 Task: Buy 4 Spa Chairs from Professional Massage Equipment section under best seller category for shipping address: Cody Rivera, 4560 Long Street, Gainesville, Florida 32653, Cell Number 3522153680. Pay from credit card ending with 5759, CVV 953
Action: Mouse moved to (163, 190)
Screenshot: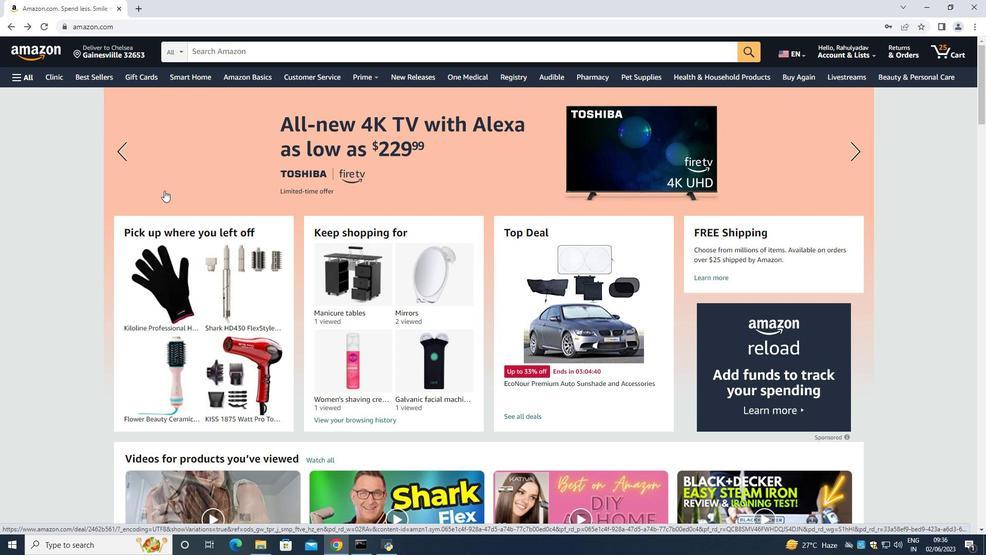 
Action: Mouse scrolled (163, 189) with delta (0, 0)
Screenshot: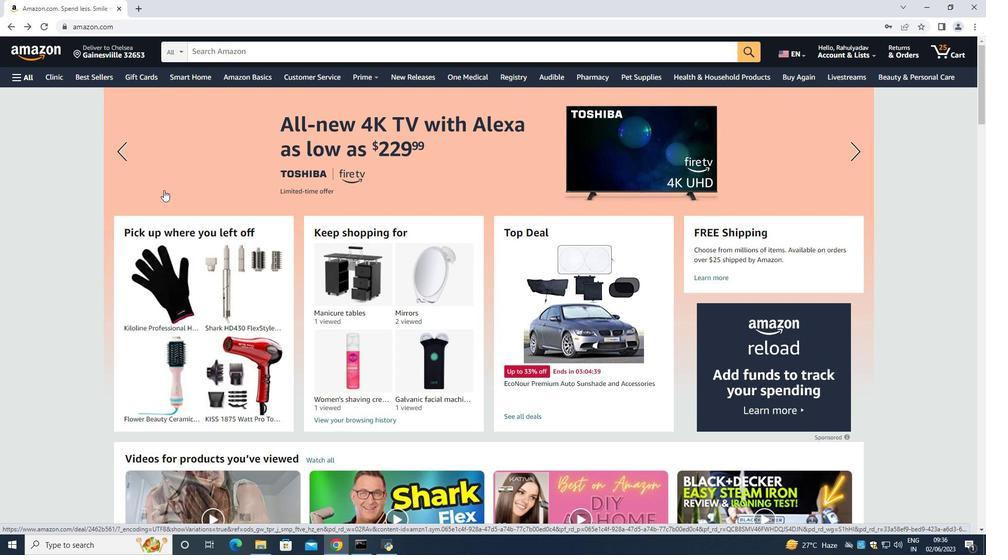 
Action: Mouse moved to (163, 190)
Screenshot: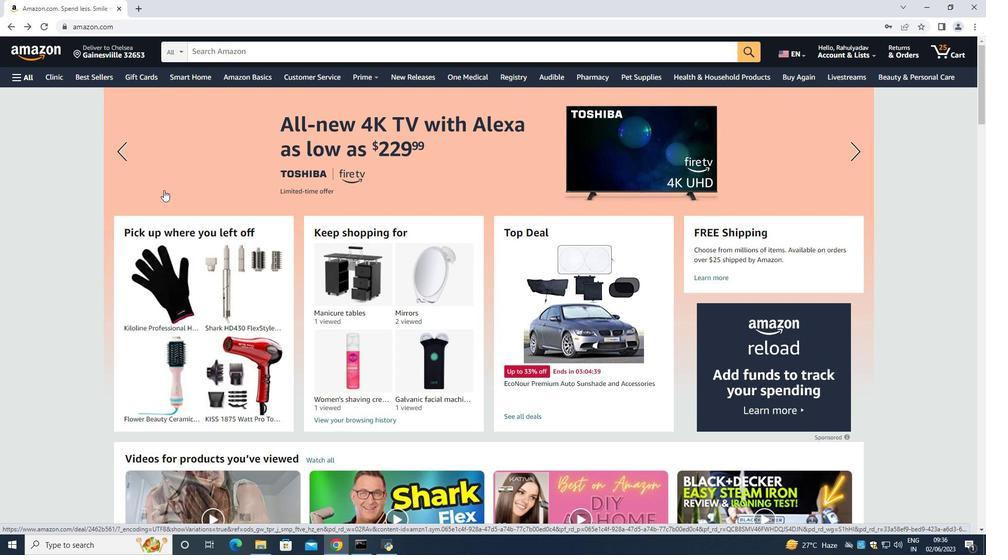 
Action: Mouse scrolled (163, 189) with delta (0, 0)
Screenshot: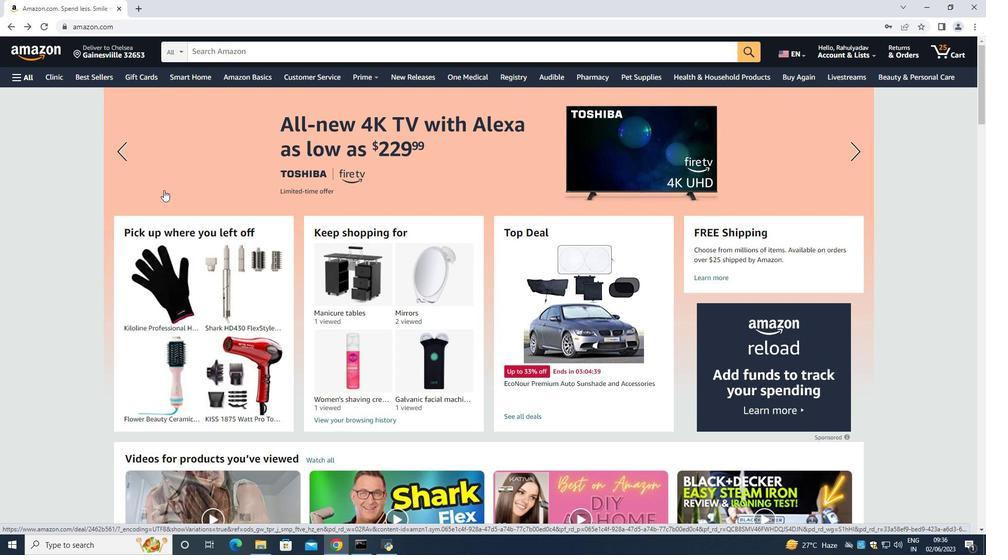 
Action: Mouse moved to (160, 186)
Screenshot: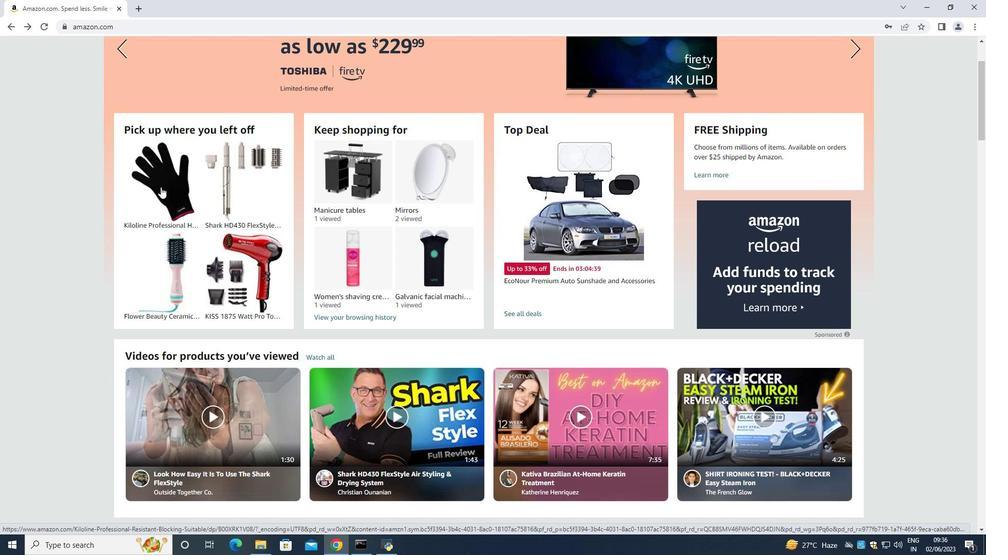 
Action: Mouse scrolled (160, 186) with delta (0, 0)
Screenshot: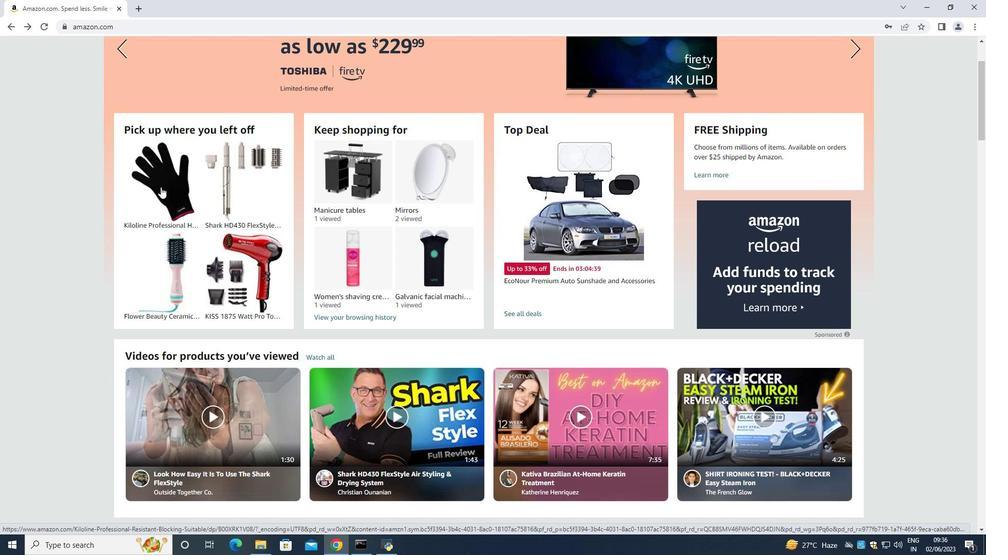 
Action: Mouse moved to (160, 185)
Screenshot: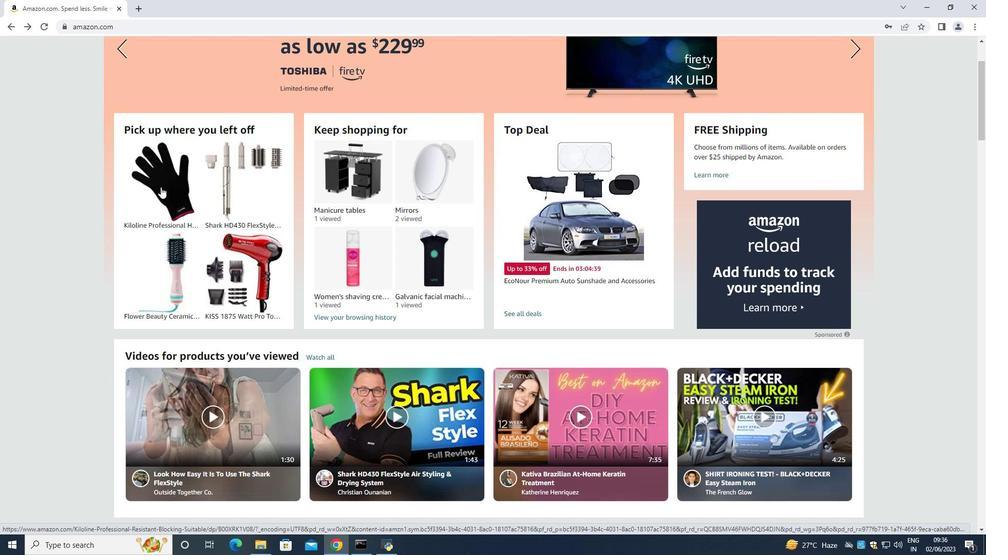 
Action: Mouse scrolled (160, 186) with delta (0, 0)
Screenshot: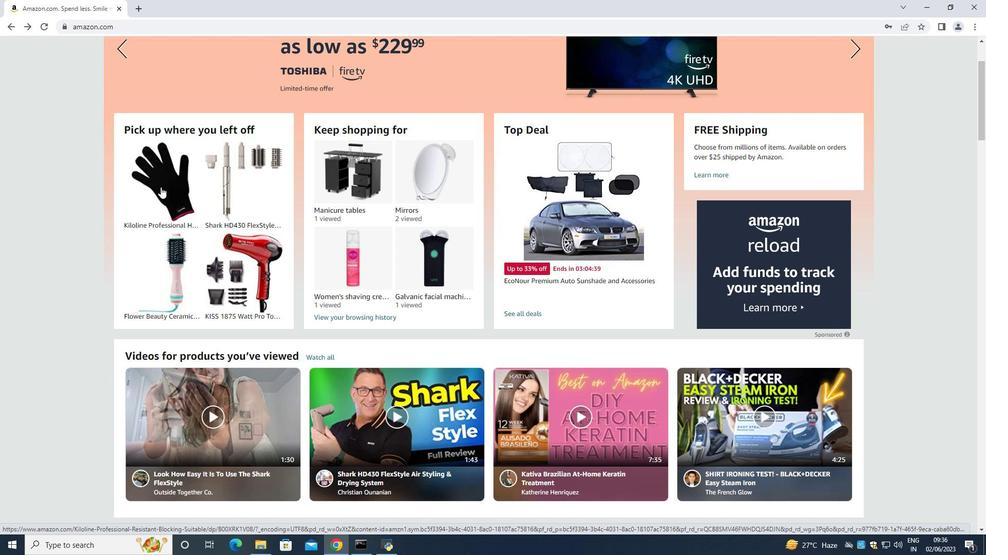 
Action: Mouse scrolled (160, 186) with delta (0, 0)
Screenshot: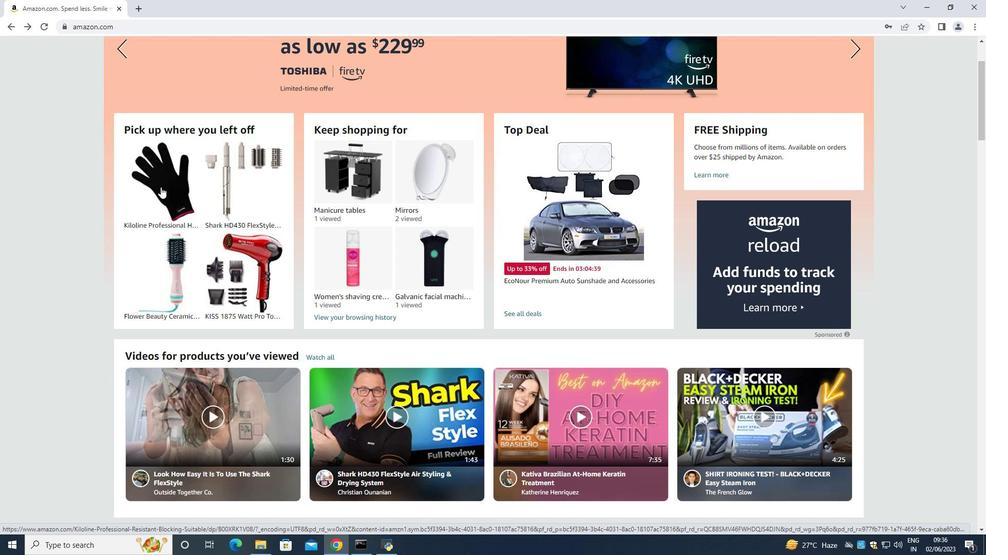 
Action: Mouse scrolled (160, 186) with delta (0, 0)
Screenshot: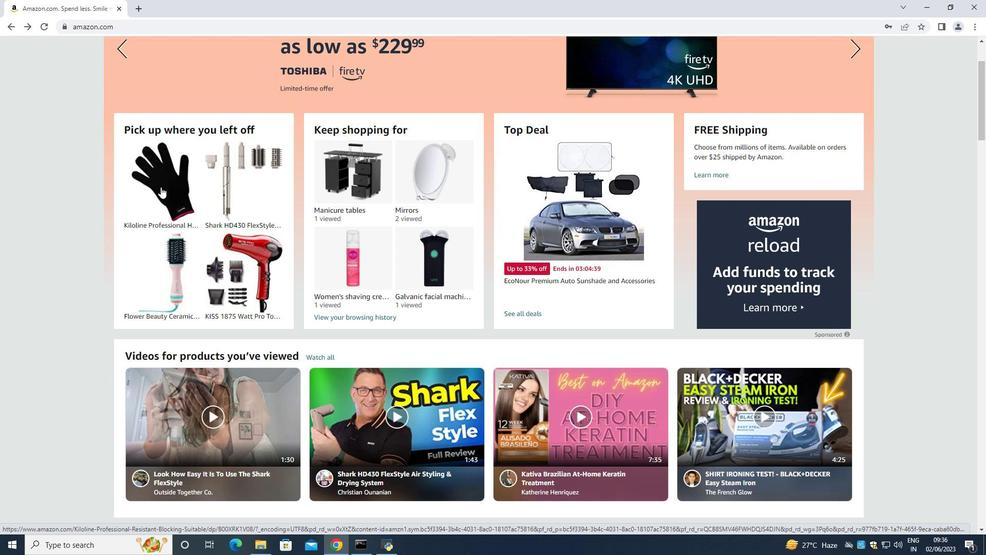 
Action: Mouse scrolled (160, 186) with delta (0, 0)
Screenshot: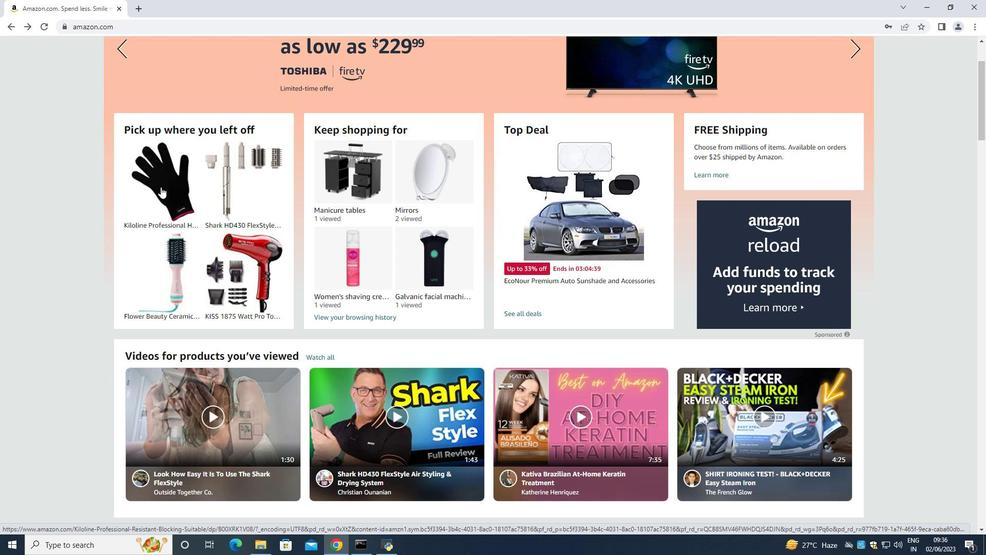 
Action: Mouse moved to (15, 73)
Screenshot: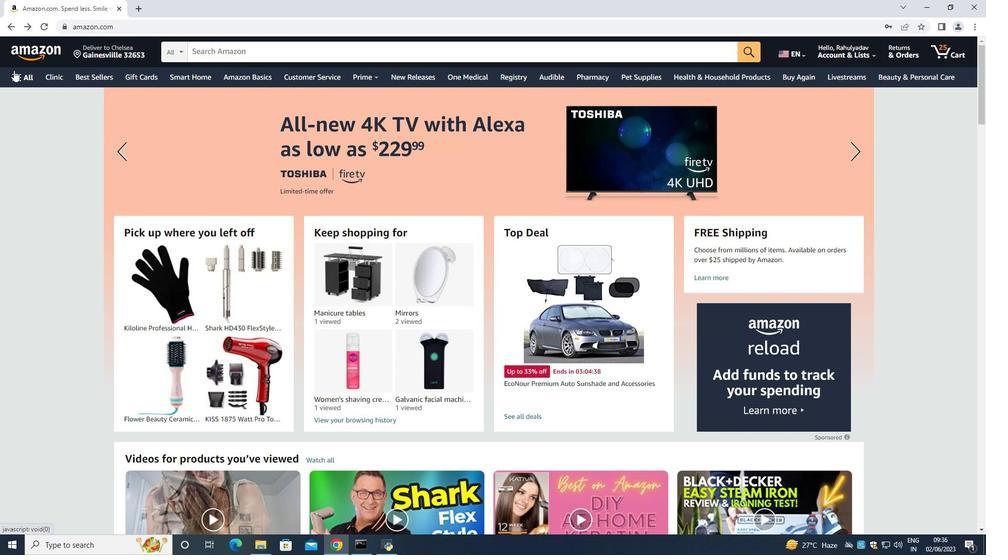 
Action: Mouse pressed left at (15, 73)
Screenshot: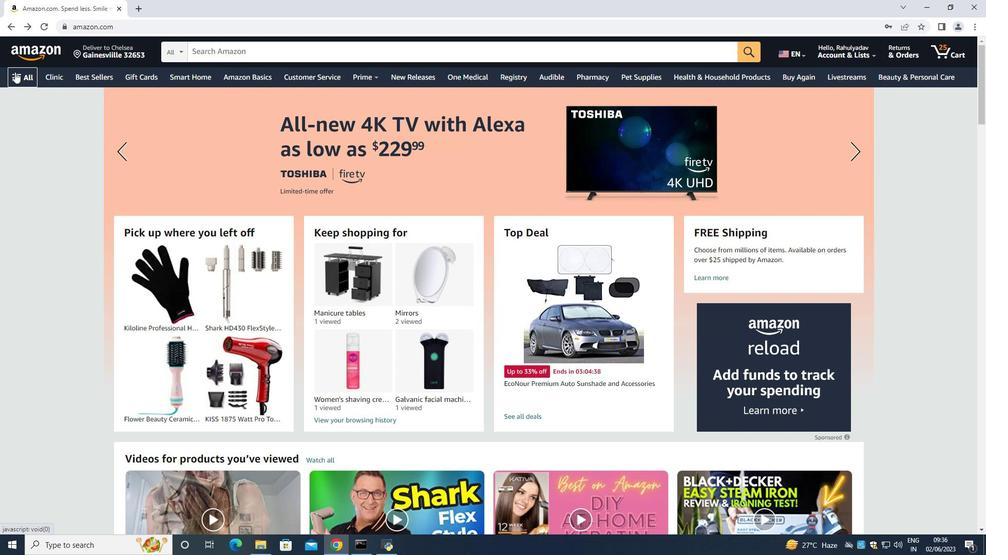 
Action: Mouse moved to (27, 100)
Screenshot: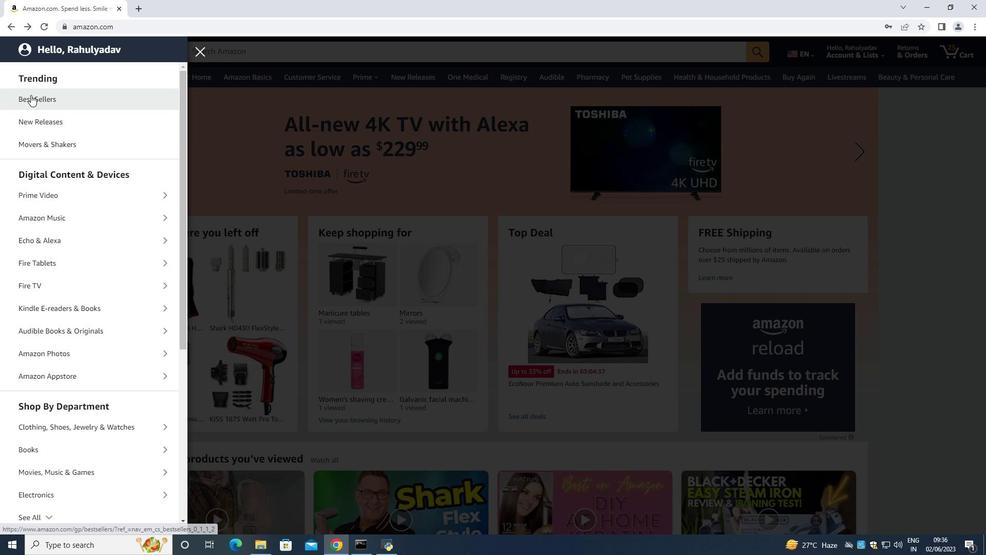 
Action: Mouse pressed left at (27, 100)
Screenshot: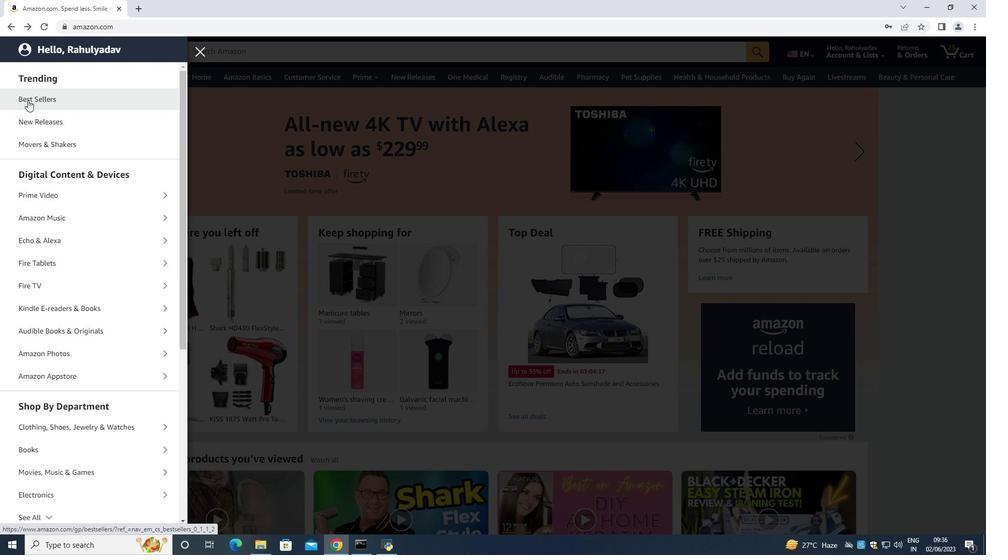 
Action: Mouse moved to (259, 51)
Screenshot: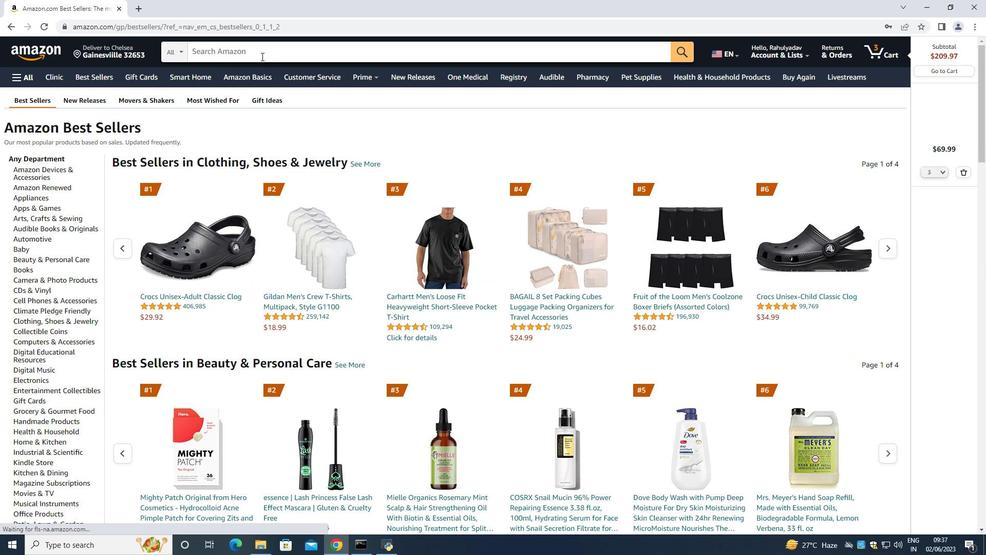 
Action: Mouse pressed left at (259, 51)
Screenshot: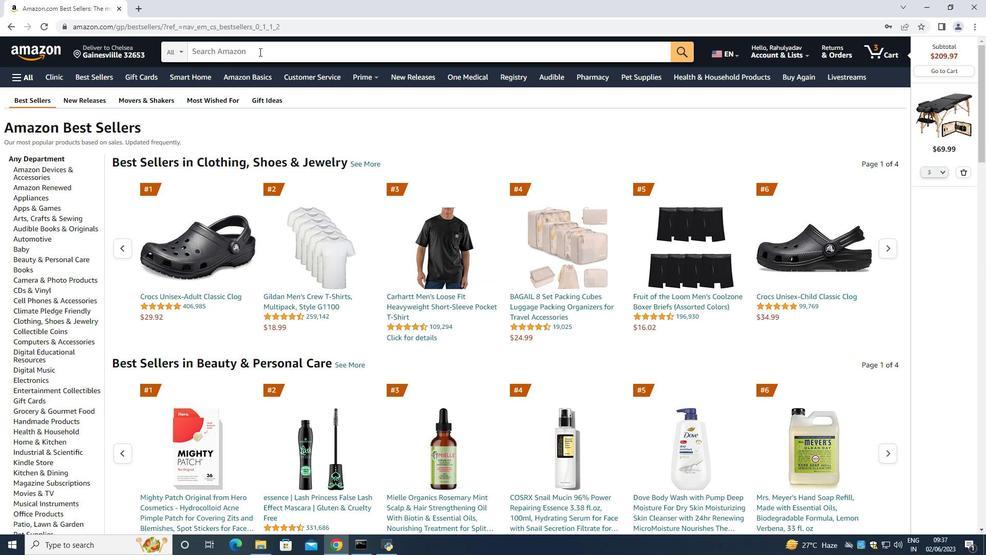 
Action: Mouse moved to (229, 33)
Screenshot: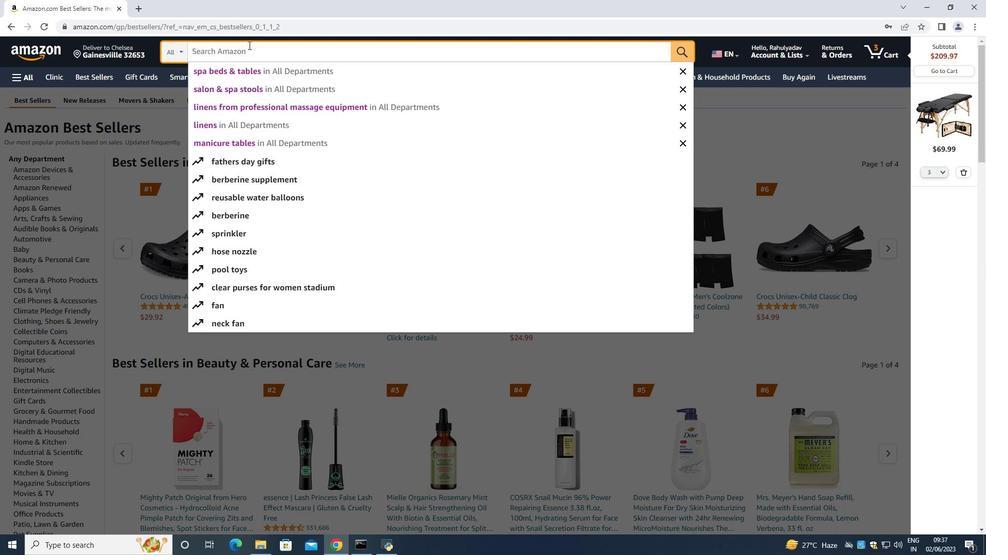
Action: Key pressed <Key.shift>Spa<Key.space><Key.shift><Key.shift><Key.shift><Key.shift>Chairs<Key.space><Key.enter>
Screenshot: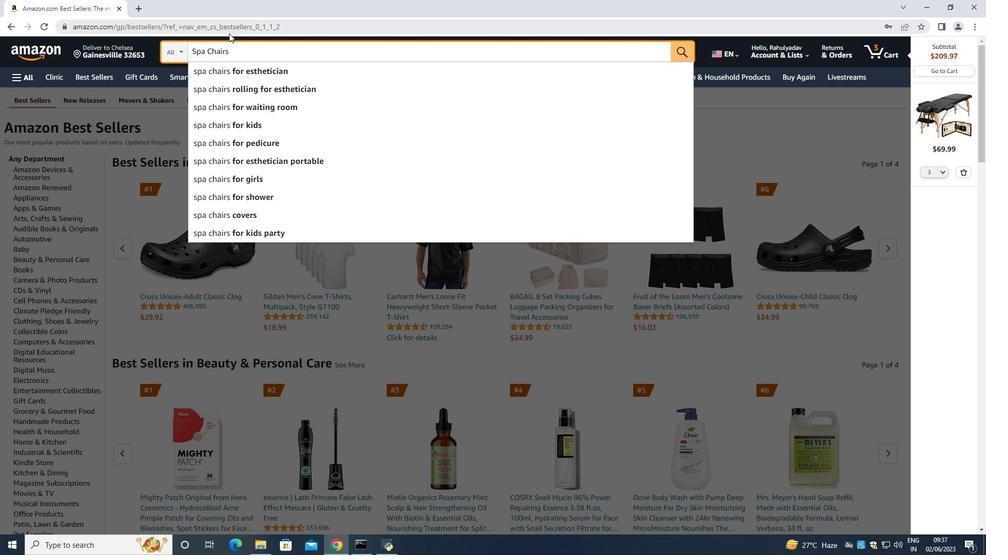 
Action: Mouse moved to (53, 218)
Screenshot: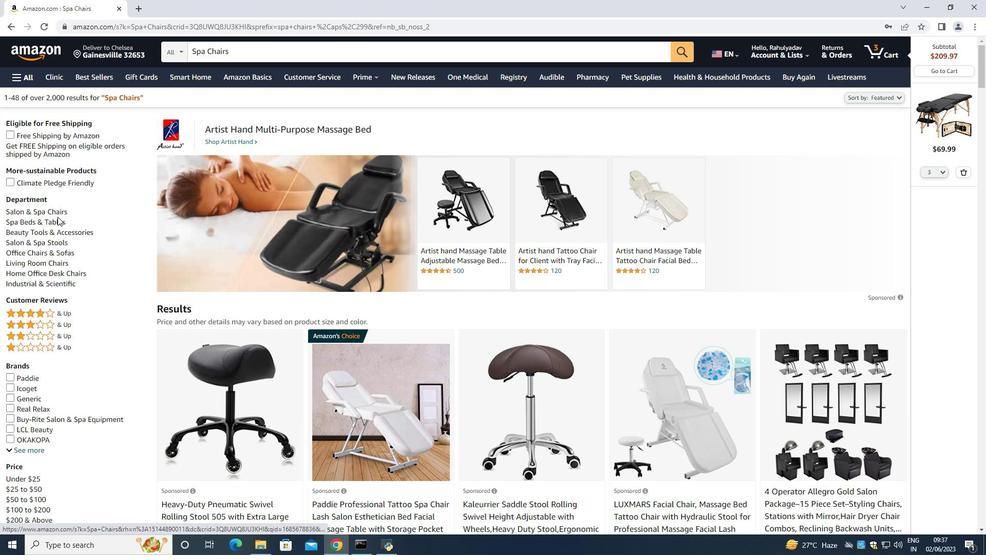 
Action: Mouse pressed left at (53, 218)
Screenshot: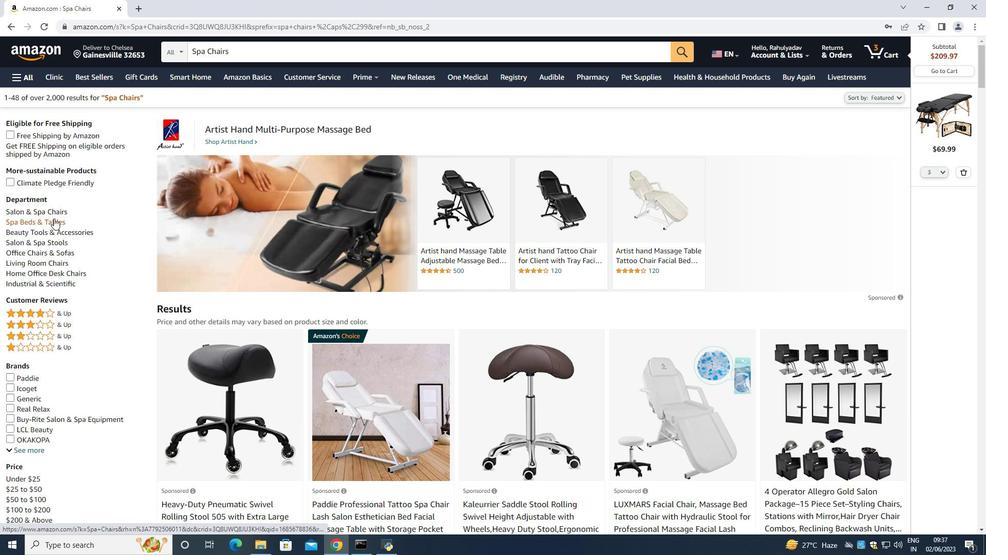 
Action: Mouse moved to (62, 219)
Screenshot: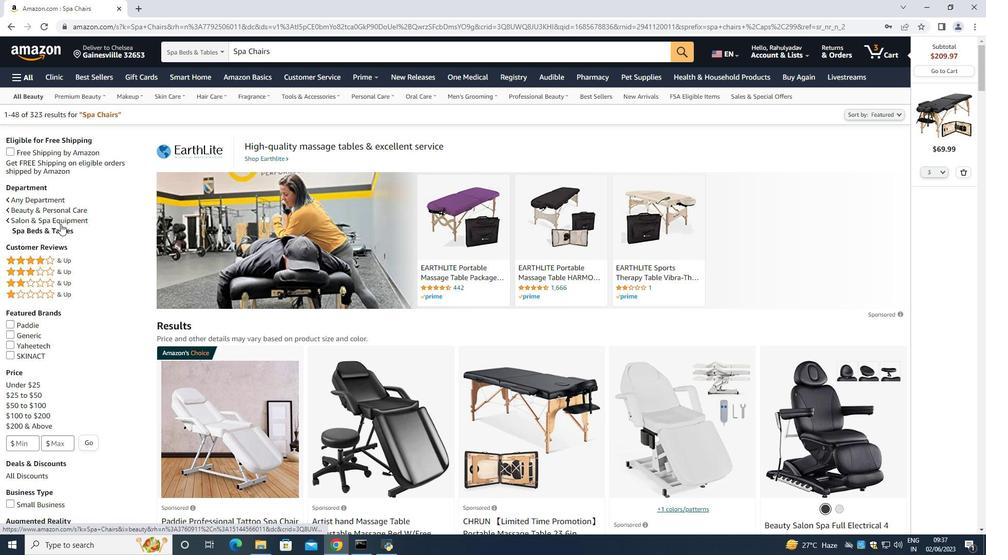 
Action: Mouse pressed left at (62, 219)
Screenshot: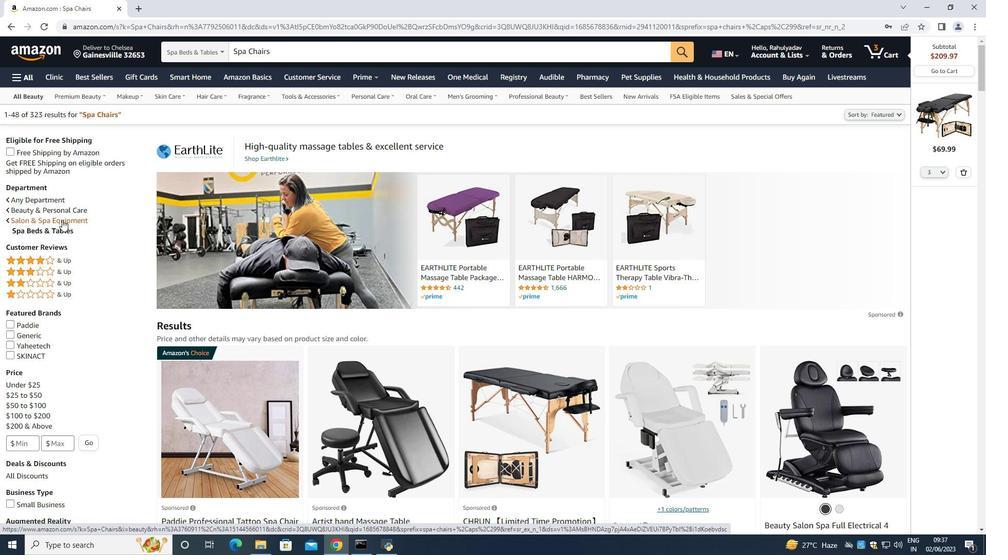 
Action: Mouse moved to (79, 278)
Screenshot: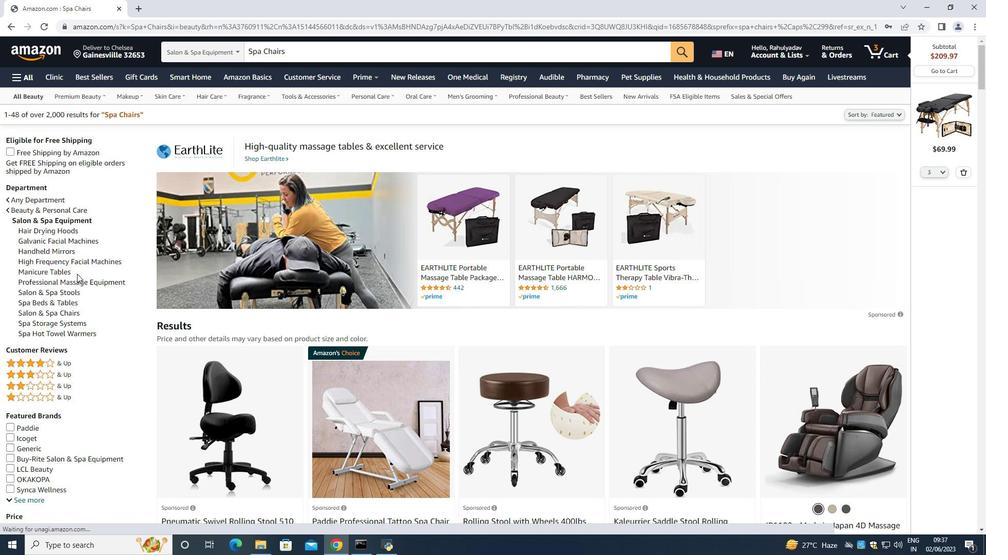 
Action: Mouse pressed left at (79, 278)
Screenshot: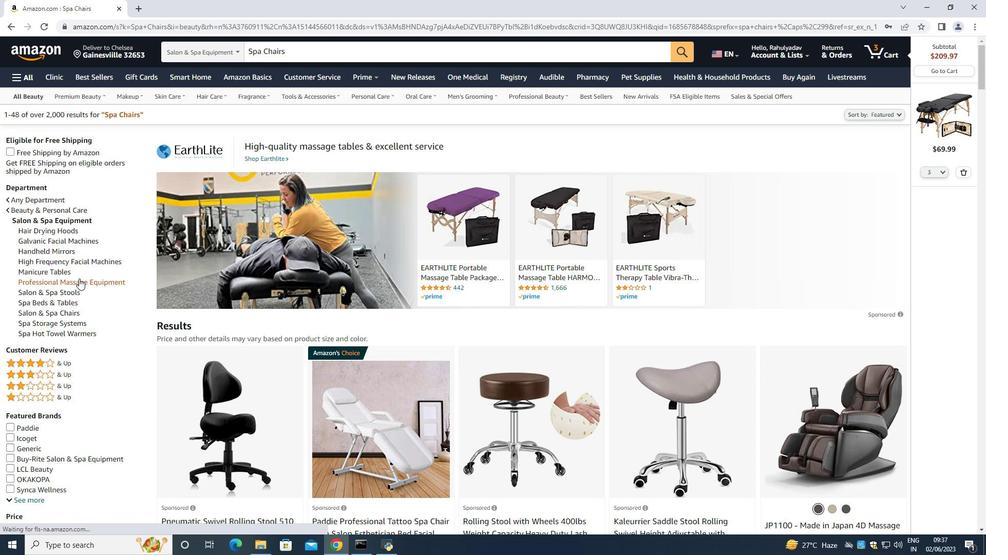 
Action: Mouse moved to (238, 315)
Screenshot: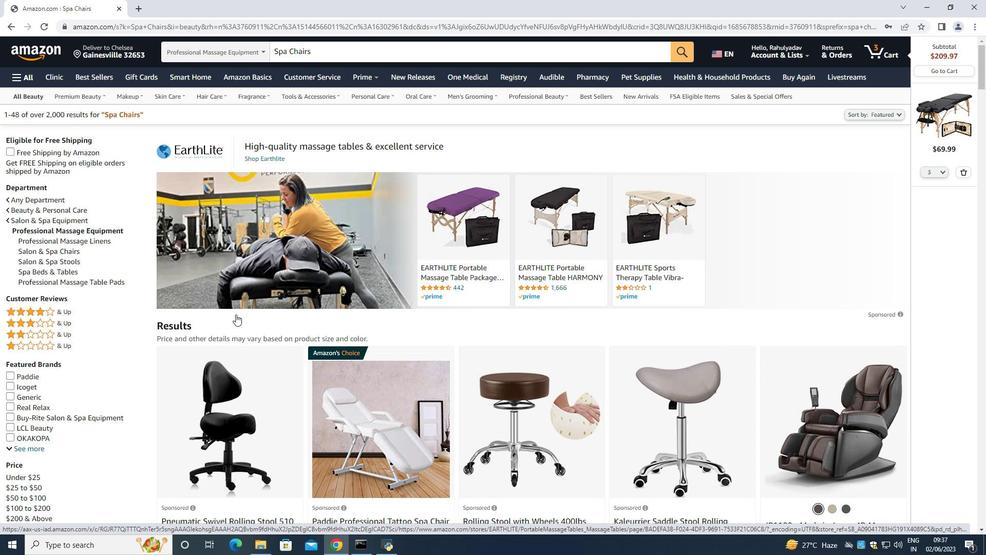 
Action: Mouse scrolled (238, 315) with delta (0, 0)
Screenshot: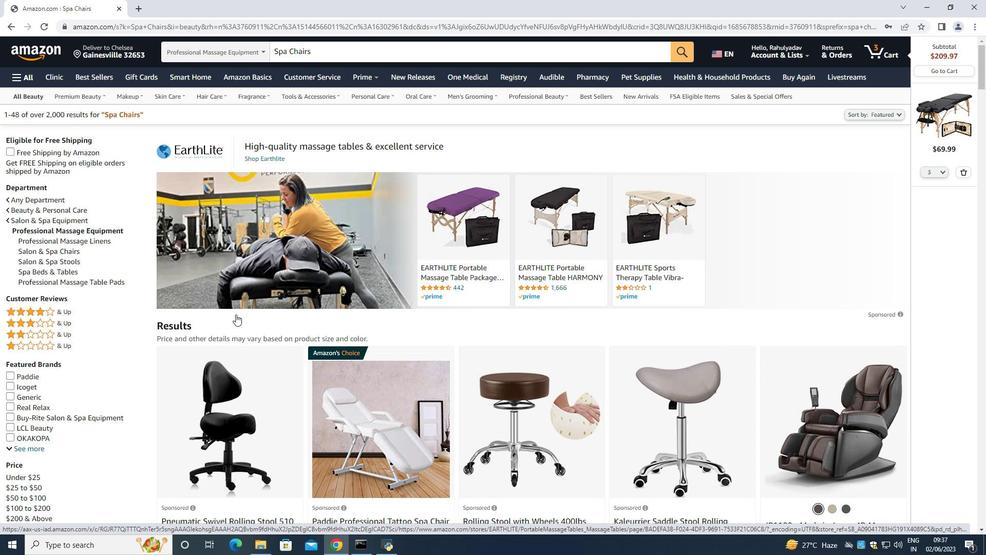 
Action: Mouse moved to (238, 315)
Screenshot: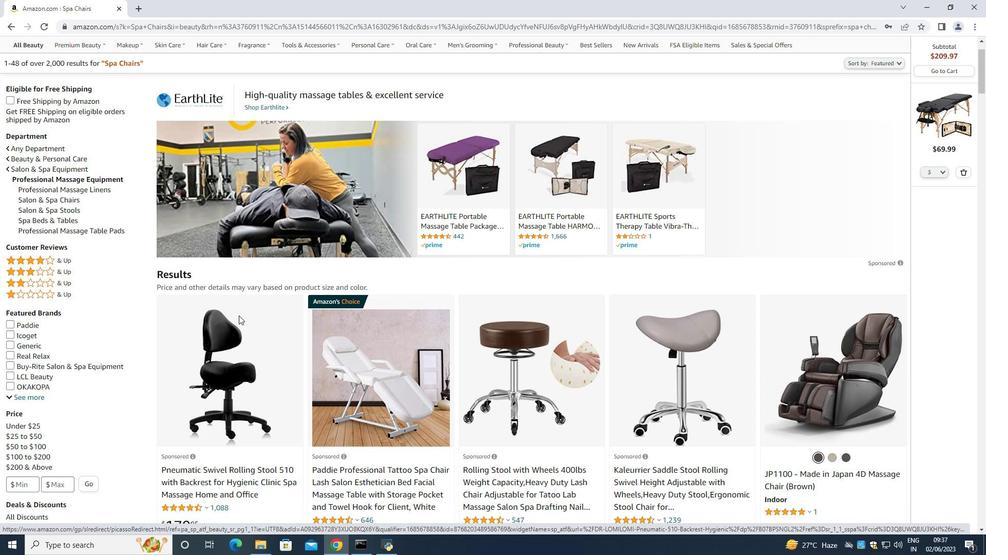 
Action: Mouse scrolled (238, 315) with delta (0, 0)
Screenshot: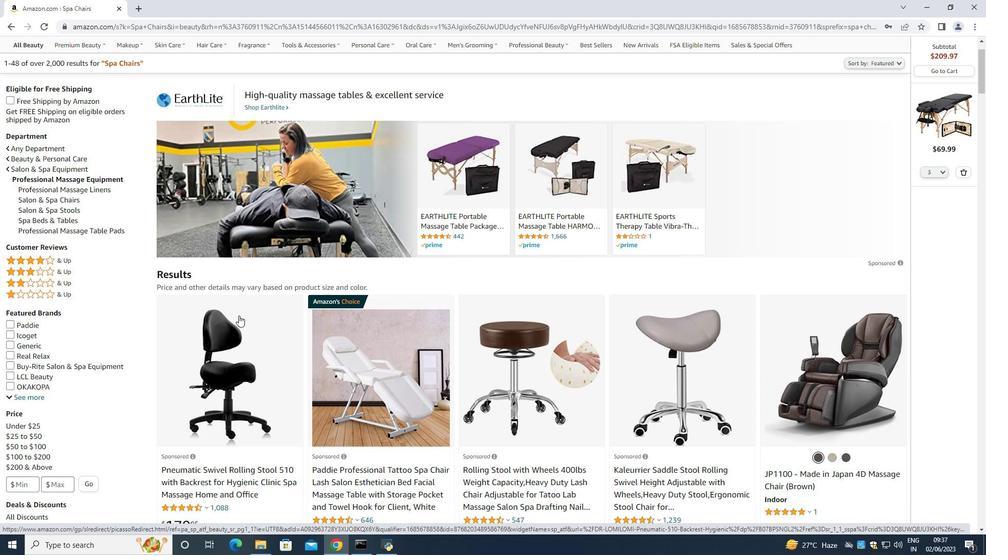 
Action: Mouse scrolled (238, 315) with delta (0, 0)
Screenshot: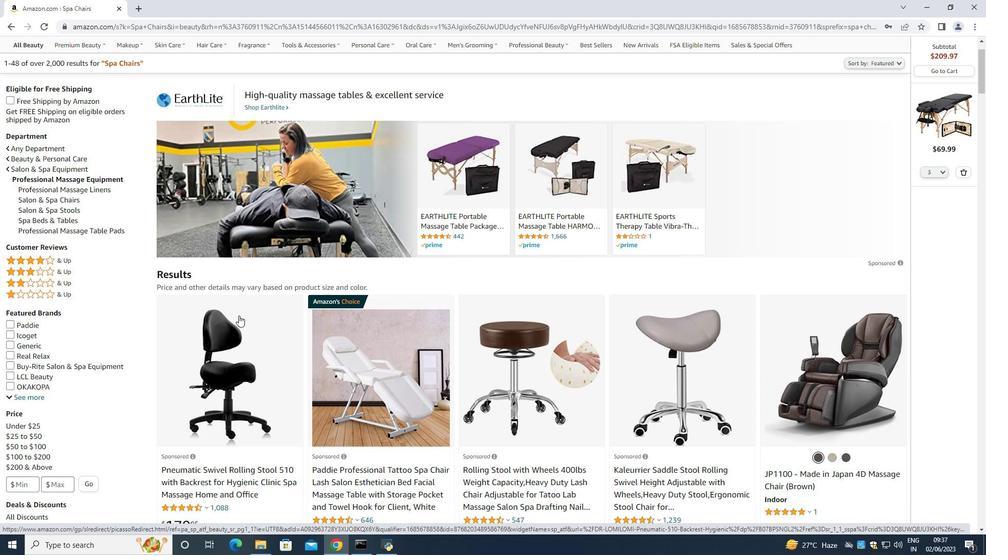 
Action: Mouse moved to (347, 225)
Screenshot: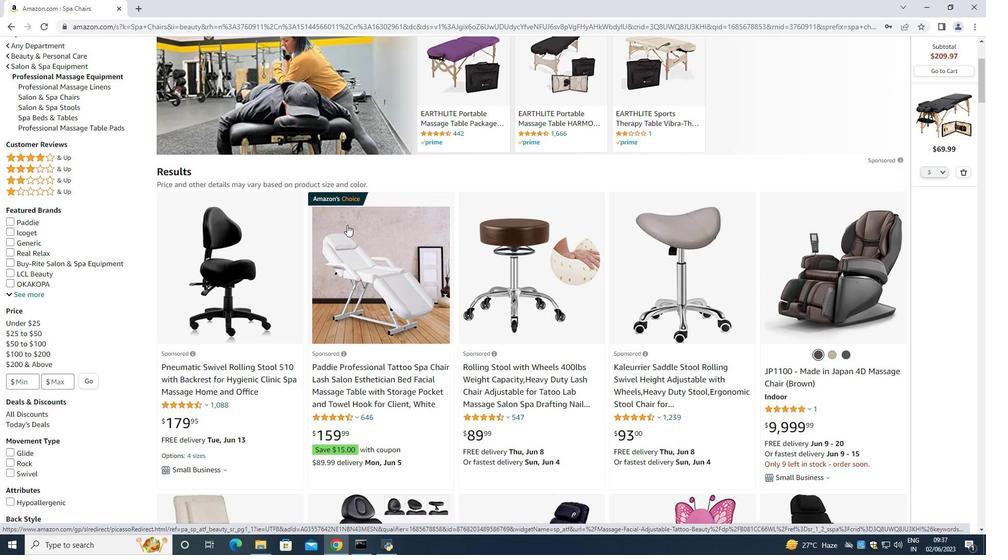 
Action: Mouse scrolled (347, 224) with delta (0, 0)
Screenshot: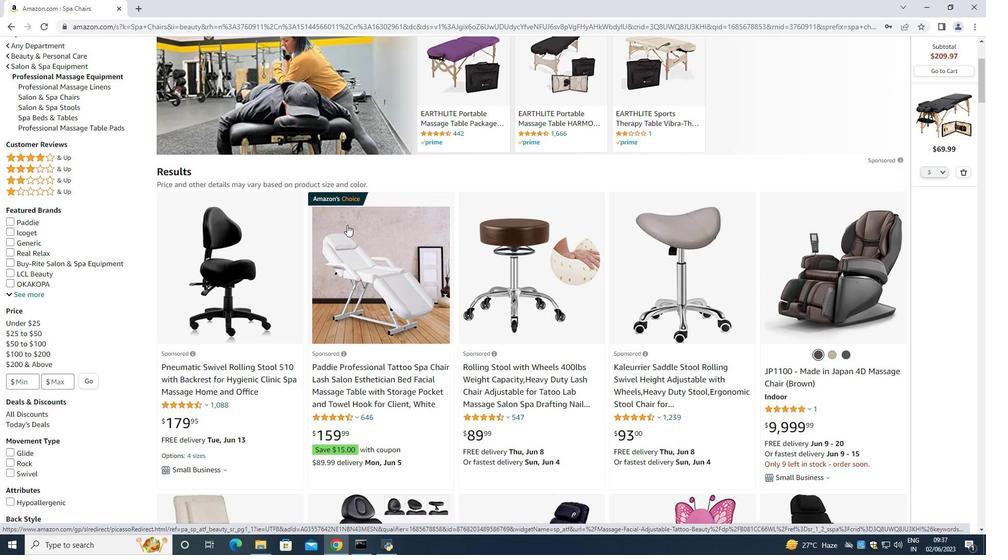 
Action: Mouse scrolled (347, 224) with delta (0, 0)
Screenshot: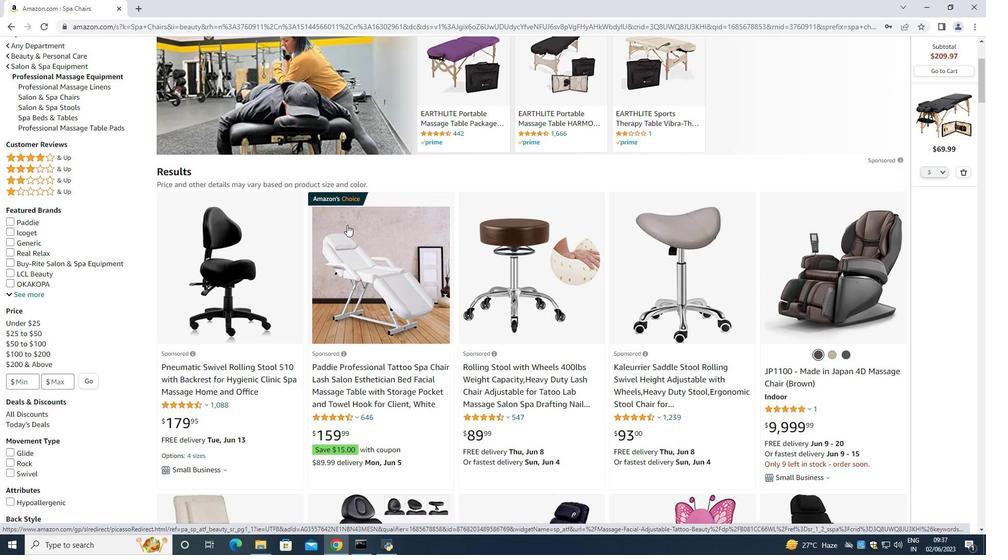 
Action: Mouse moved to (347, 225)
Screenshot: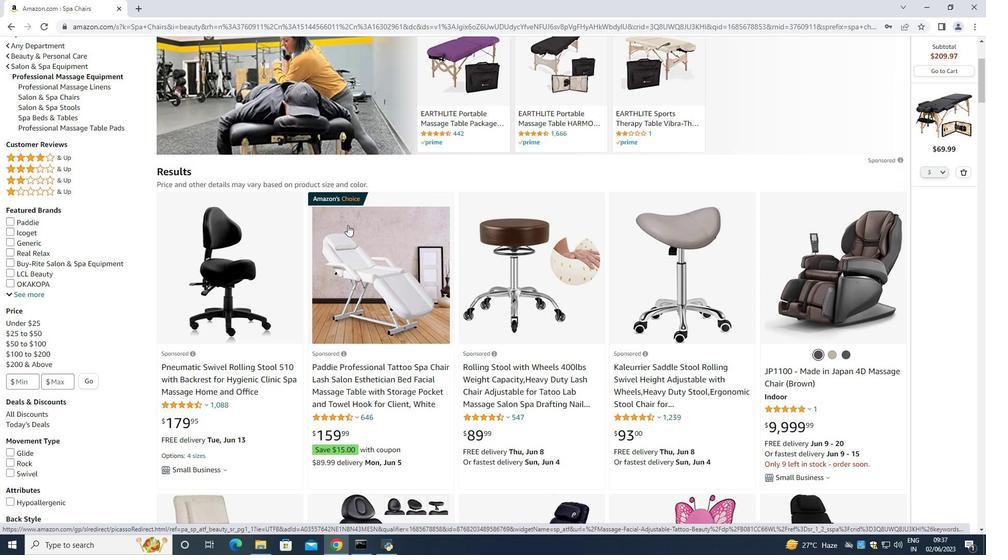 
Action: Mouse scrolled (347, 225) with delta (0, 0)
Screenshot: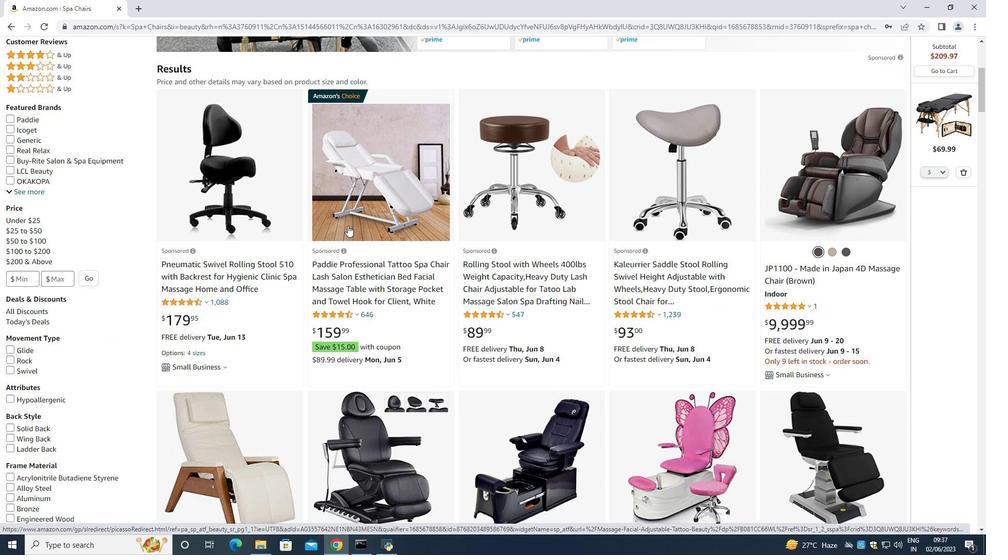 
Action: Mouse scrolled (347, 225) with delta (0, 0)
Screenshot: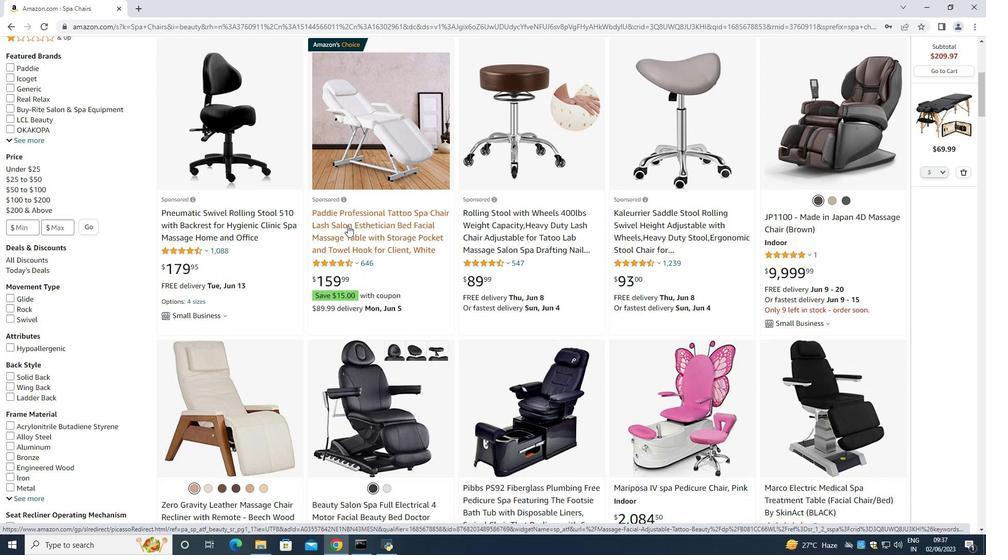 
Action: Mouse scrolled (347, 225) with delta (0, 0)
Screenshot: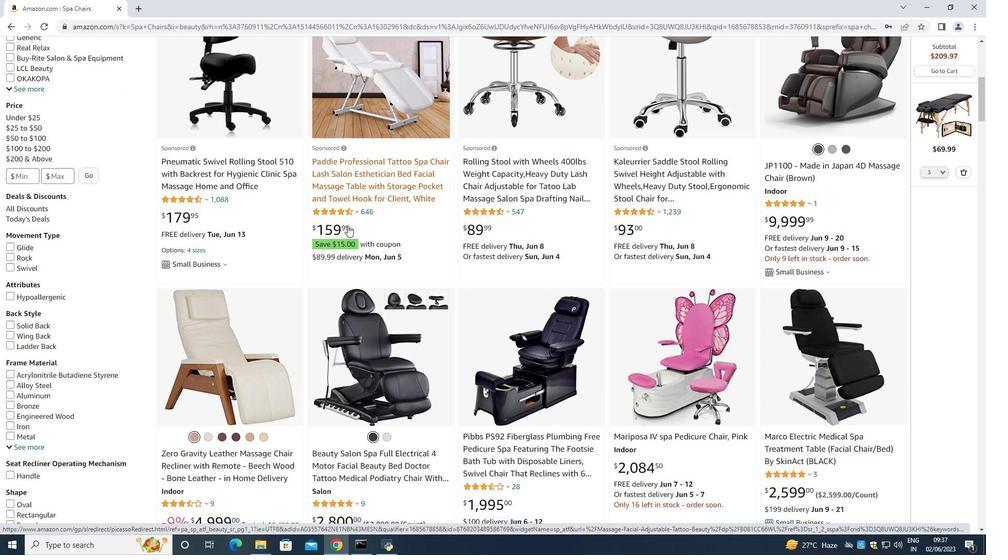 
Action: Mouse scrolled (347, 225) with delta (0, 0)
Screenshot: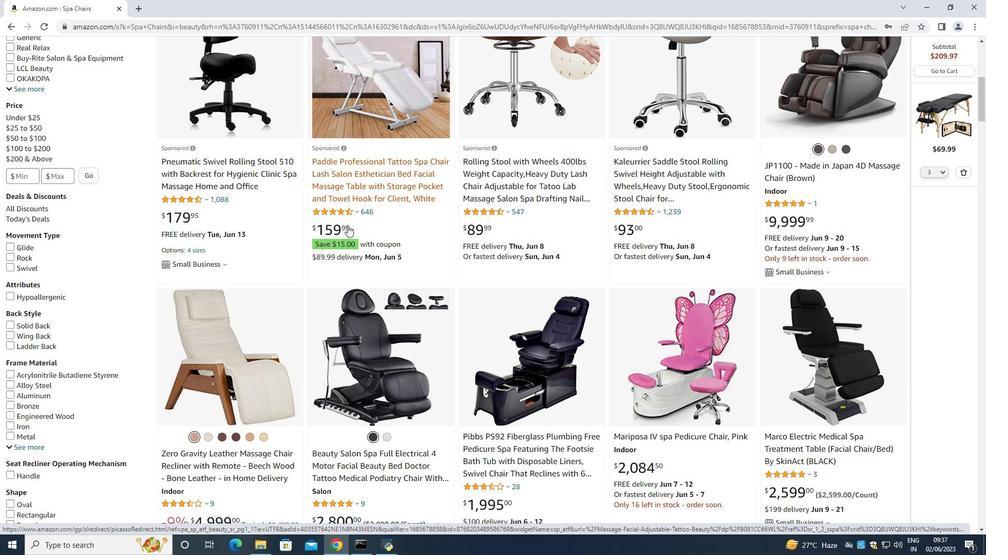 
Action: Mouse scrolled (347, 225) with delta (0, 0)
Screenshot: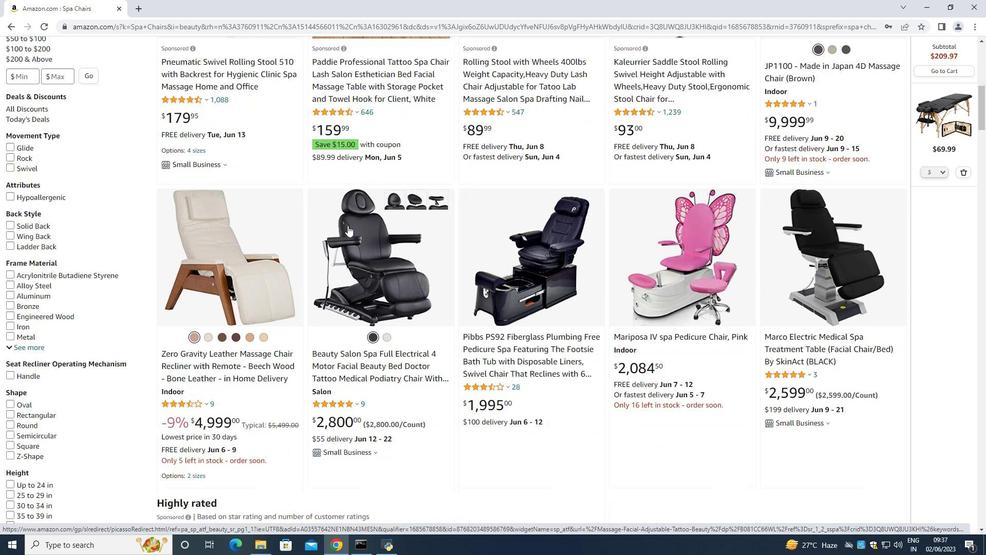 
Action: Mouse scrolled (347, 225) with delta (0, 0)
Screenshot: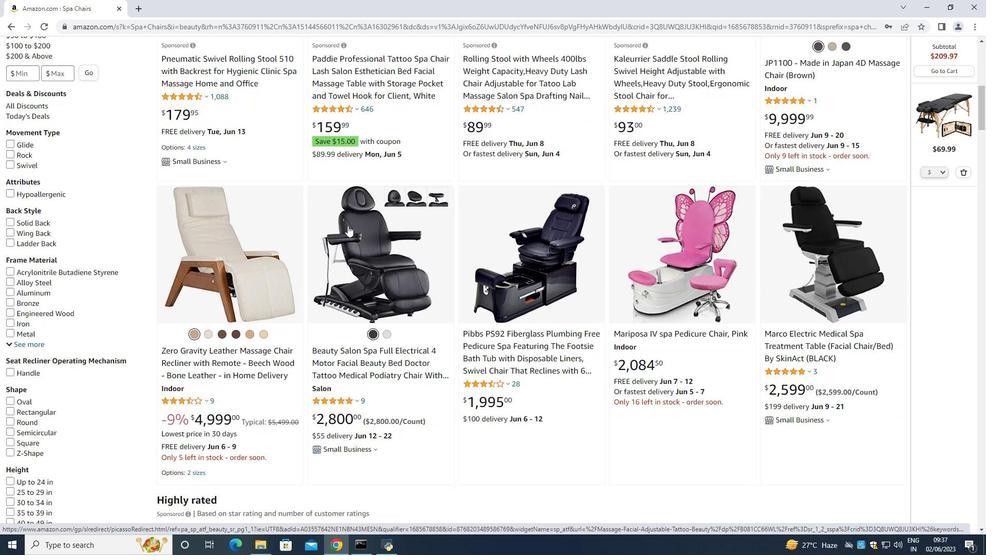
Action: Mouse scrolled (347, 225) with delta (0, 0)
Screenshot: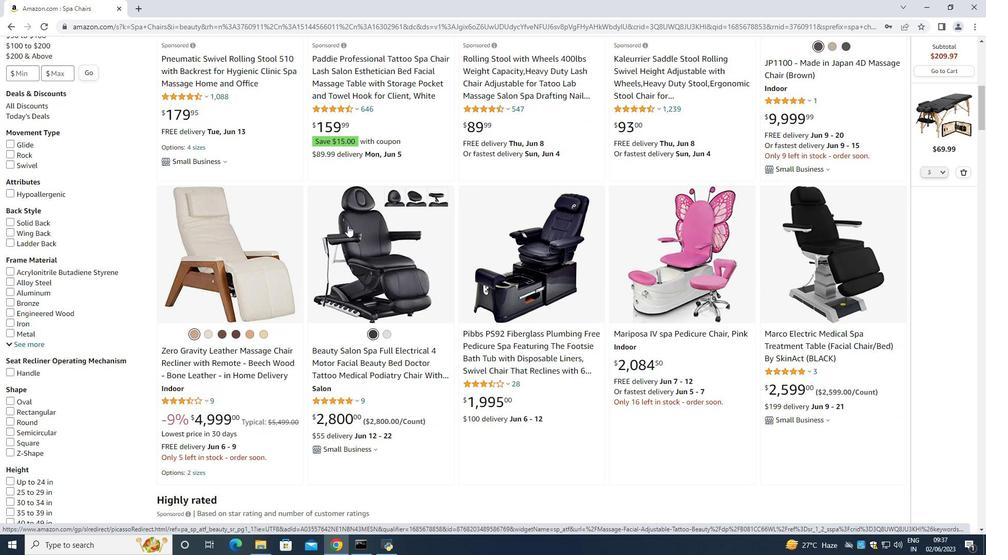 
Action: Mouse scrolled (347, 225) with delta (0, 0)
Screenshot: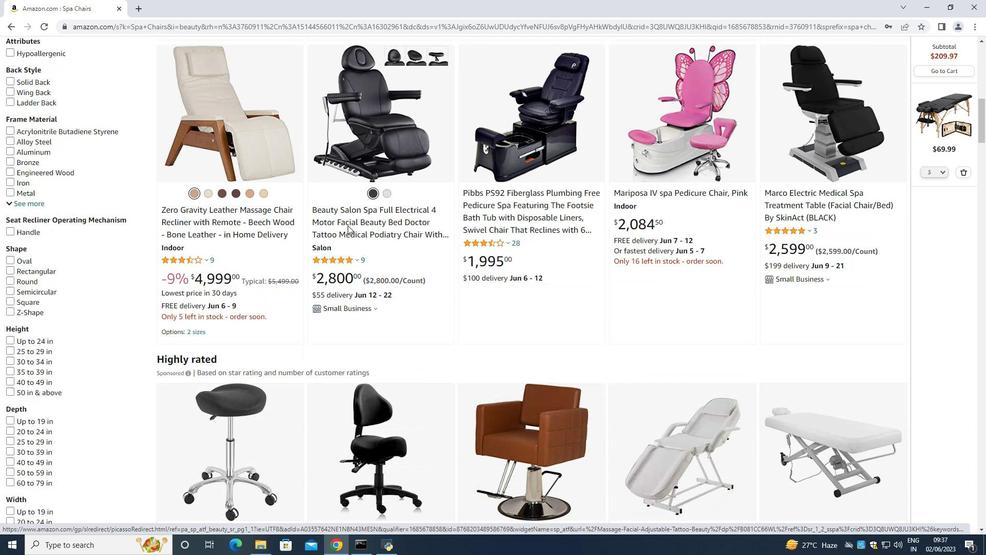 
Action: Mouse scrolled (347, 225) with delta (0, 0)
Screenshot: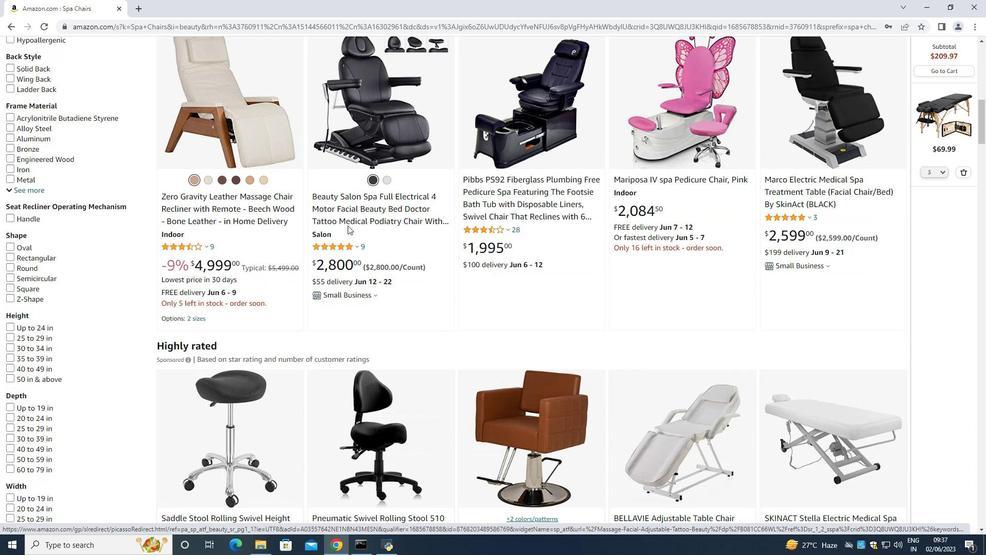 
Action: Mouse scrolled (347, 225) with delta (0, 0)
Screenshot: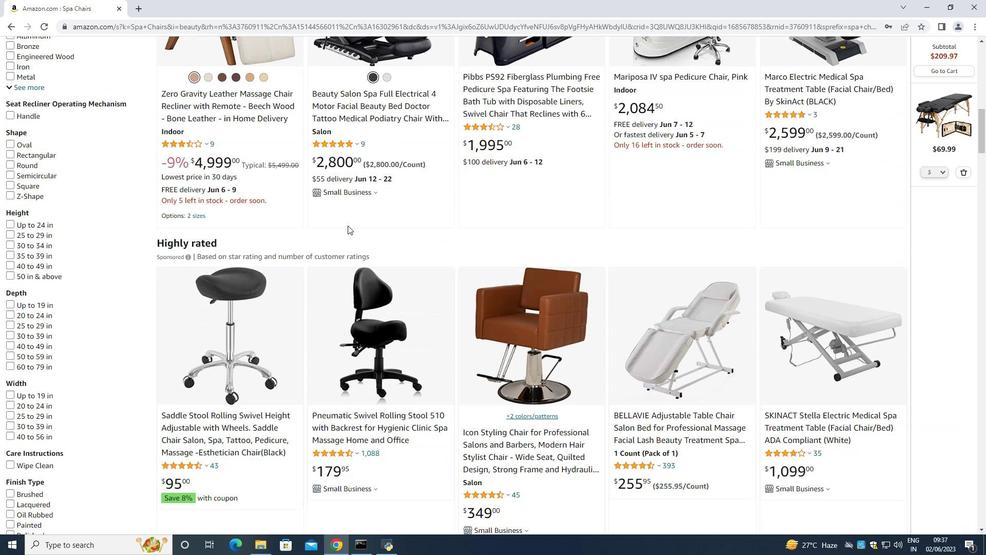 
Action: Mouse scrolled (347, 225) with delta (0, 0)
Screenshot: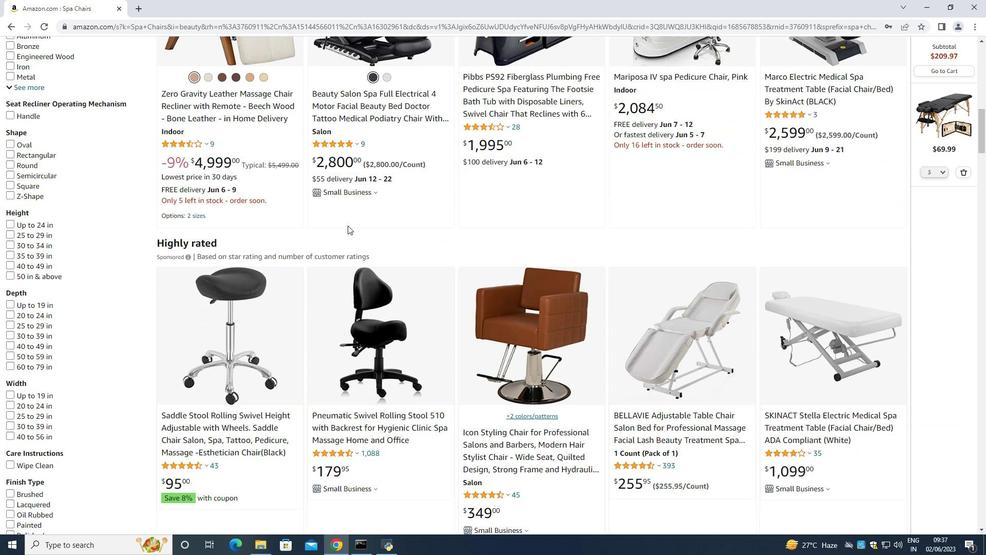 
Action: Mouse scrolled (347, 225) with delta (0, 0)
Screenshot: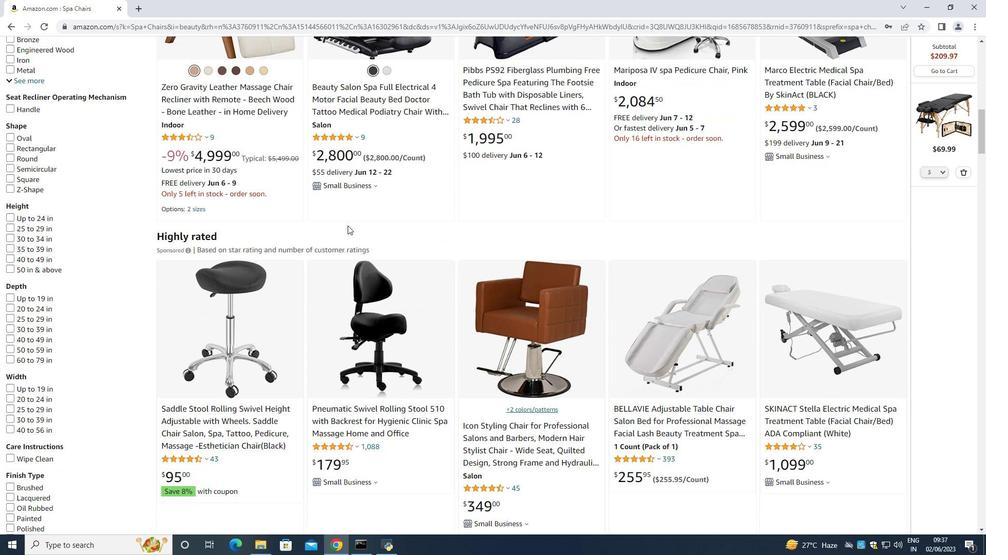 
Action: Mouse scrolled (347, 225) with delta (0, 0)
Screenshot: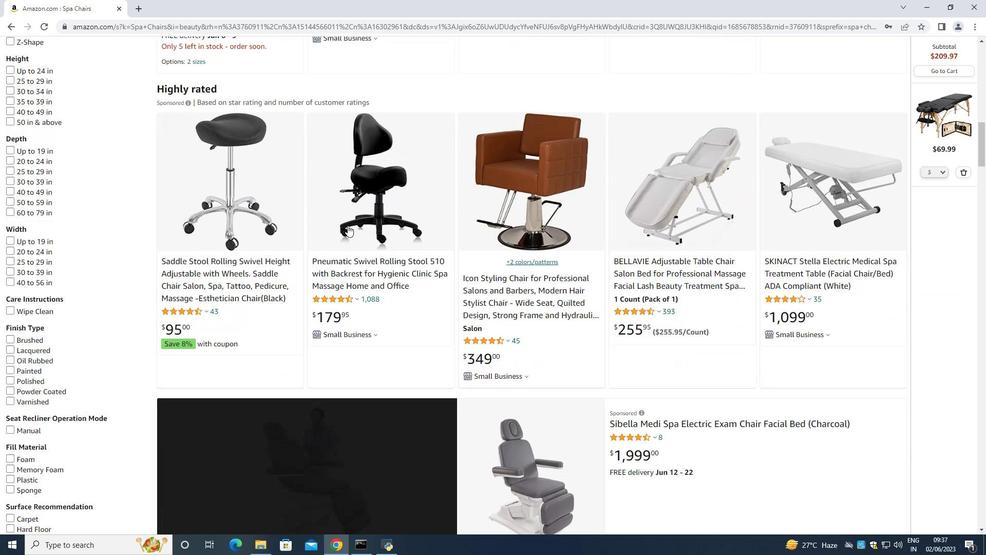
Action: Mouse scrolled (347, 225) with delta (0, 0)
Screenshot: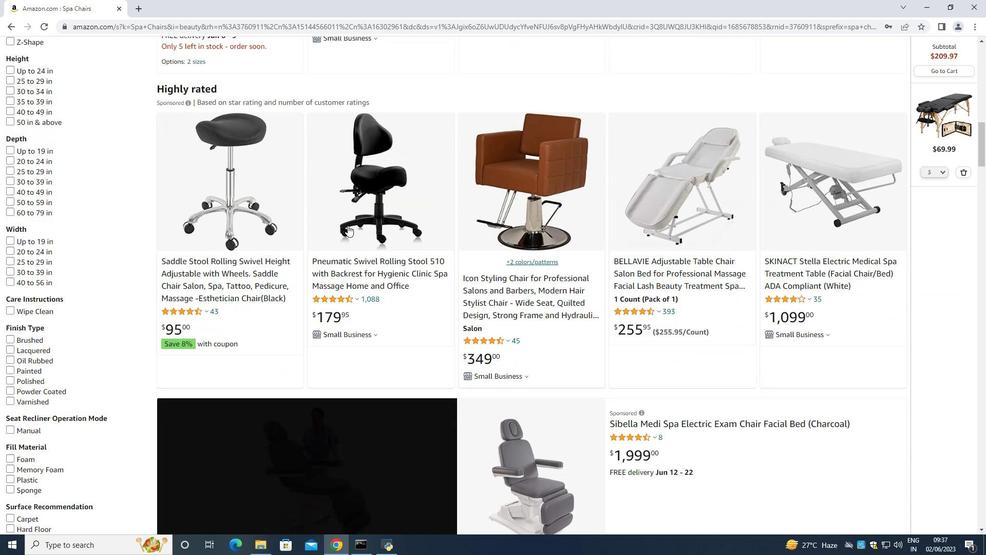 
Action: Mouse scrolled (347, 225) with delta (0, 0)
Screenshot: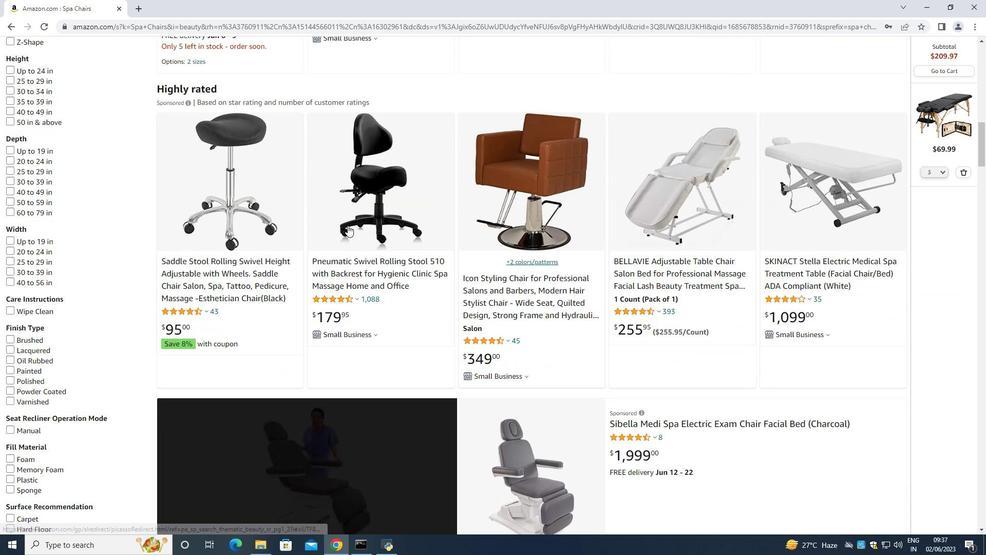 
Action: Mouse scrolled (347, 225) with delta (0, 0)
Screenshot: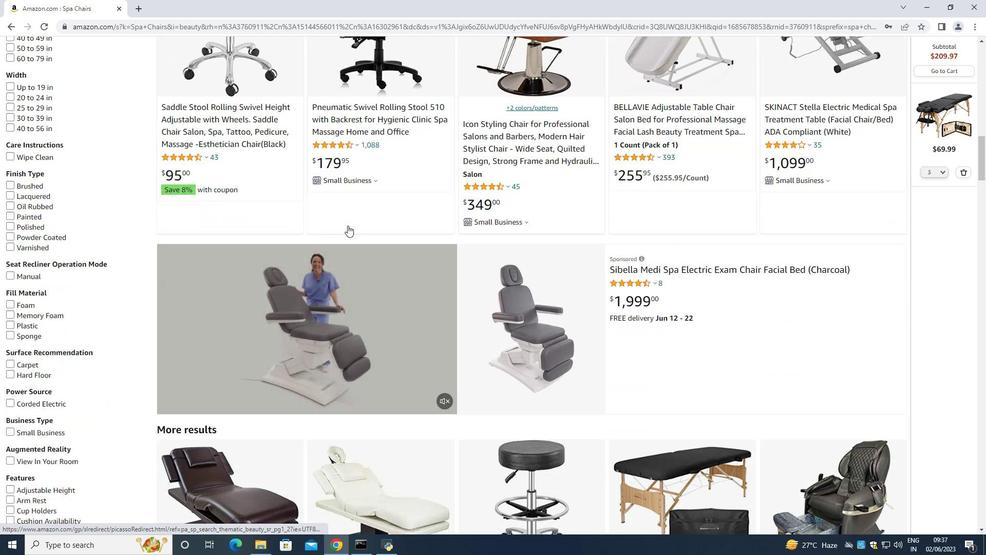 
Action: Mouse scrolled (347, 225) with delta (0, 0)
Screenshot: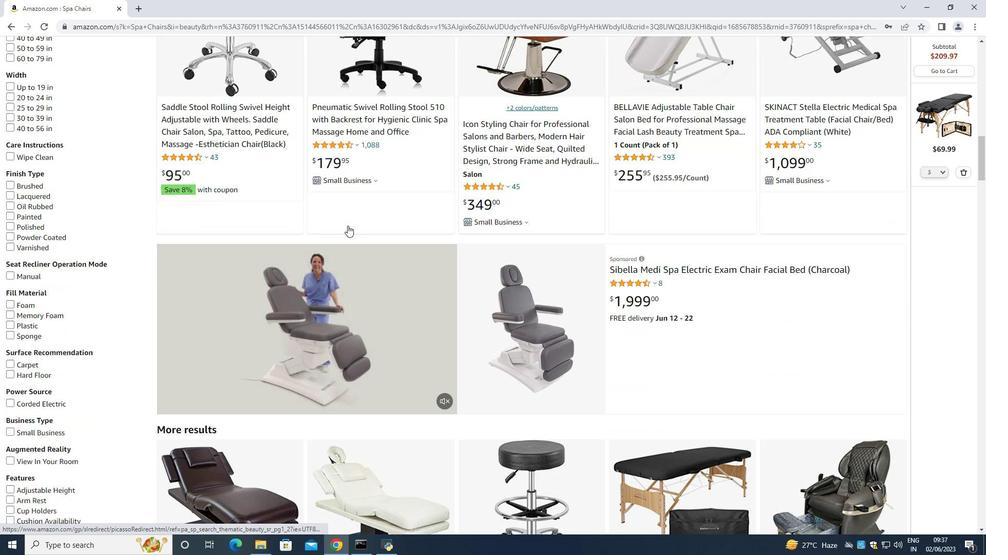 
Action: Mouse scrolled (347, 225) with delta (0, 0)
Screenshot: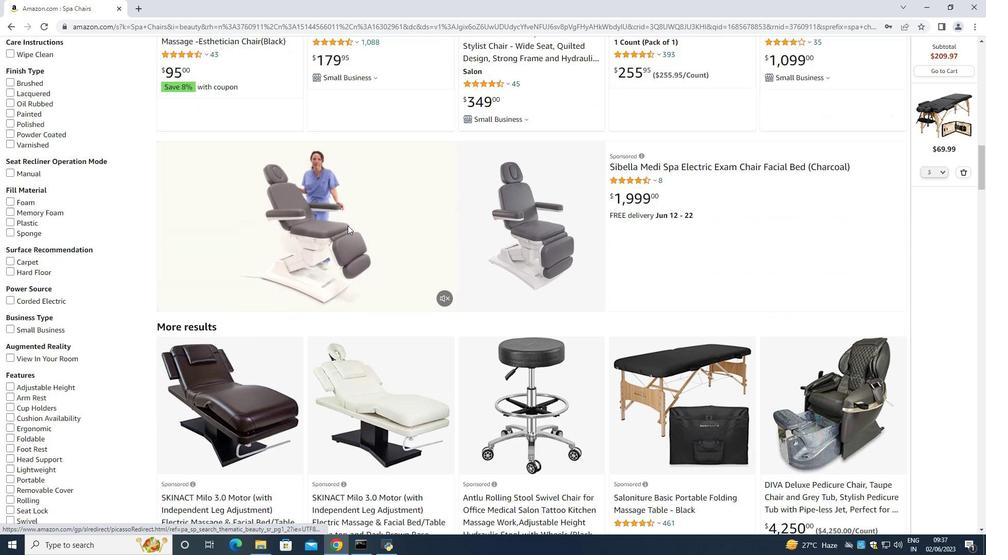 
Action: Mouse scrolled (347, 225) with delta (0, 0)
Screenshot: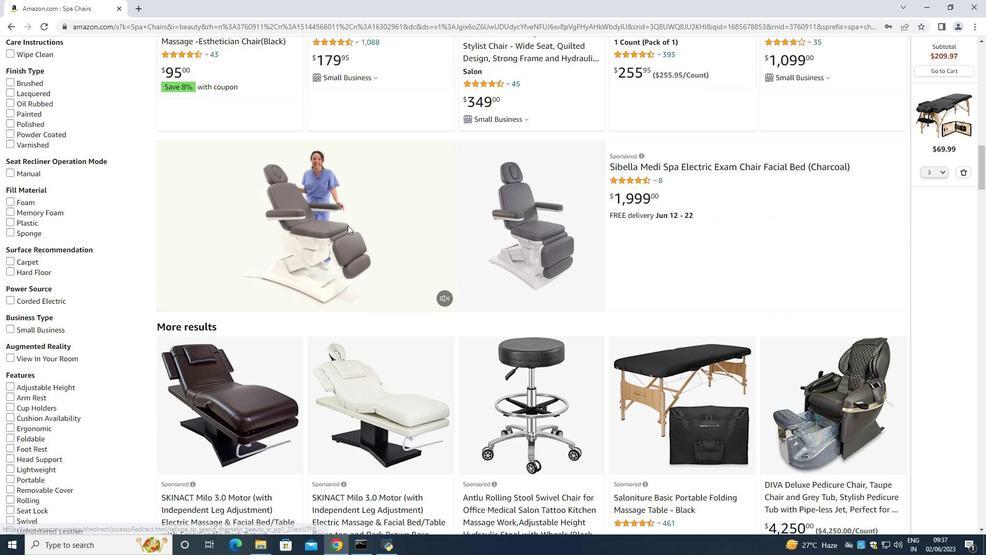
Action: Mouse scrolled (347, 225) with delta (0, 0)
Screenshot: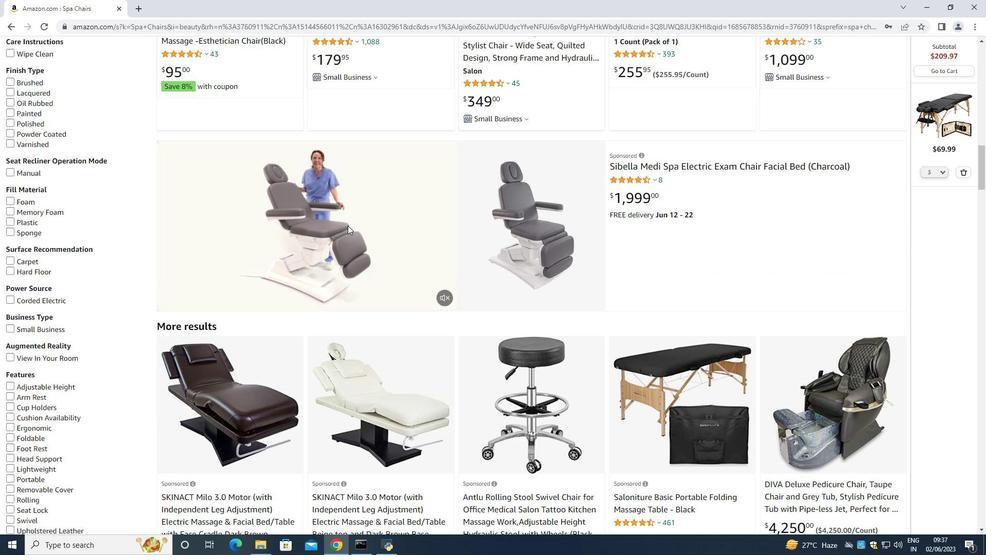 
Action: Mouse moved to (347, 222)
Screenshot: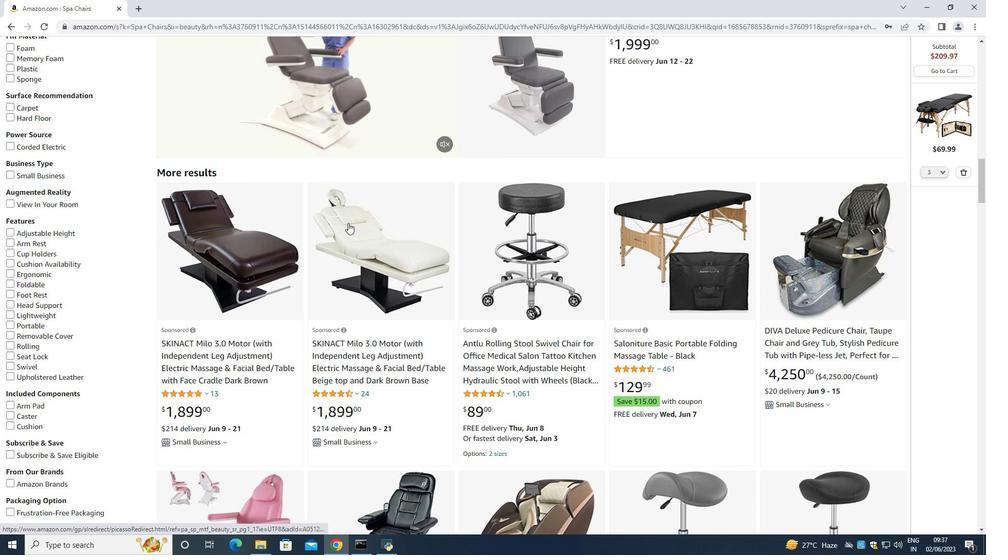 
Action: Mouse scrolled (347, 222) with delta (0, 0)
Screenshot: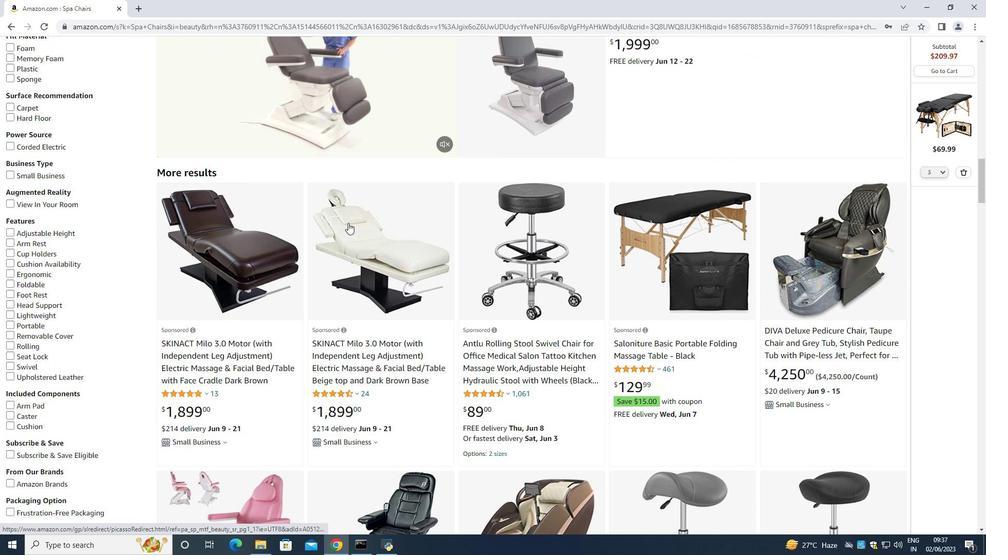 
Action: Mouse scrolled (347, 222) with delta (0, 0)
Screenshot: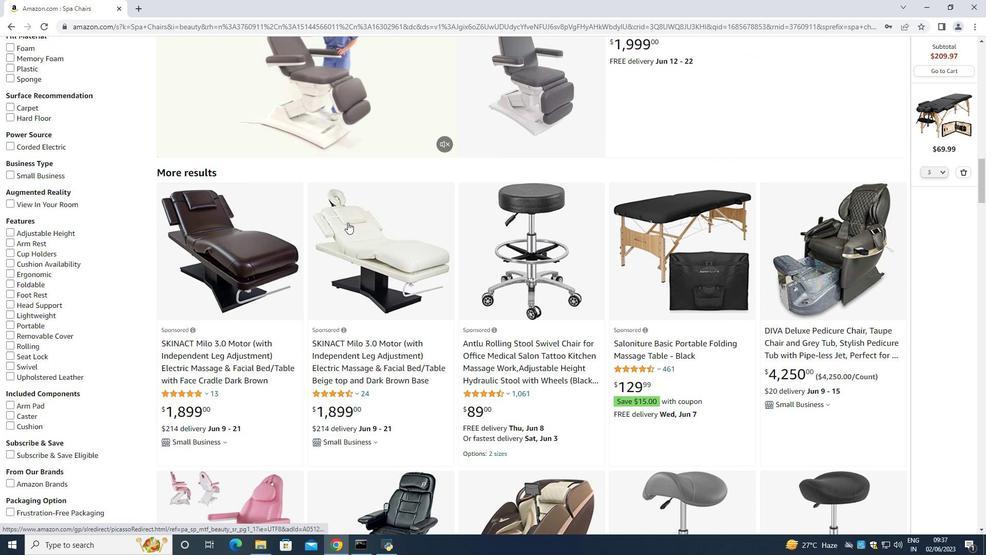 
Action: Mouse moved to (338, 219)
Screenshot: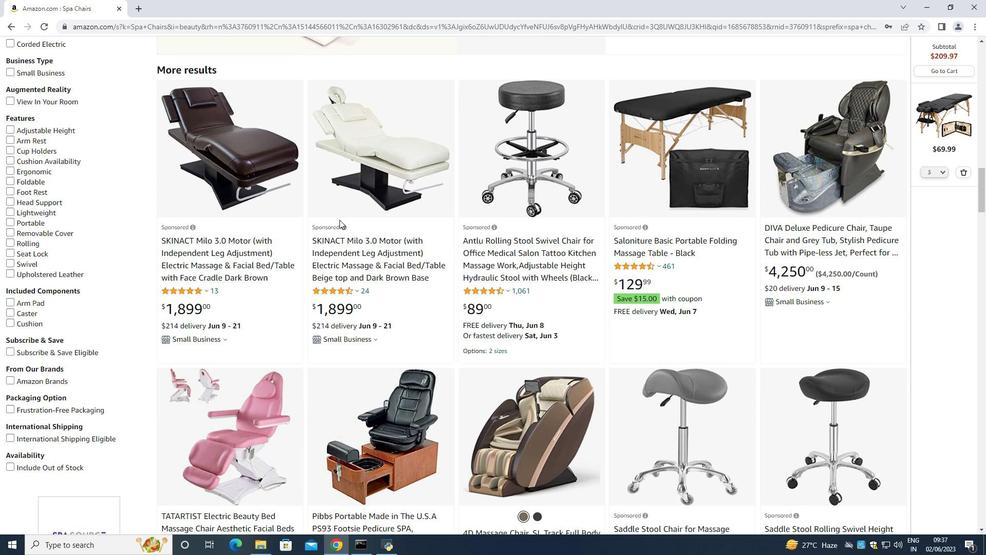 
Action: Mouse scrolled (338, 219) with delta (0, 0)
Screenshot: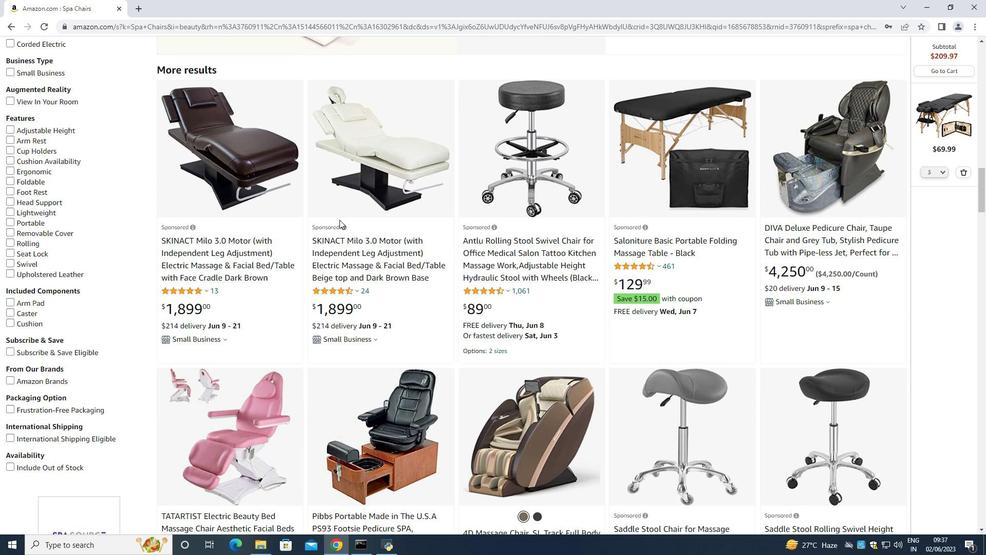 
Action: Mouse moved to (310, 200)
Screenshot: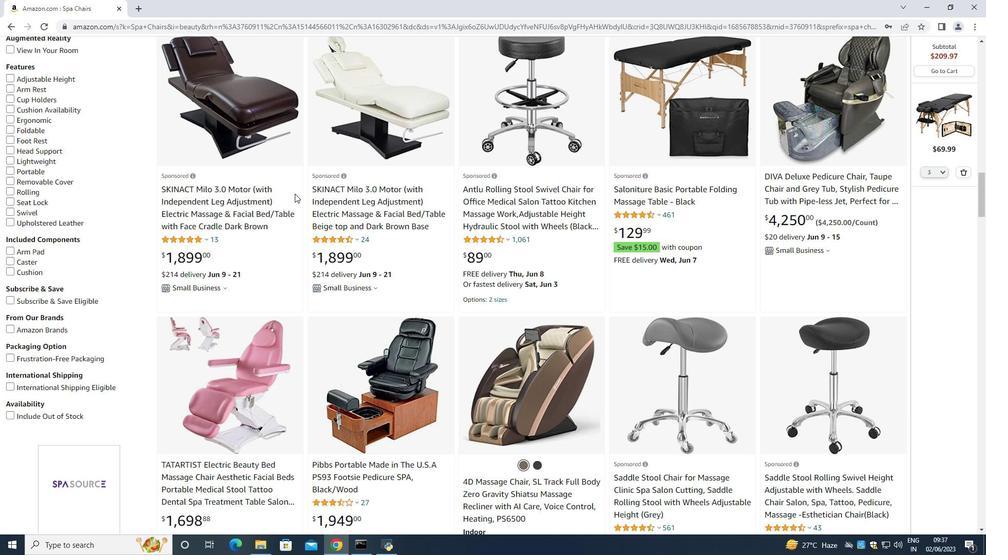 
Action: Mouse scrolled (310, 200) with delta (0, 0)
Screenshot: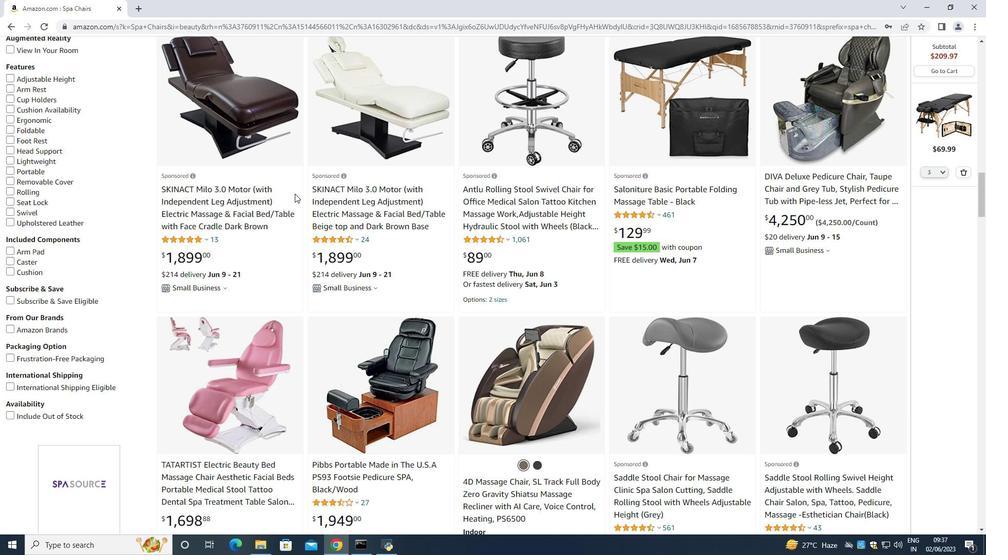 
Action: Mouse moved to (316, 204)
Screenshot: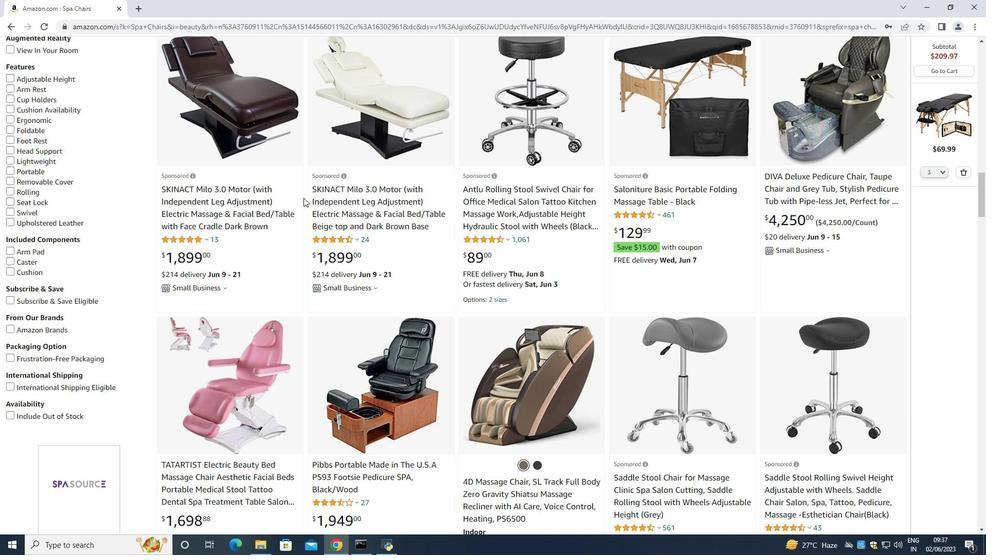 
Action: Mouse scrolled (316, 203) with delta (0, 0)
Screenshot: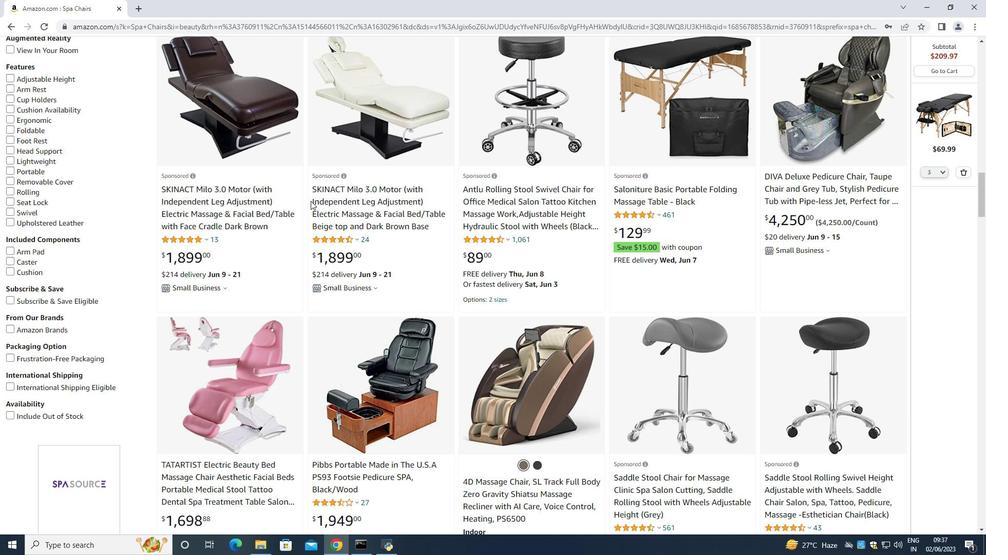 
Action: Mouse moved to (316, 205)
Screenshot: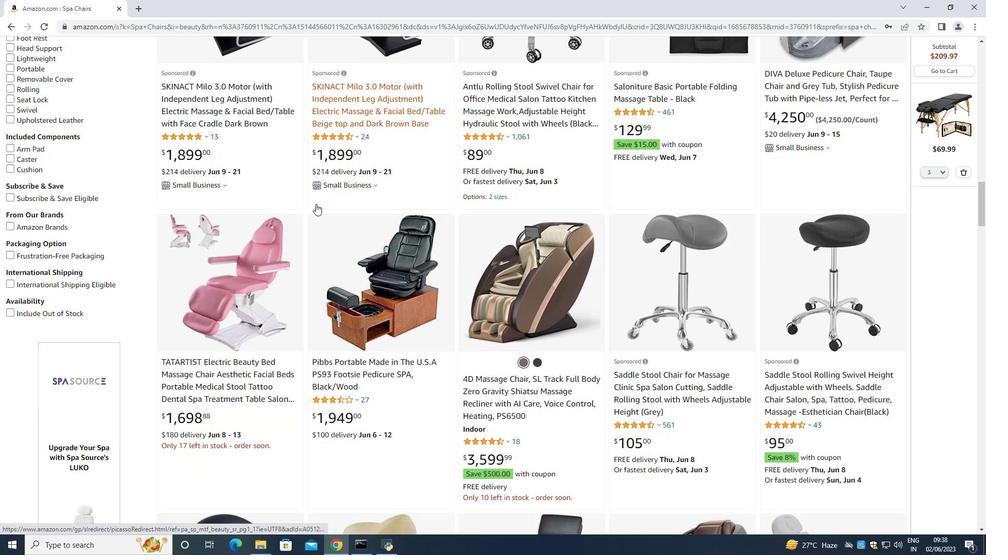 
Action: Mouse scrolled (316, 205) with delta (0, 0)
Screenshot: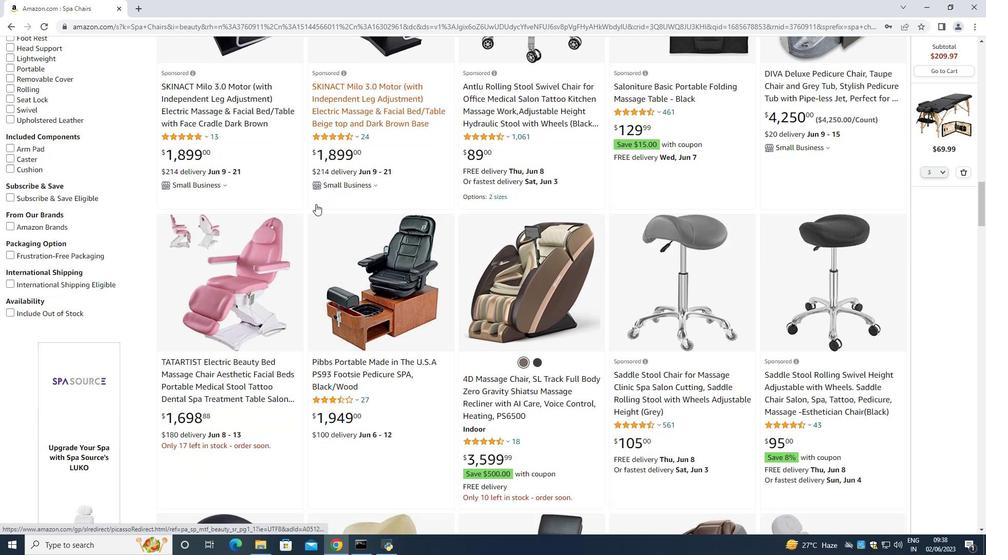 
Action: Mouse moved to (316, 206)
Screenshot: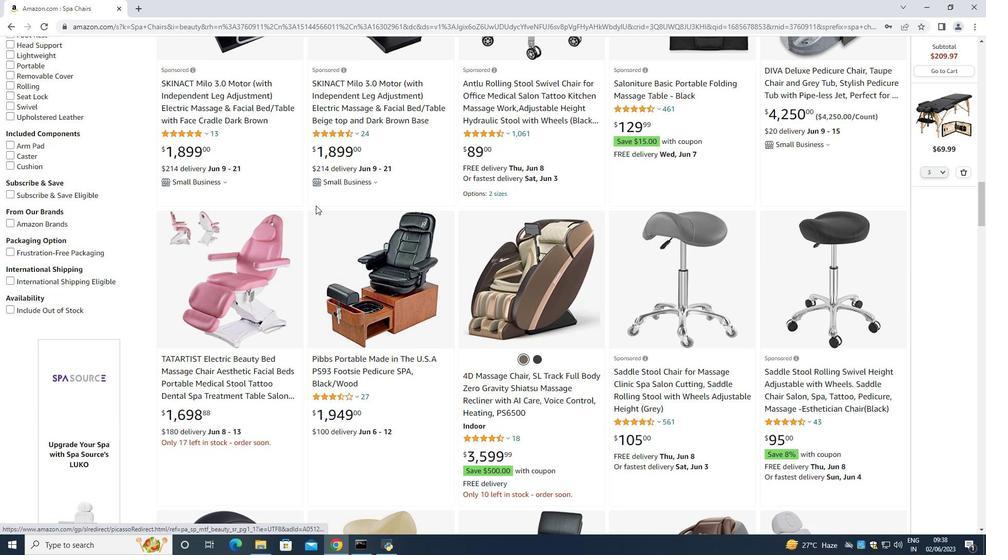 
Action: Mouse scrolled (316, 206) with delta (0, 0)
Screenshot: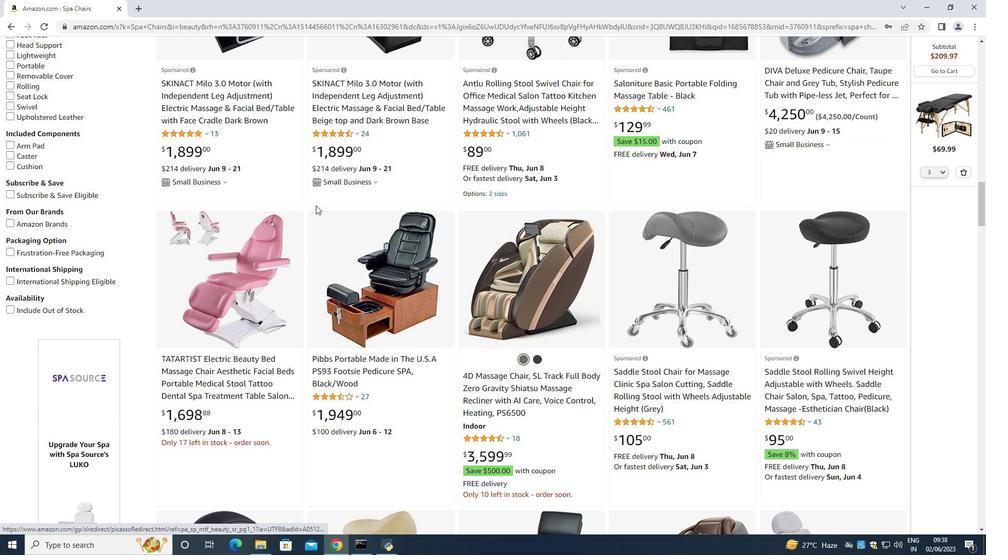 
Action: Mouse moved to (316, 207)
Screenshot: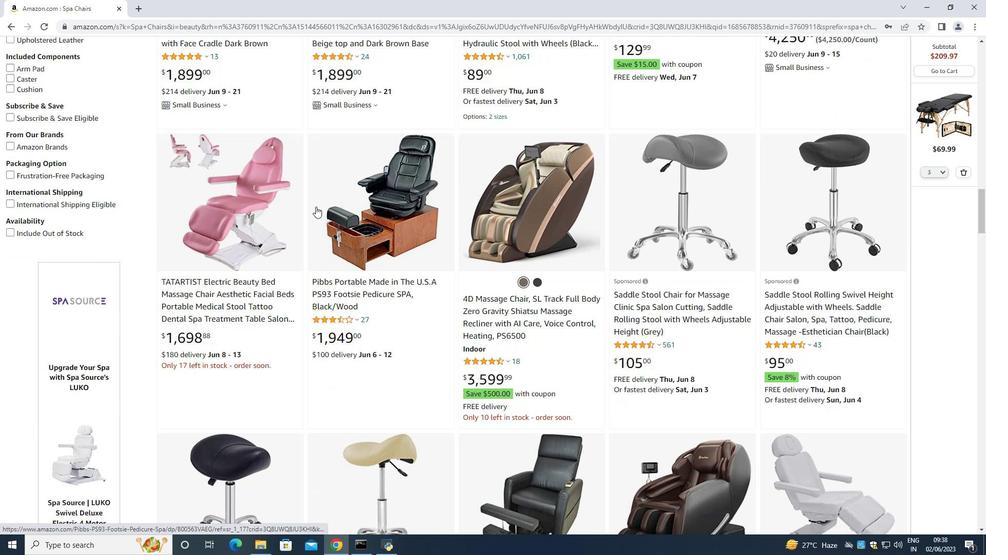 
Action: Mouse scrolled (316, 206) with delta (0, 0)
Screenshot: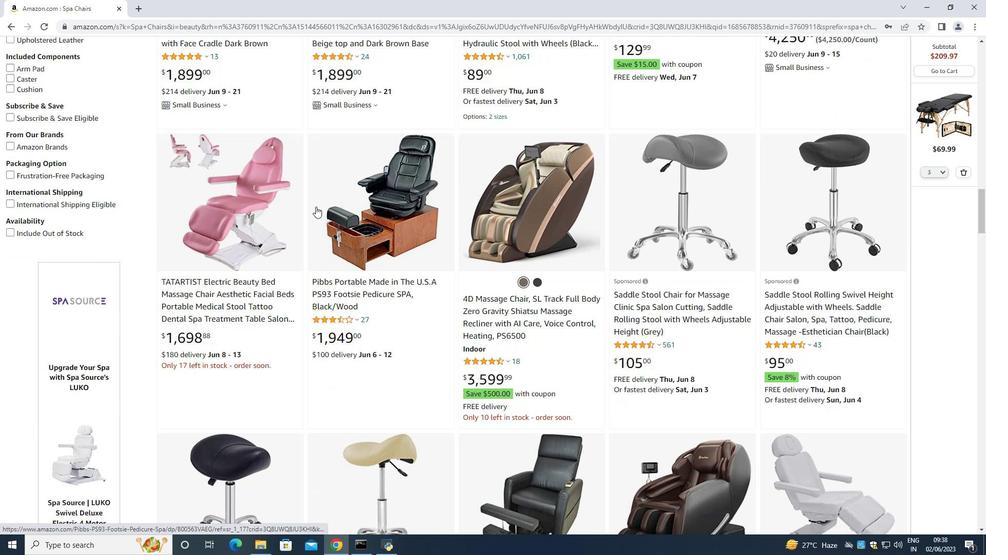 
Action: Mouse moved to (316, 210)
Screenshot: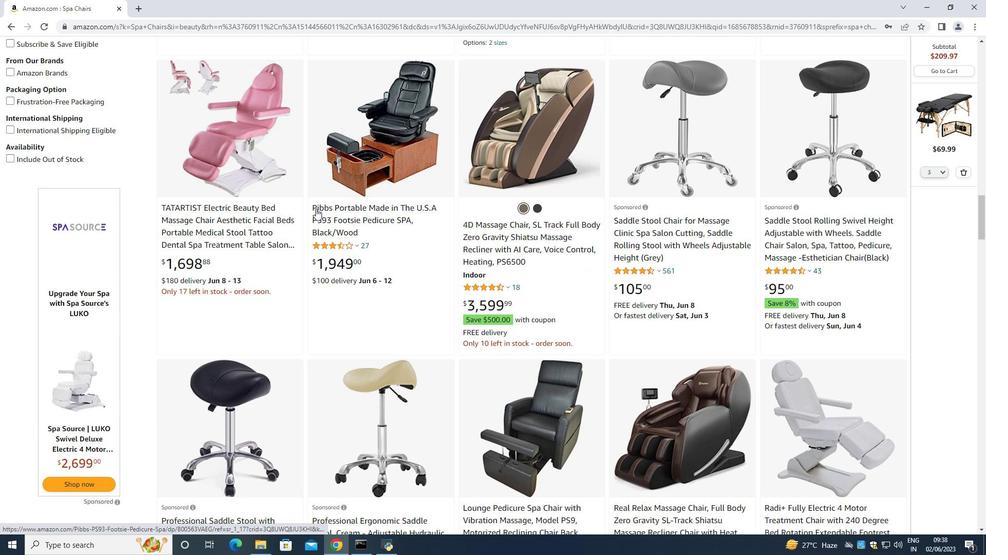 
Action: Mouse scrolled (316, 209) with delta (0, 0)
Screenshot: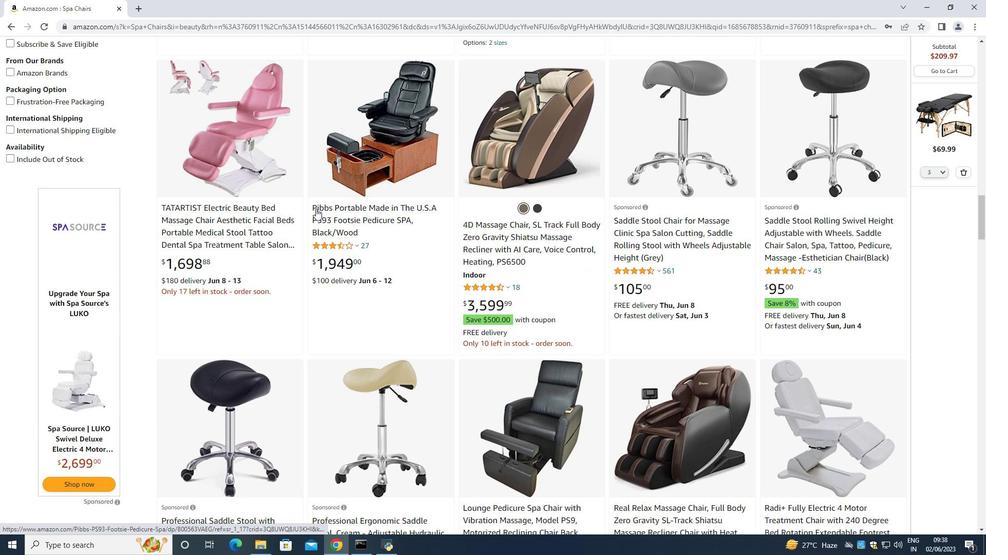 
Action: Mouse moved to (316, 212)
Screenshot: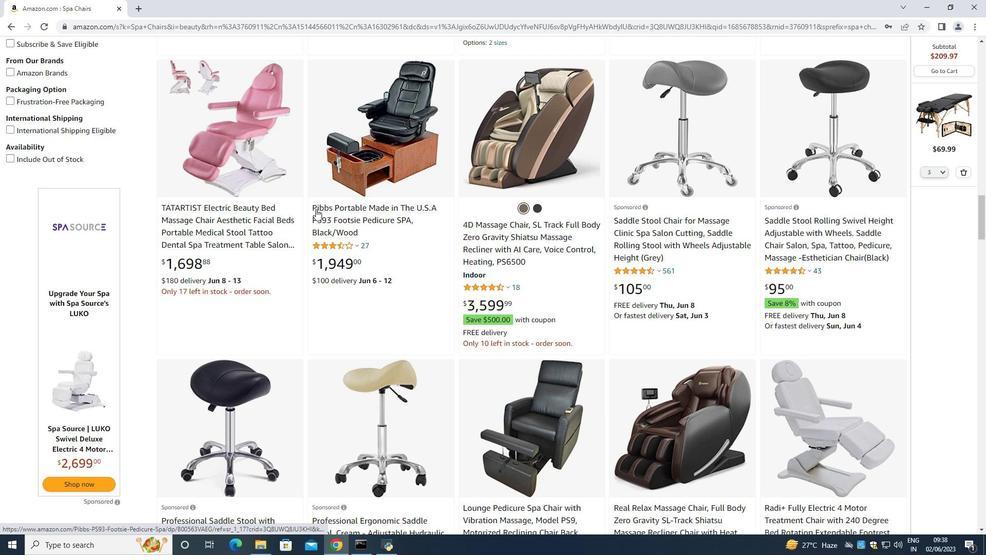 
Action: Mouse scrolled (316, 211) with delta (0, 0)
Screenshot: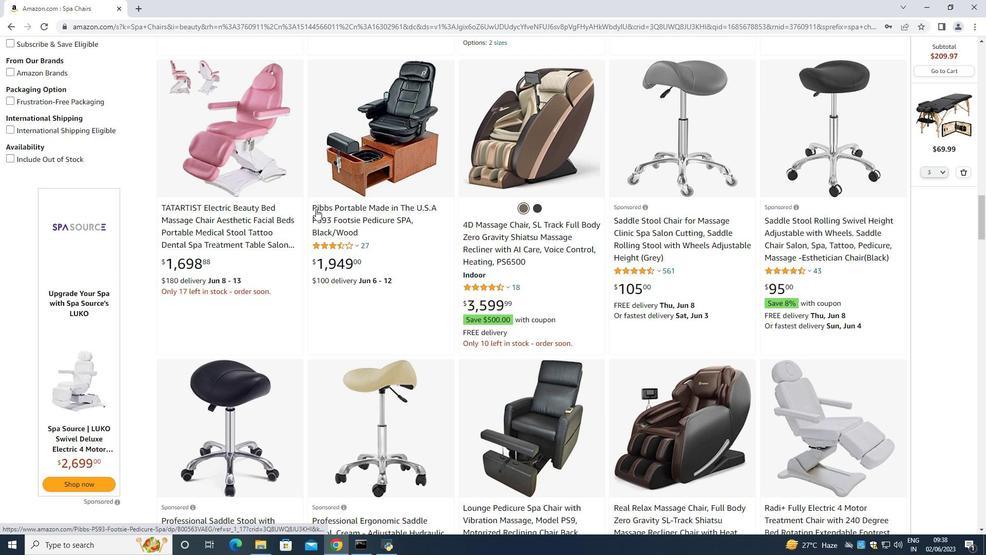 
Action: Mouse moved to (316, 212)
Screenshot: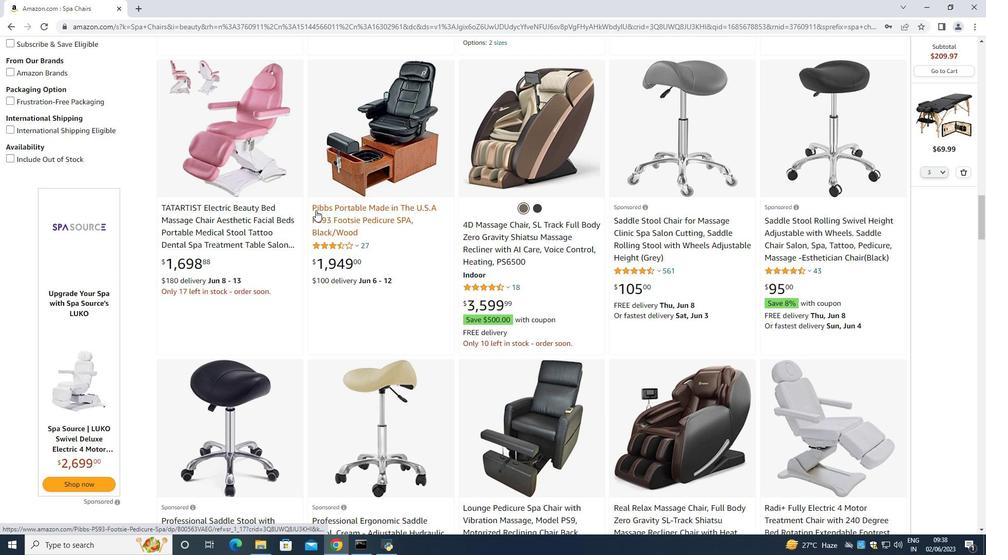 
Action: Mouse scrolled (316, 211) with delta (0, 0)
Screenshot: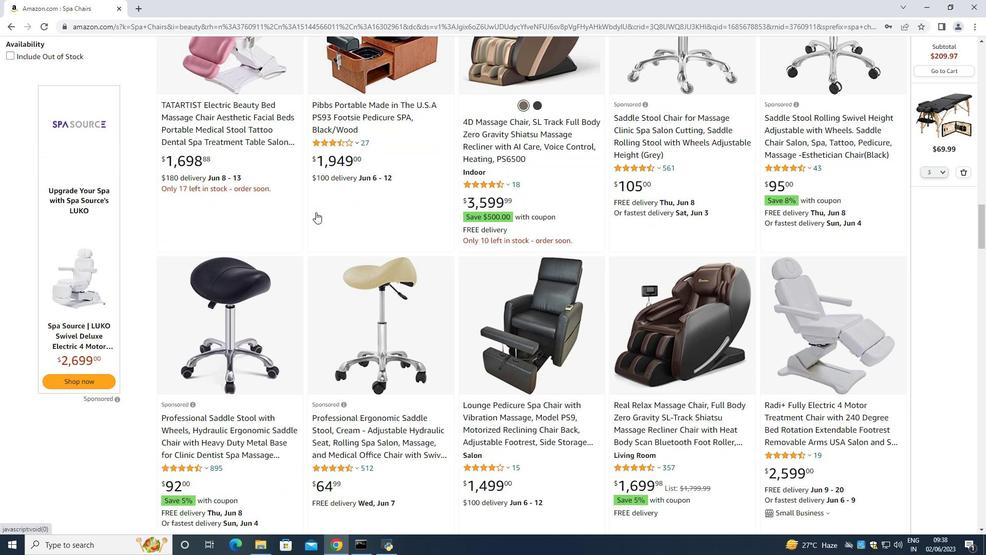 
Action: Mouse moved to (316, 213)
Screenshot: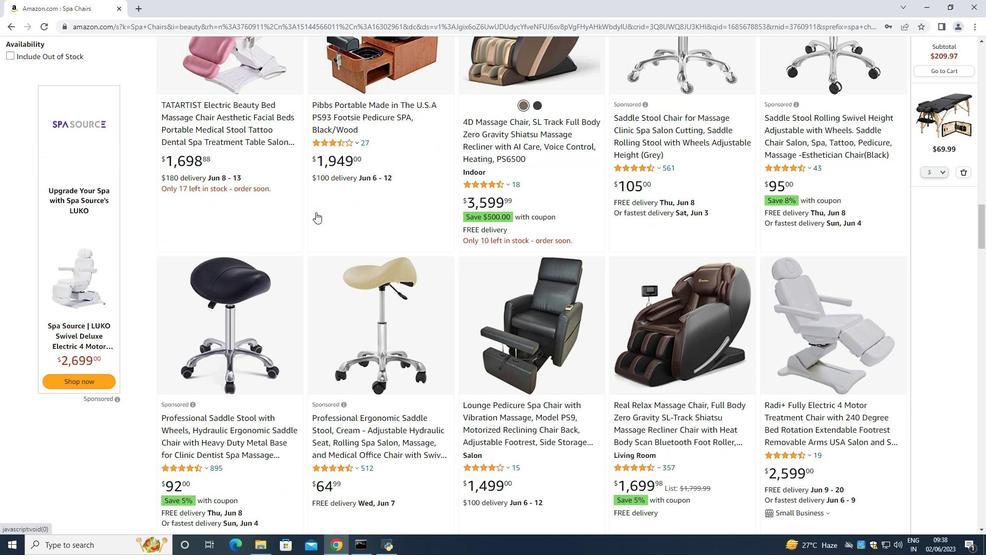 
Action: Mouse scrolled (316, 212) with delta (0, 0)
Screenshot: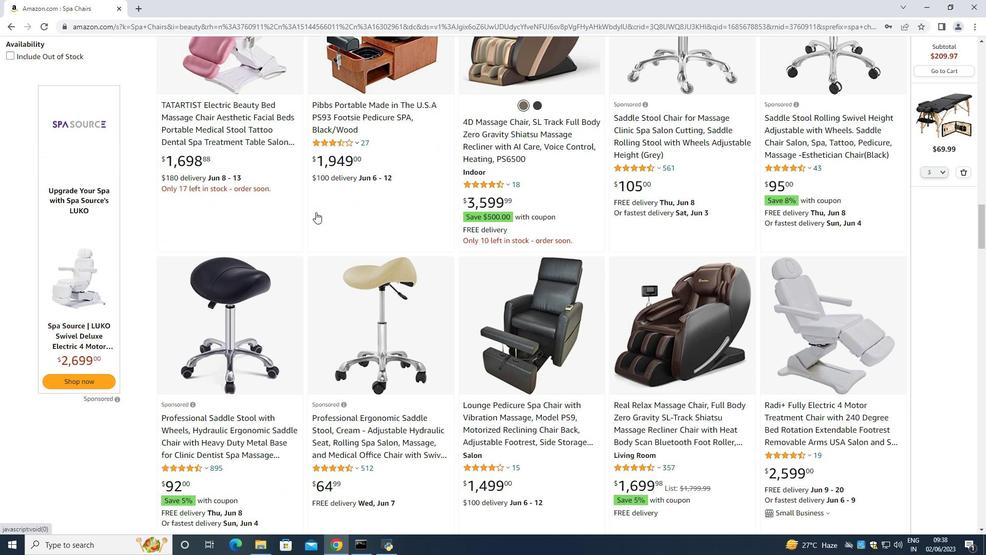 
Action: Mouse moved to (316, 214)
Screenshot: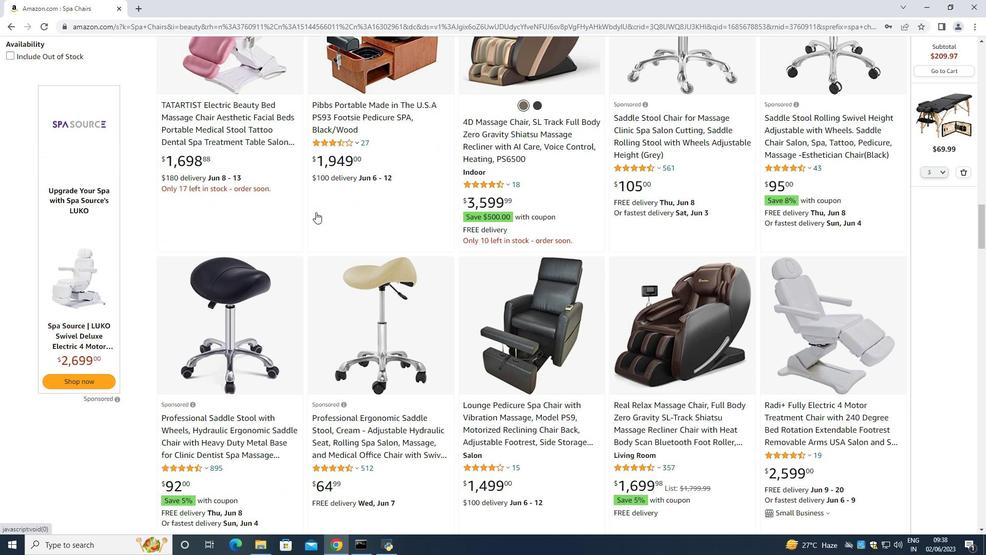 
Action: Mouse scrolled (316, 213) with delta (0, 0)
Screenshot: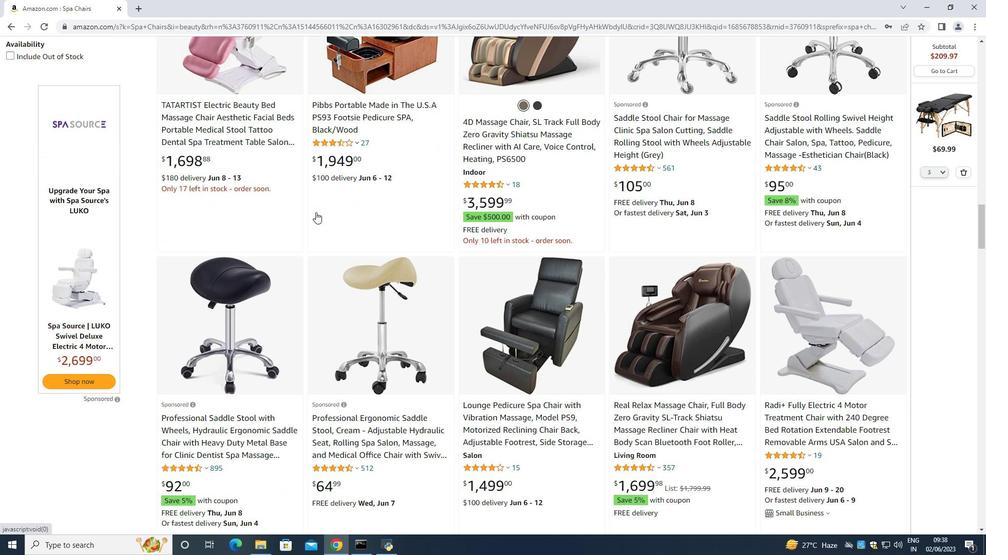 
Action: Mouse scrolled (316, 213) with delta (0, 0)
Screenshot: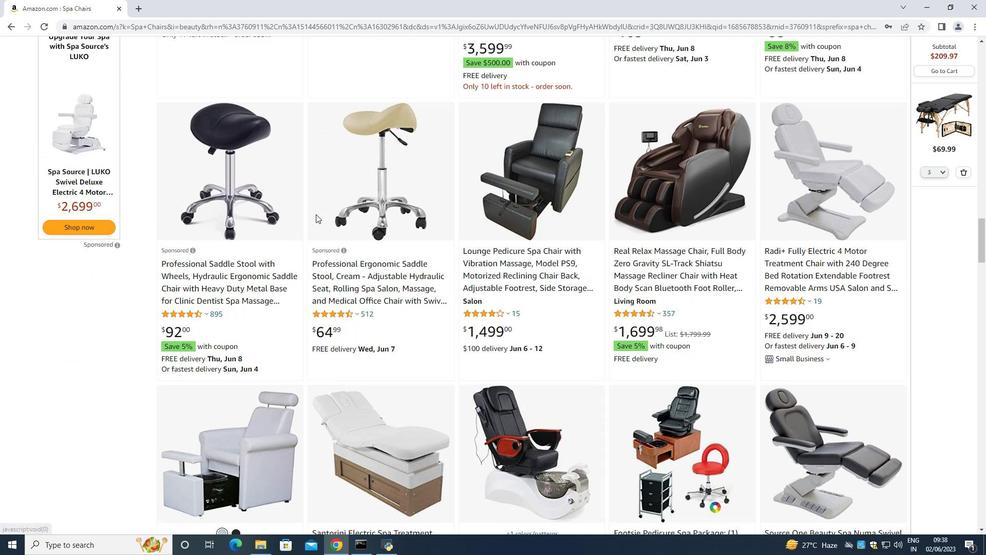 
Action: Mouse moved to (315, 215)
Screenshot: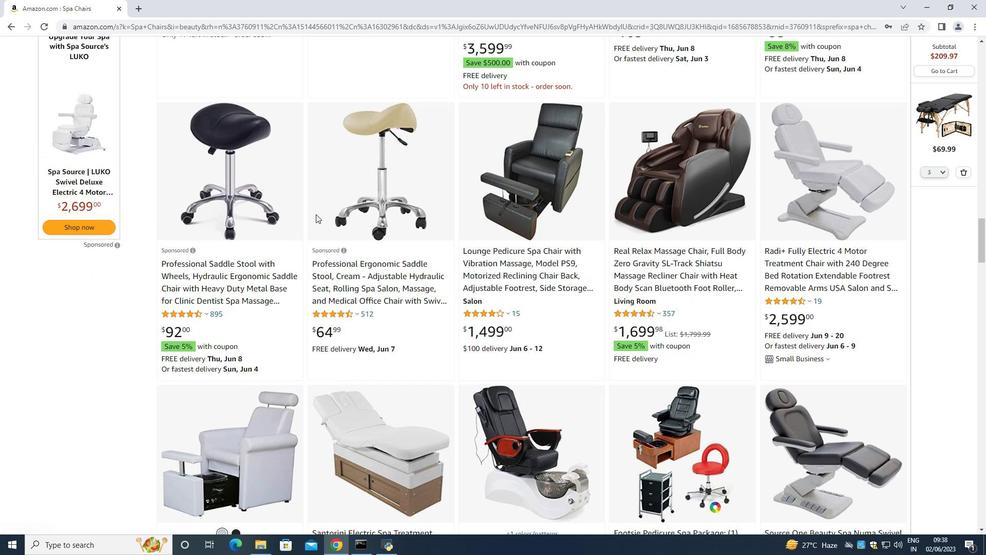 
Action: Mouse scrolled (315, 215) with delta (0, 0)
Screenshot: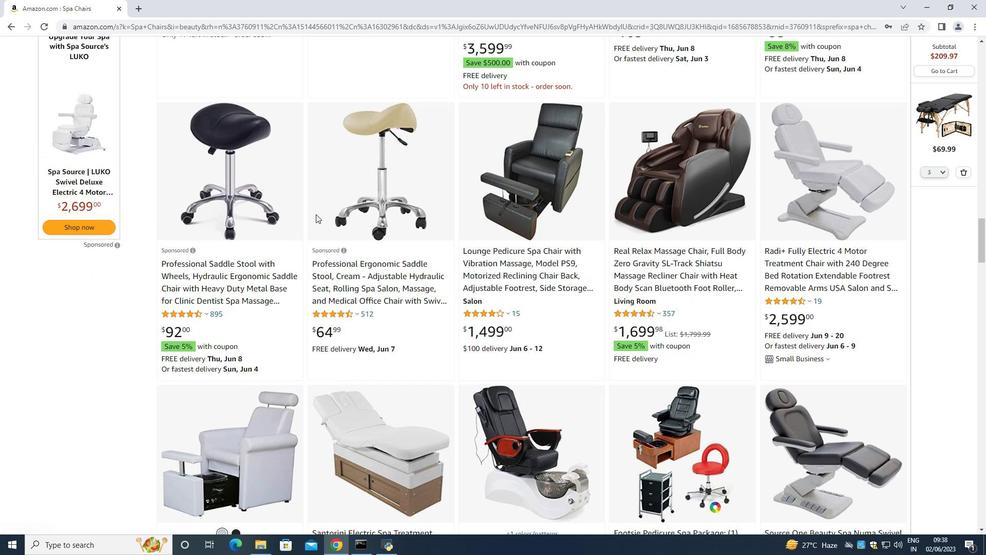 
Action: Mouse moved to (315, 216)
Screenshot: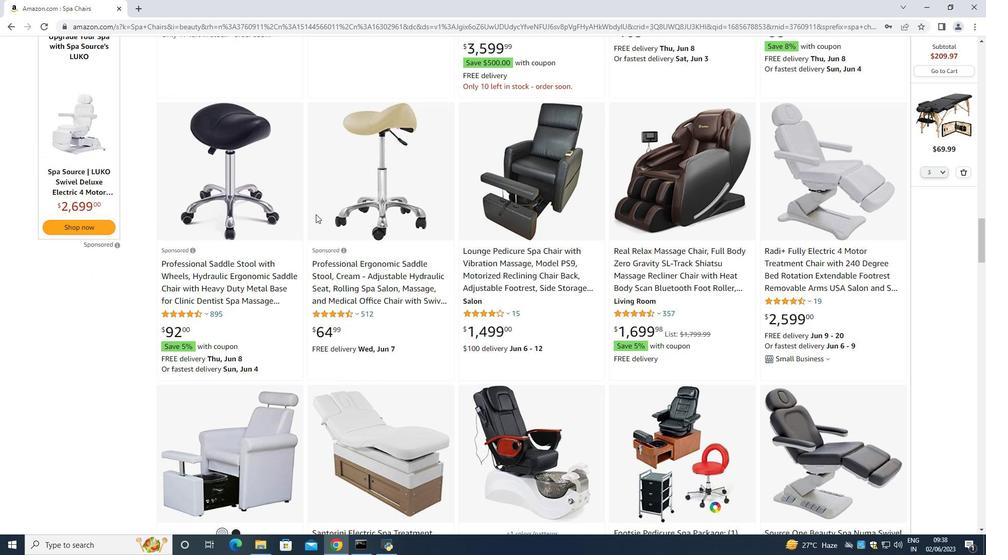
Action: Mouse scrolled (315, 216) with delta (0, 0)
Screenshot: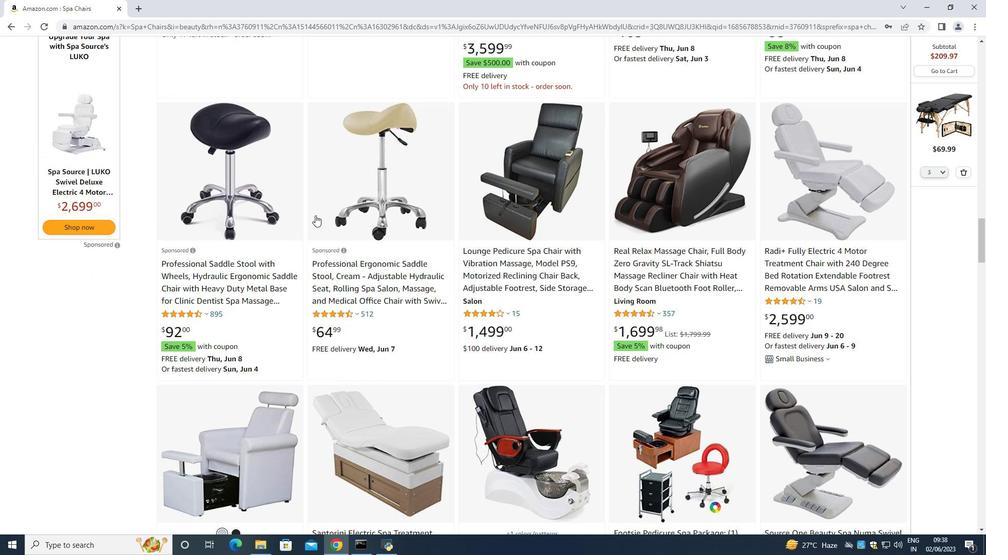 
Action: Mouse moved to (314, 218)
Screenshot: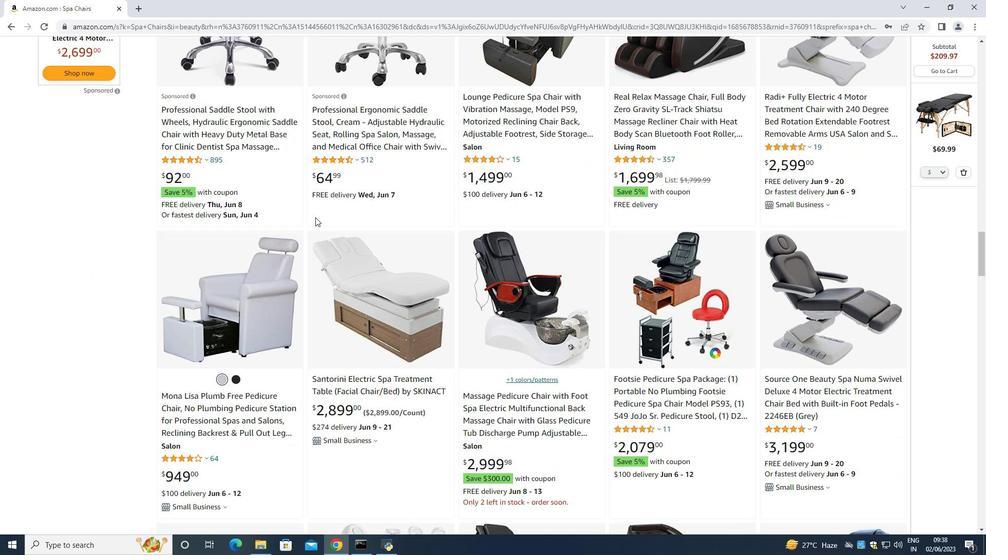 
Action: Mouse scrolled (314, 217) with delta (0, 0)
Screenshot: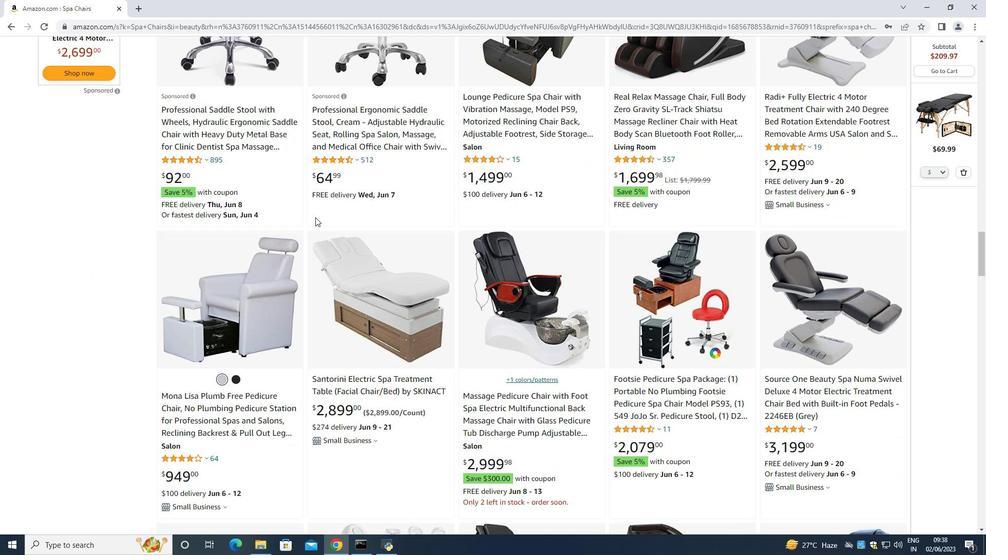 
Action: Mouse moved to (314, 219)
Screenshot: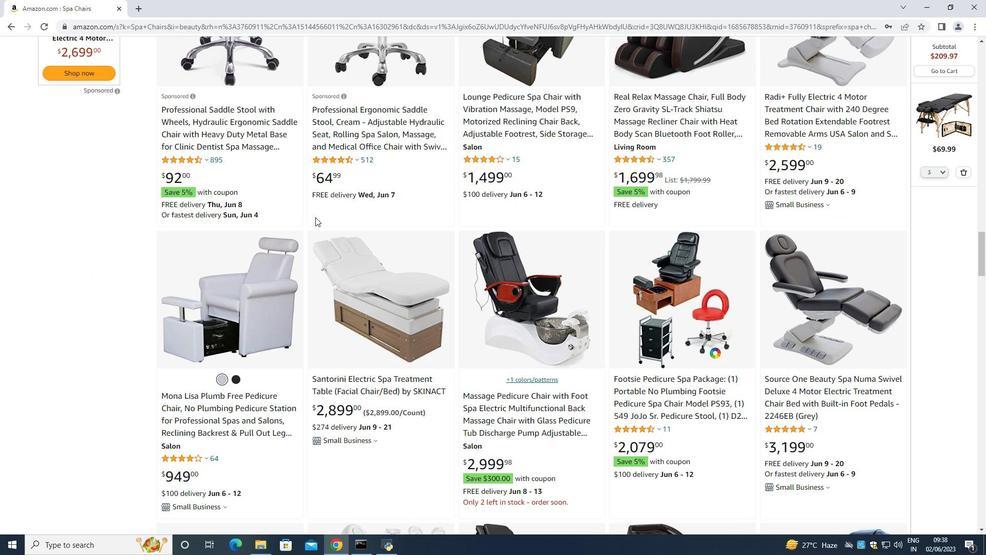 
Action: Mouse scrolled (314, 219) with delta (0, 0)
Screenshot: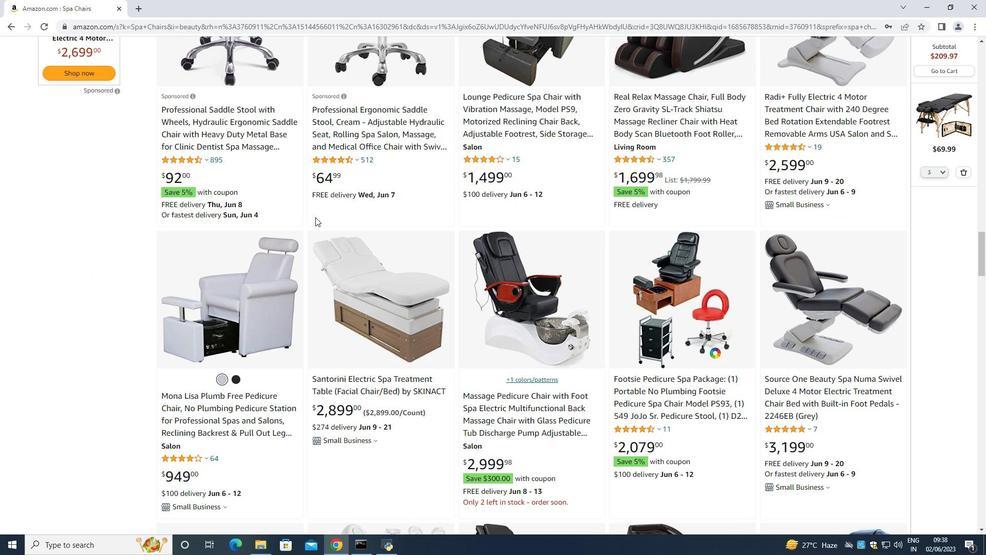 
Action: Mouse moved to (314, 221)
Screenshot: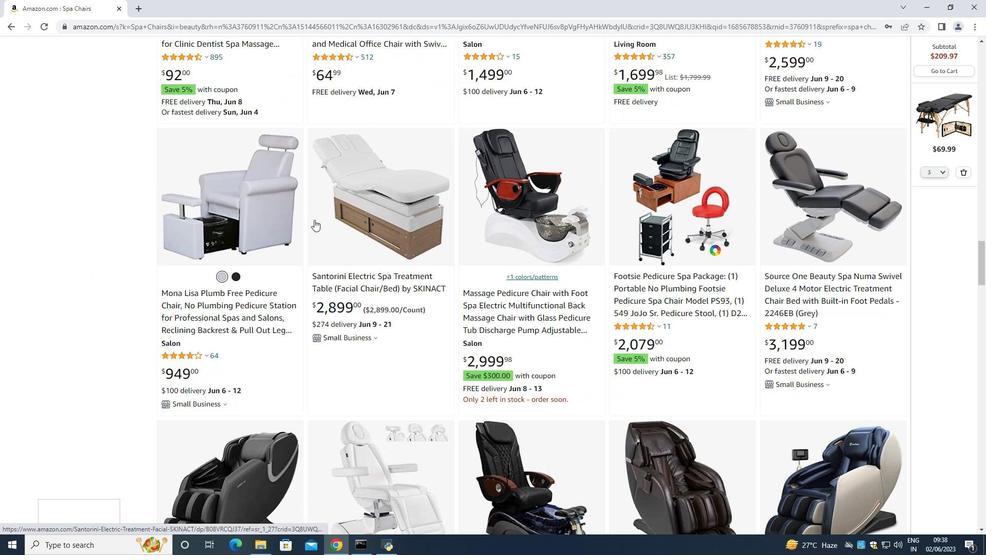
Action: Mouse scrolled (314, 220) with delta (0, 0)
Screenshot: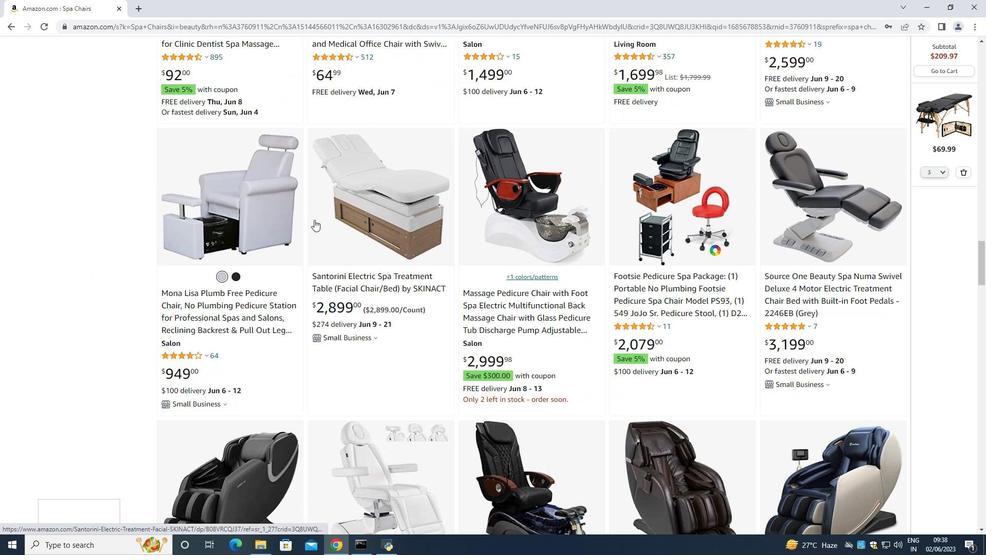 
Action: Mouse moved to (314, 222)
Screenshot: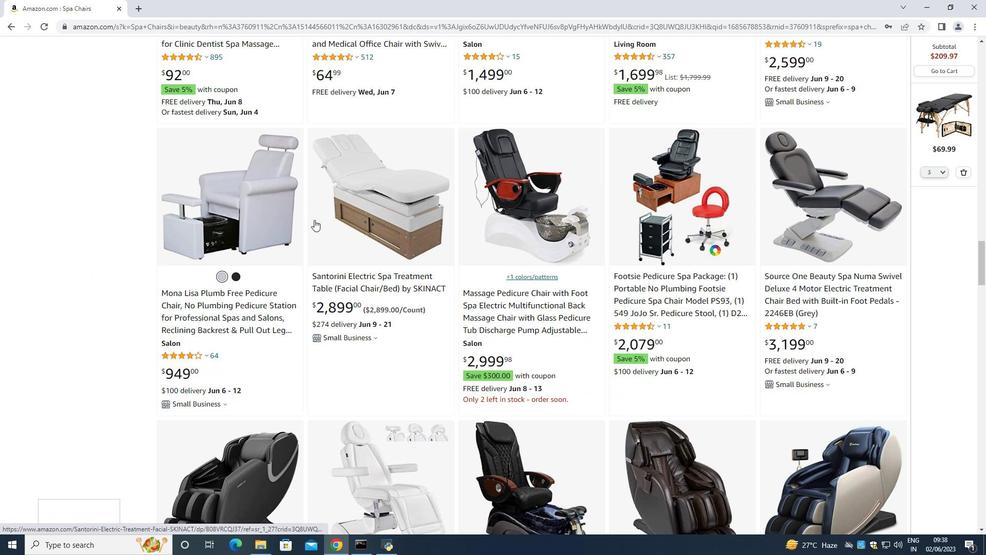 
Action: Mouse scrolled (314, 222) with delta (0, 0)
Screenshot: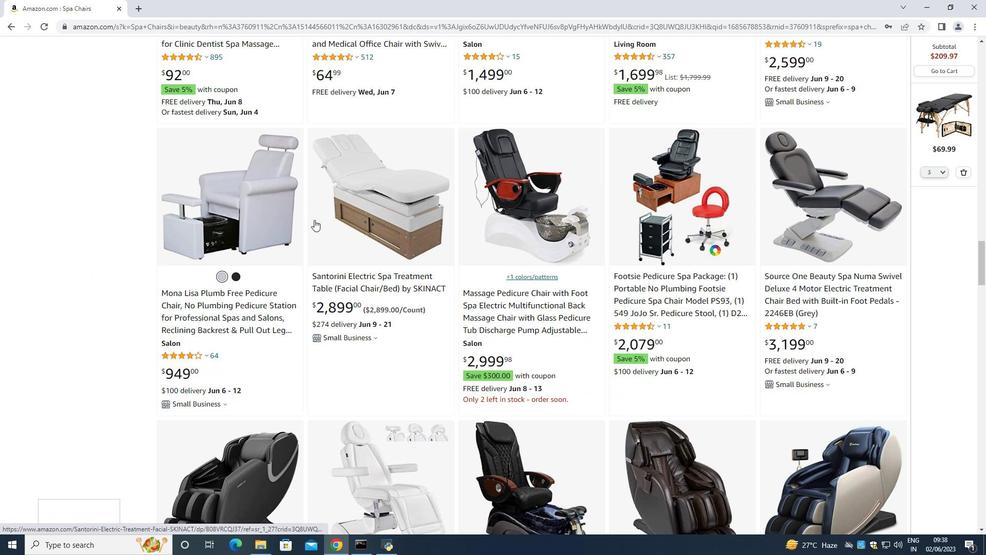 
Action: Mouse moved to (314, 223)
Screenshot: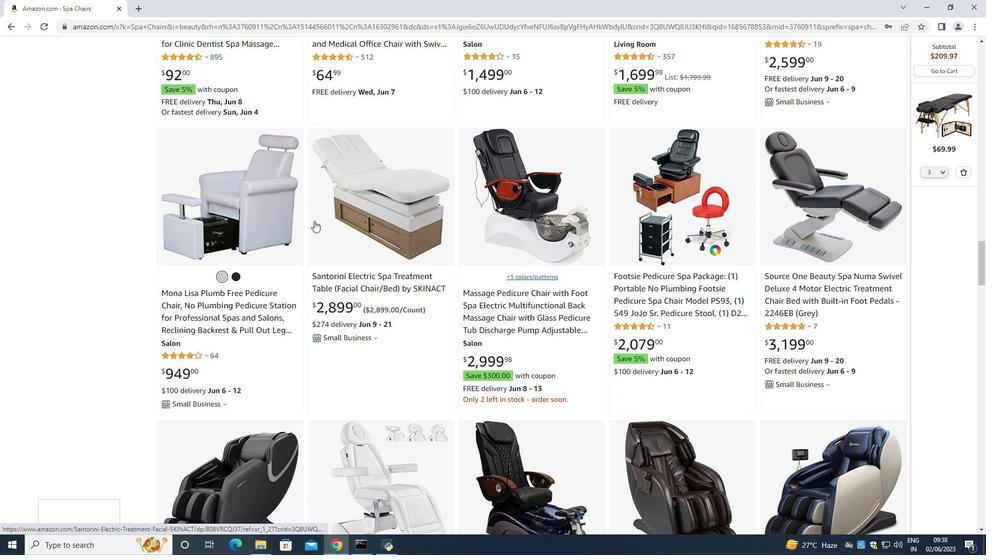 
Action: Mouse scrolled (314, 222) with delta (0, 0)
Screenshot: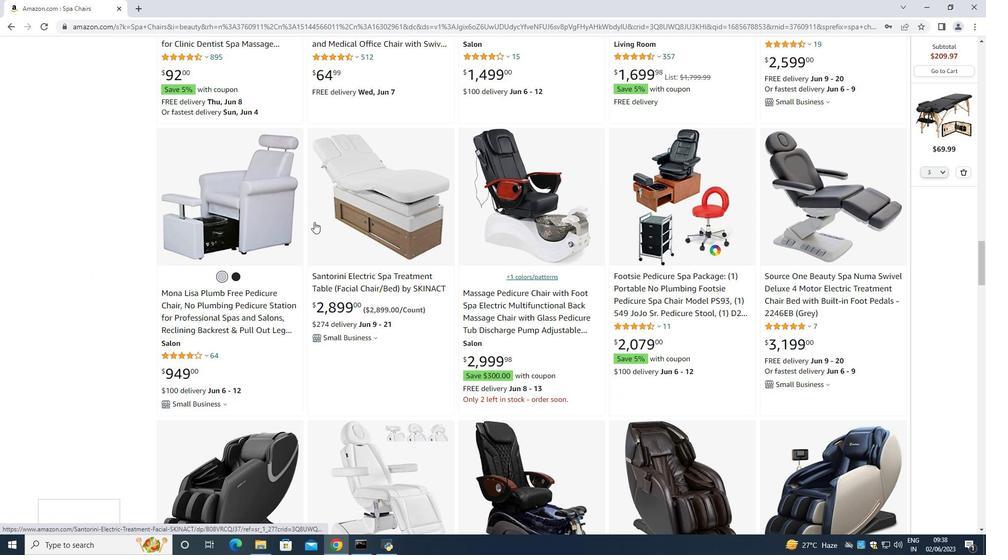 
Action: Mouse moved to (314, 224)
Screenshot: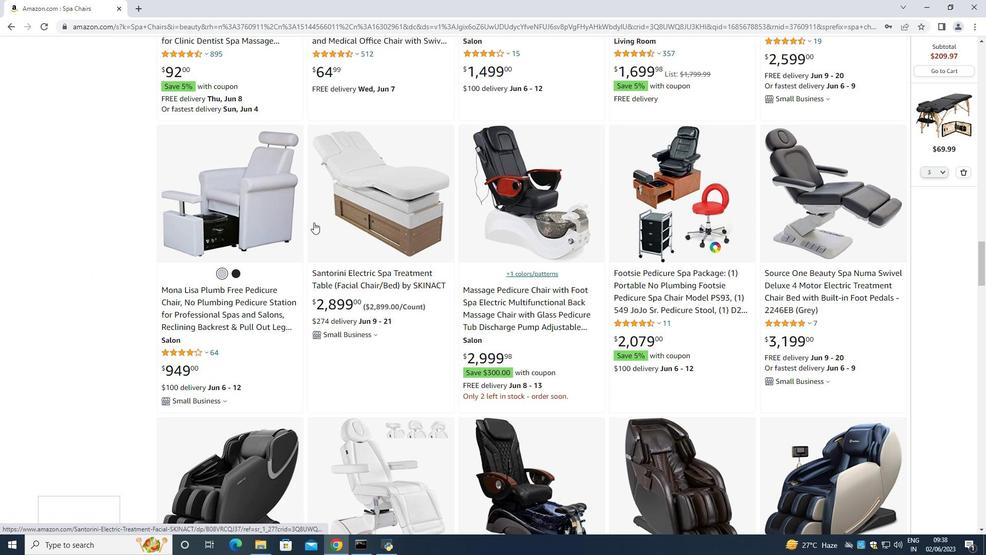 
Action: Mouse scrolled (314, 223) with delta (0, 0)
Screenshot: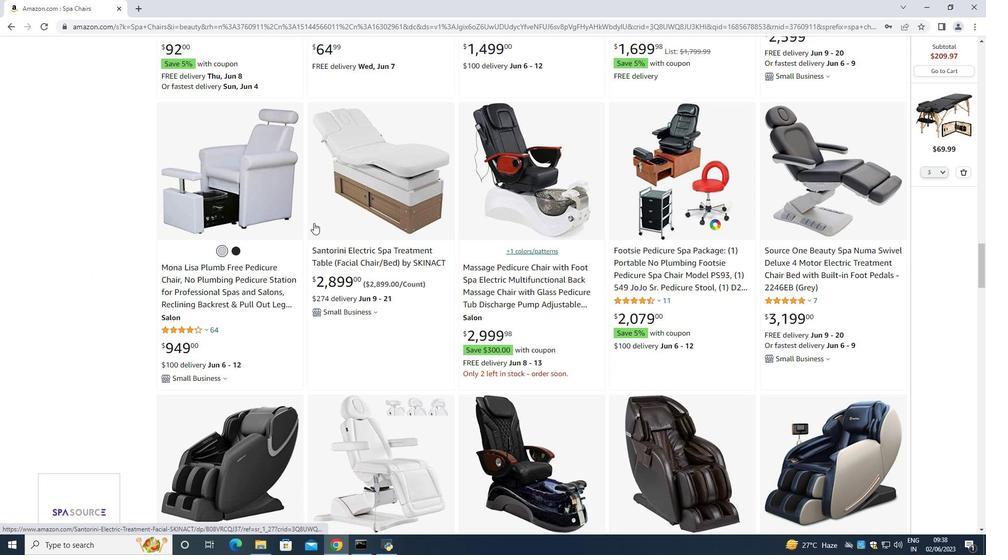 
Action: Mouse moved to (314, 224)
Screenshot: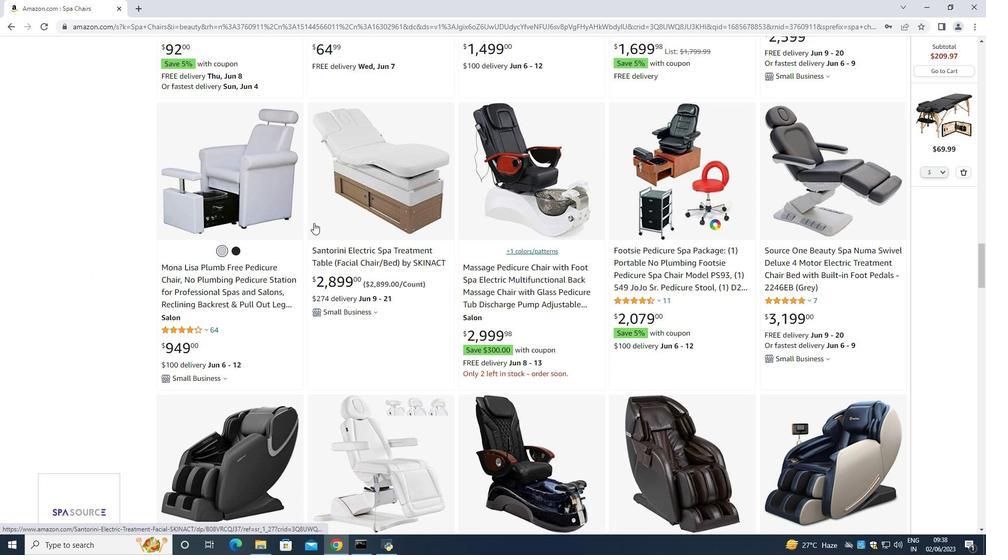 
Action: Mouse scrolled (314, 224) with delta (0, 0)
Screenshot: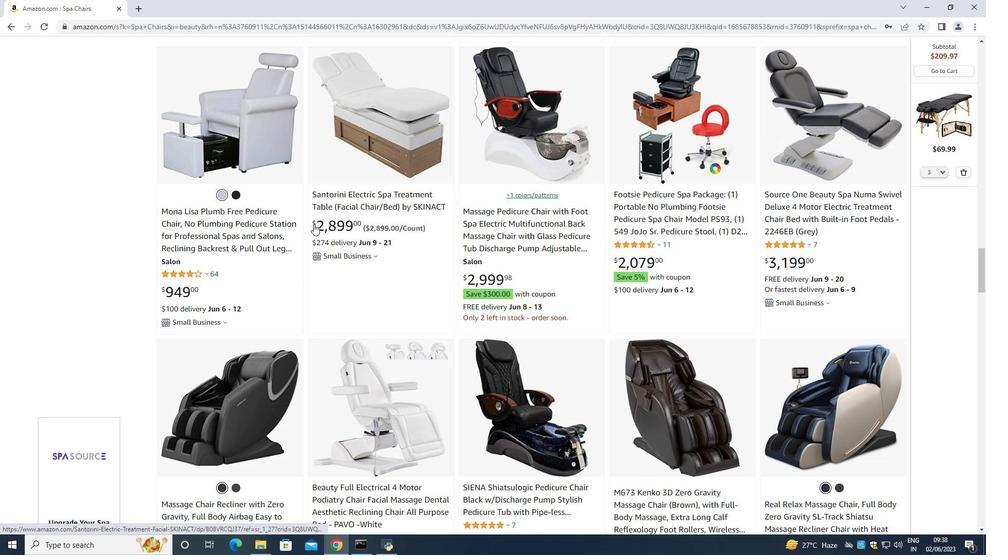 
Action: Mouse moved to (313, 226)
Screenshot: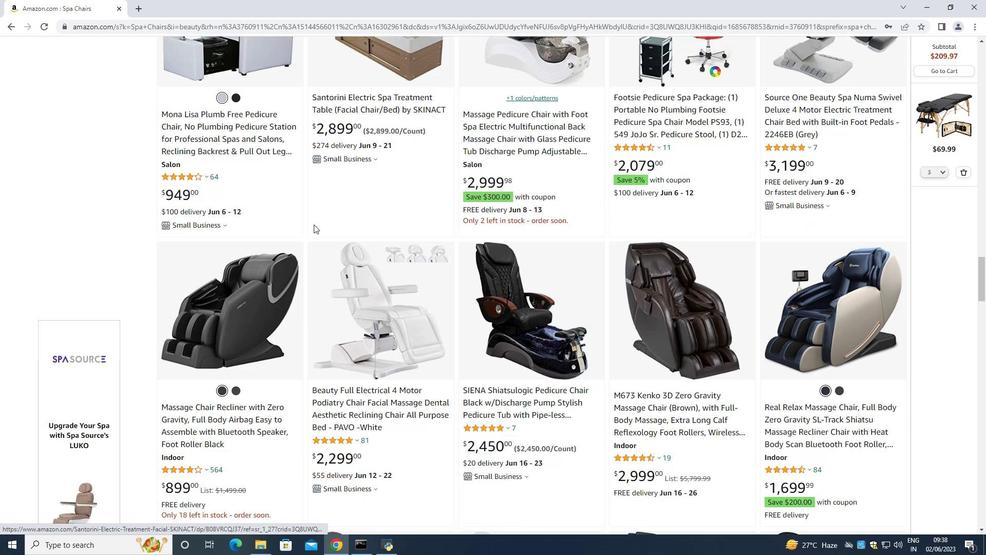 
Action: Mouse scrolled (313, 225) with delta (0, 0)
Screenshot: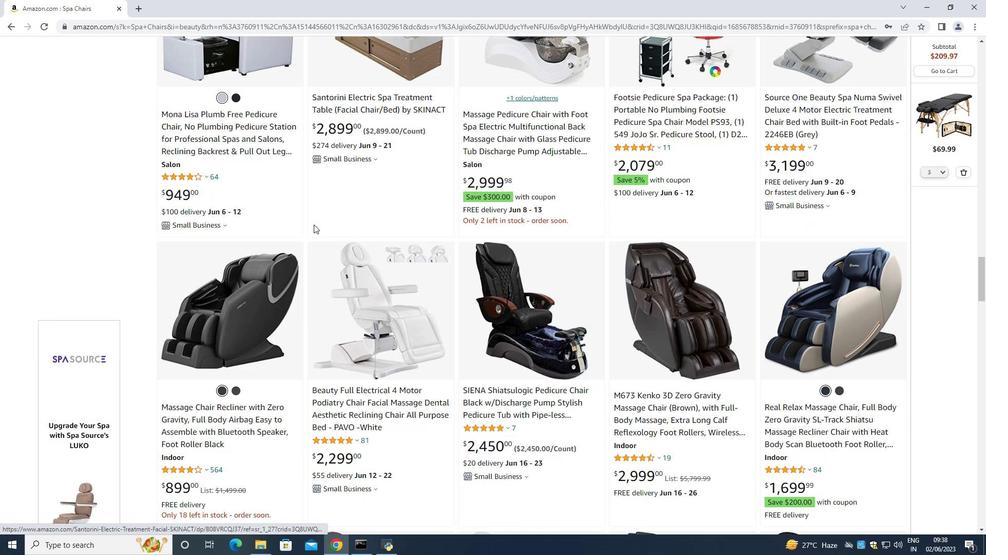 
Action: Mouse moved to (313, 227)
Screenshot: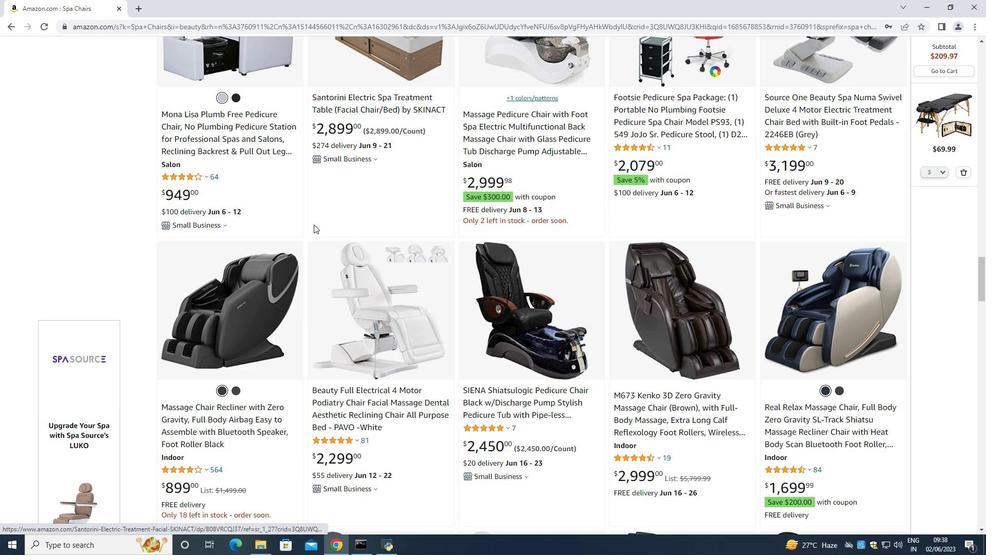 
Action: Mouse scrolled (313, 226) with delta (0, 0)
Screenshot: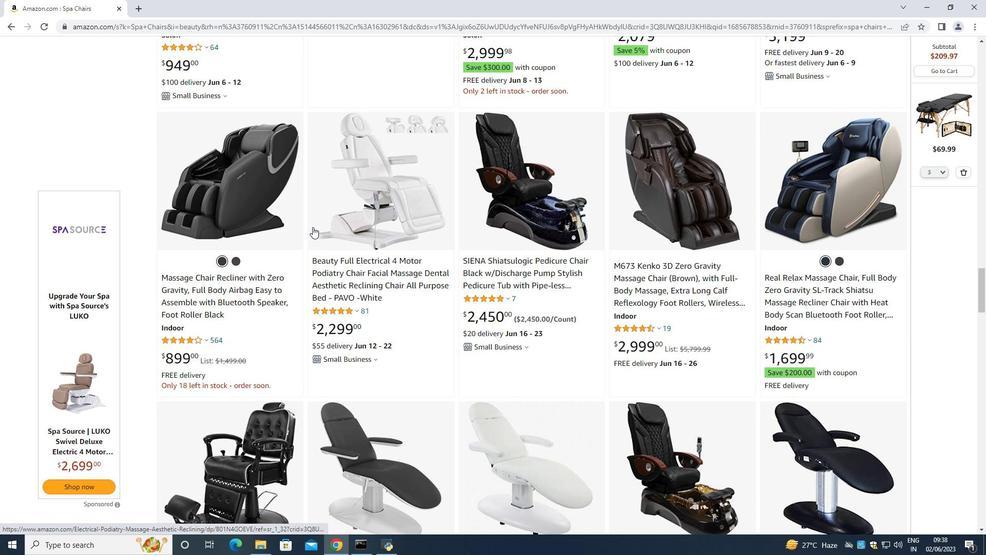 
Action: Mouse moved to (312, 227)
Screenshot: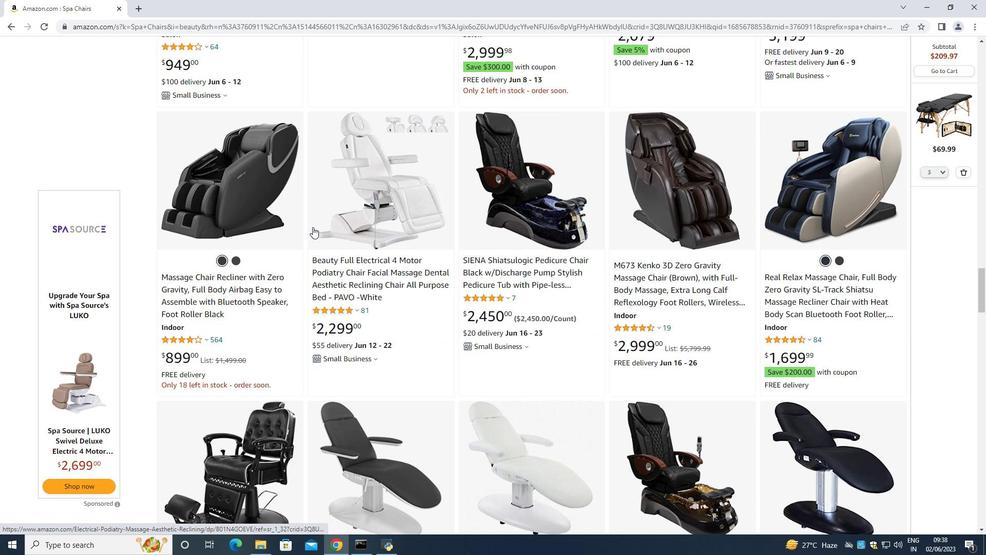 
Action: Mouse scrolled (312, 226) with delta (0, 0)
Screenshot: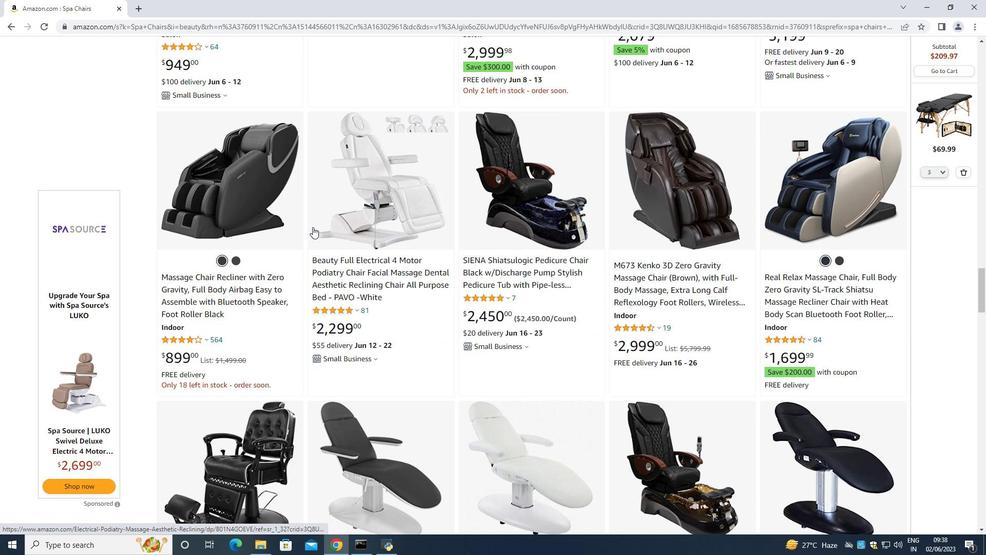 
Action: Mouse moved to (312, 228)
Screenshot: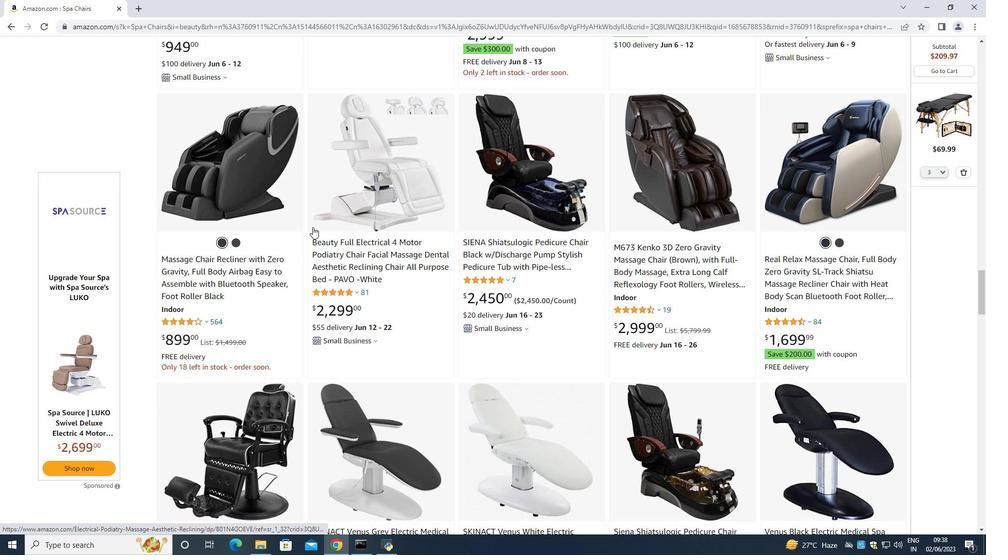 
Action: Mouse scrolled (312, 227) with delta (0, 0)
Screenshot: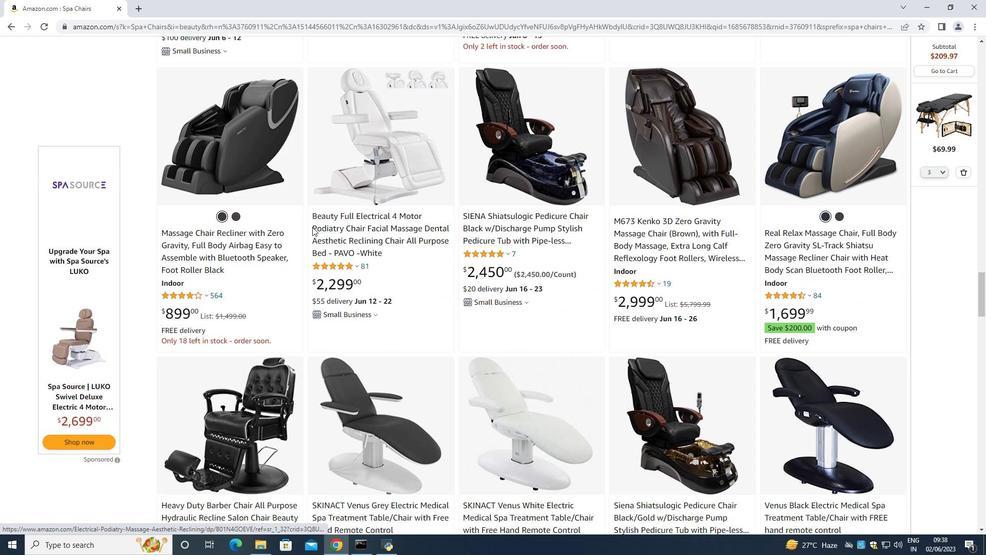 
Action: Mouse moved to (312, 229)
Screenshot: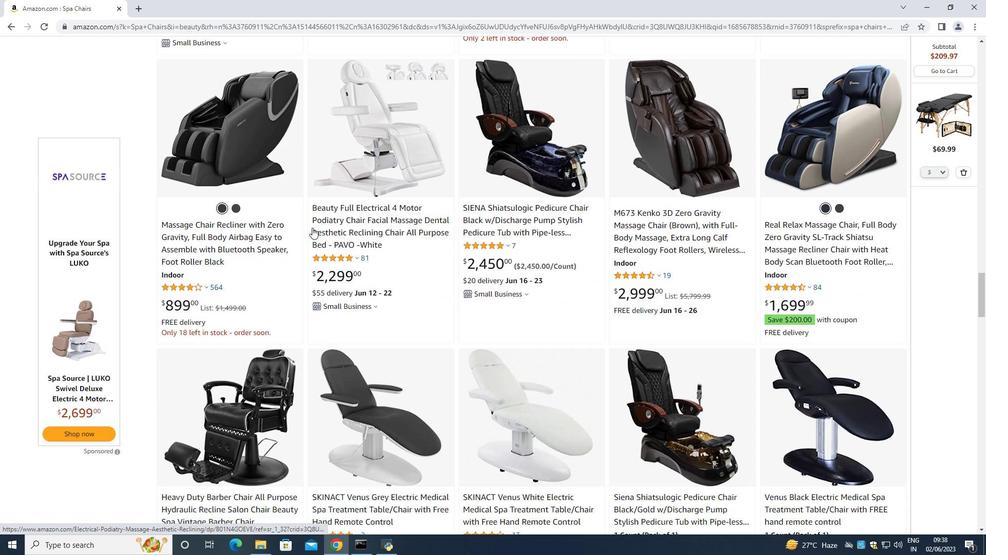 
Action: Mouse scrolled (312, 228) with delta (0, 0)
Screenshot: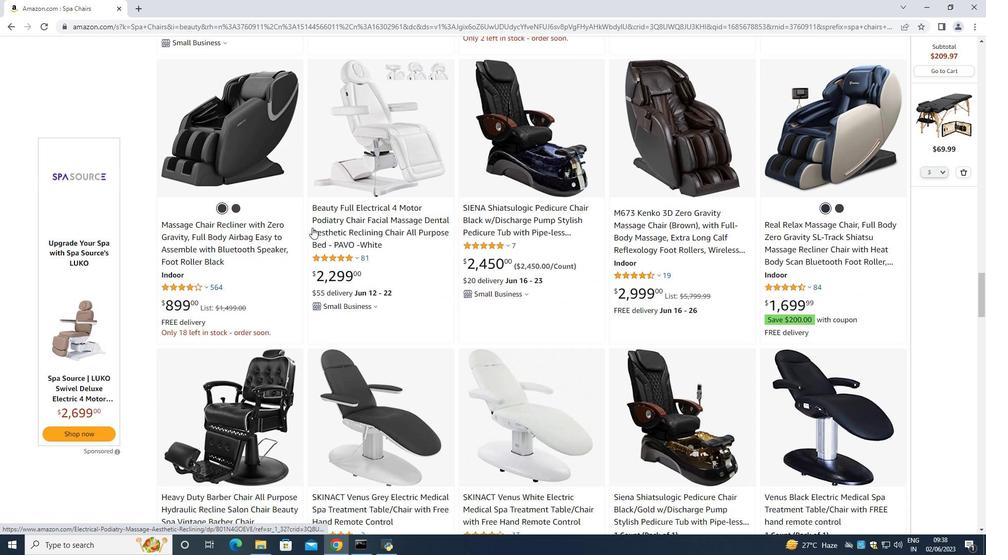 
Action: Mouse scrolled (312, 228) with delta (0, 0)
Screenshot: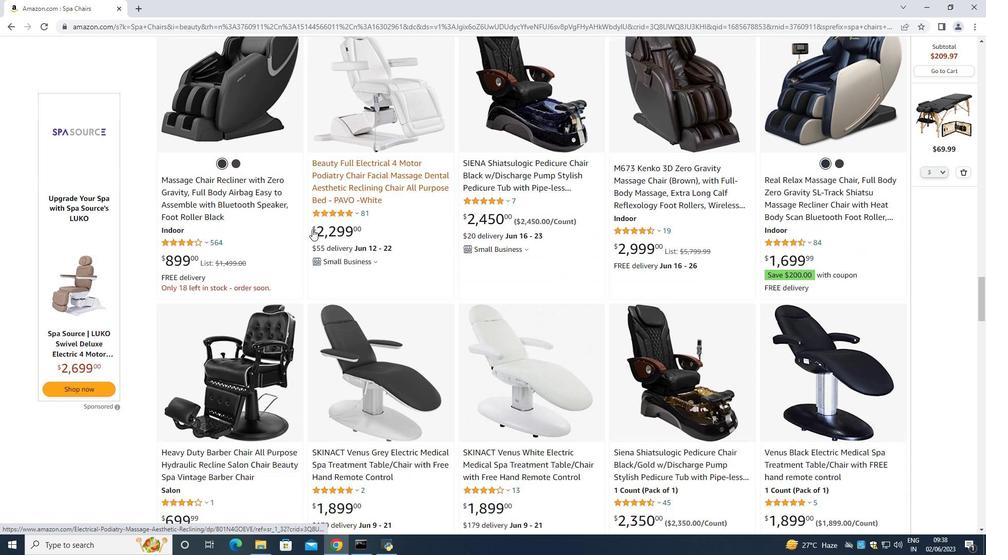 
Action: Mouse moved to (312, 229)
Screenshot: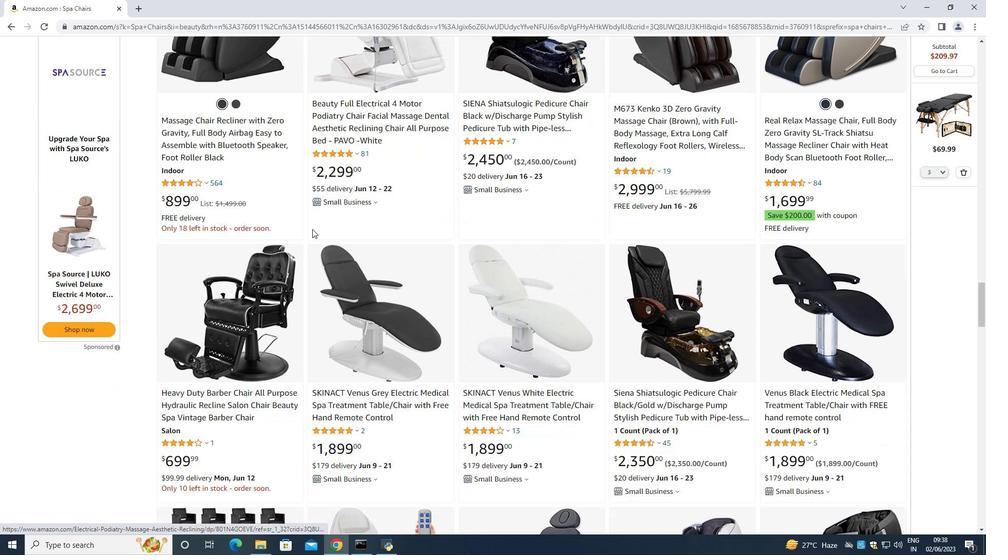
Action: Mouse scrolled (312, 229) with delta (0, 0)
Screenshot: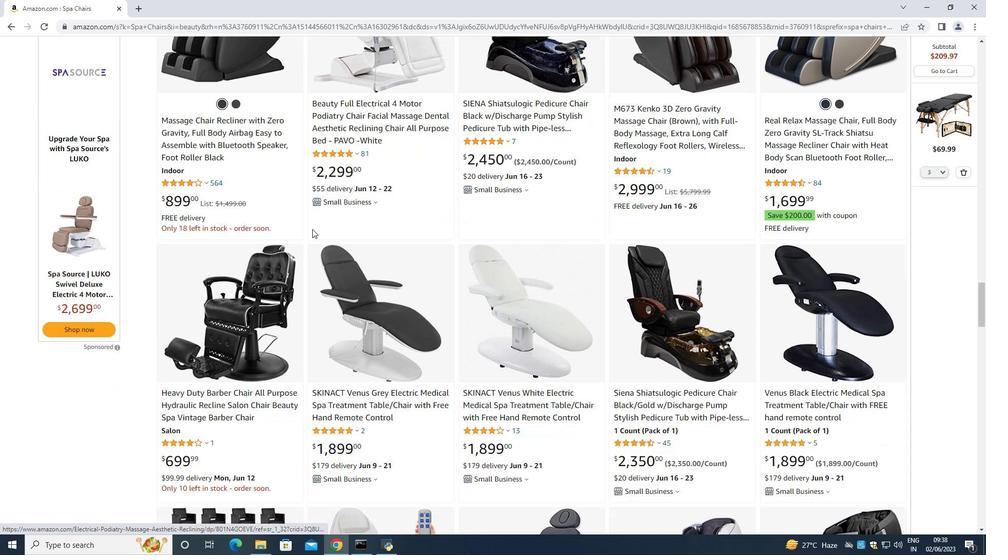 
Action: Mouse scrolled (312, 229) with delta (0, 0)
Screenshot: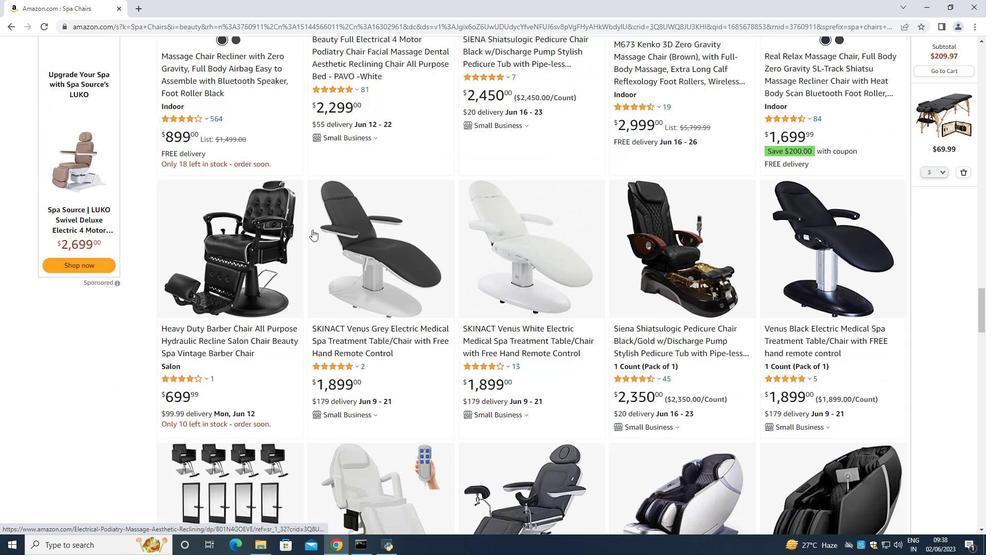
Action: Mouse moved to (311, 230)
Screenshot: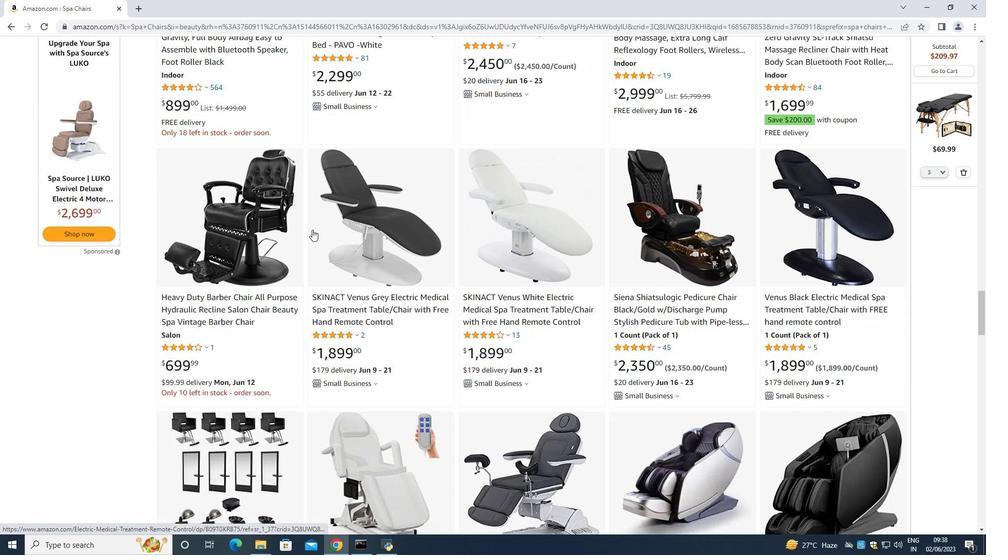 
Action: Mouse scrolled (311, 230) with delta (0, 0)
Screenshot: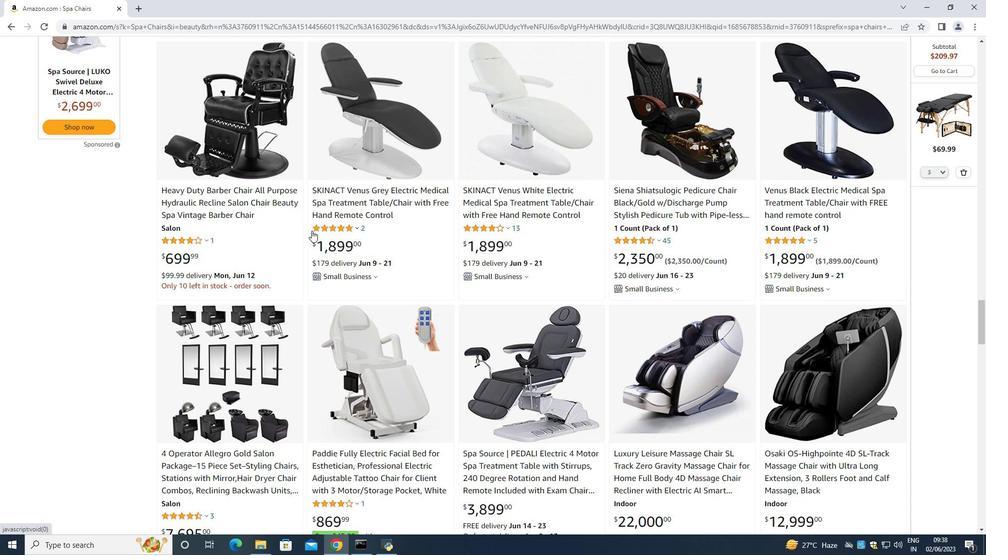 
Action: Mouse scrolled (311, 230) with delta (0, 0)
Screenshot: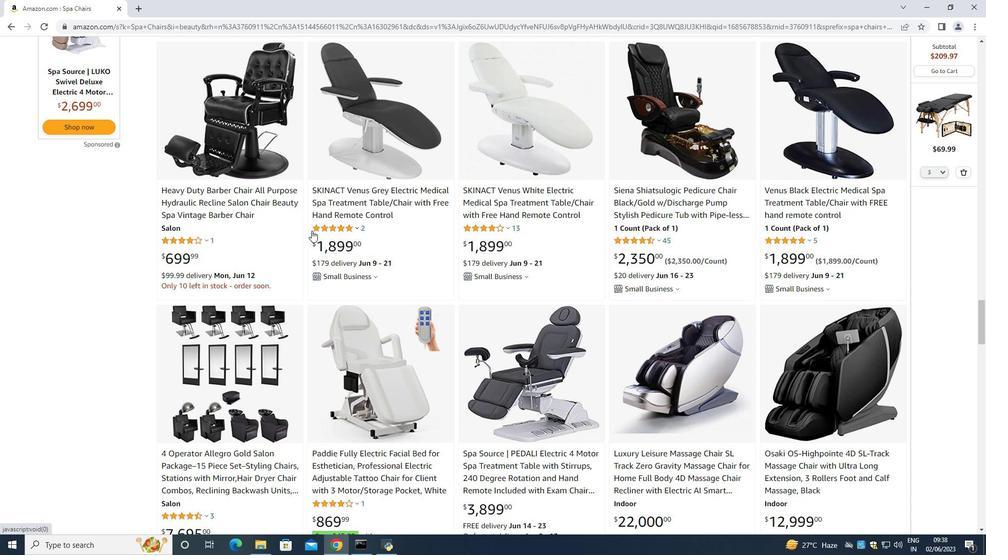 
Action: Mouse moved to (311, 231)
Screenshot: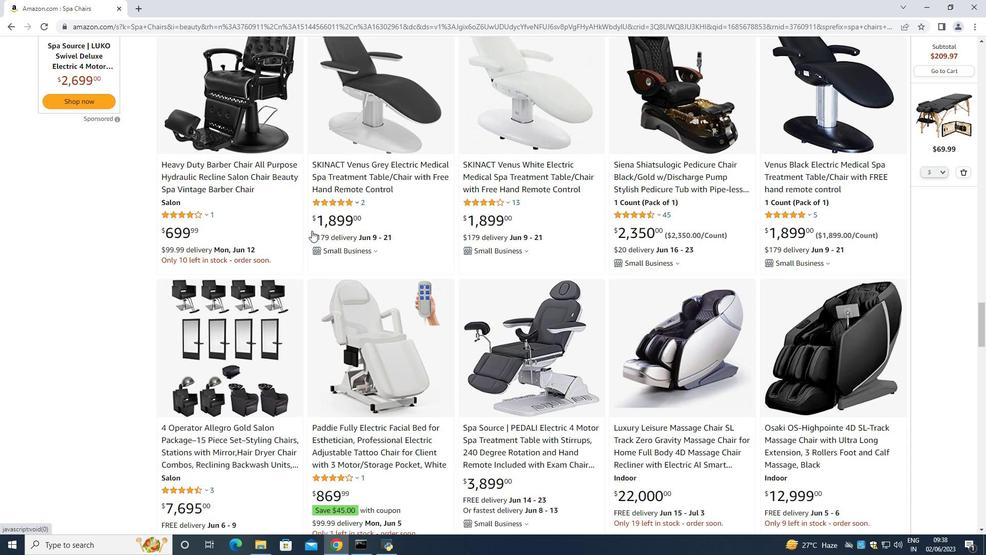 
Action: Mouse scrolled (311, 230) with delta (0, 0)
Screenshot: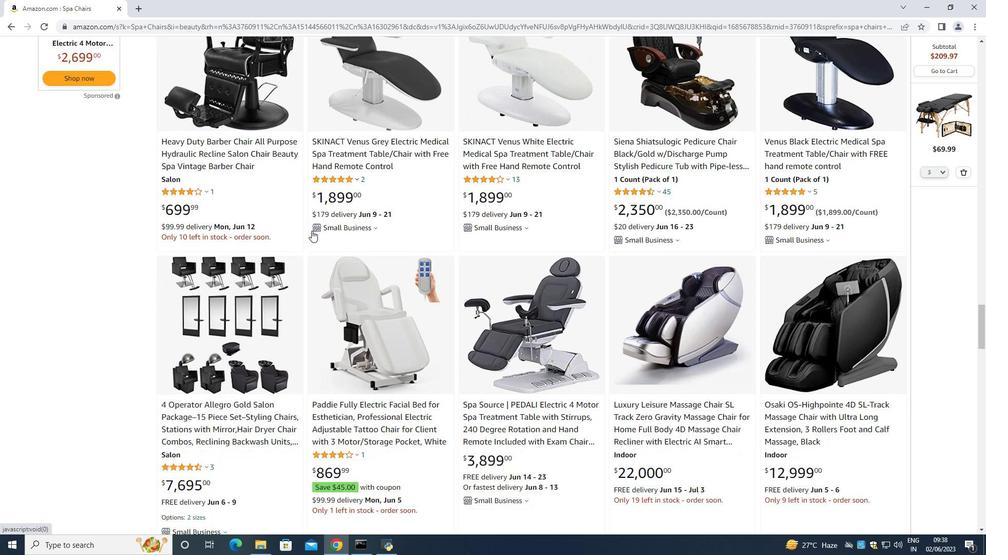 
Action: Mouse moved to (311, 231)
Screenshot: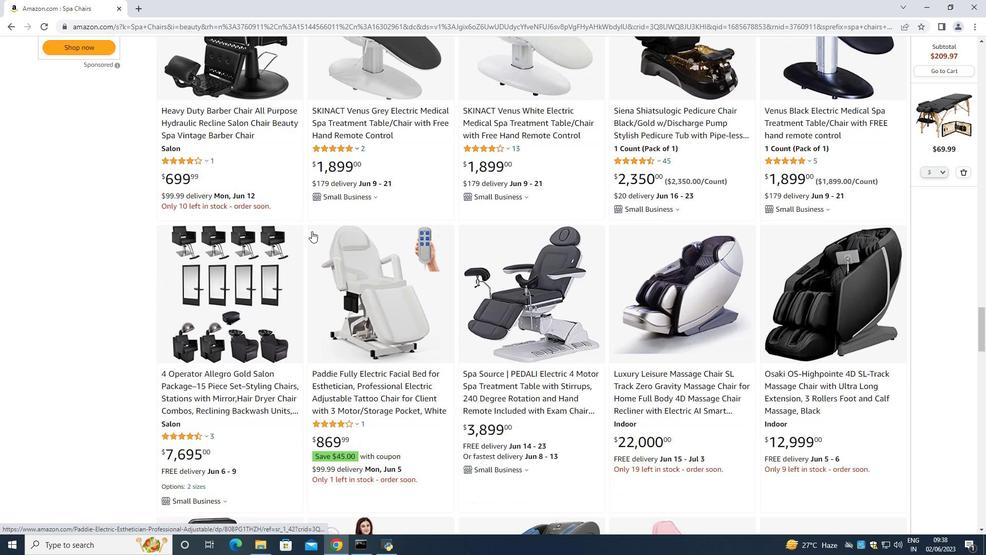 
Action: Mouse scrolled (311, 231) with delta (0, 0)
Screenshot: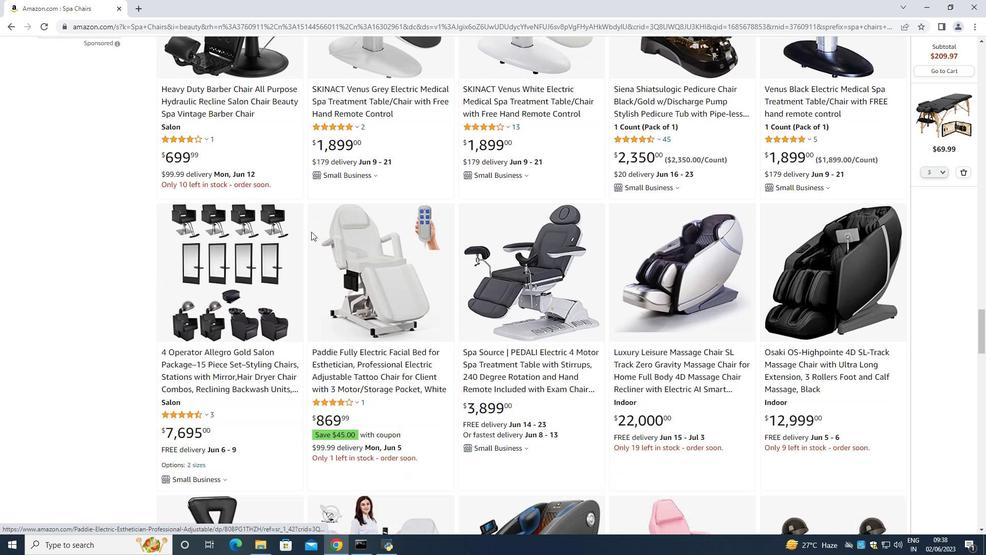 
Action: Mouse moved to (311, 232)
Screenshot: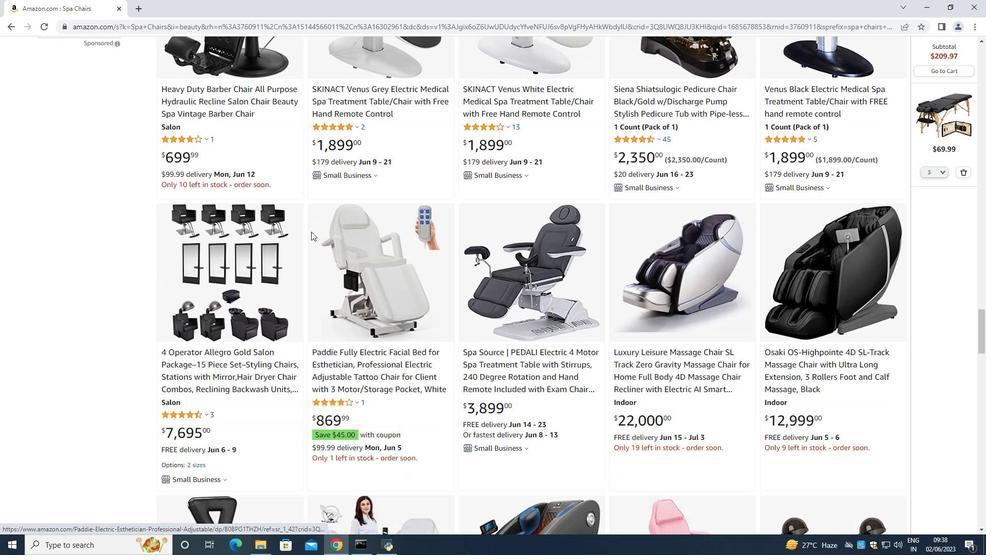 
Action: Mouse scrolled (311, 231) with delta (0, 0)
Screenshot: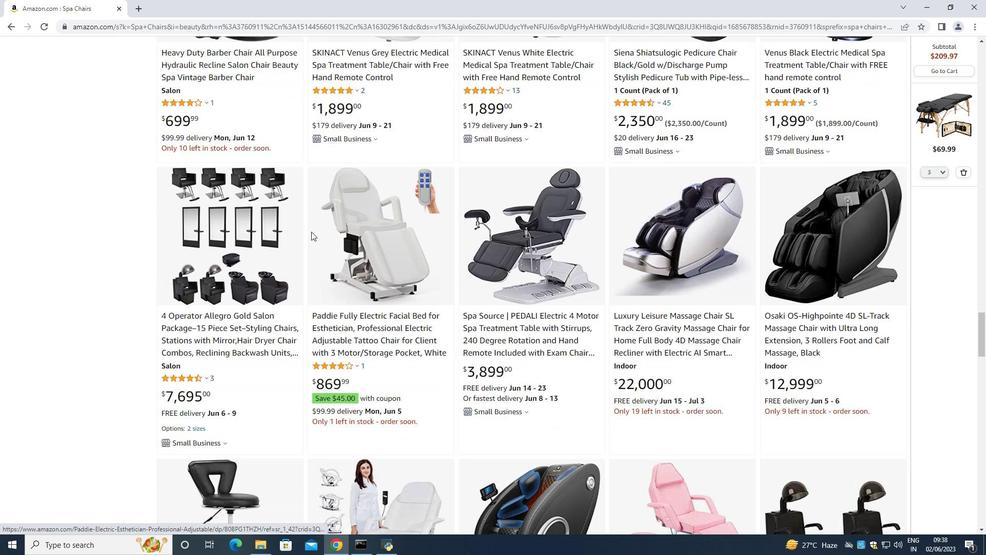 
Action: Mouse scrolled (311, 231) with delta (0, 0)
Screenshot: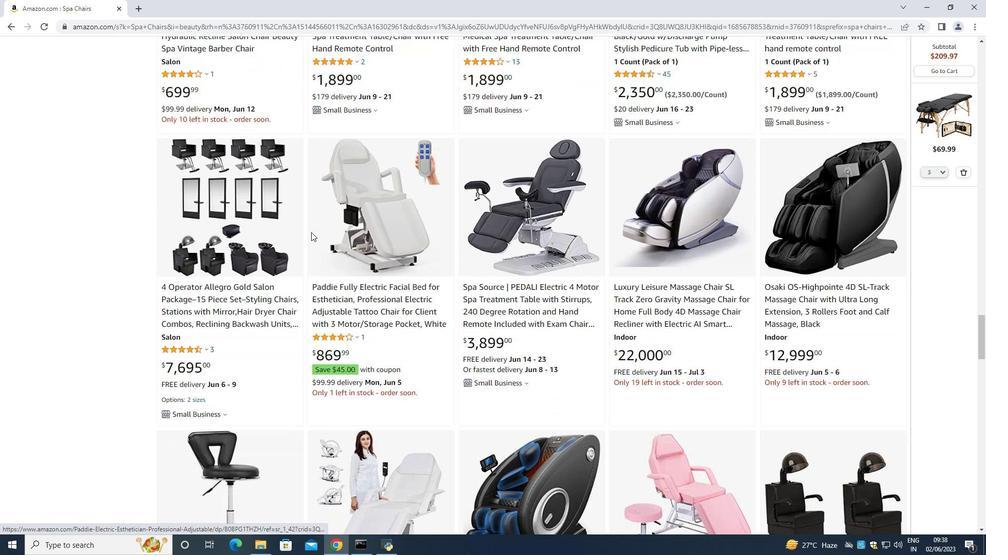 
Action: Mouse moved to (310, 232)
Screenshot: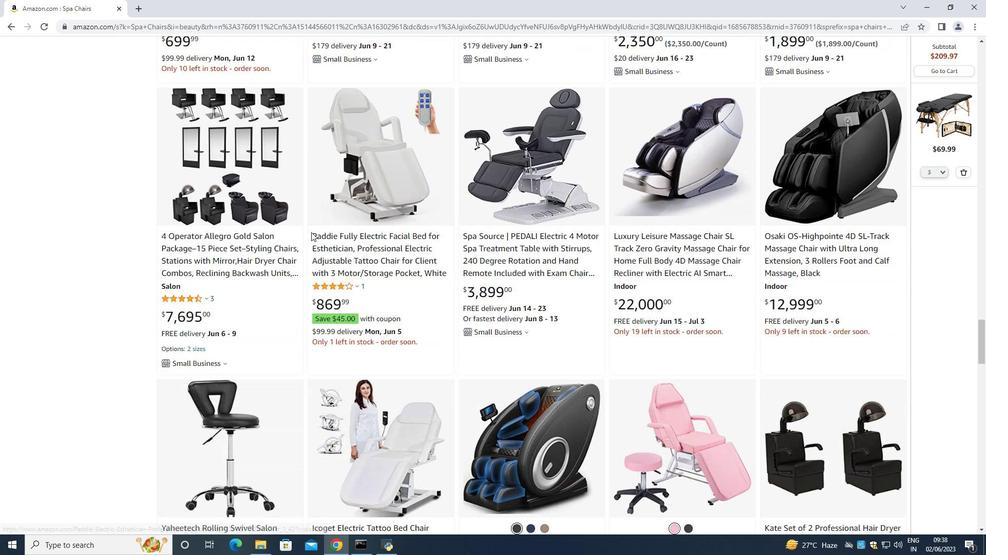 
Action: Mouse scrolled (310, 232) with delta (0, 0)
Screenshot: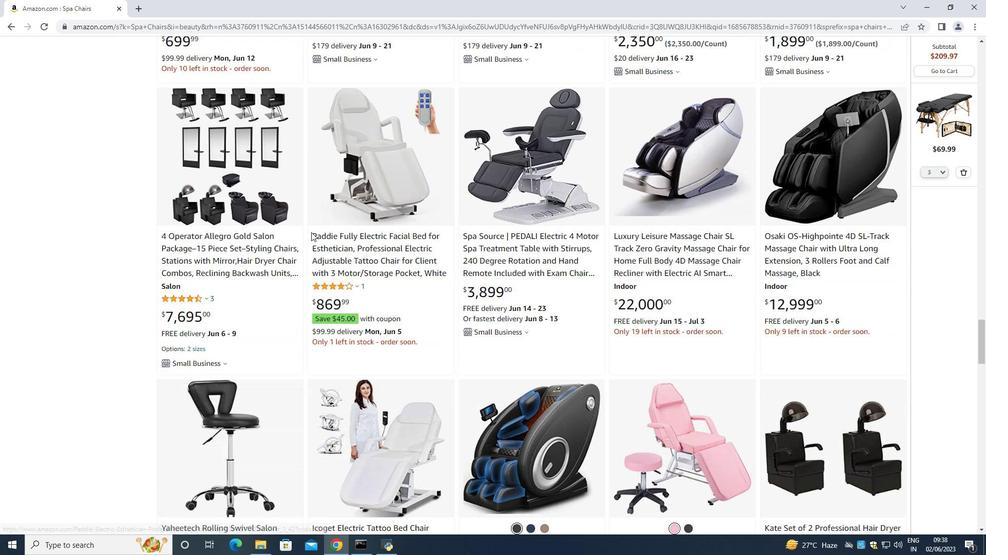 
Action: Mouse moved to (310, 233)
Screenshot: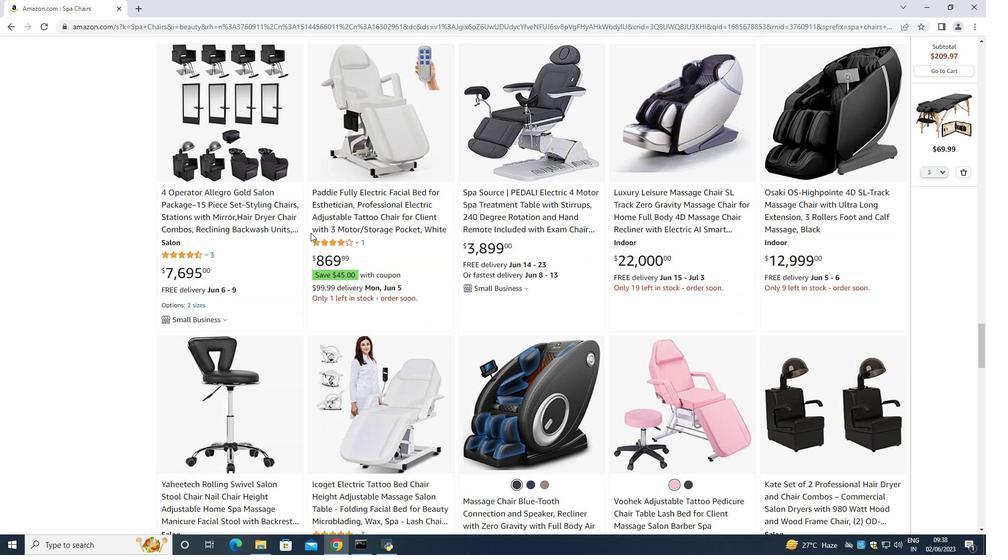 
Action: Mouse scrolled (310, 232) with delta (0, 0)
Screenshot: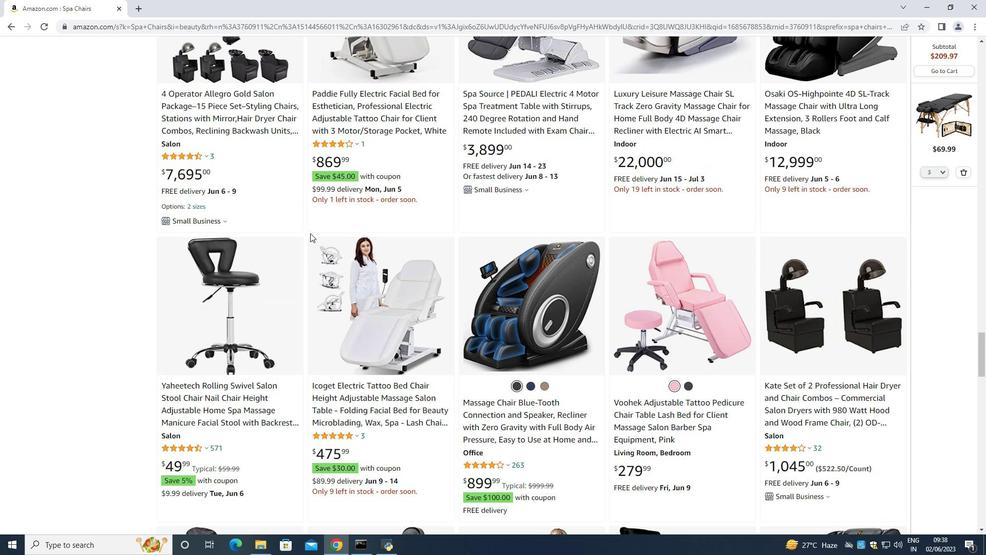 
Action: Mouse scrolled (310, 232) with delta (0, 0)
Screenshot: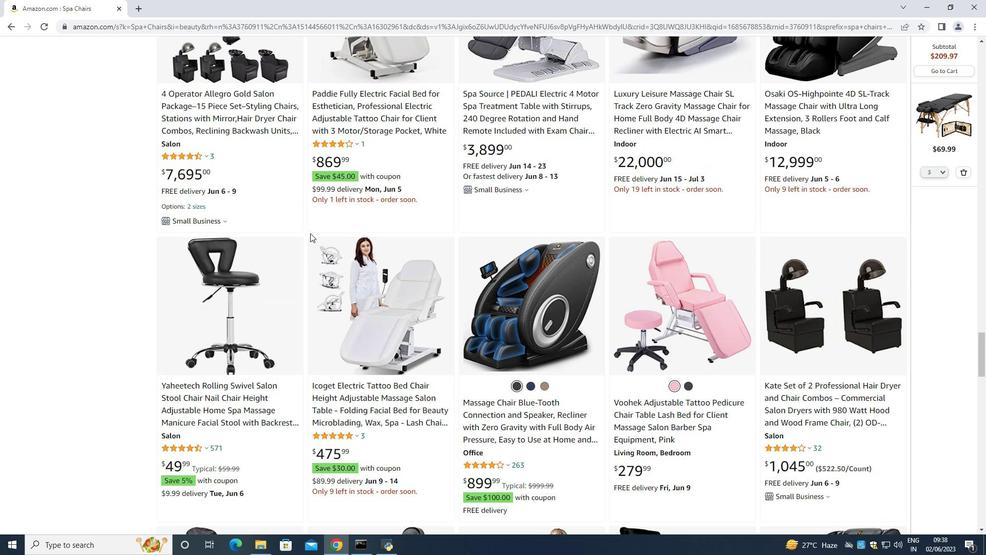 
Action: Mouse moved to (309, 234)
Screenshot: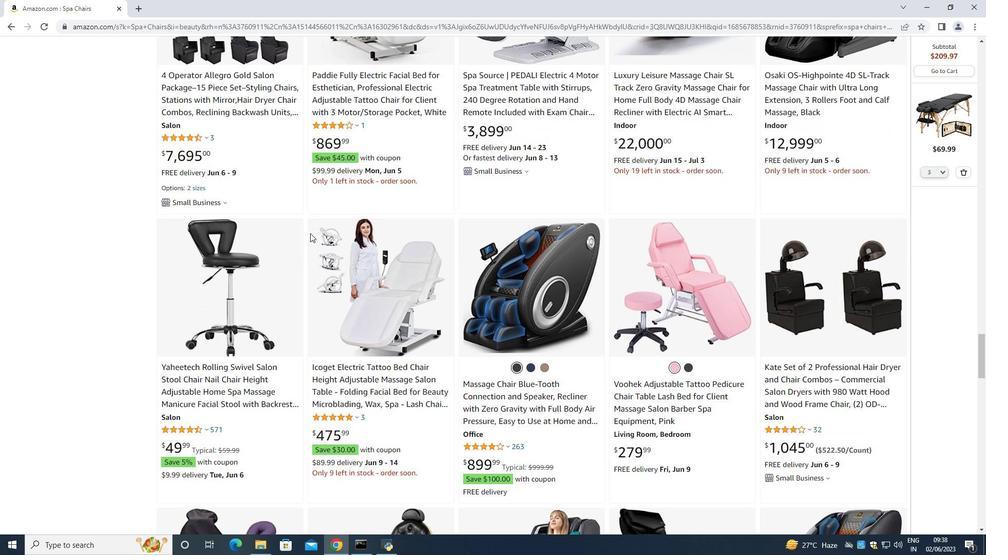 
Action: Mouse scrolled (309, 234) with delta (0, 0)
Screenshot: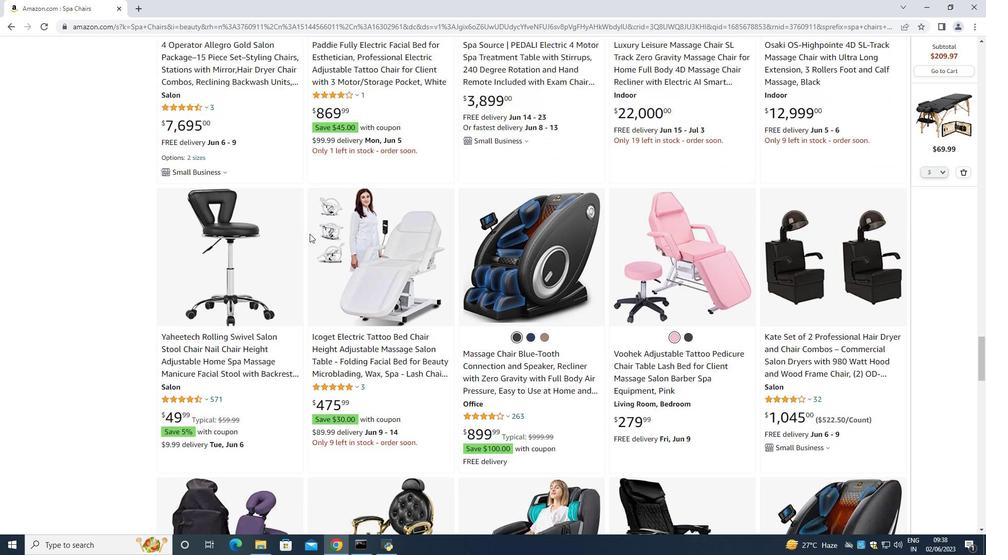 
Action: Mouse scrolled (309, 234) with delta (0, 0)
Screenshot: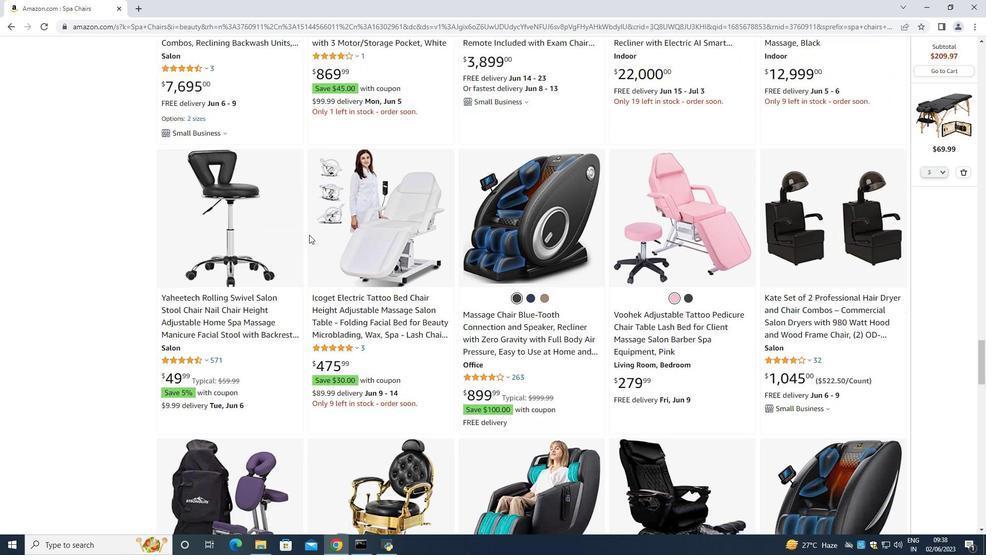 
Action: Mouse scrolled (309, 234) with delta (0, 0)
Screenshot: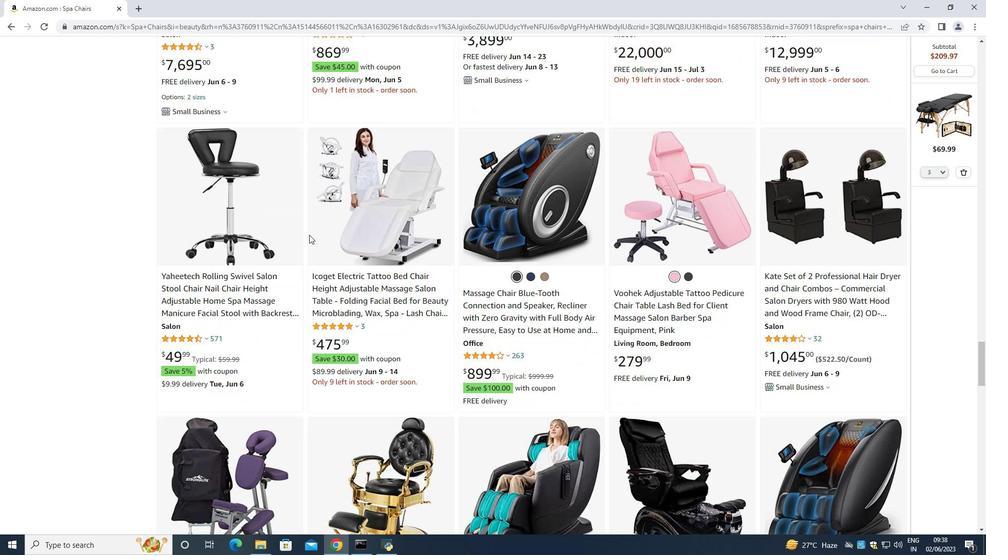 
Action: Mouse moved to (308, 235)
Screenshot: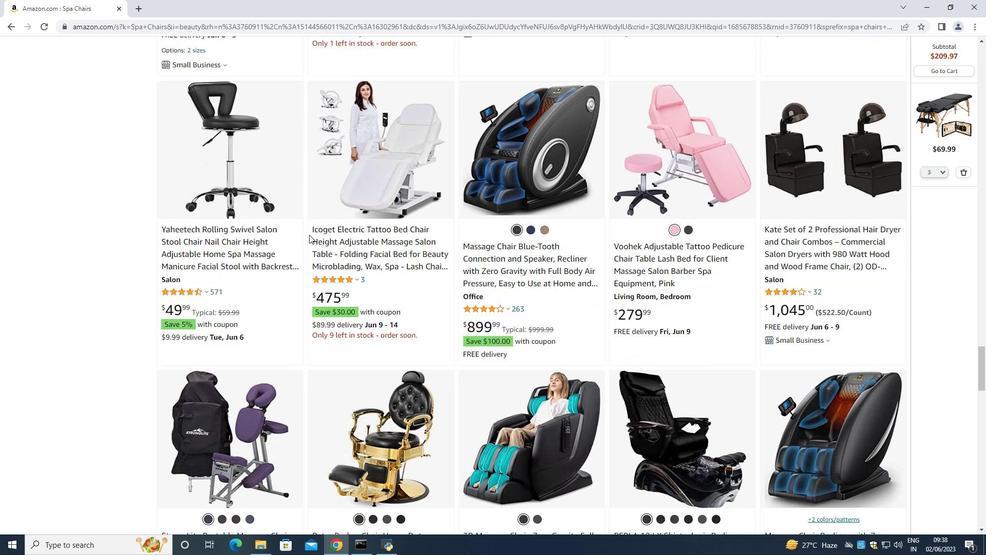 
Action: Mouse scrolled (308, 234) with delta (0, 0)
Screenshot: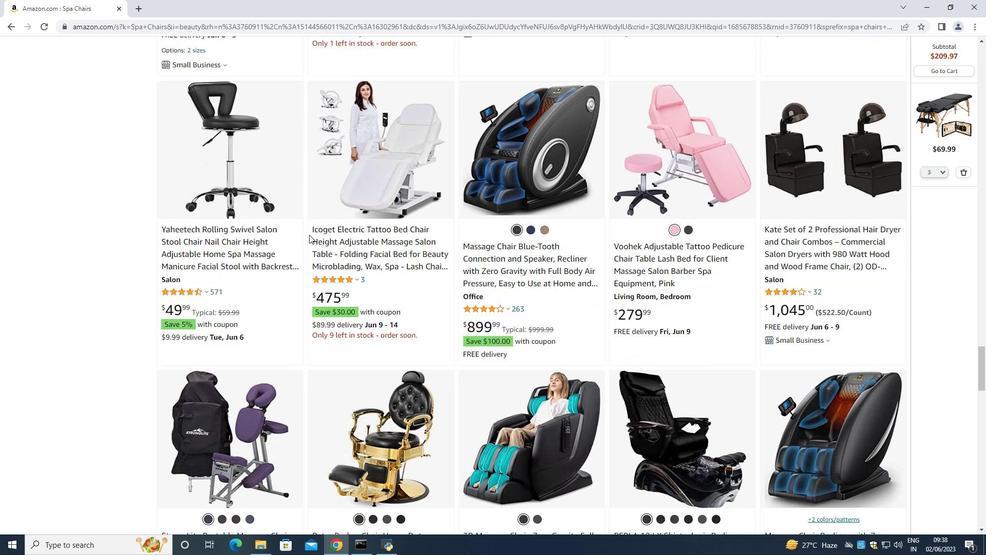
Action: Mouse scrolled (308, 234) with delta (0, 0)
Screenshot: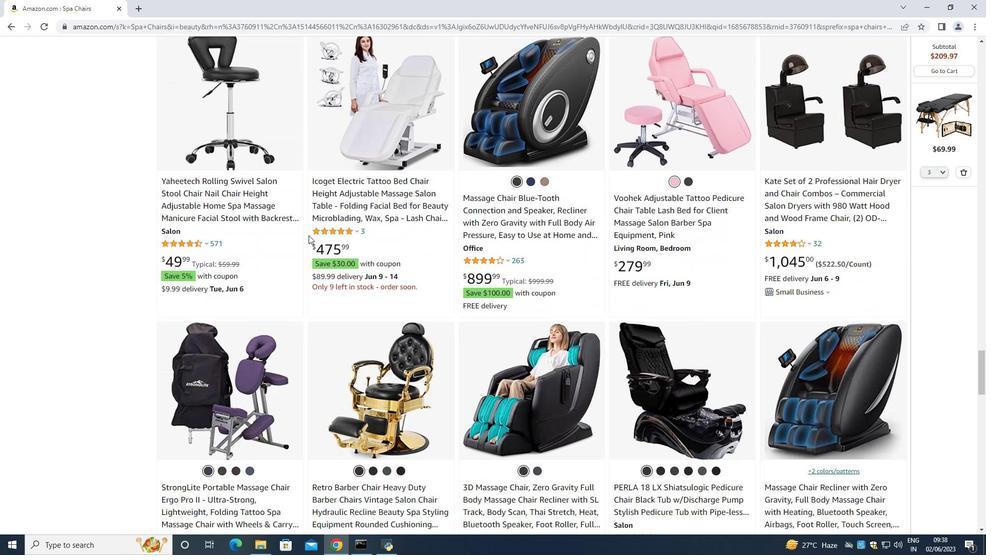 
Action: Mouse scrolled (308, 234) with delta (0, 0)
Screenshot: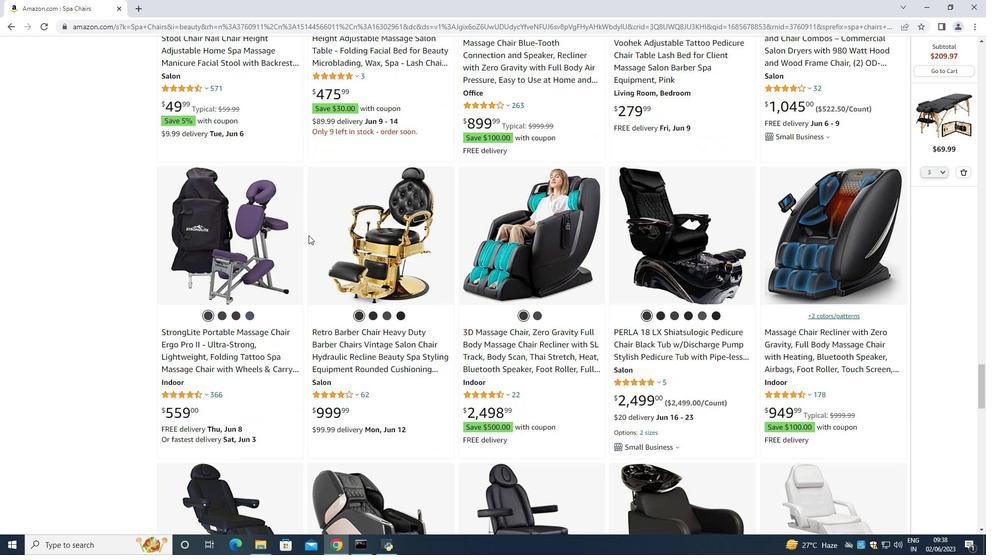
Action: Mouse scrolled (308, 234) with delta (0, 0)
Screenshot: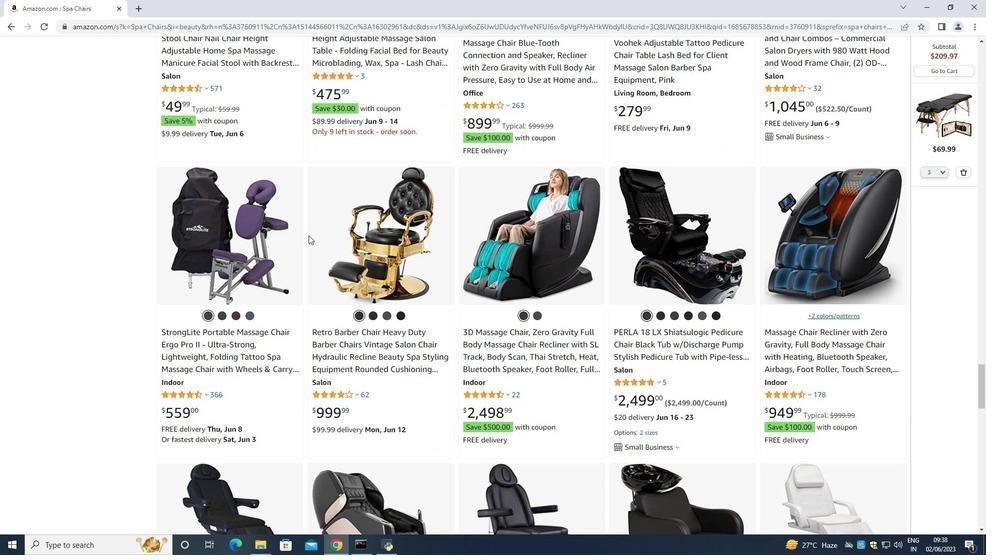 
Action: Mouse scrolled (308, 234) with delta (0, 0)
Screenshot: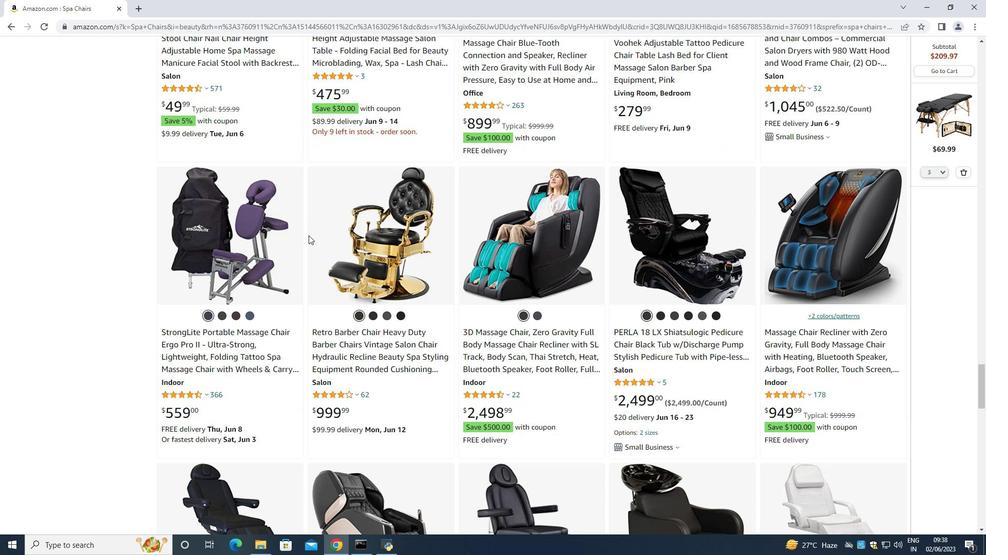 
Action: Mouse moved to (308, 235)
Screenshot: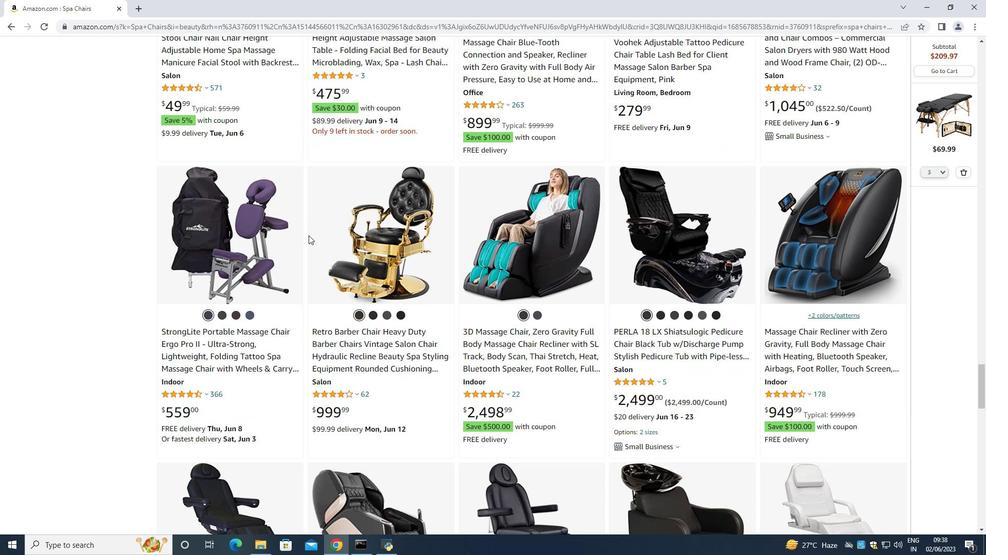 
Action: Mouse scrolled (308, 235) with delta (0, 0)
Screenshot: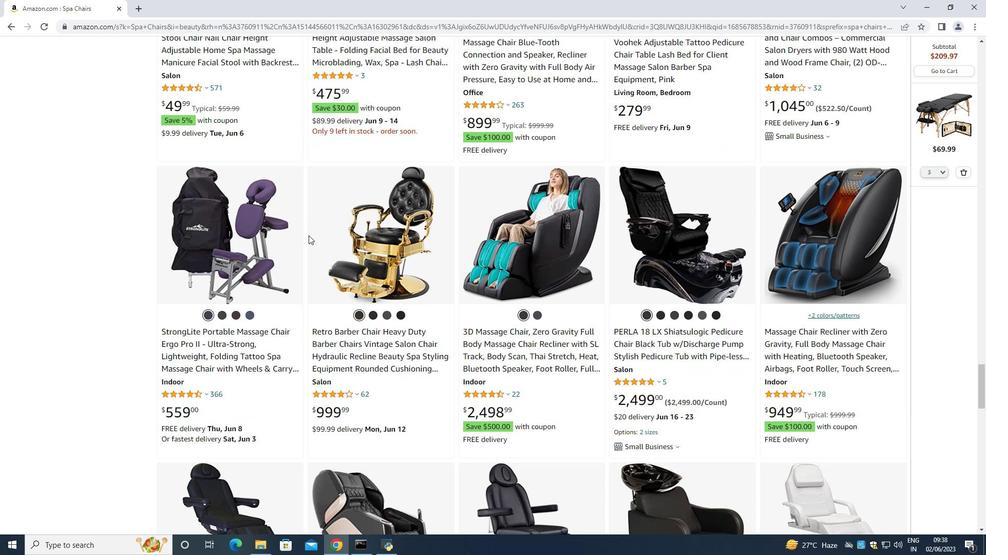 
Action: Mouse scrolled (308, 235) with delta (0, 0)
Screenshot: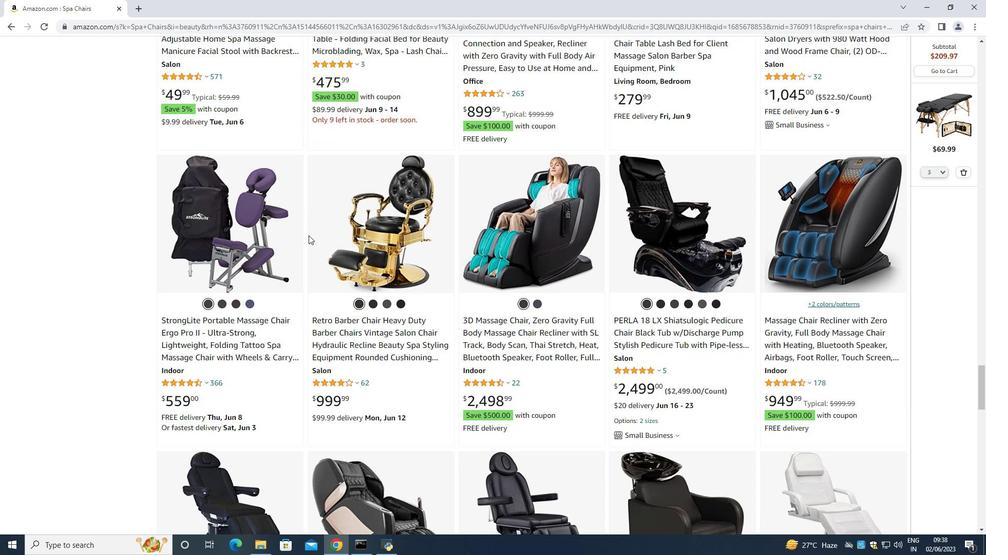 
Action: Mouse scrolled (308, 235) with delta (0, 0)
Screenshot: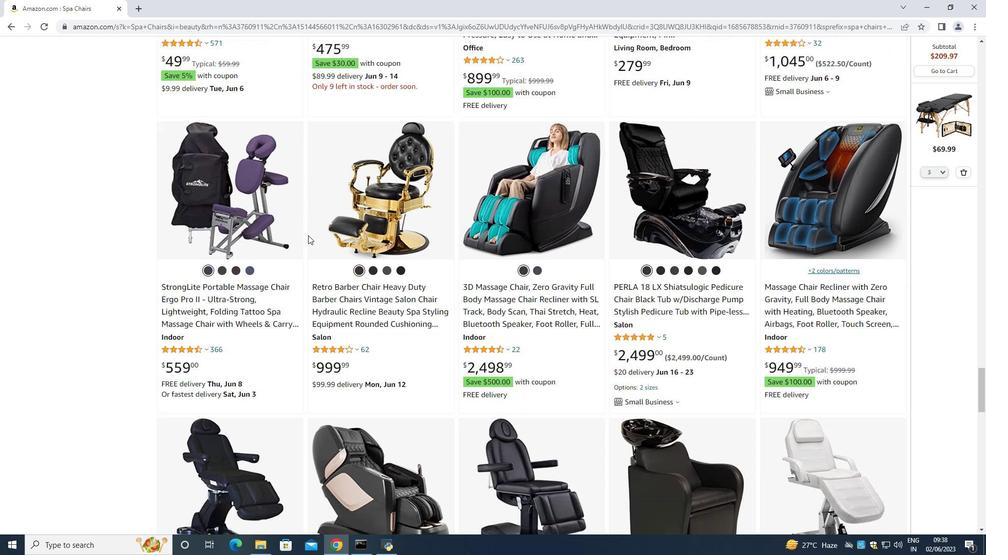 
Action: Mouse scrolled (308, 235) with delta (0, 0)
Screenshot: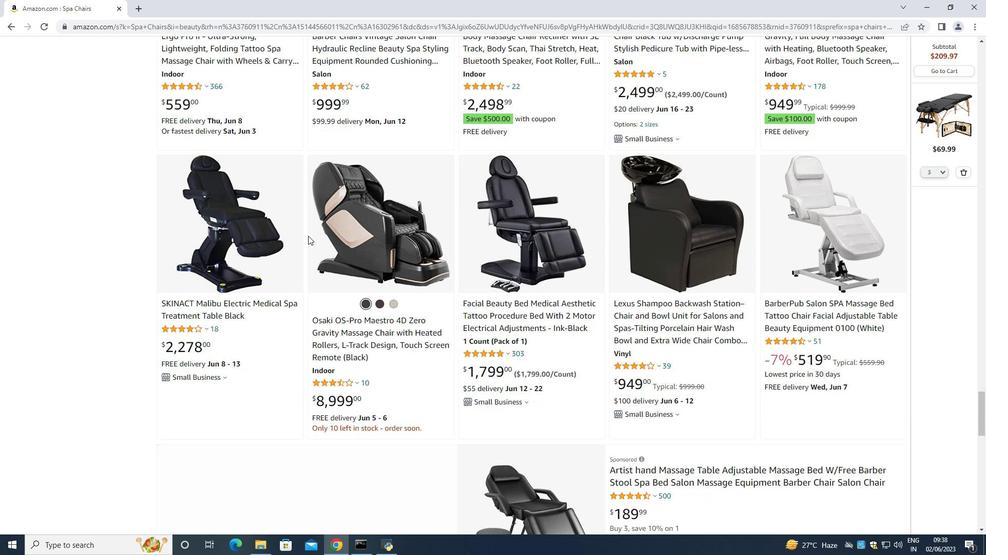 
Action: Mouse scrolled (308, 235) with delta (0, 0)
Screenshot: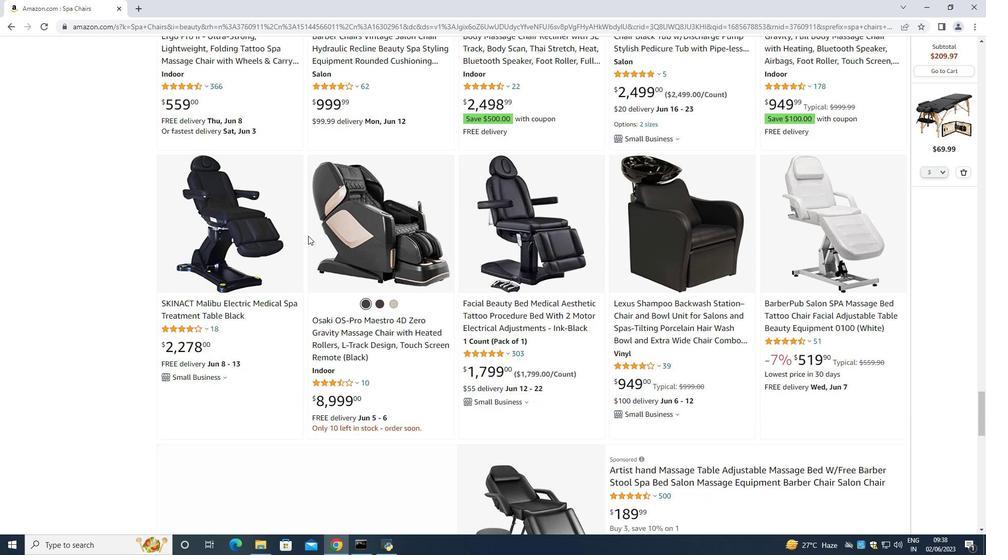 
Action: Mouse scrolled (308, 235) with delta (0, 0)
Screenshot: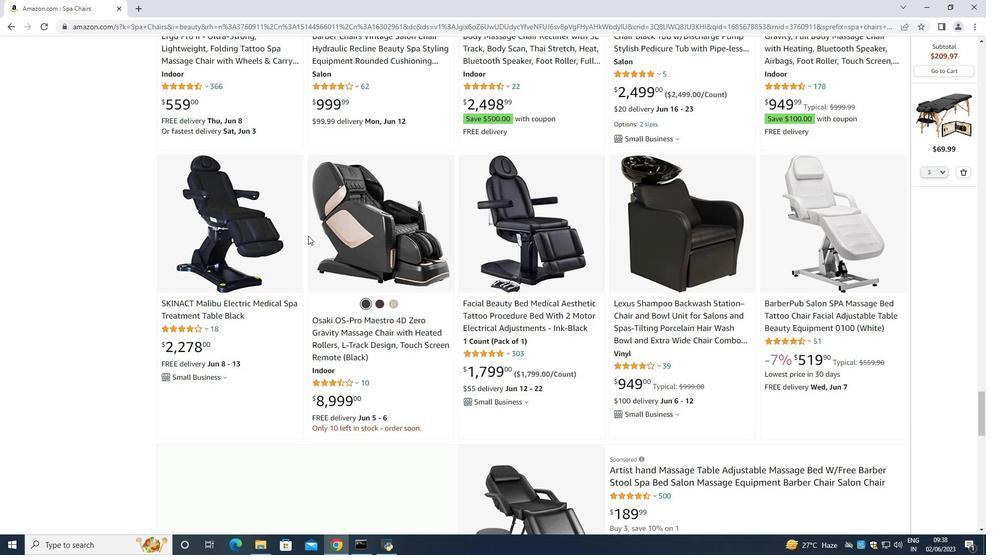 
Action: Mouse moved to (308, 235)
Screenshot: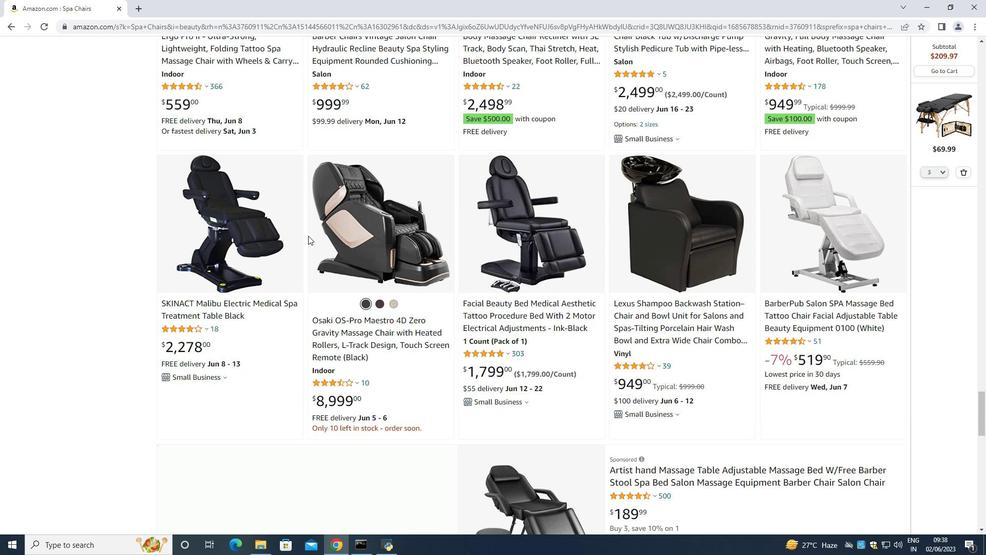 
Action: Mouse scrolled (308, 235) with delta (0, 0)
Screenshot: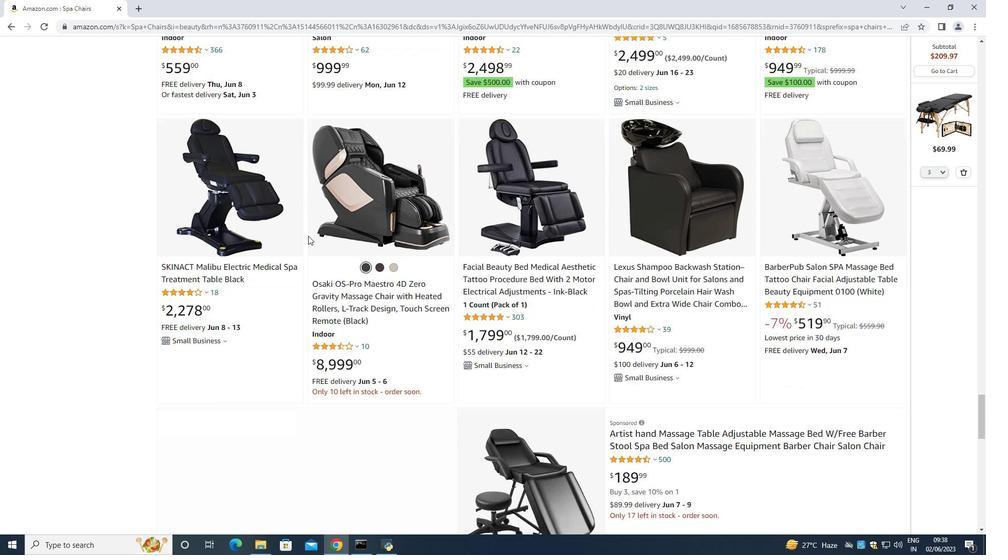 
Action: Mouse scrolled (308, 235) with delta (0, 0)
Screenshot: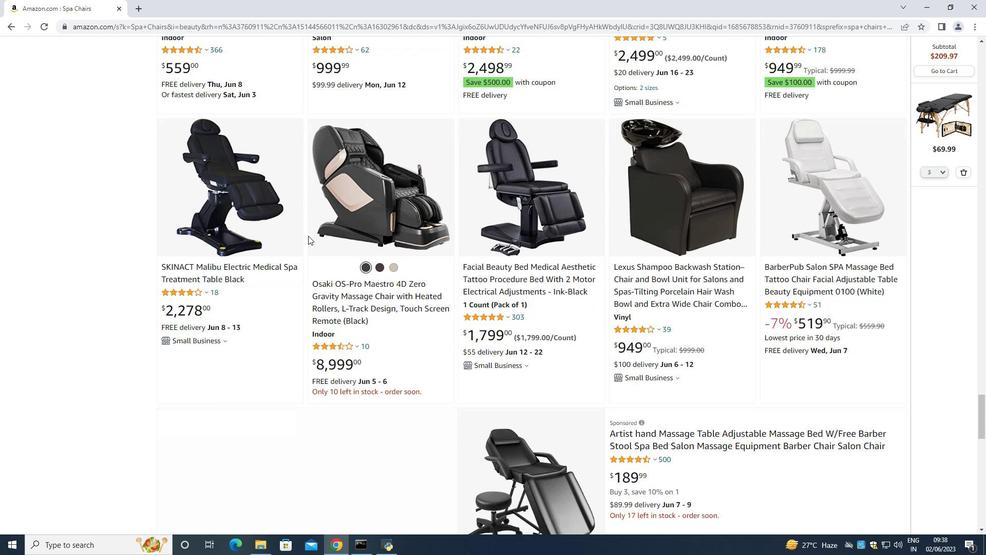 
Action: Mouse scrolled (308, 235) with delta (0, 0)
Screenshot: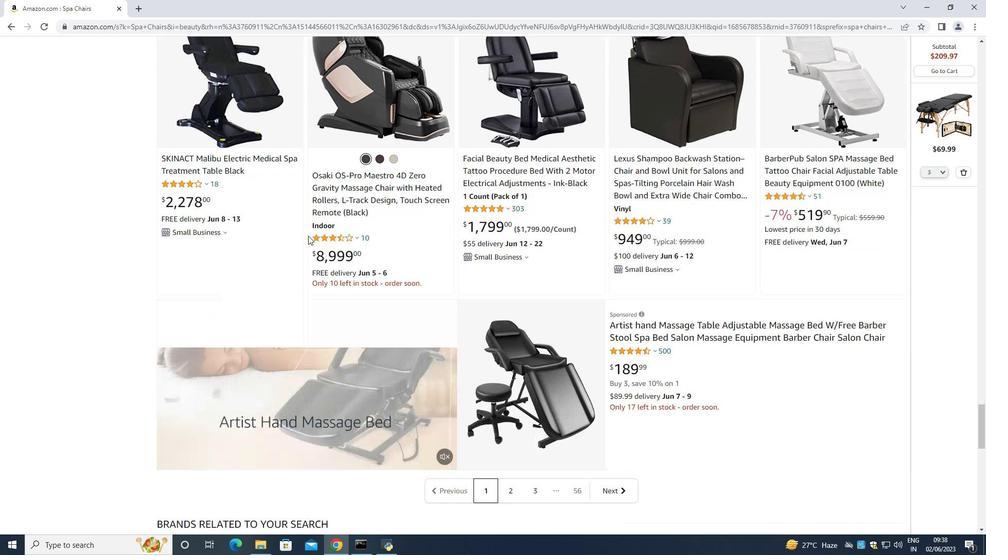 
Action: Mouse scrolled (308, 235) with delta (0, 0)
Screenshot: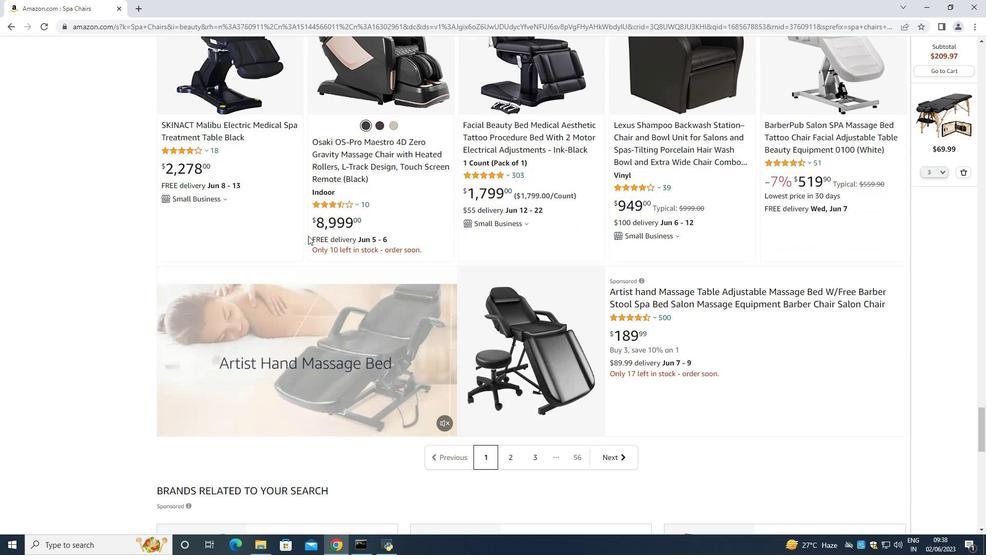 
Action: Mouse scrolled (308, 236) with delta (0, 0)
Screenshot: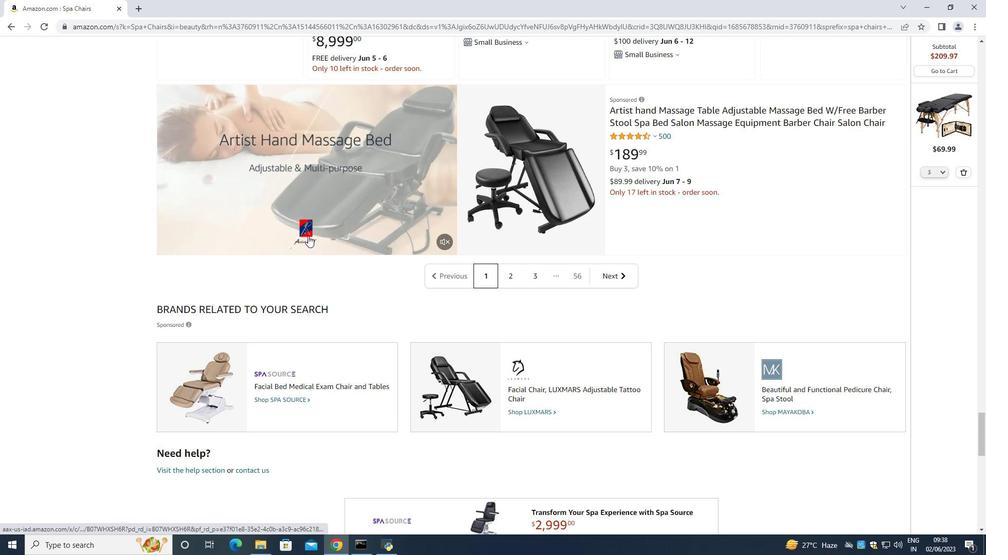 
Action: Mouse scrolled (308, 236) with delta (0, 0)
Screenshot: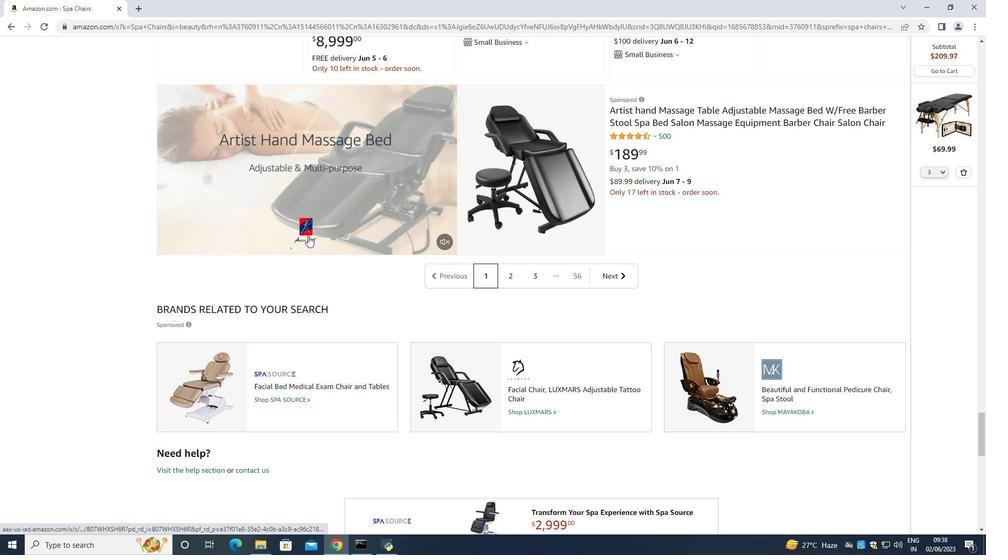
Action: Mouse scrolled (308, 236) with delta (0, 0)
Screenshot: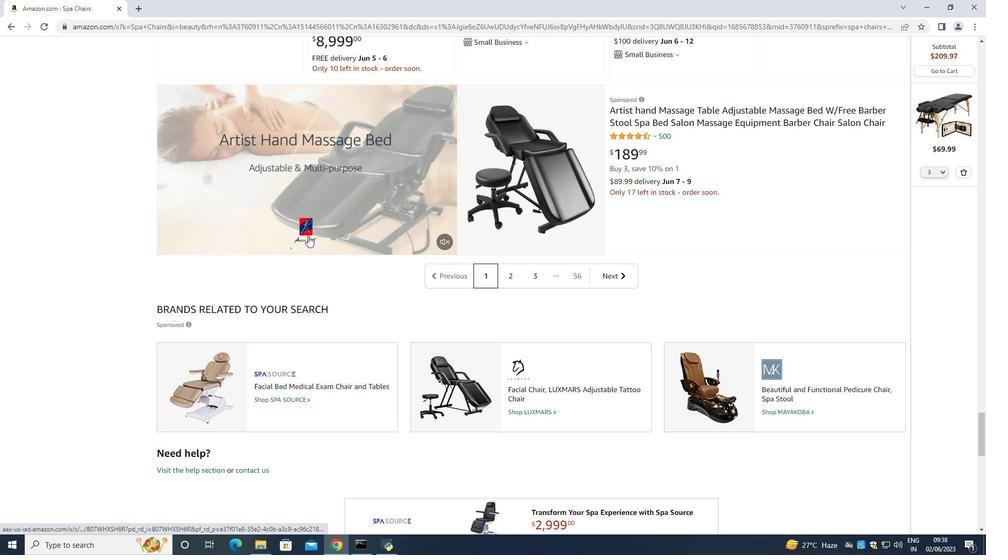 
Action: Mouse scrolled (308, 236) with delta (0, 0)
Screenshot: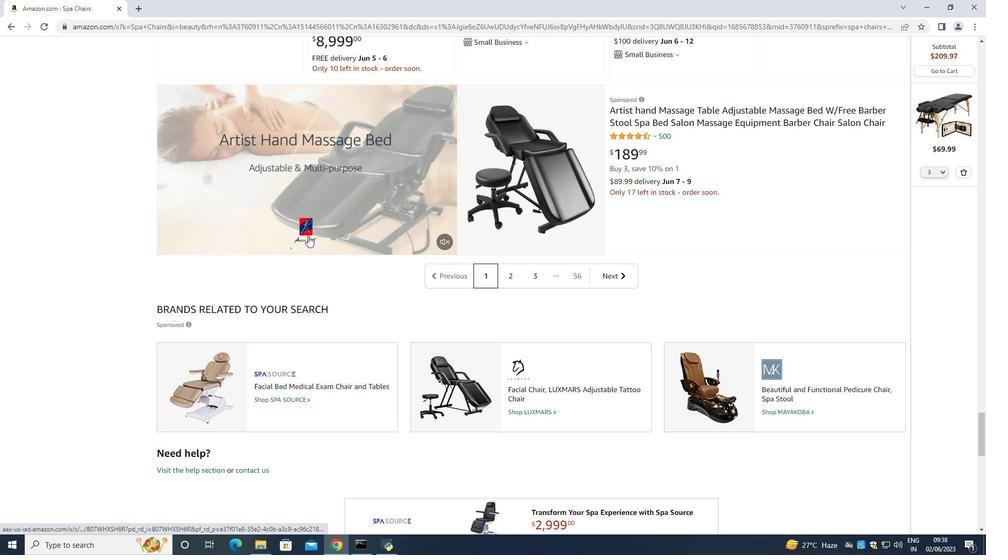 
Action: Mouse scrolled (308, 236) with delta (0, 0)
Screenshot: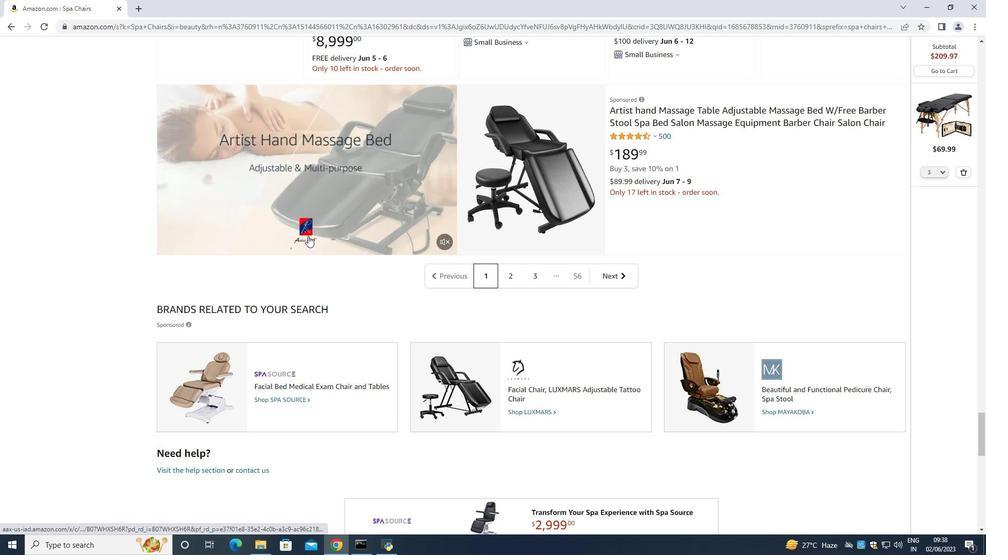 
Action: Mouse scrolled (308, 236) with delta (0, 0)
Screenshot: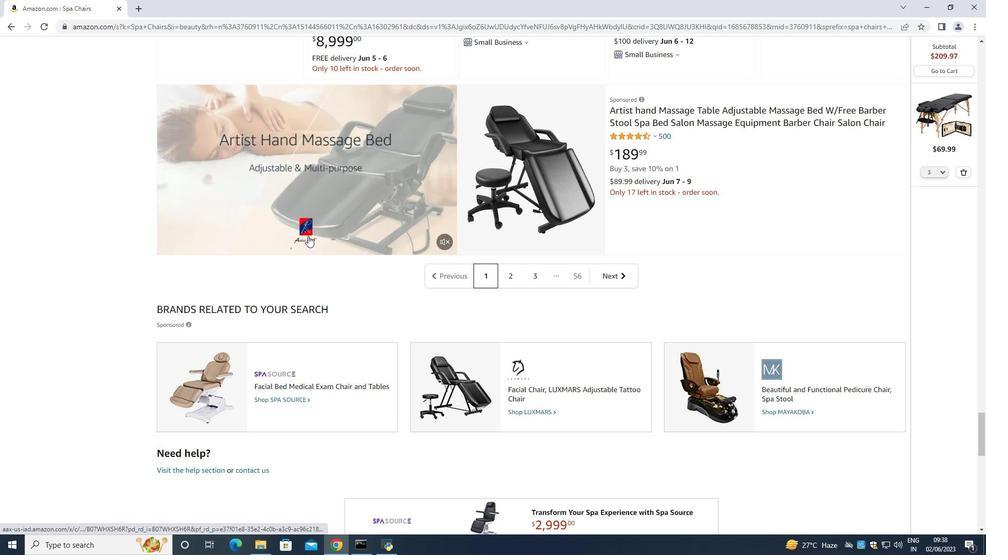 
Action: Mouse scrolled (308, 236) with delta (0, 0)
Screenshot: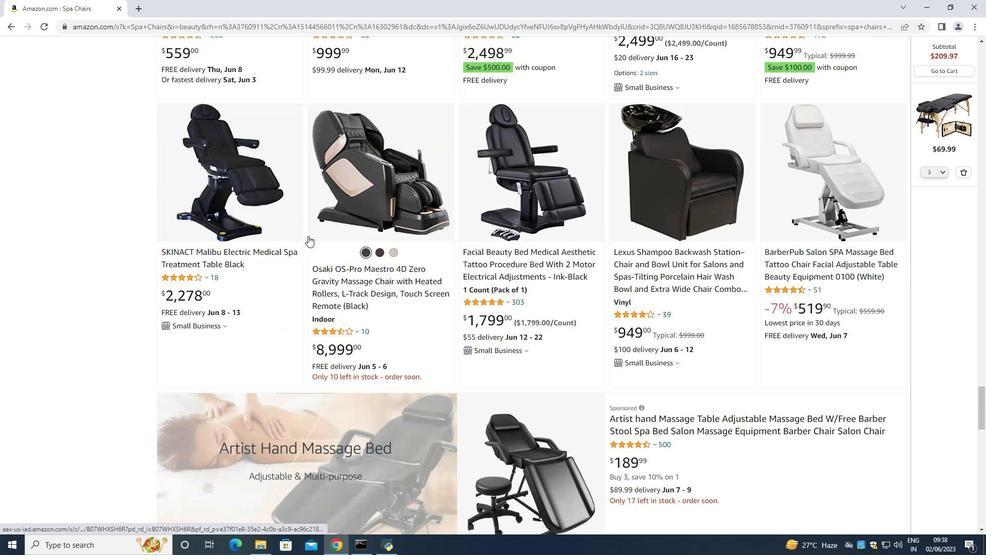 
Action: Mouse scrolled (308, 236) with delta (0, 0)
Screenshot: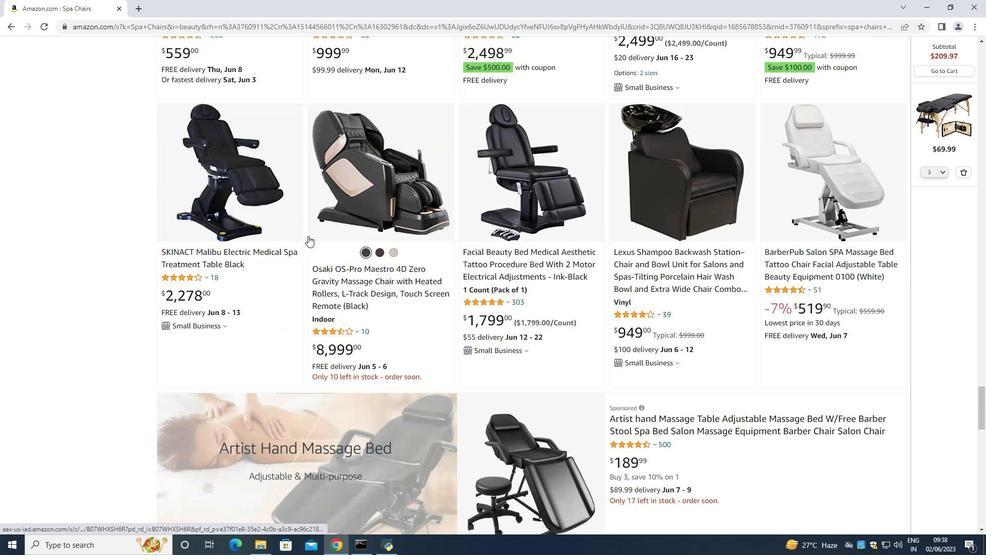 
Action: Mouse scrolled (308, 236) with delta (0, 0)
Screenshot: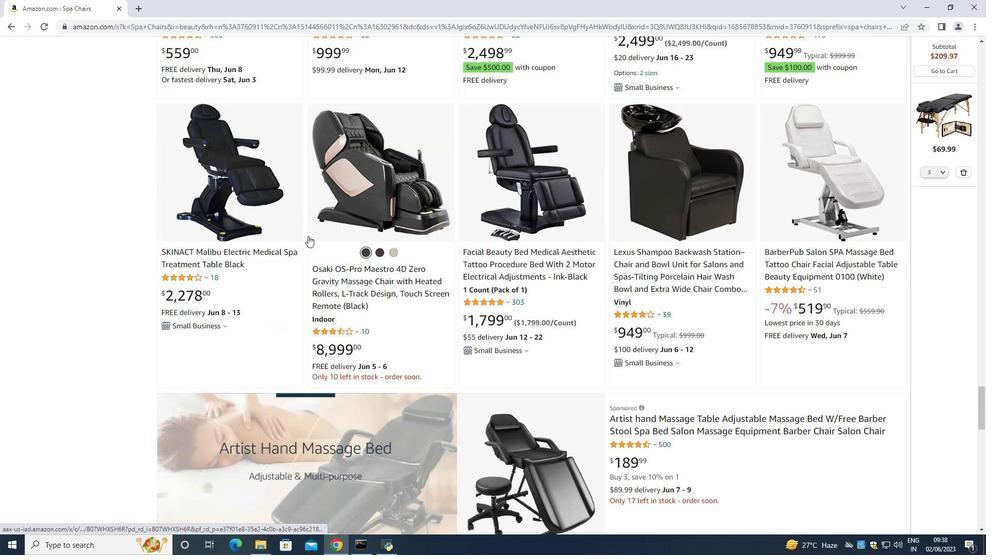
Action: Mouse scrolled (308, 236) with delta (0, 0)
Screenshot: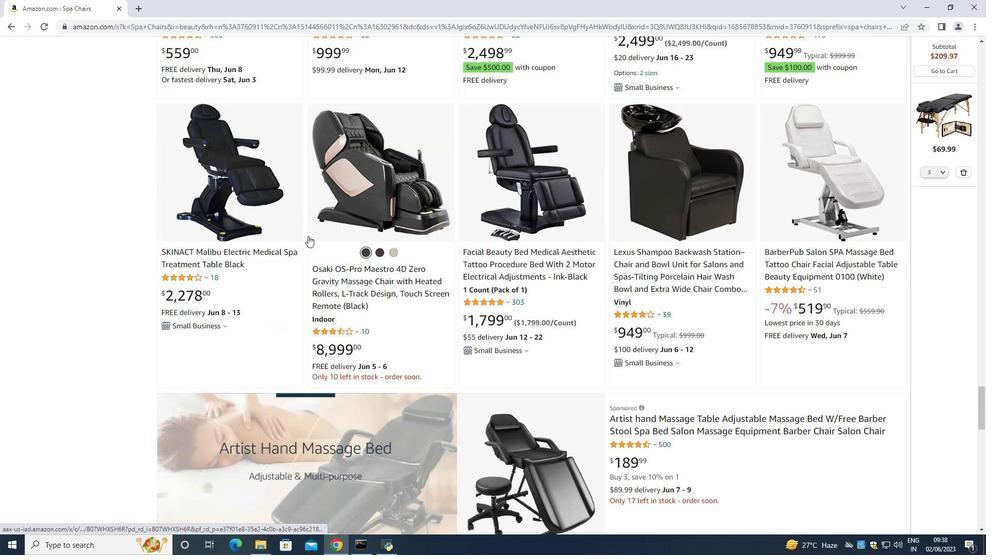 
Action: Mouse scrolled (308, 236) with delta (0, 0)
Screenshot: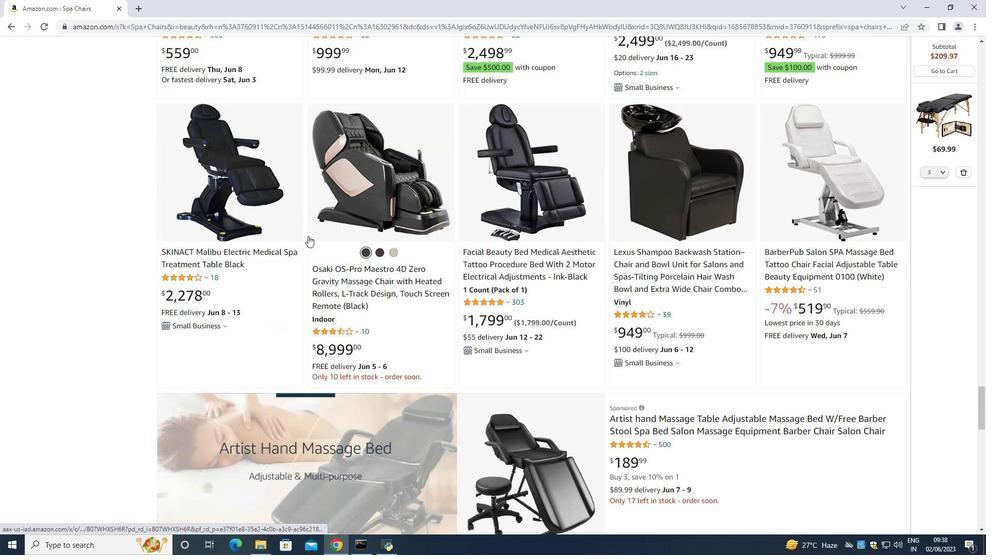 
Action: Mouse scrolled (308, 236) with delta (0, 0)
Screenshot: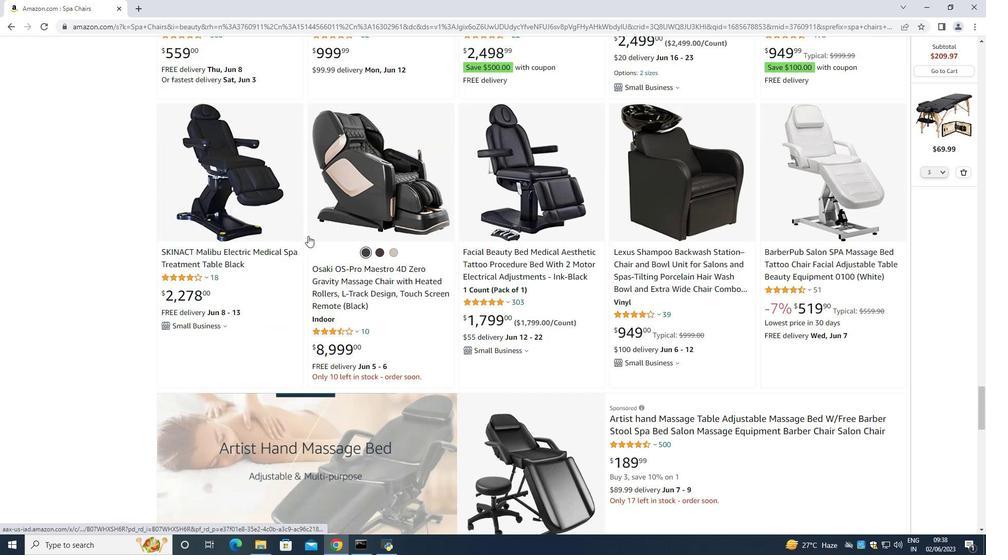 
Action: Mouse scrolled (308, 236) with delta (0, 0)
Screenshot: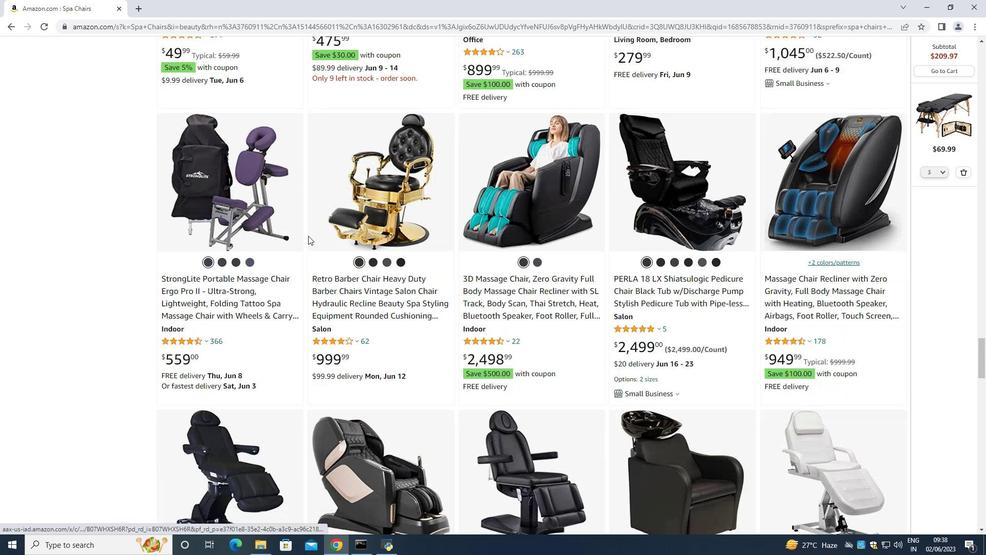 
Action: Mouse scrolled (308, 236) with delta (0, 0)
Screenshot: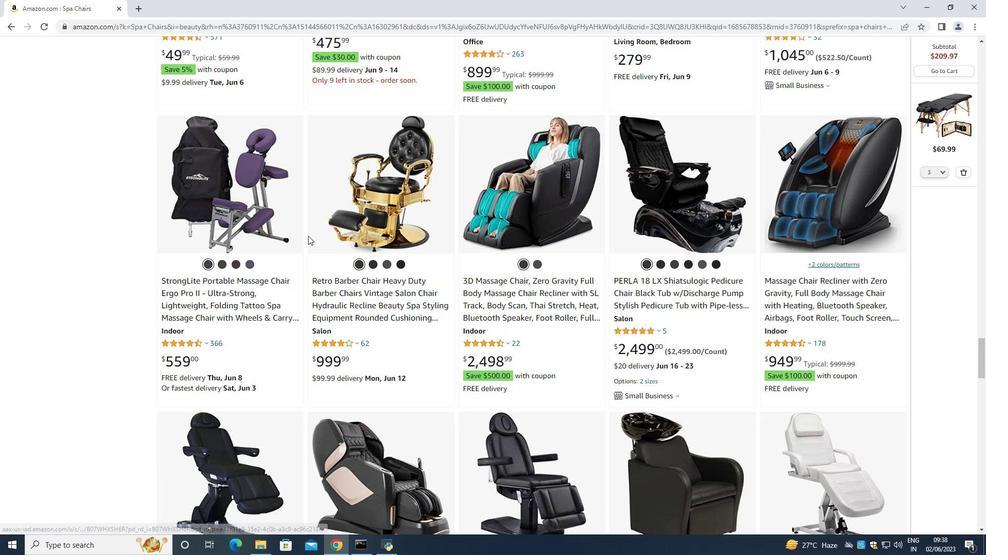 
Action: Mouse scrolled (308, 236) with delta (0, 0)
Screenshot: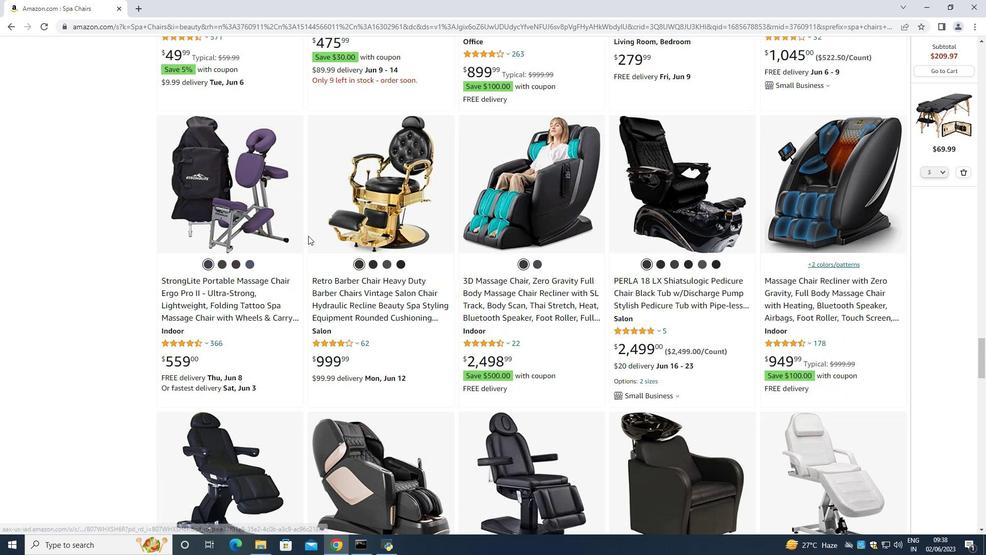 
Action: Mouse scrolled (308, 236) with delta (0, 0)
Screenshot: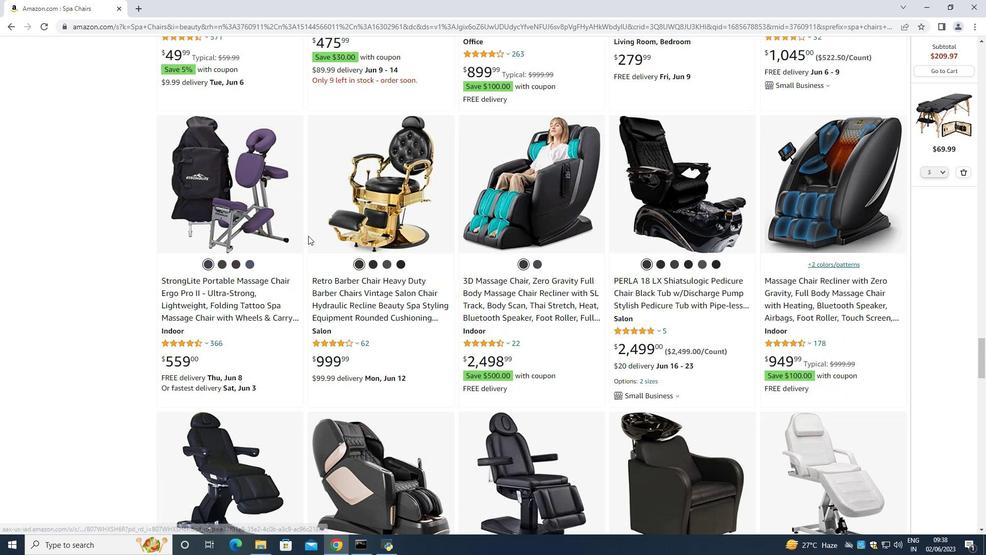 
Action: Mouse scrolled (308, 236) with delta (0, 0)
Screenshot: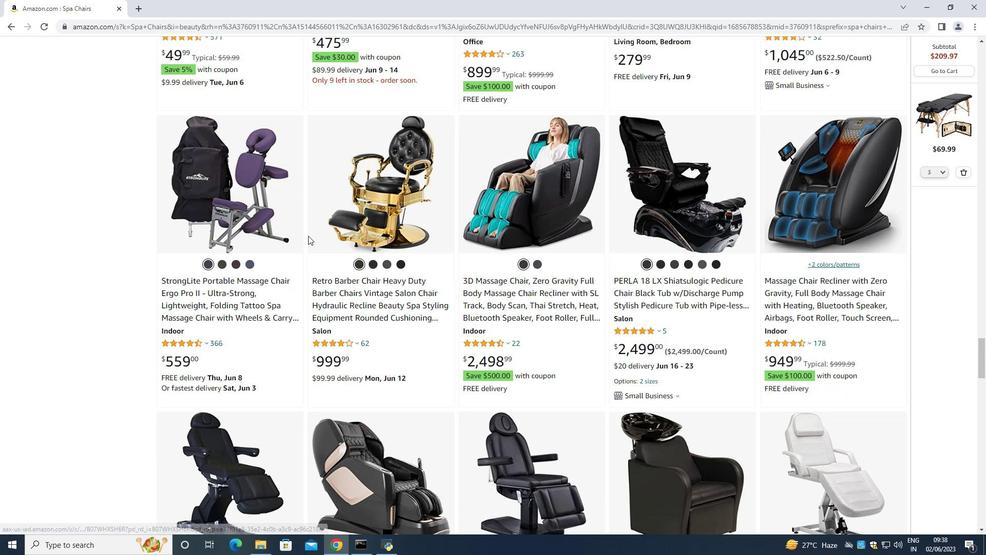 
Action: Mouse scrolled (308, 236) with delta (0, 0)
Screenshot: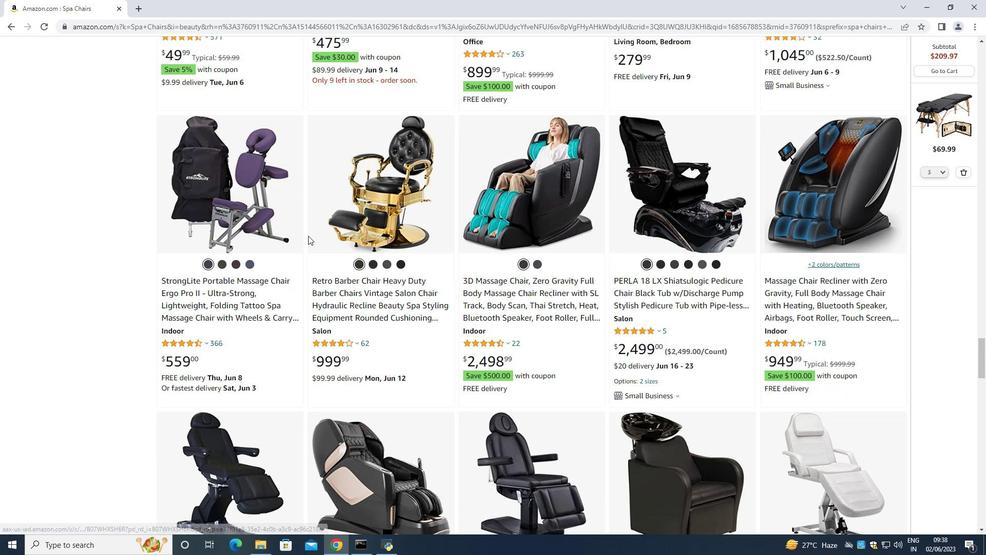 
Action: Mouse scrolled (308, 236) with delta (0, 0)
Screenshot: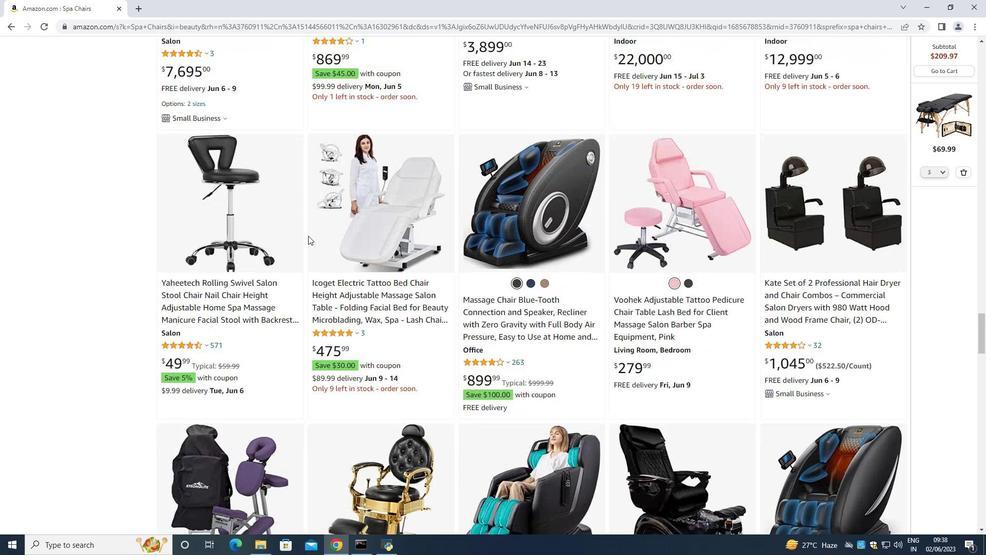 
Action: Mouse scrolled (308, 236) with delta (0, 0)
Screenshot: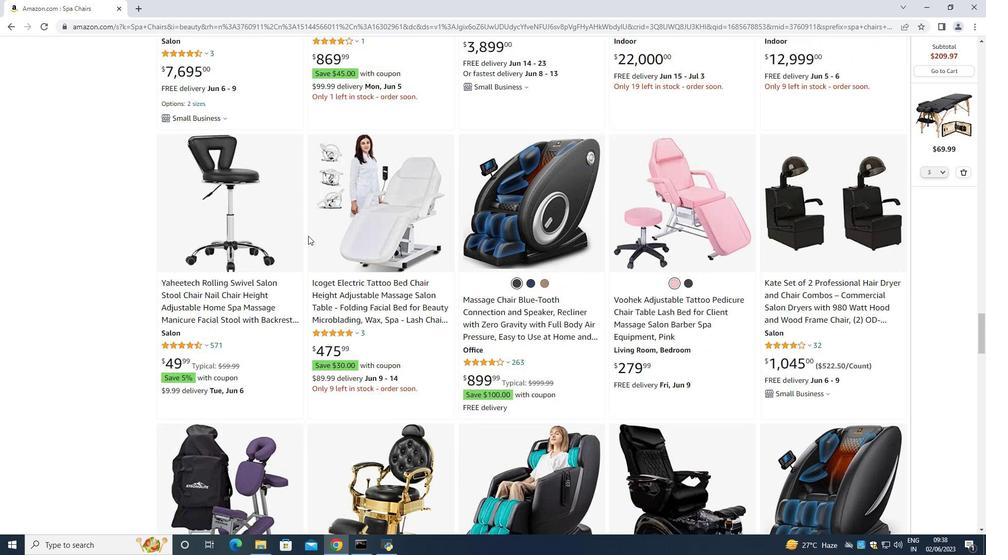 
Action: Mouse scrolled (308, 236) with delta (0, 0)
Screenshot: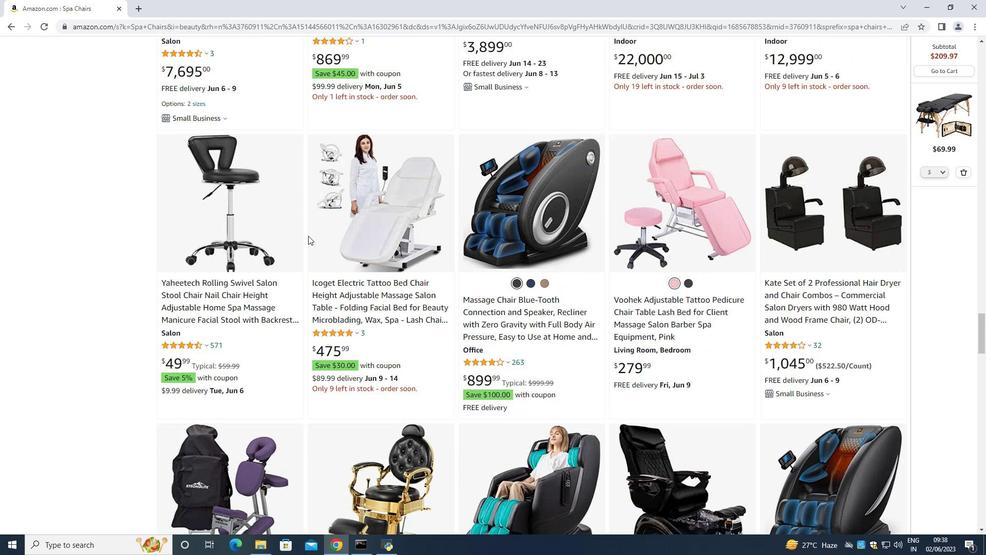 
Action: Mouse scrolled (308, 236) with delta (0, 0)
Screenshot: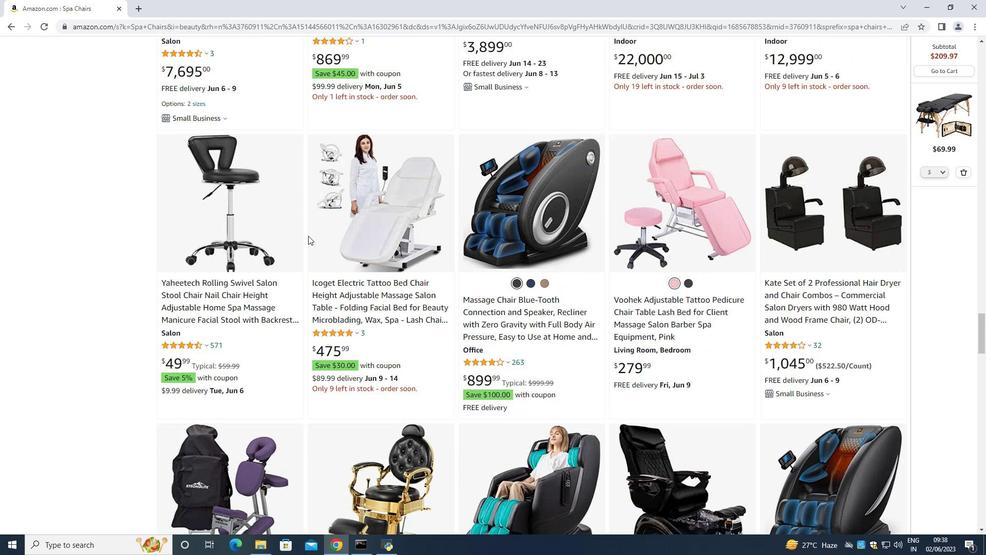
Action: Mouse scrolled (308, 236) with delta (0, 0)
Screenshot: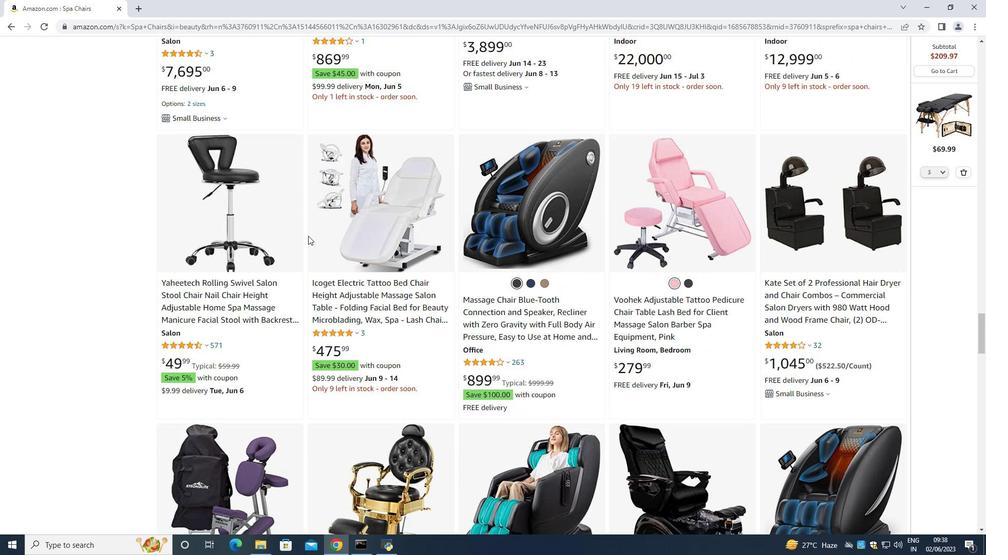 
Action: Mouse scrolled (308, 236) with delta (0, 0)
Screenshot: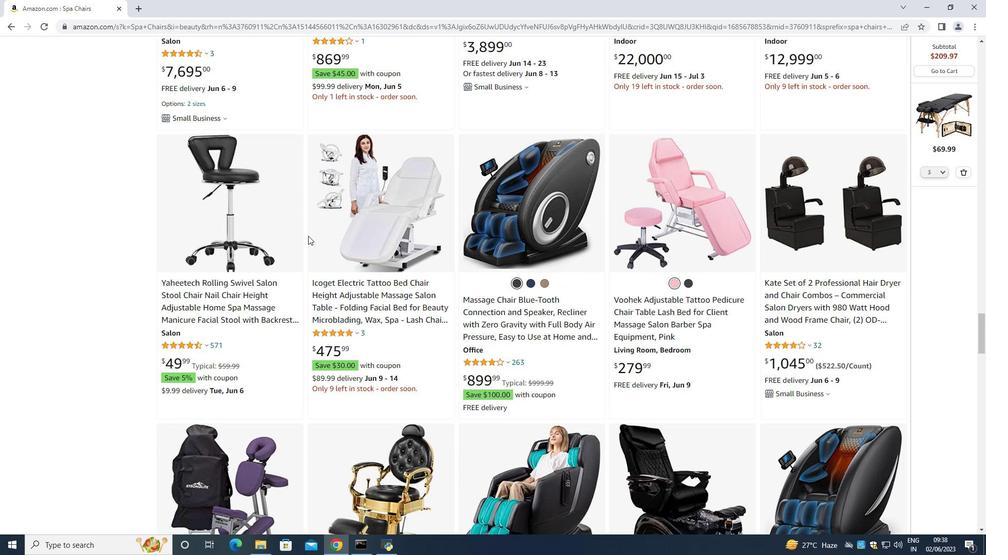 
Action: Mouse scrolled (308, 236) with delta (0, 0)
Screenshot: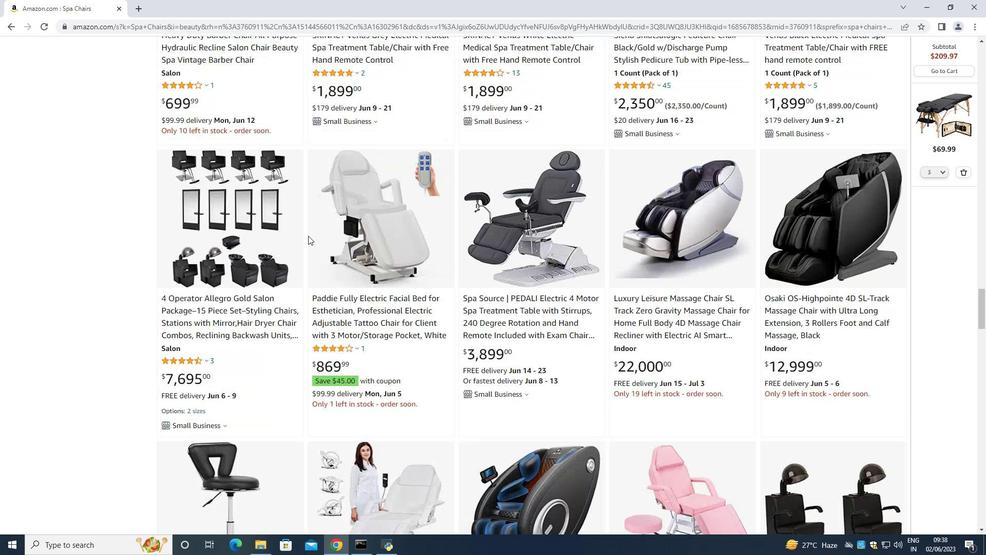 
Action: Mouse scrolled (308, 236) with delta (0, 0)
Screenshot: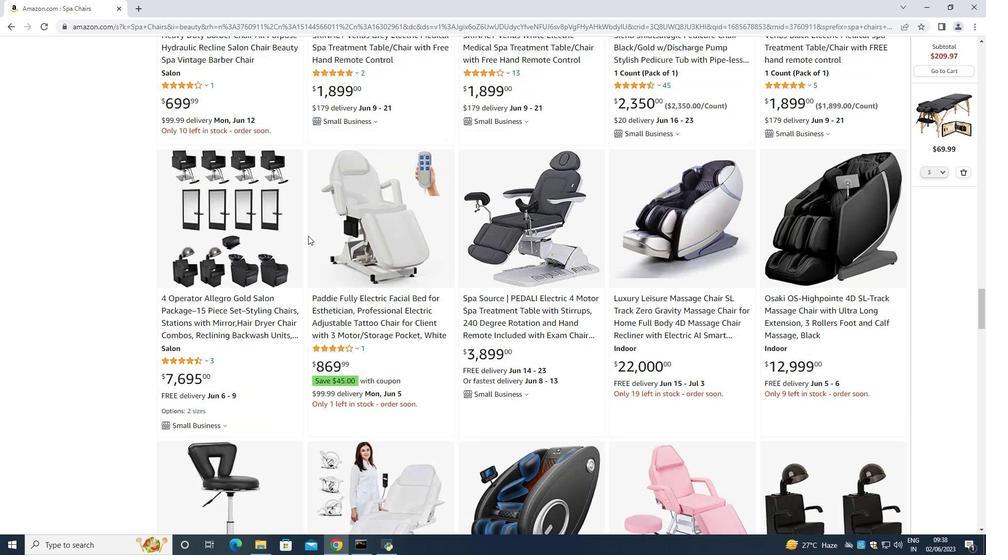 
Action: Mouse scrolled (308, 236) with delta (0, 0)
Screenshot: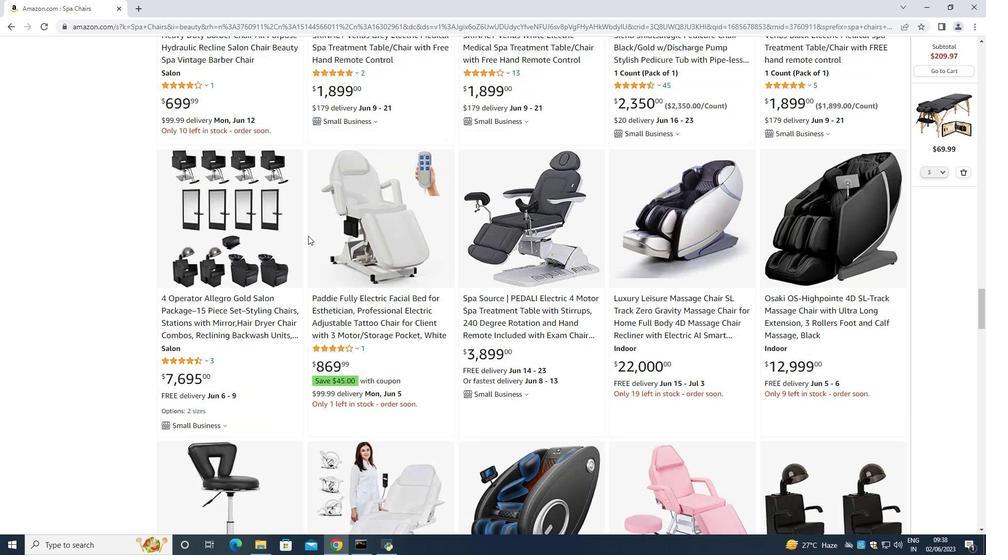 
Action: Mouse scrolled (308, 236) with delta (0, 0)
Screenshot: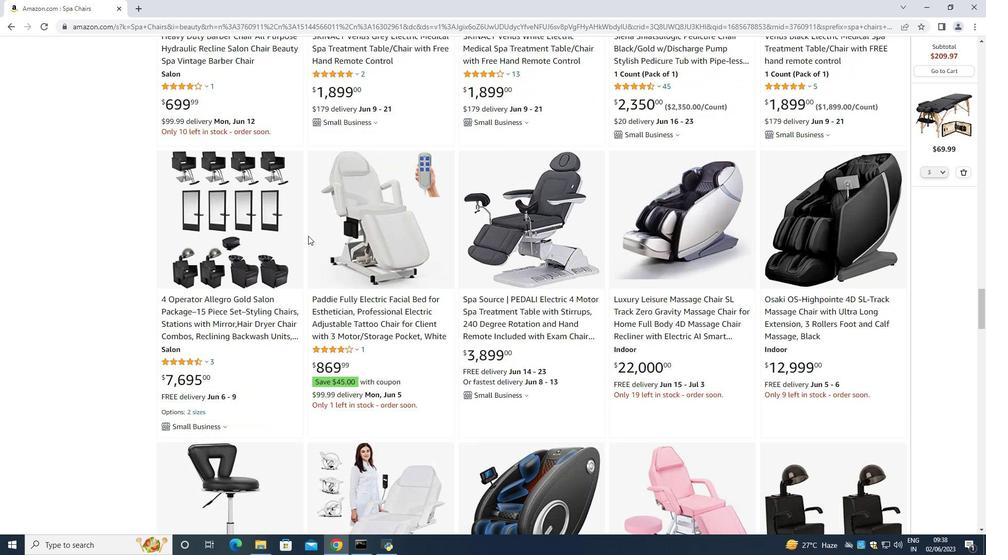 
Action: Mouse scrolled (308, 236) with delta (0, 0)
Screenshot: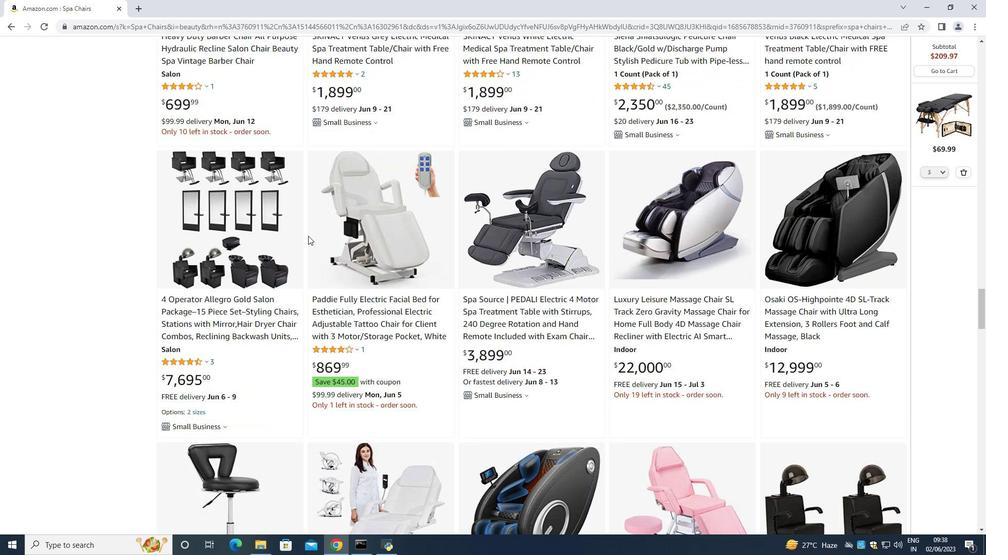 
Action: Mouse moved to (308, 236)
Screenshot: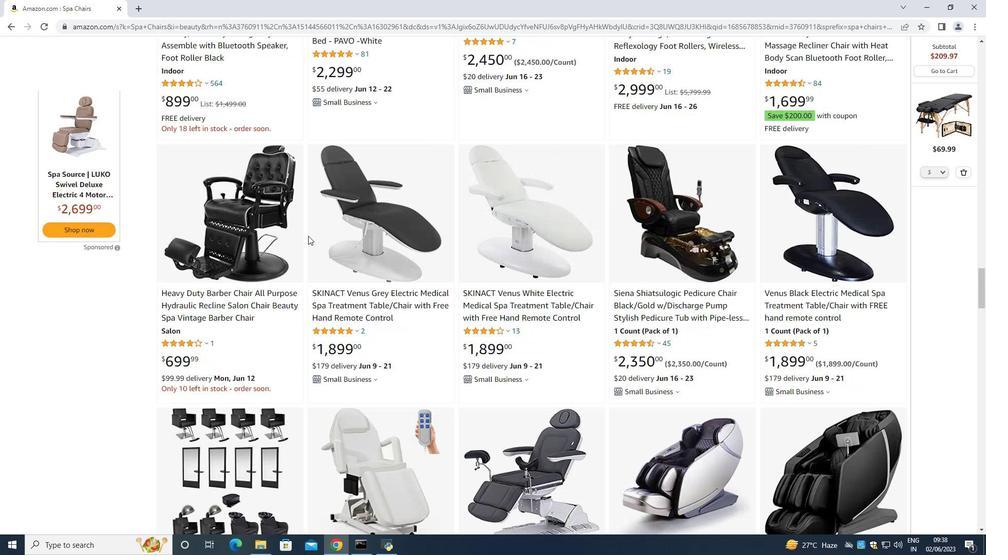 
Action: Mouse scrolled (308, 237) with delta (0, 0)
Screenshot: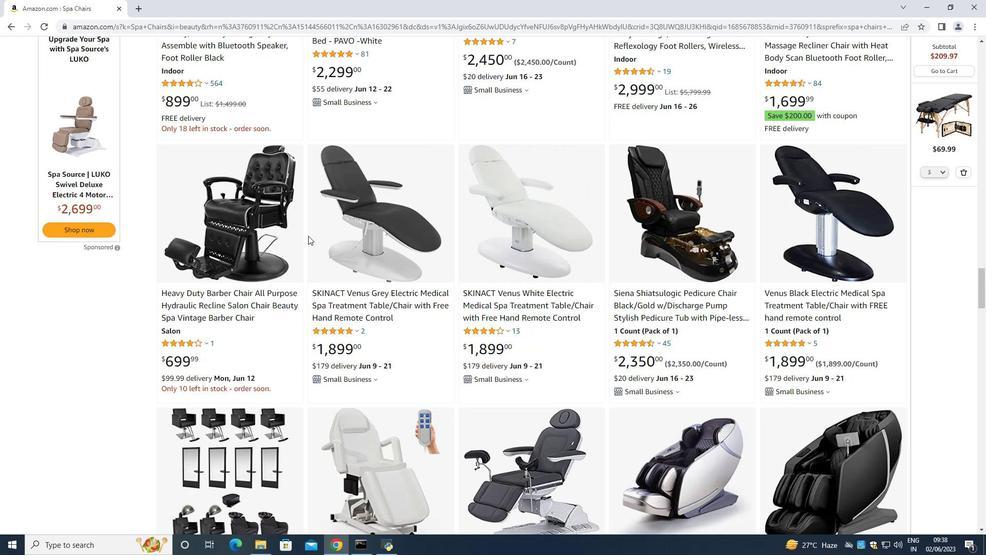
Action: Mouse scrolled (308, 237) with delta (0, 0)
Screenshot: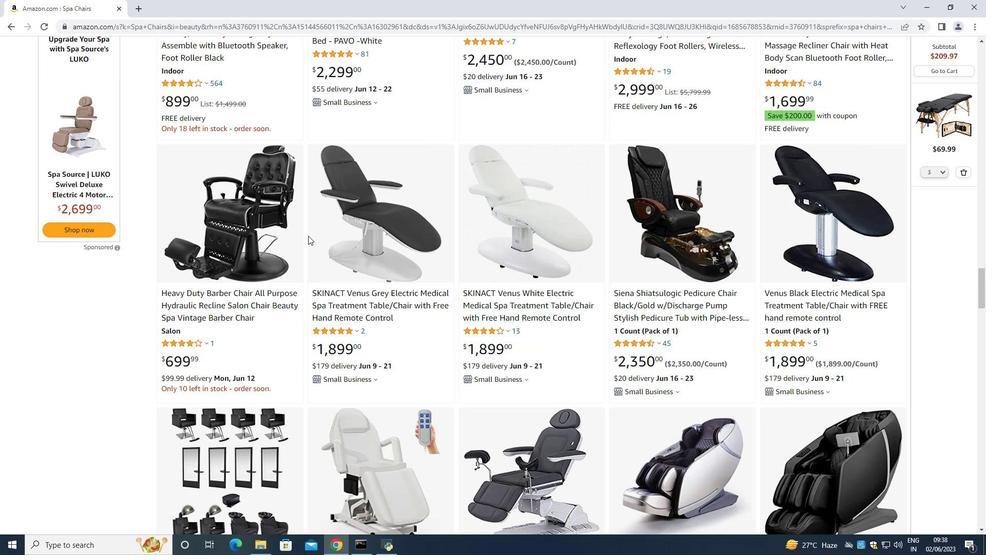 
Action: Mouse scrolled (308, 237) with delta (0, 0)
Screenshot: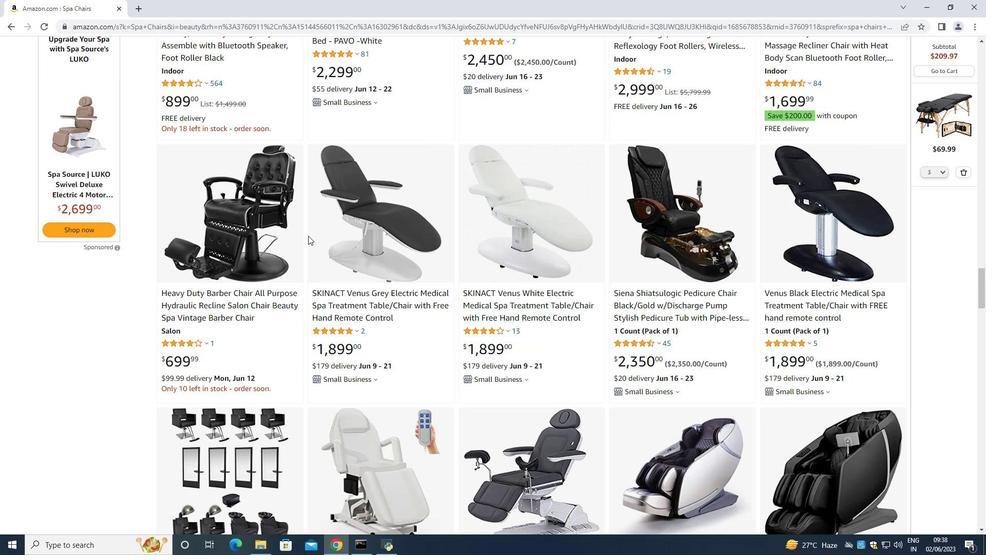
Action: Mouse scrolled (308, 237) with delta (0, 0)
Screenshot: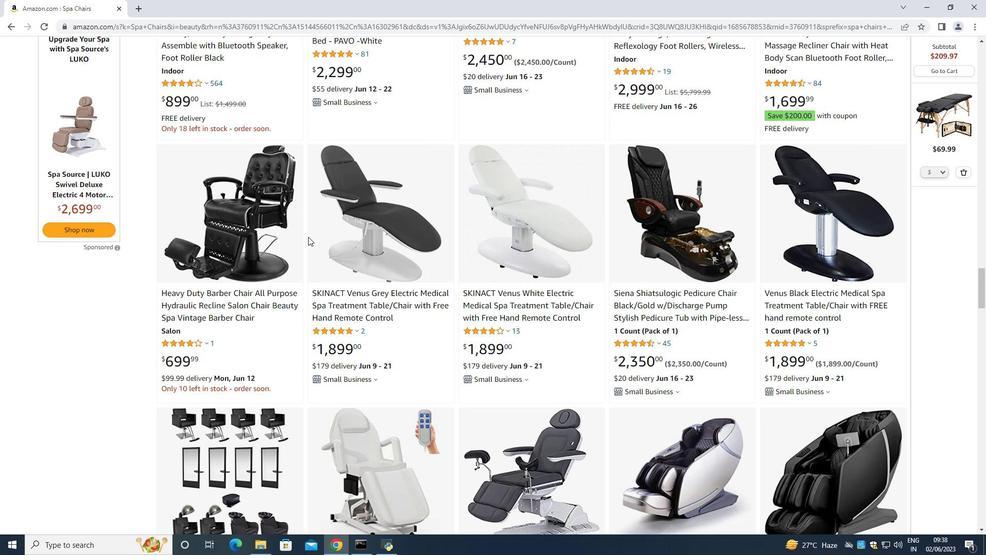 
Action: Mouse scrolled (308, 237) with delta (0, 0)
Screenshot: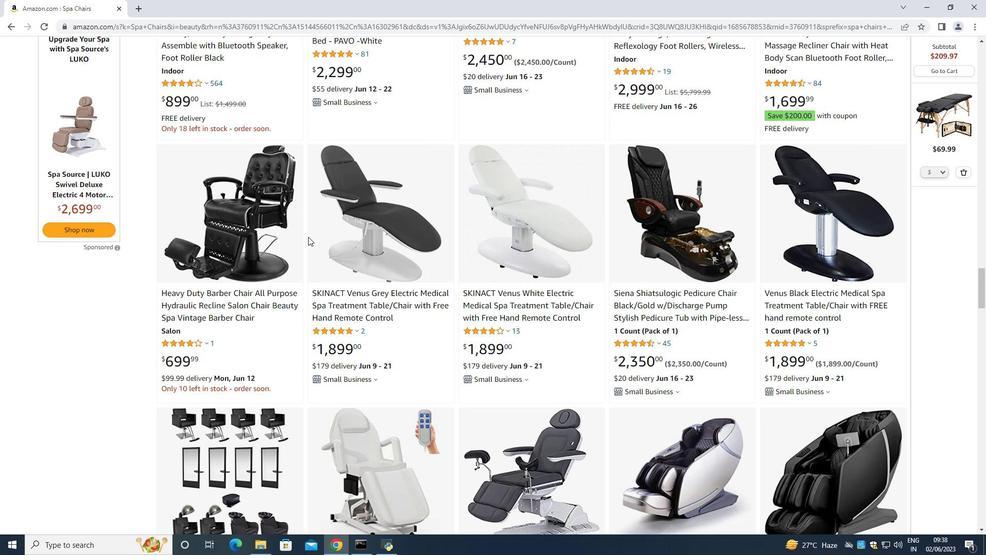 
Action: Mouse scrolled (308, 237) with delta (0, 0)
Screenshot: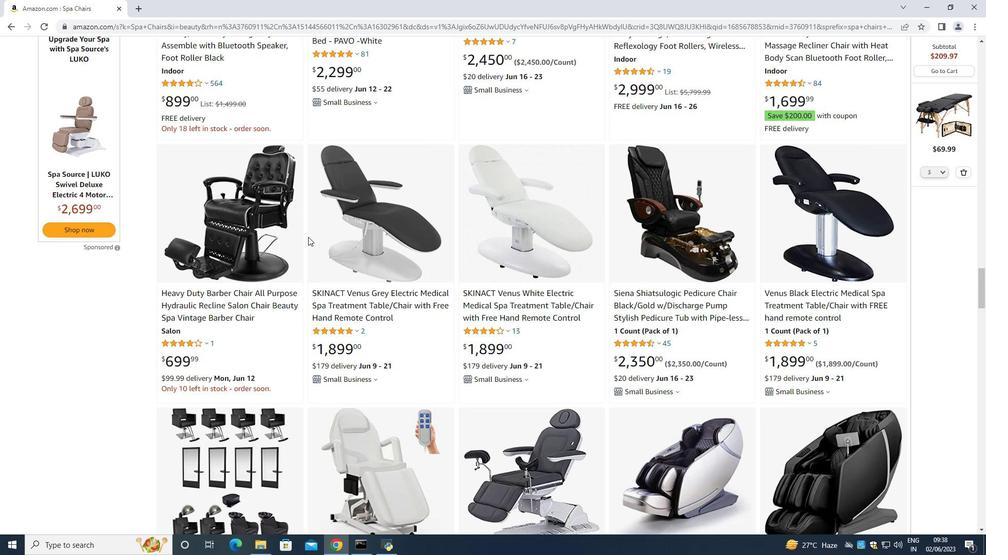 
Action: Mouse scrolled (308, 237) with delta (0, 0)
Screenshot: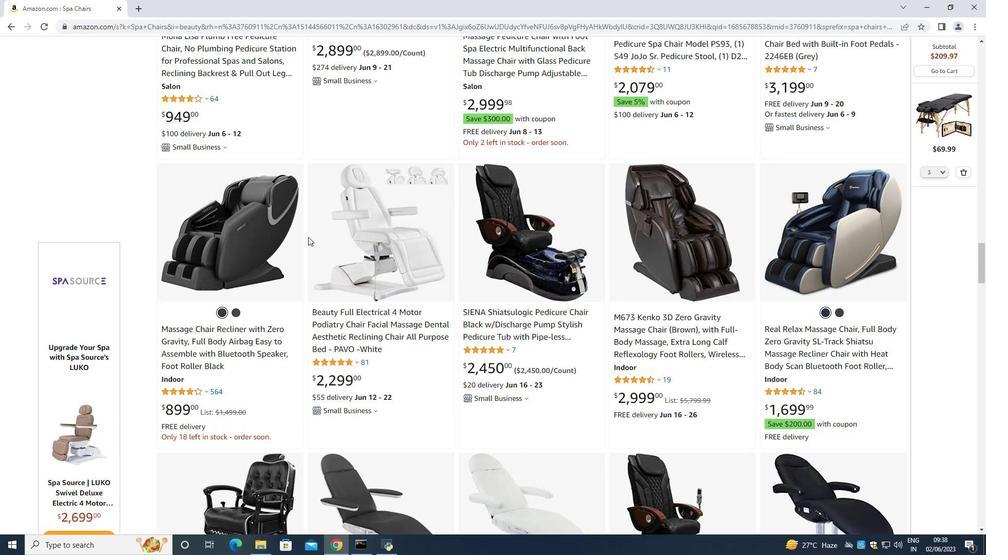 
Action: Mouse scrolled (308, 237) with delta (0, 0)
Screenshot: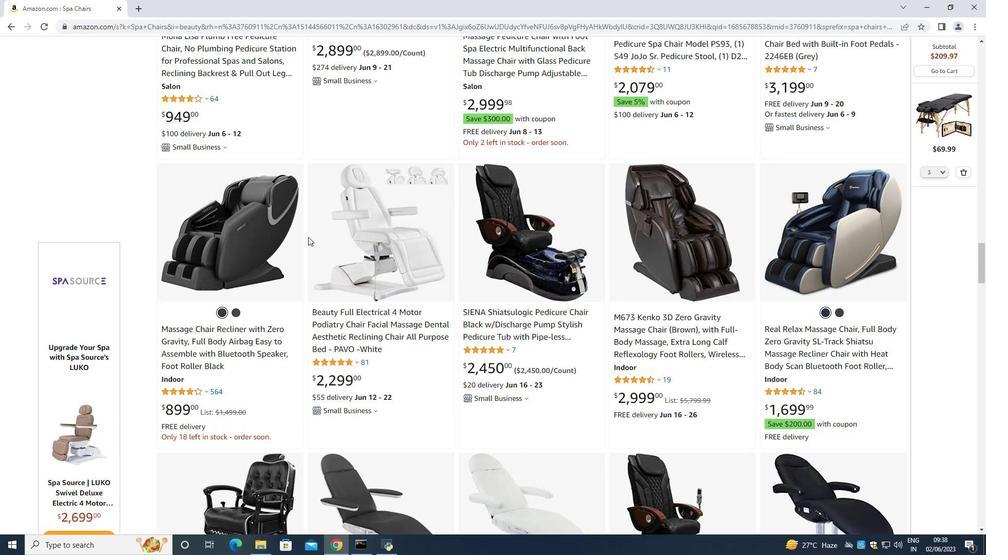
Action: Mouse scrolled (308, 237) with delta (0, 0)
Screenshot: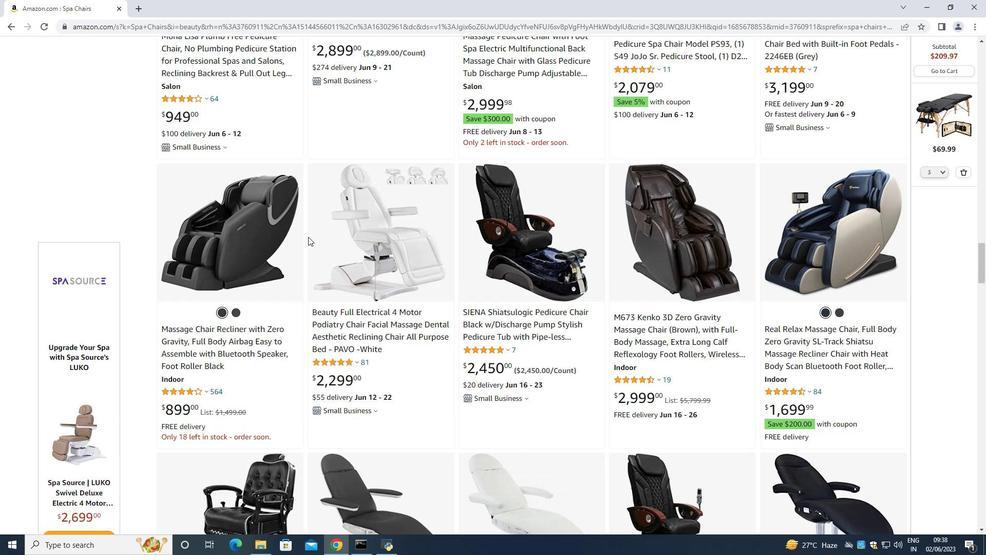
Action: Mouse scrolled (308, 237) with delta (0, 0)
Screenshot: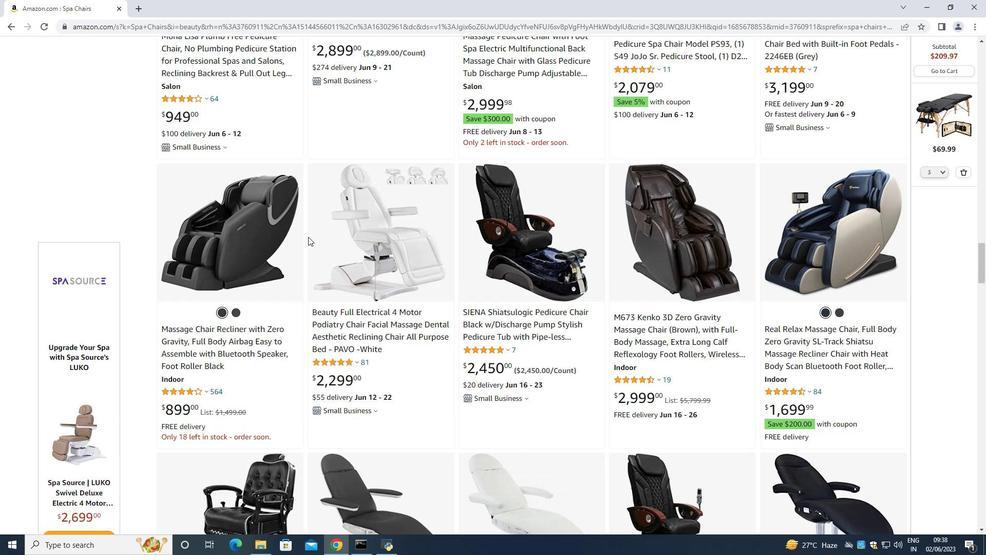 
Action: Mouse scrolled (308, 237) with delta (0, 0)
Screenshot: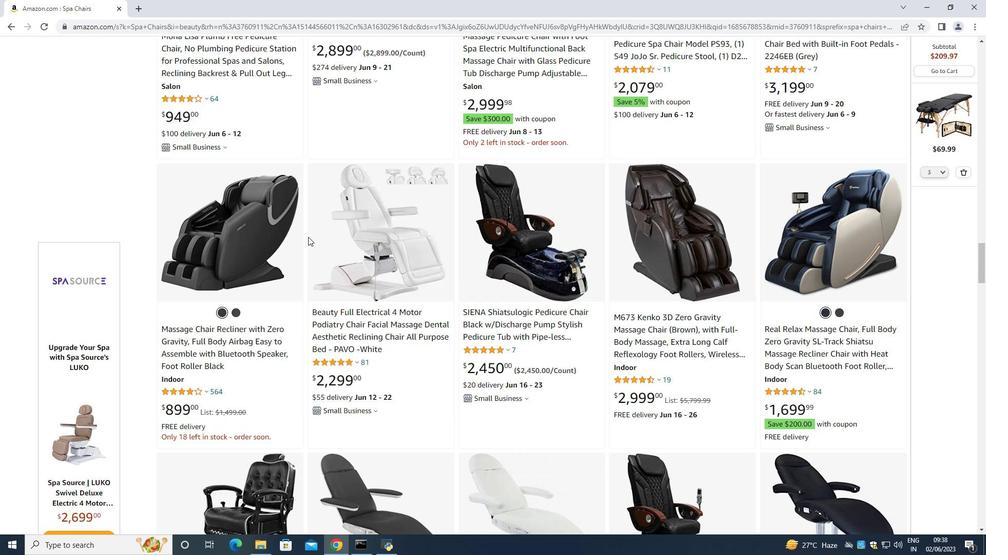 
Action: Mouse scrolled (308, 237) with delta (0, 0)
Screenshot: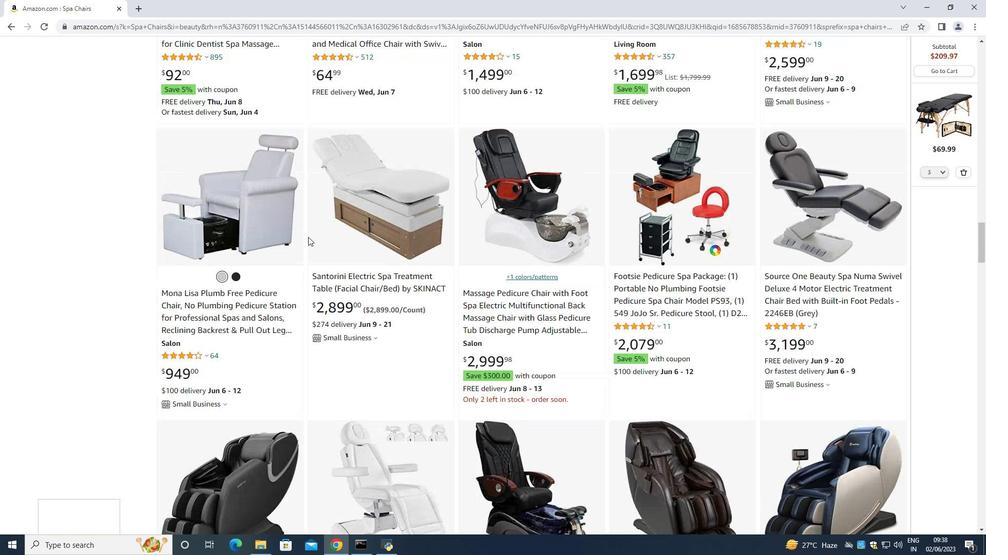 
Action: Mouse scrolled (308, 237) with delta (0, 0)
Screenshot: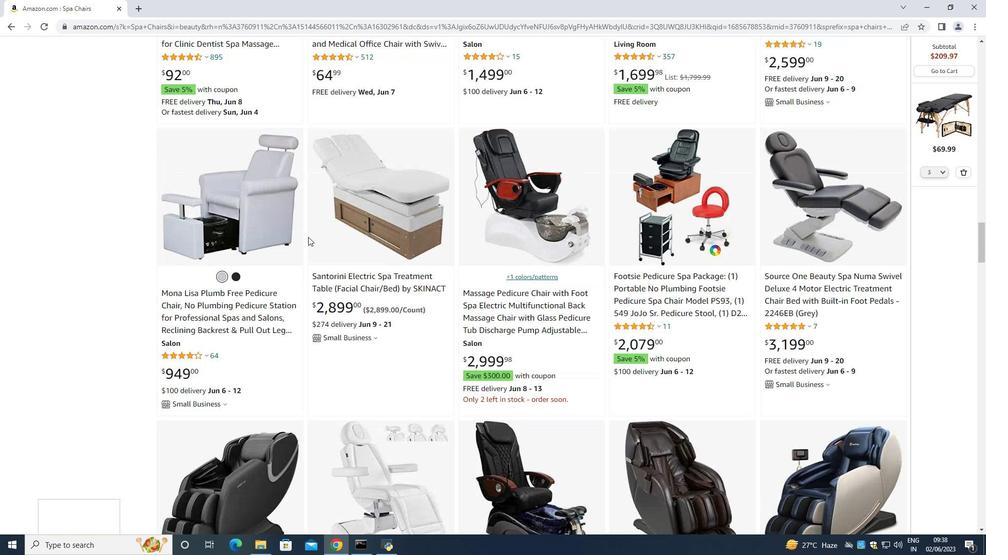 
Action: Mouse scrolled (308, 237) with delta (0, 0)
Screenshot: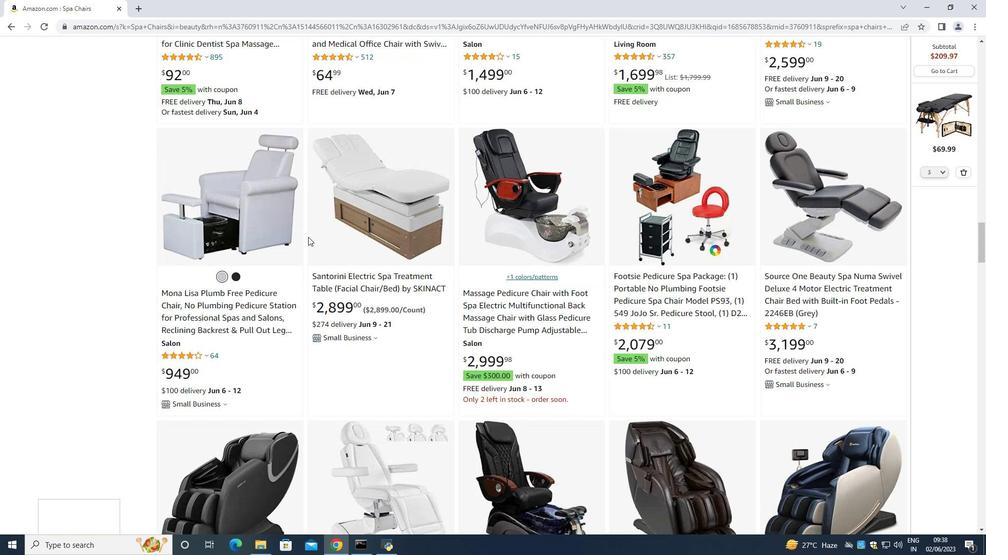 
Action: Mouse scrolled (308, 237) with delta (0, 0)
Screenshot: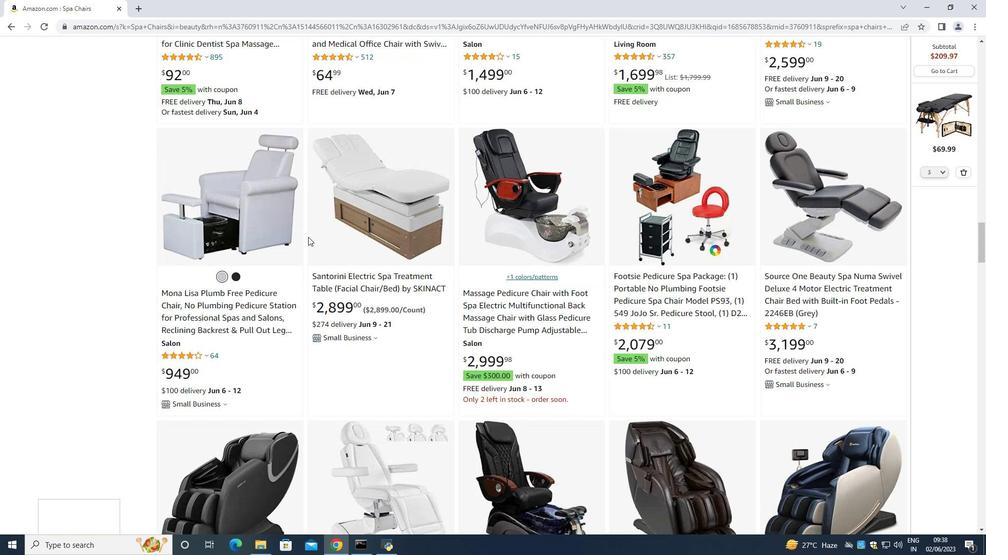 
Action: Mouse scrolled (308, 237) with delta (0, 0)
Screenshot: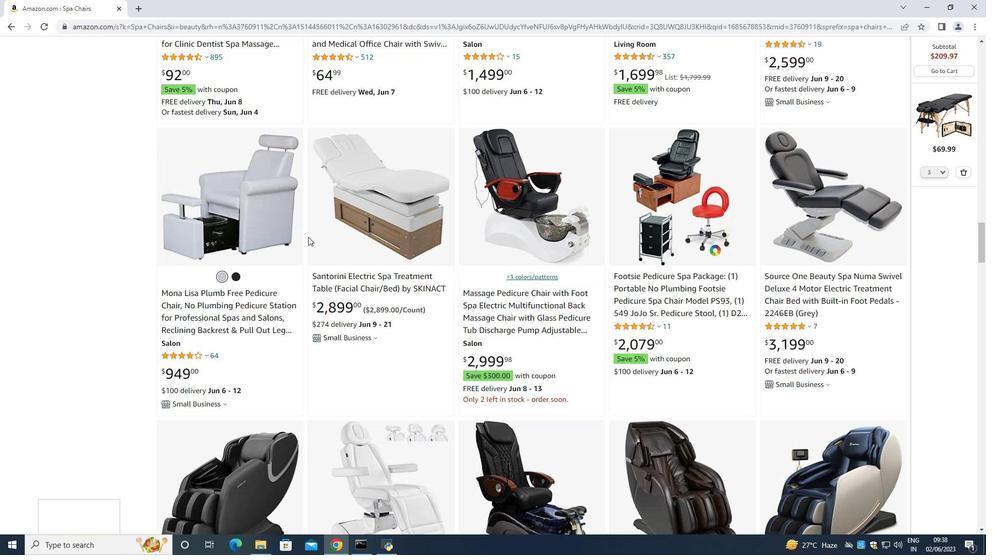 
Action: Mouse moved to (308, 237)
Screenshot: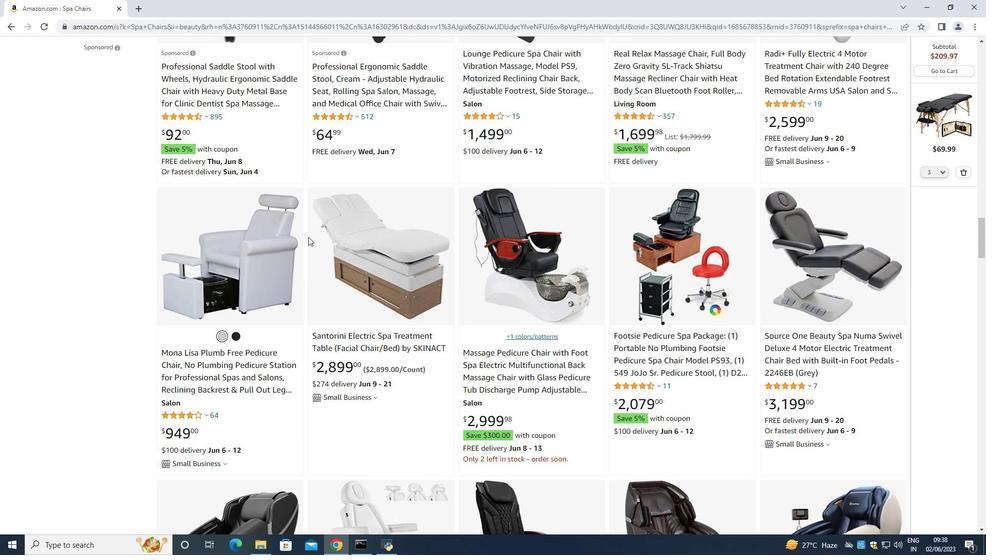 
Action: Mouse scrolled (308, 237) with delta (0, 0)
Screenshot: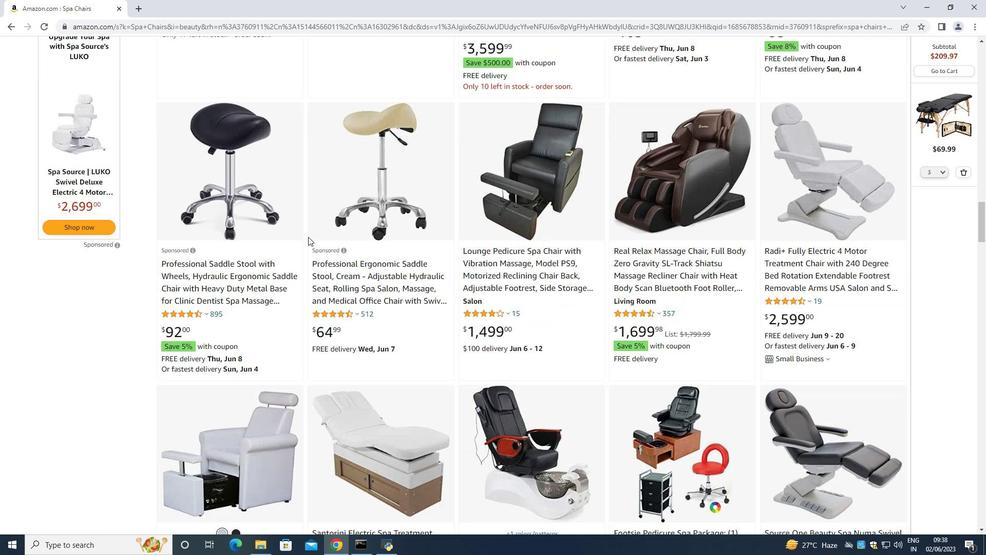 
Action: Mouse scrolled (308, 237) with delta (0, 0)
Screenshot: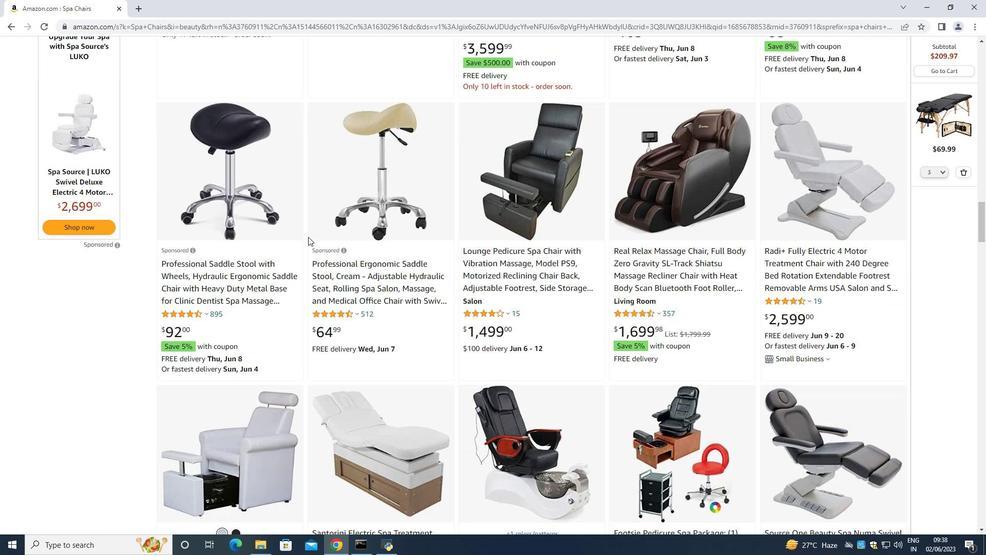 
Action: Mouse scrolled (308, 237) with delta (0, 0)
Screenshot: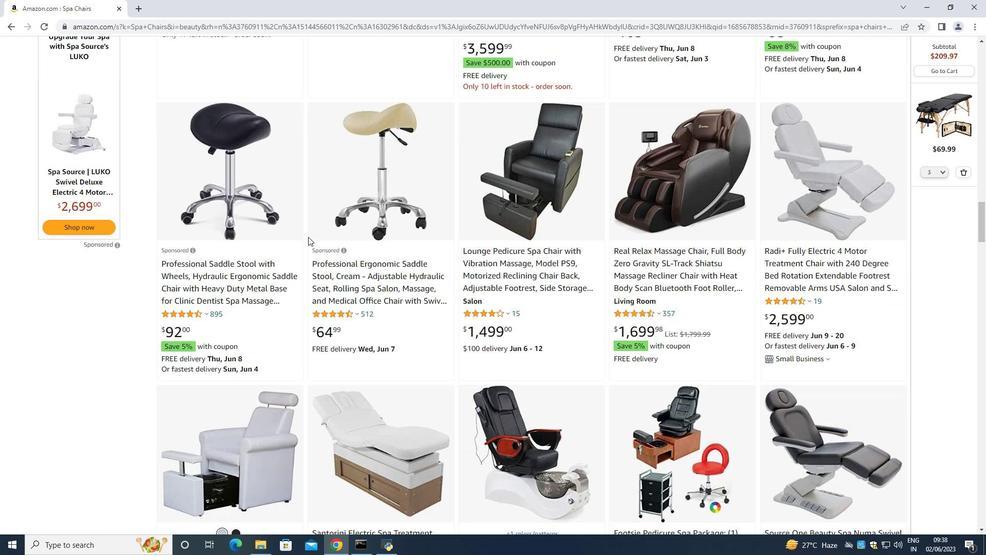 
Action: Mouse scrolled (308, 237) with delta (0, 0)
Screenshot: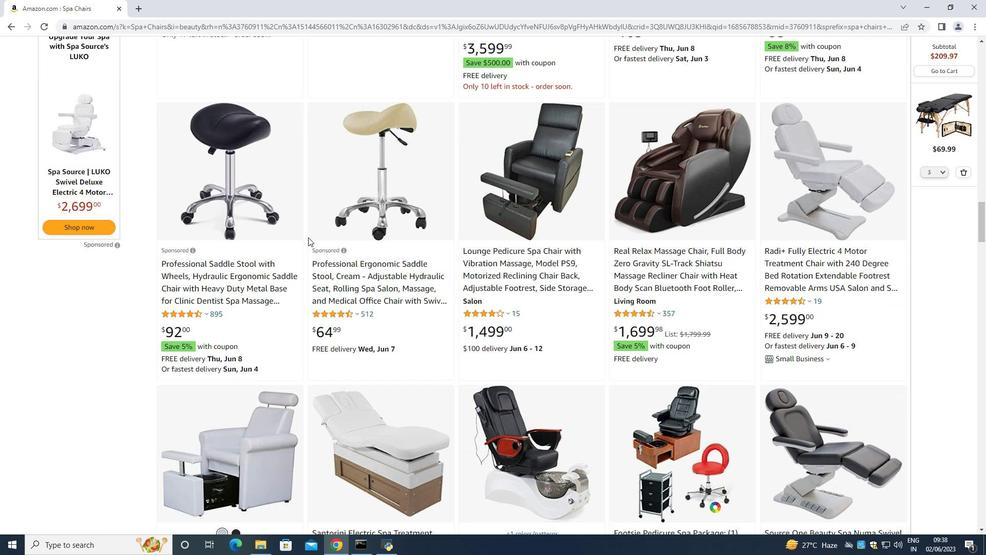
Action: Mouse scrolled (308, 237) with delta (0, 0)
Screenshot: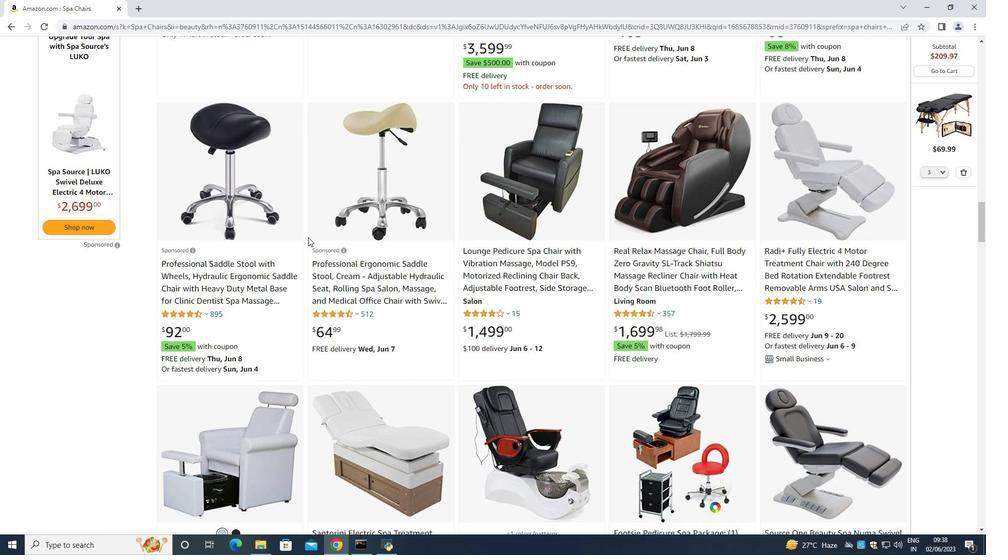 
Action: Mouse moved to (308, 237)
Screenshot: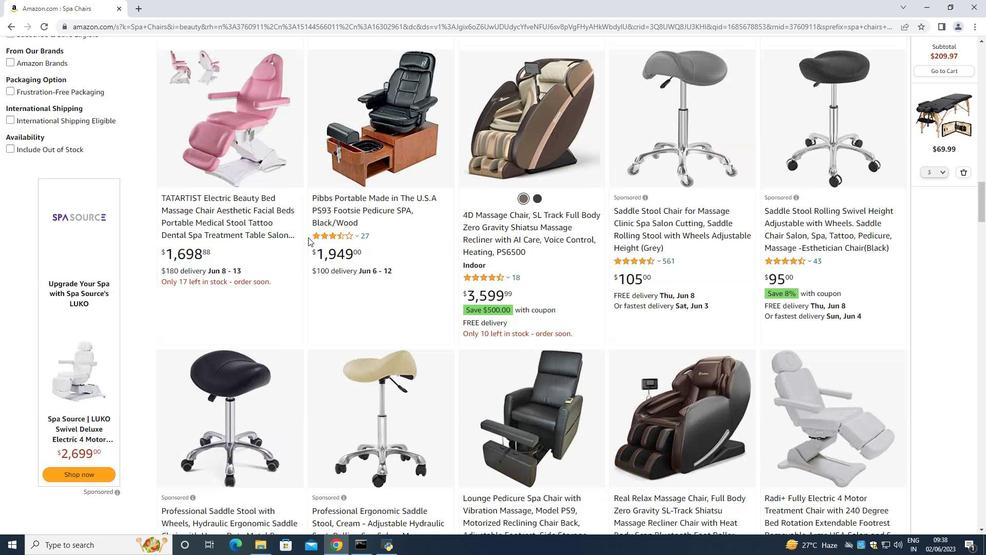 
Action: Mouse scrolled (308, 237) with delta (0, 0)
Screenshot: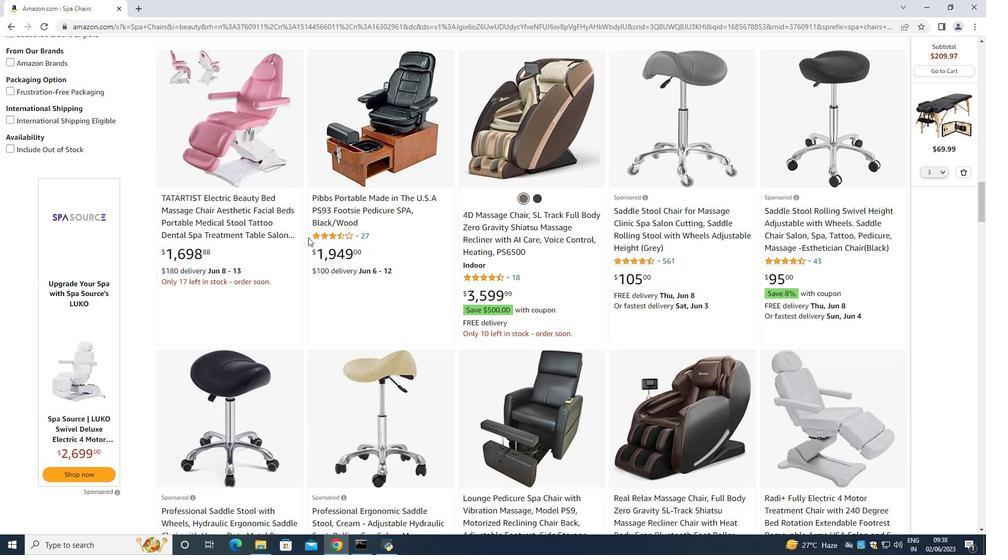 
Action: Mouse scrolled (308, 237) with delta (0, 0)
Screenshot: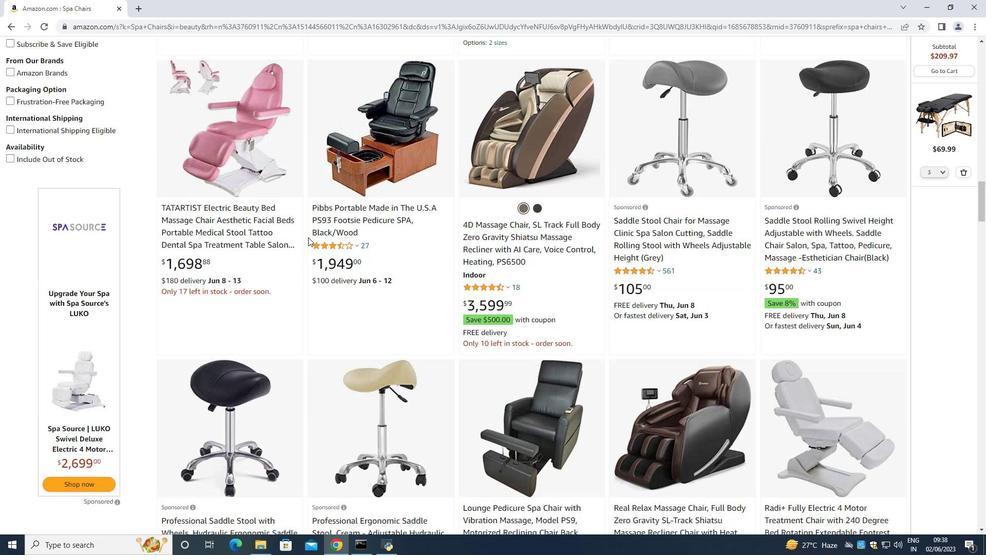 
Action: Mouse scrolled (308, 237) with delta (0, 0)
Screenshot: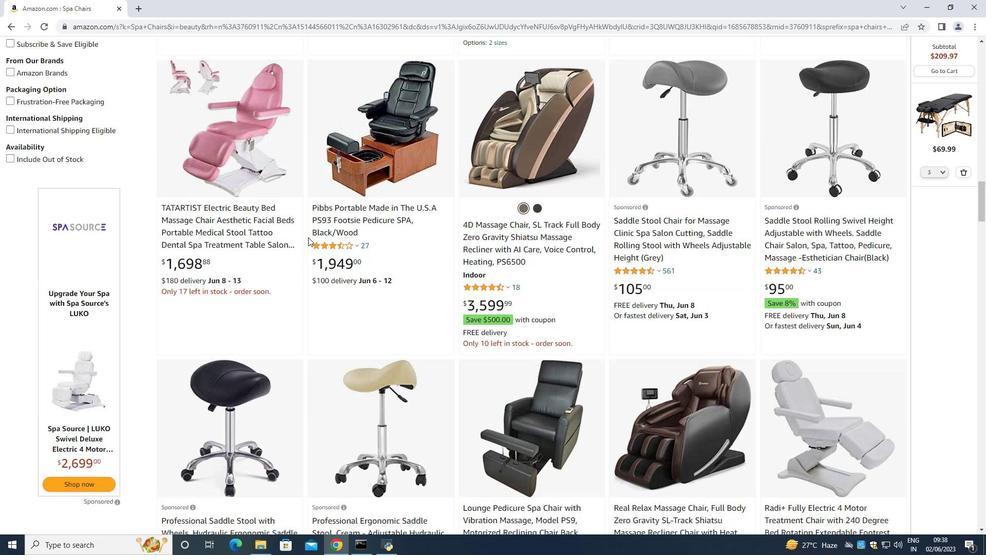 
Action: Mouse scrolled (308, 237) with delta (0, 0)
Screenshot: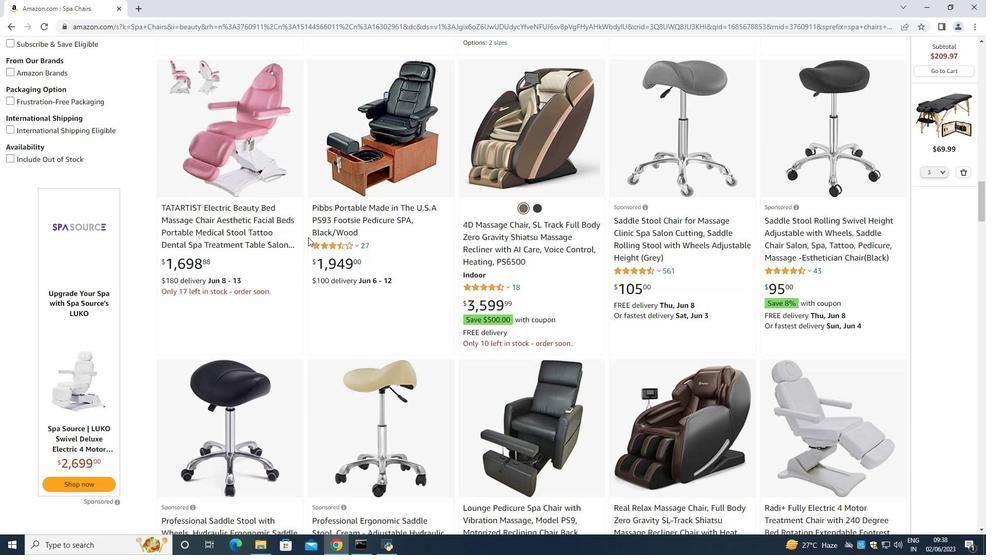 
Action: Mouse scrolled (308, 237) with delta (0, 0)
Screenshot: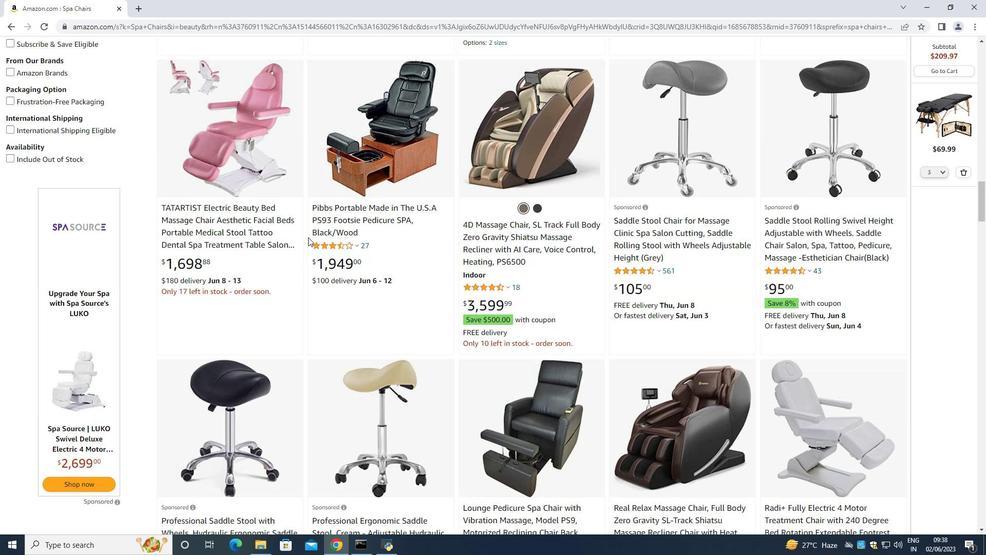 
Action: Mouse scrolled (308, 237) with delta (0, 0)
Screenshot: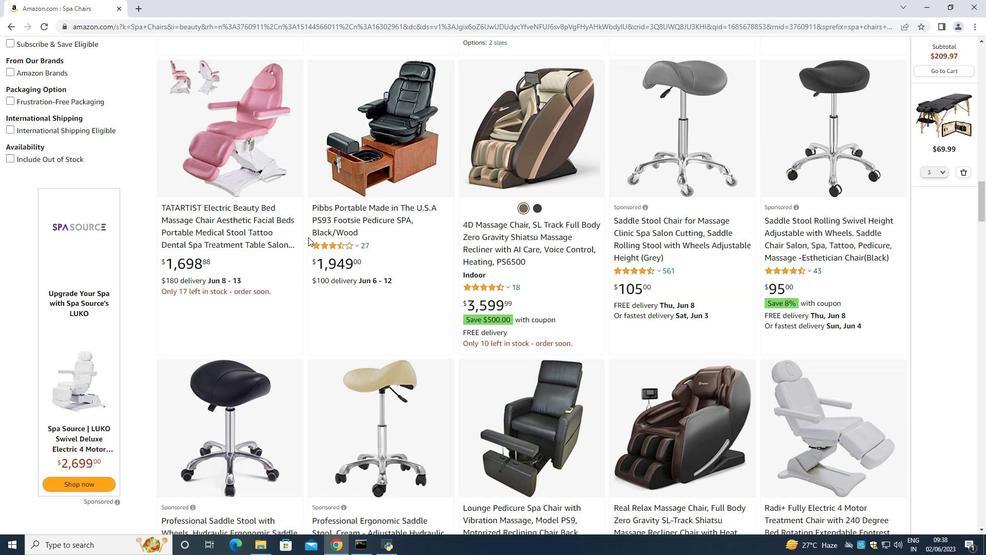 
Action: Mouse scrolled (308, 237) with delta (0, 0)
Screenshot: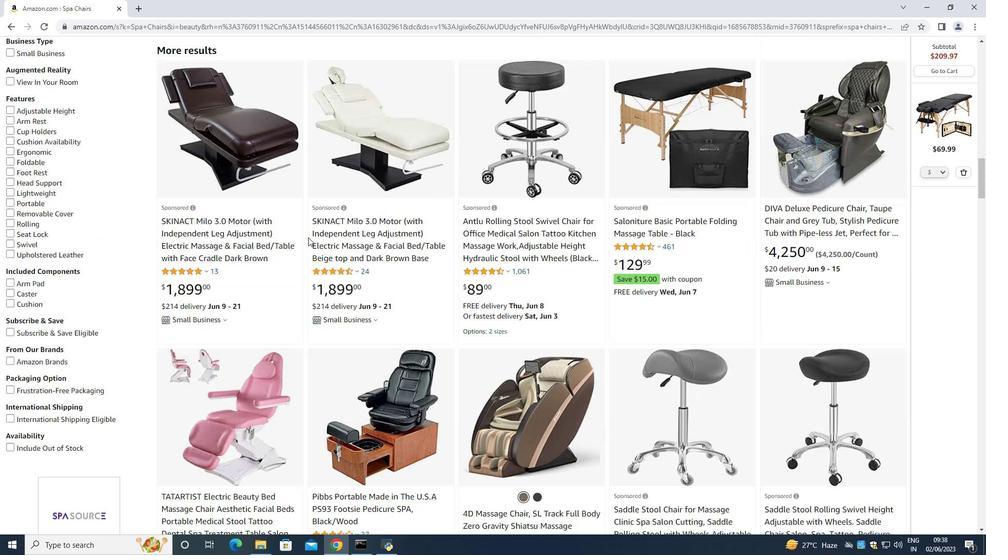 
Action: Mouse scrolled (308, 237) with delta (0, 0)
Screenshot: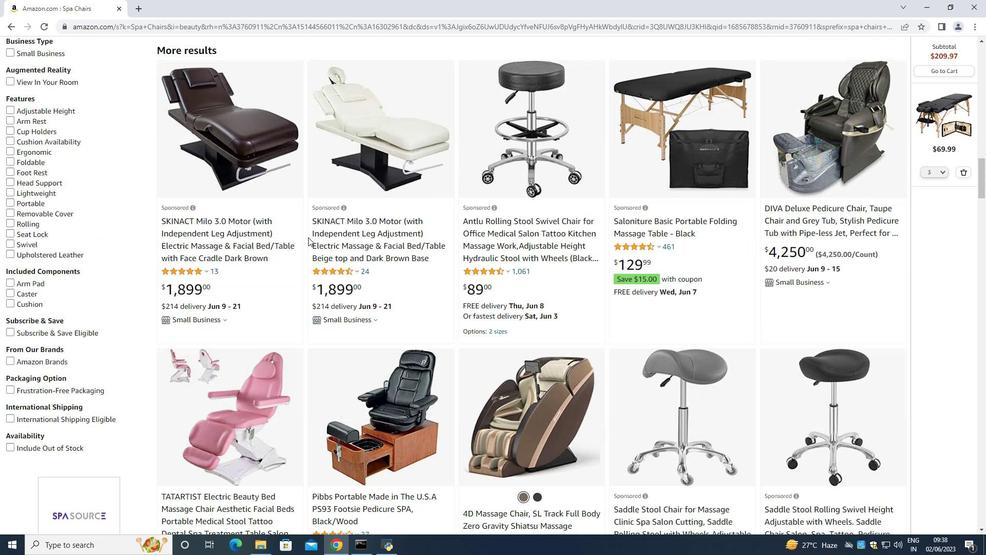 
Action: Mouse scrolled (308, 237) with delta (0, 0)
Screenshot: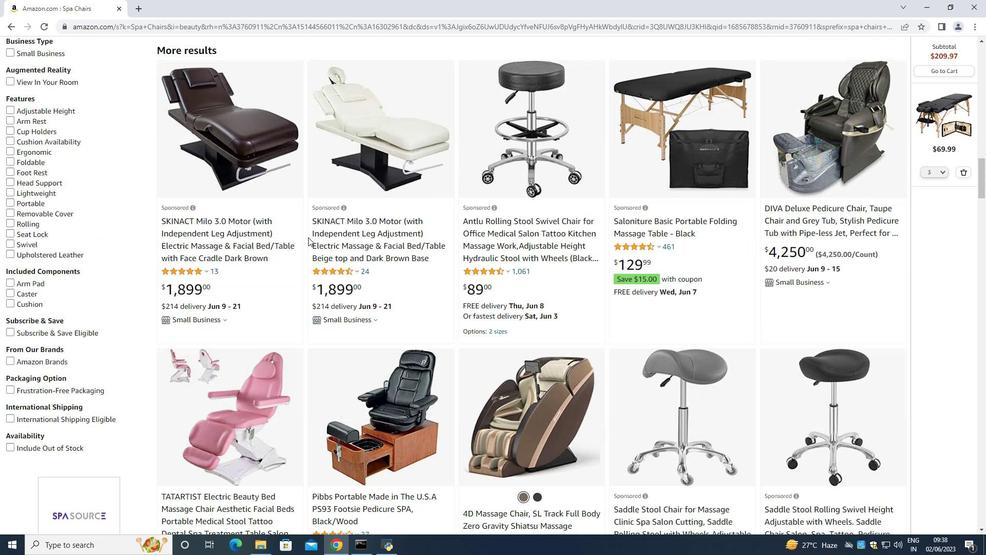 
Action: Mouse scrolled (308, 237) with delta (0, 0)
Screenshot: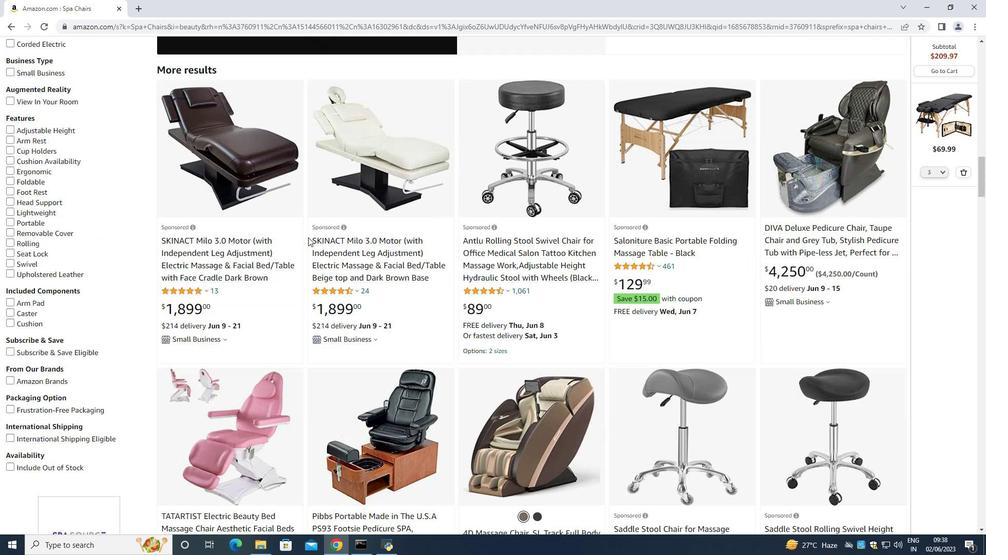 
Action: Mouse scrolled (308, 237) with delta (0, 0)
Screenshot: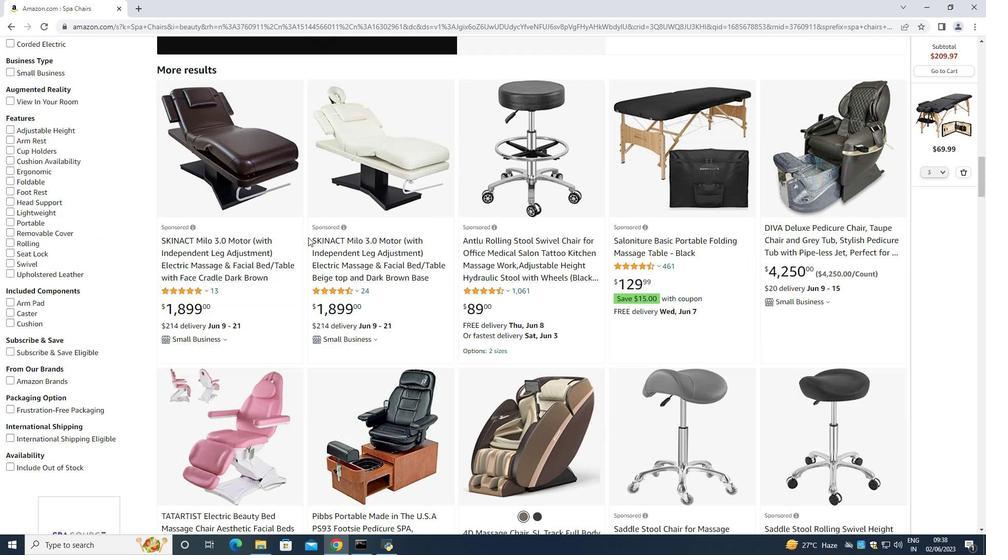 
Action: Mouse moved to (336, 308)
Screenshot: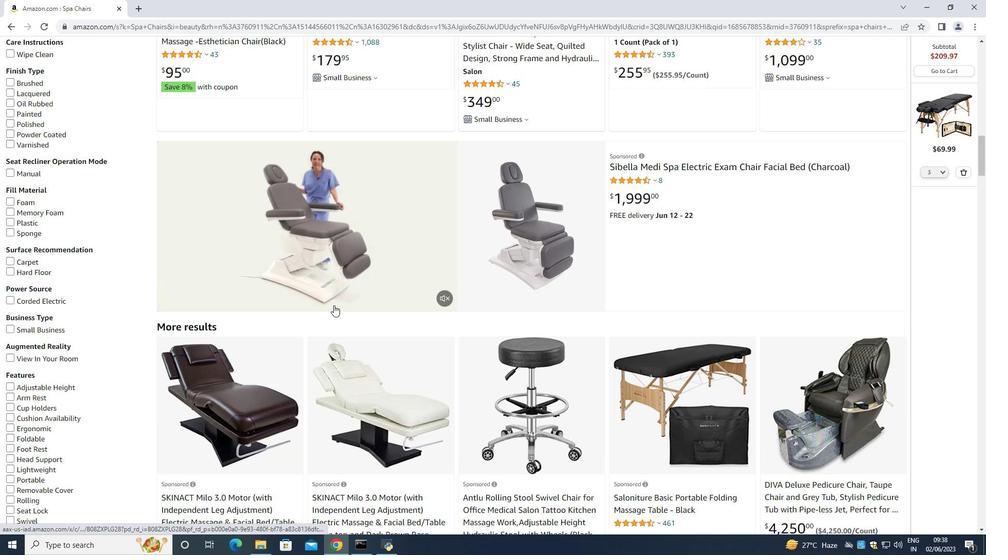 
Action: Mouse scrolled (336, 308) with delta (0, 0)
Screenshot: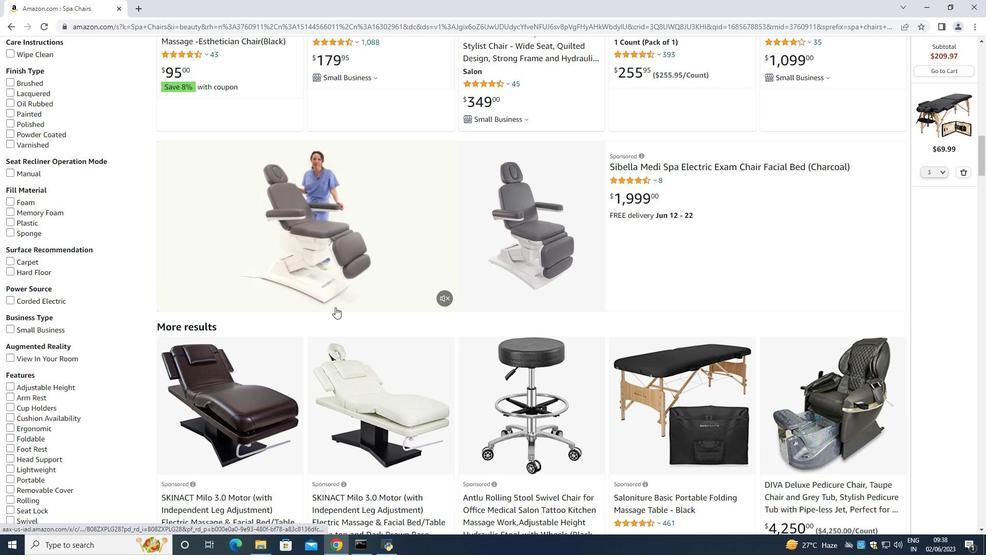 
Action: Mouse scrolled (336, 308) with delta (0, 0)
Screenshot: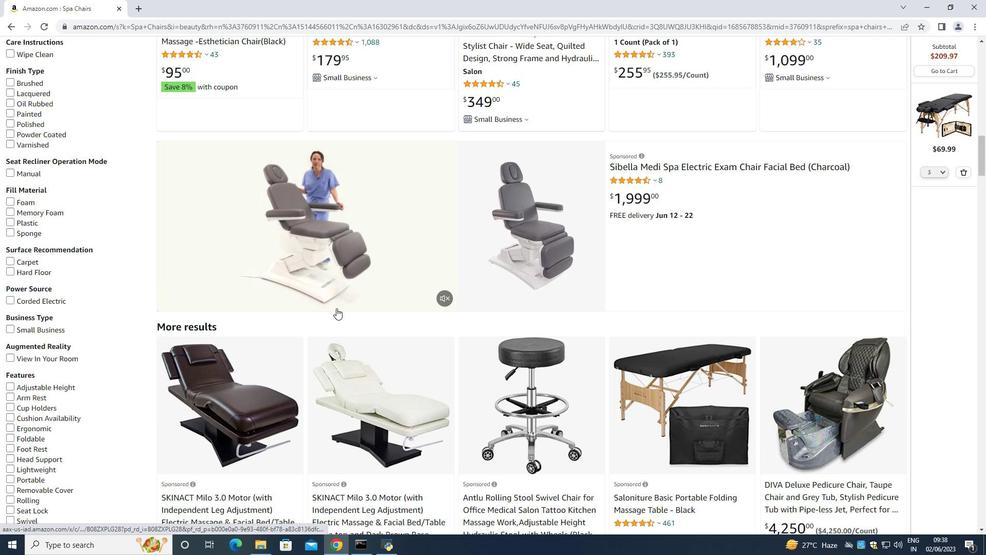 
Action: Mouse scrolled (336, 308) with delta (0, 0)
Screenshot: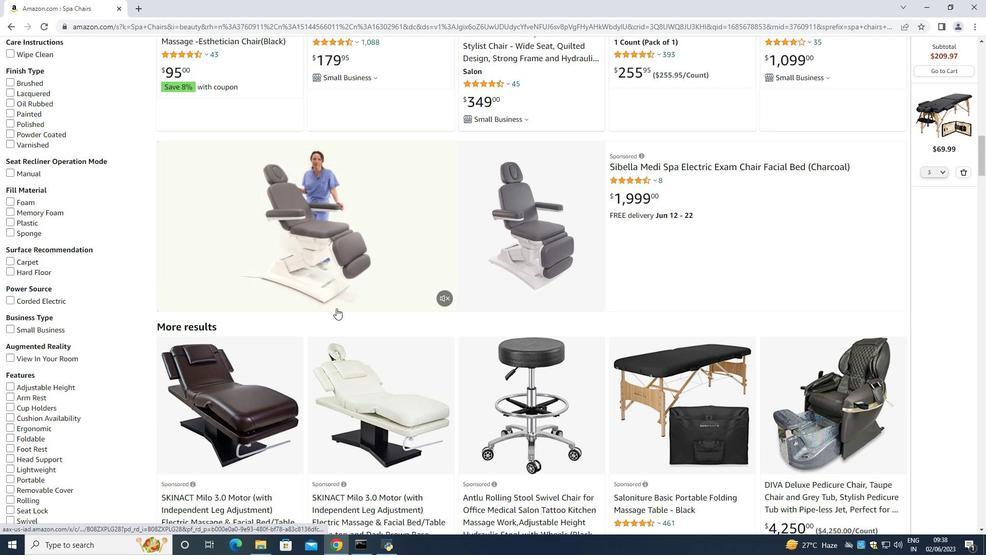 
Action: Mouse scrolled (336, 308) with delta (0, 0)
Screenshot: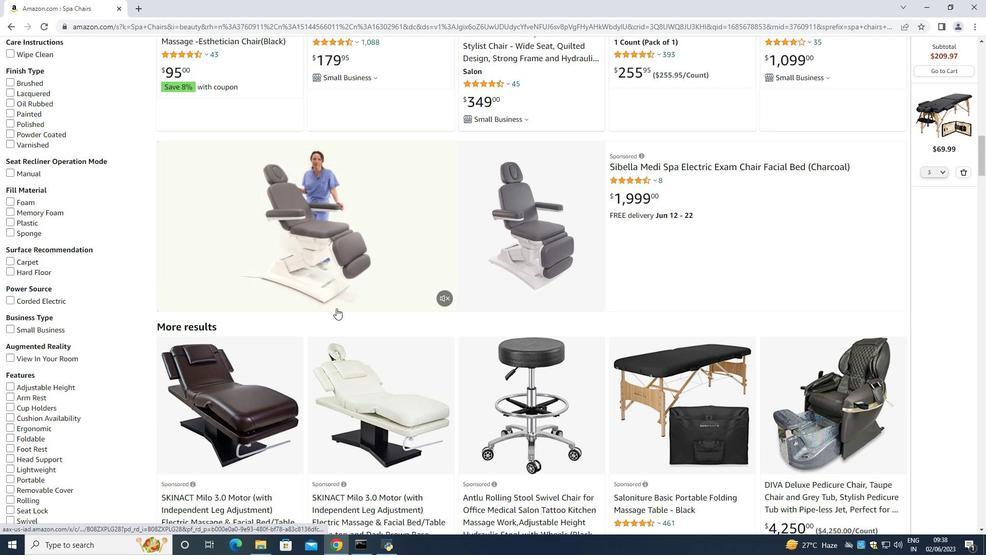 
Action: Mouse scrolled (336, 308) with delta (0, 0)
Screenshot: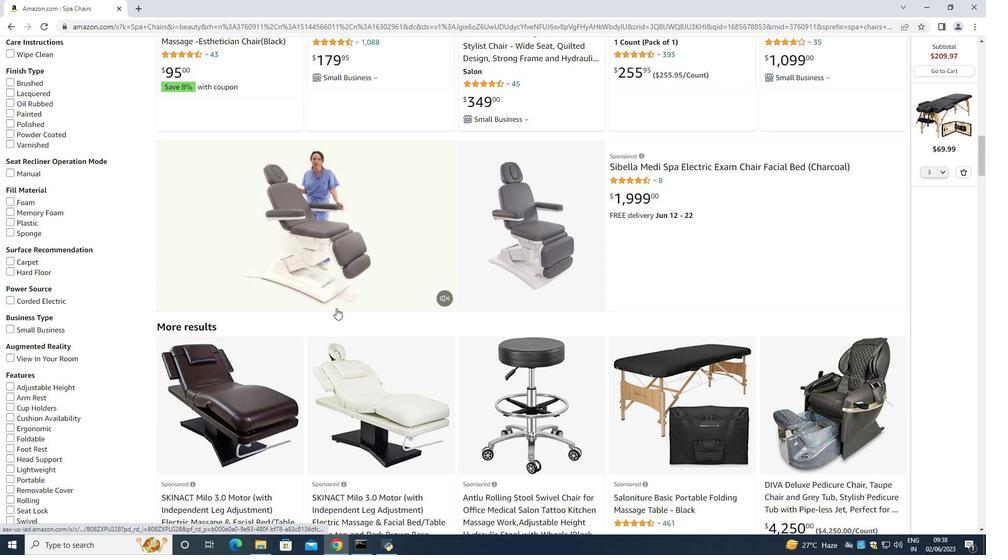 
Action: Mouse scrolled (336, 308) with delta (0, 0)
Screenshot: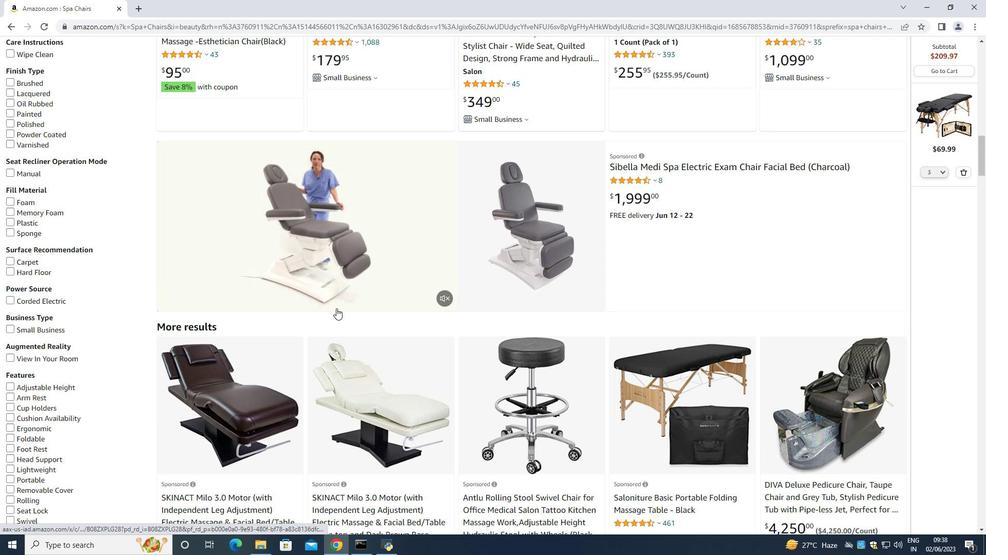 
Action: Mouse moved to (336, 307)
Screenshot: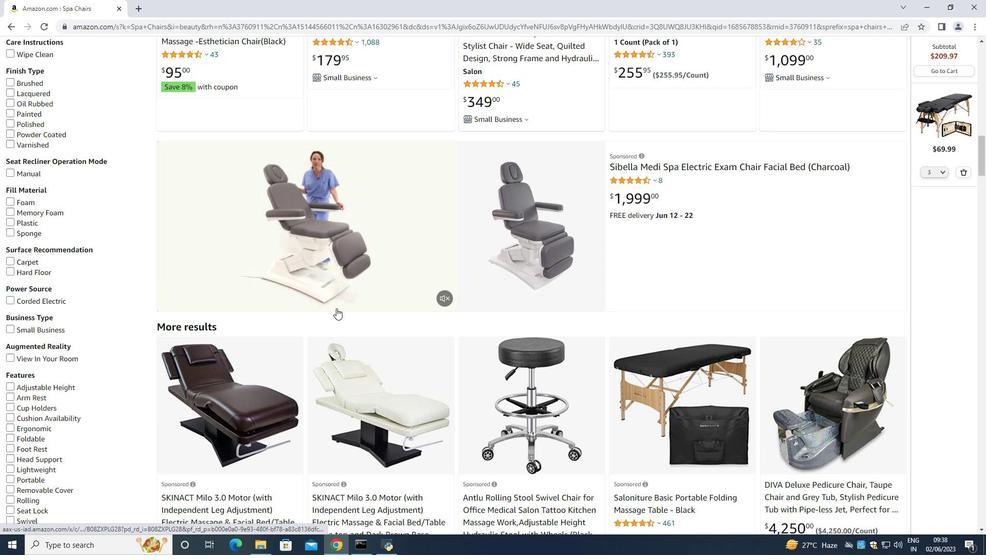 
Action: Mouse scrolled (336, 308) with delta (0, 0)
Screenshot: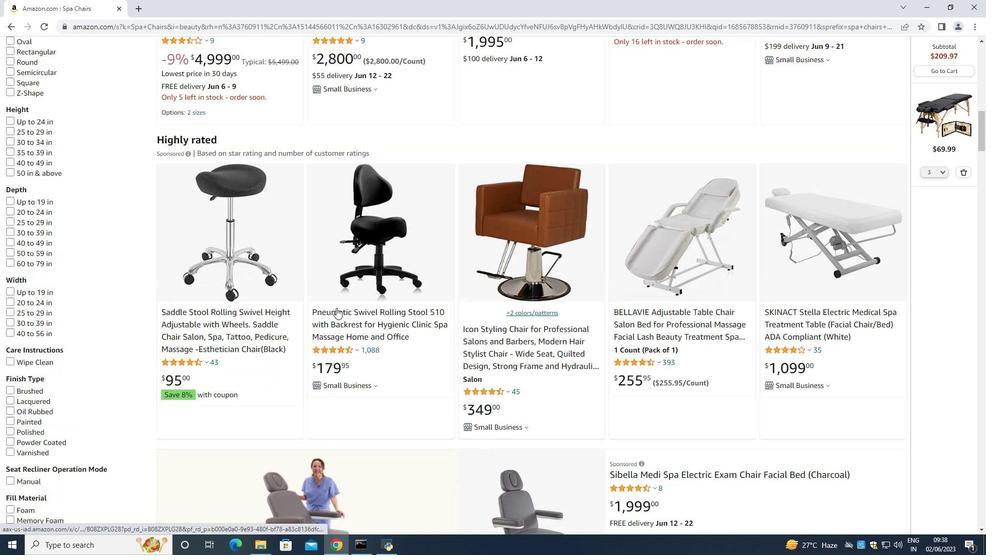 
Action: Mouse scrolled (336, 308) with delta (0, 0)
Screenshot: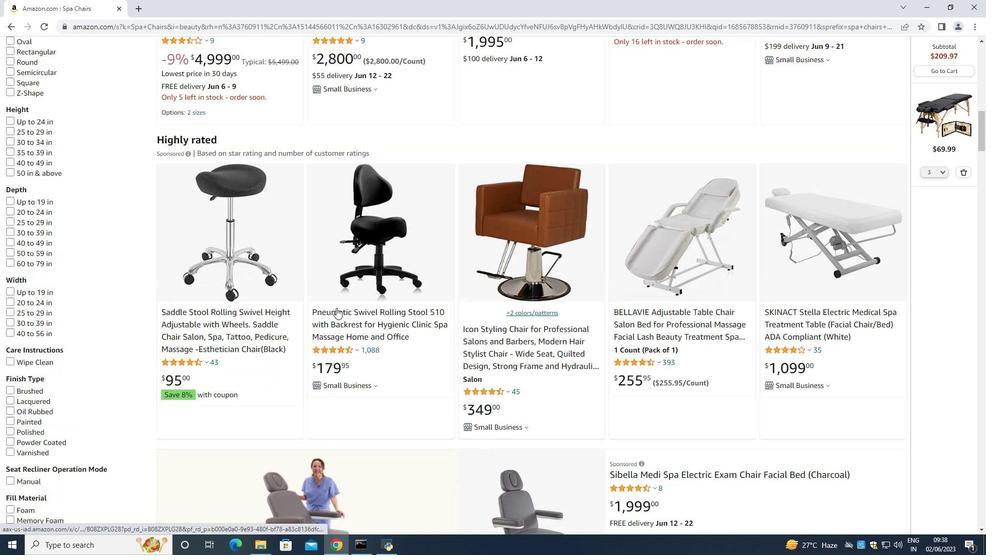 
Action: Mouse scrolled (336, 308) with delta (0, 0)
Screenshot: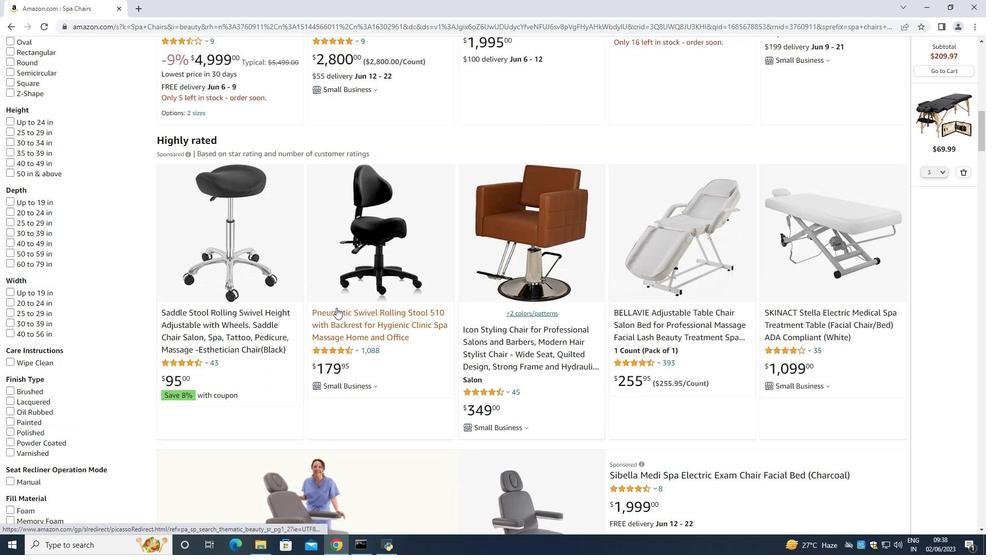 
Action: Mouse scrolled (336, 308) with delta (0, 0)
Screenshot: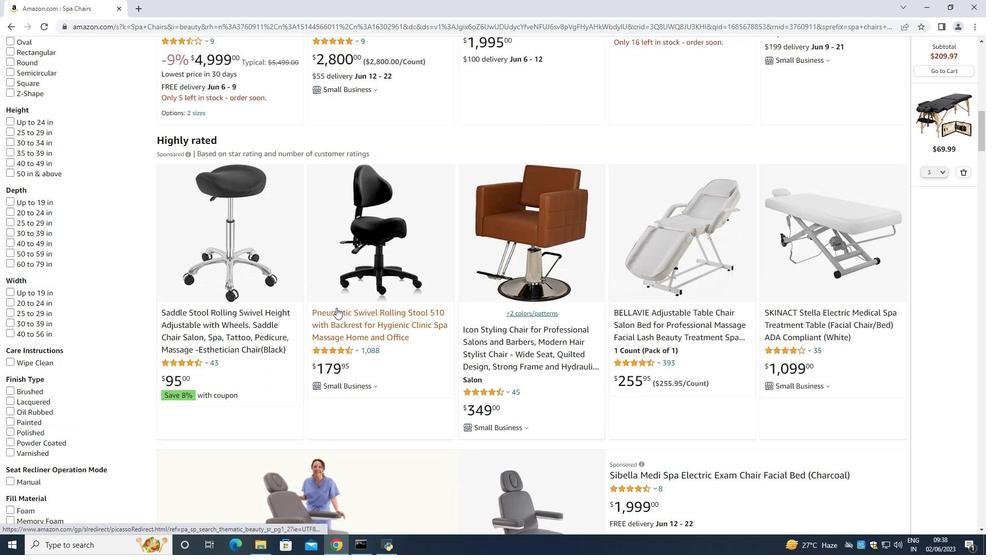 
Action: Mouse scrolled (336, 308) with delta (0, 0)
Screenshot: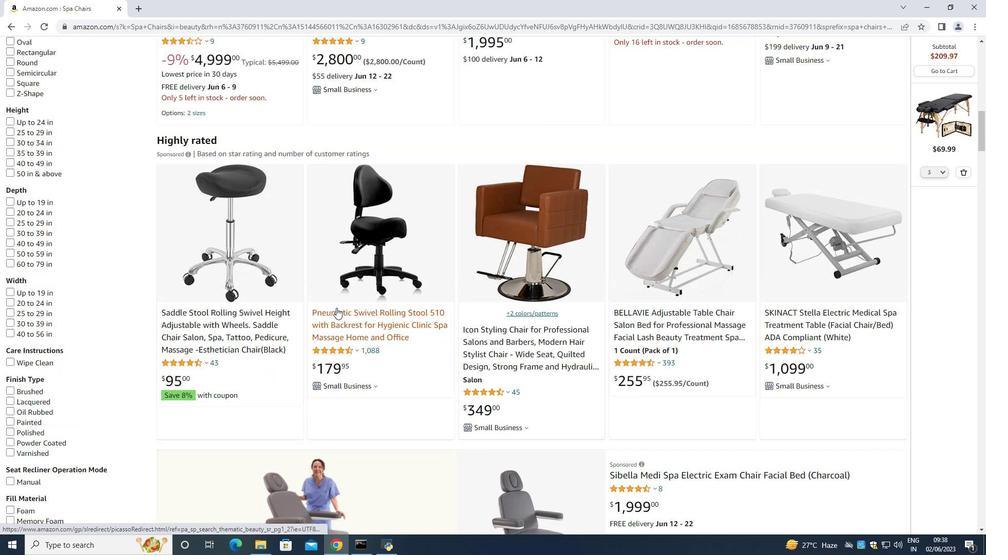 
Action: Mouse scrolled (336, 308) with delta (0, 0)
Screenshot: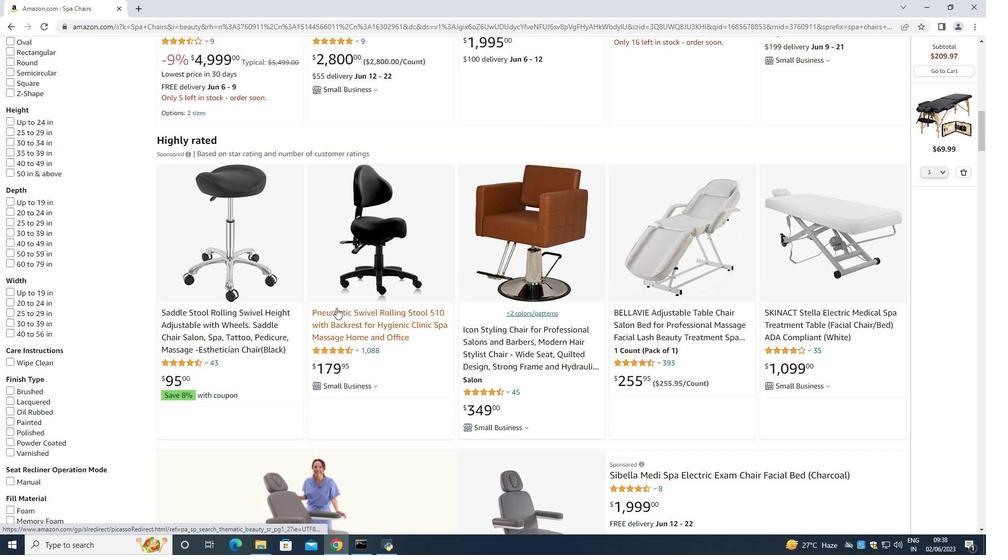 
Action: Mouse moved to (336, 307)
Screenshot: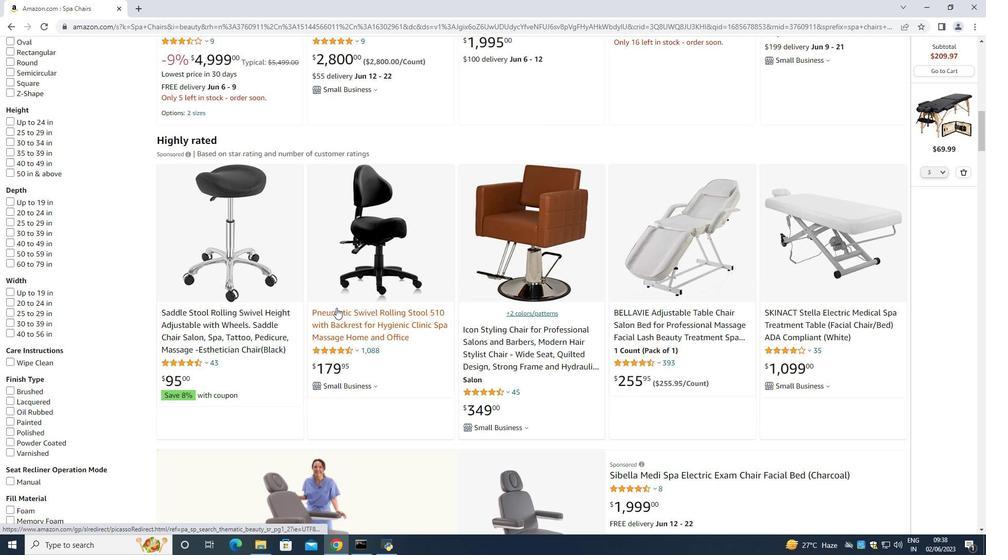 
Action: Mouse scrolled (336, 307) with delta (0, 0)
Screenshot: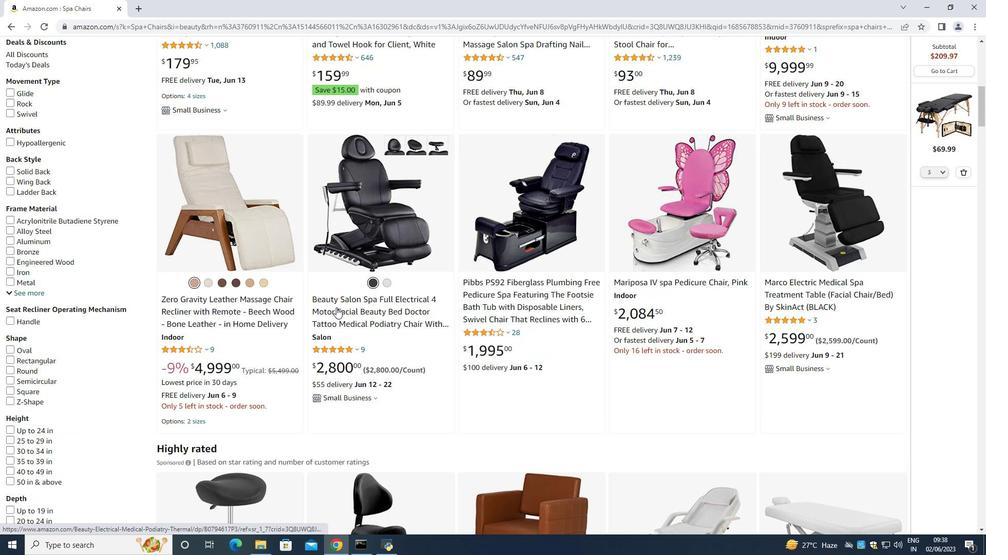 
Action: Mouse scrolled (336, 307) with delta (0, 0)
Screenshot: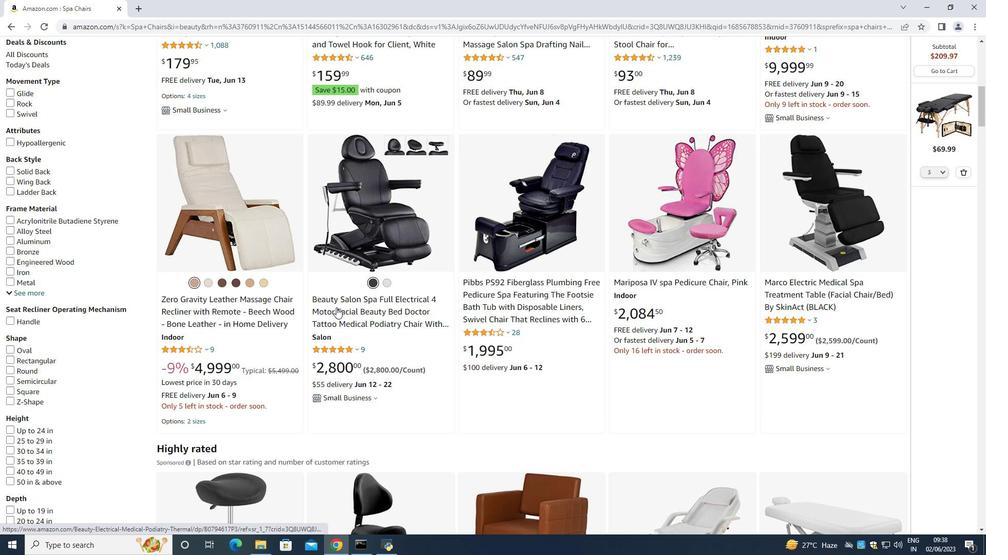 
Action: Mouse scrolled (336, 307) with delta (0, 0)
Screenshot: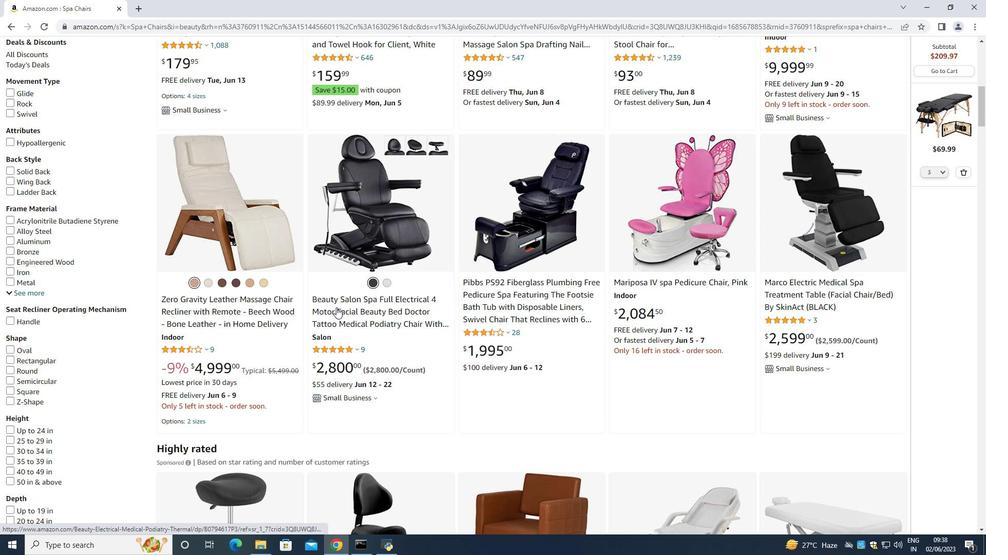 
Action: Mouse scrolled (336, 307) with delta (0, 0)
Screenshot: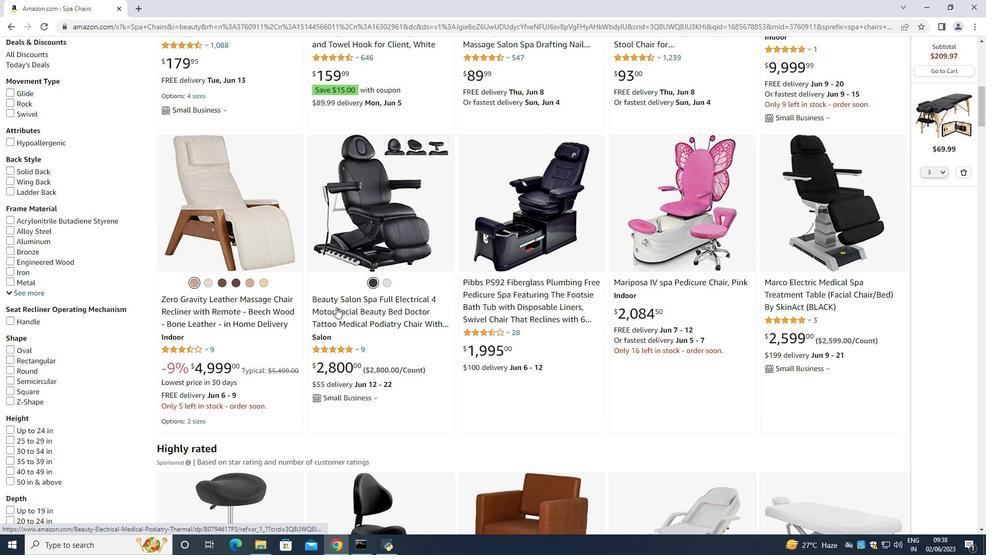 
Action: Mouse scrolled (336, 307) with delta (0, 0)
Screenshot: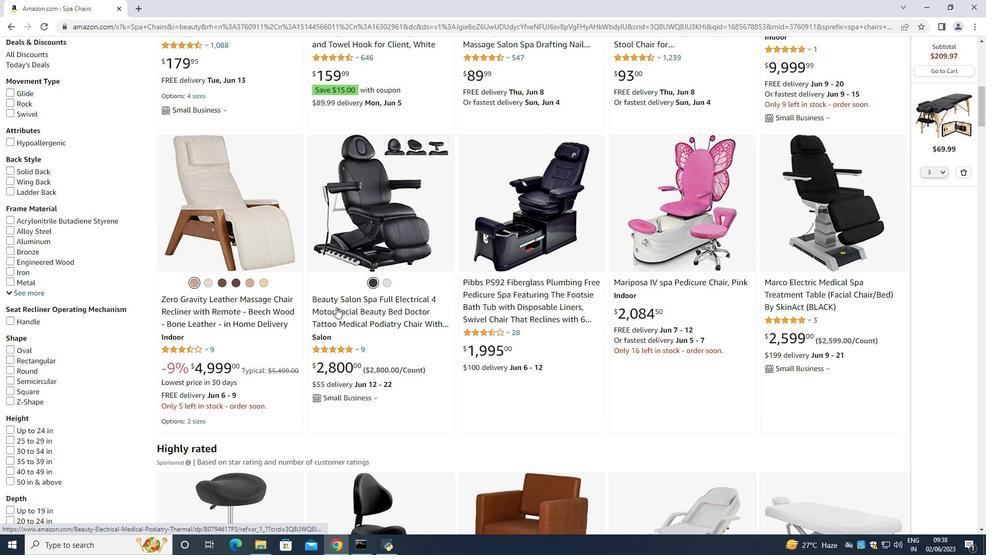 
Action: Mouse scrolled (336, 307) with delta (0, 0)
Screenshot: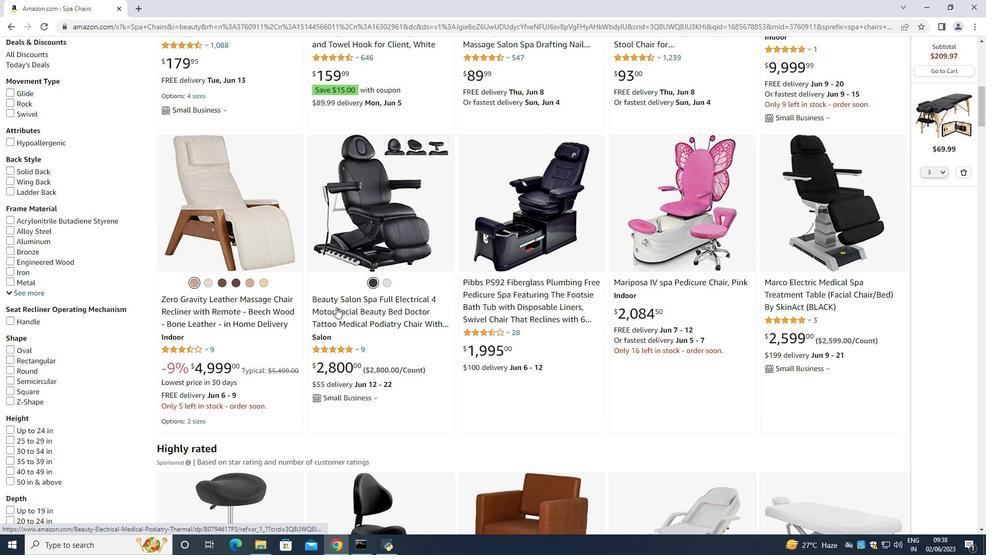 
Action: Mouse scrolled (336, 307) with delta (0, 0)
Screenshot: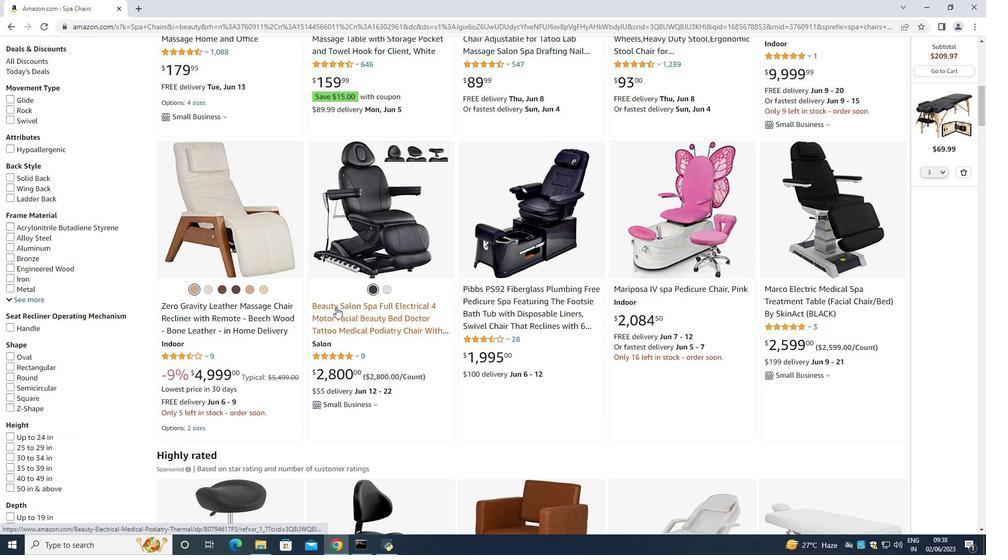 
Action: Mouse scrolled (336, 307) with delta (0, 0)
Screenshot: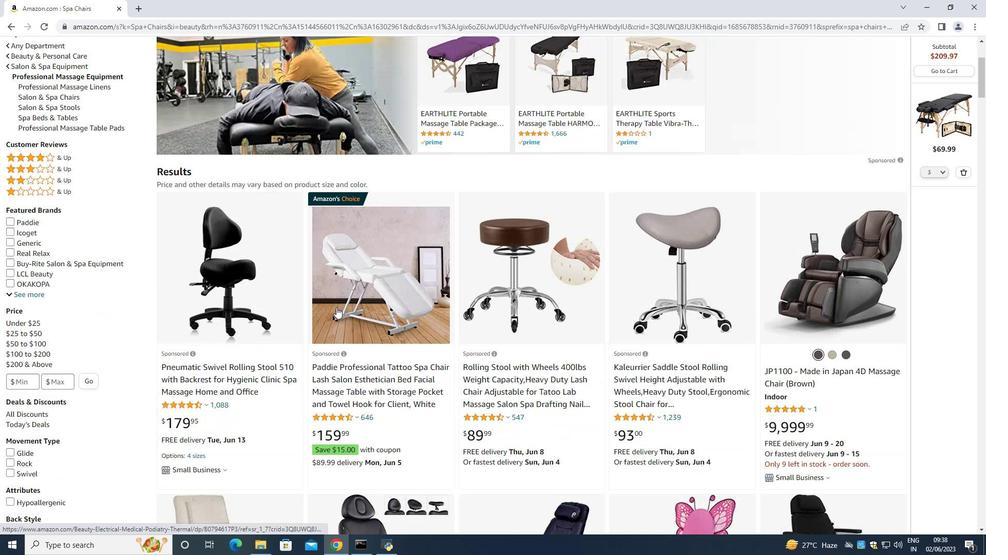 
Action: Mouse moved to (399, 445)
Screenshot: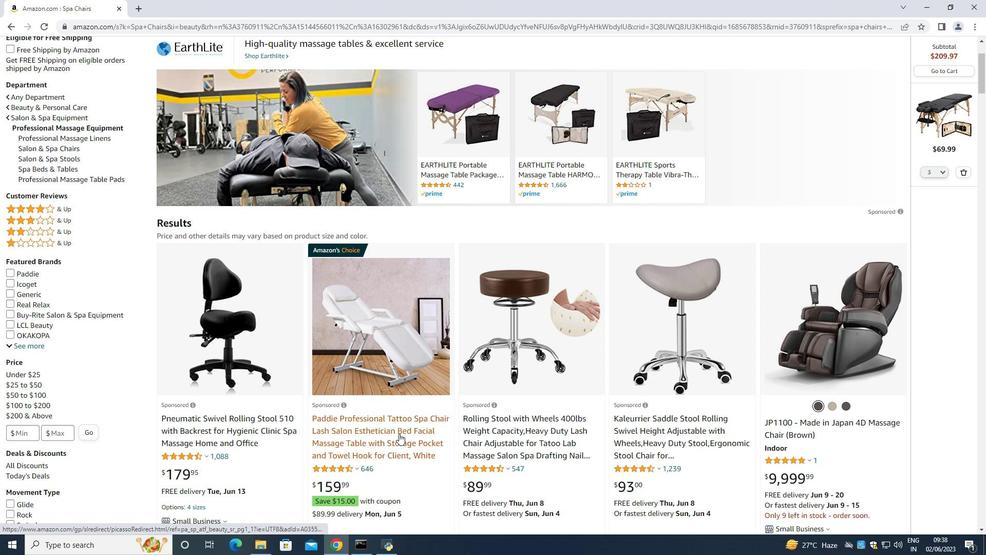 
Action: Mouse pressed left at (399, 445)
Screenshot: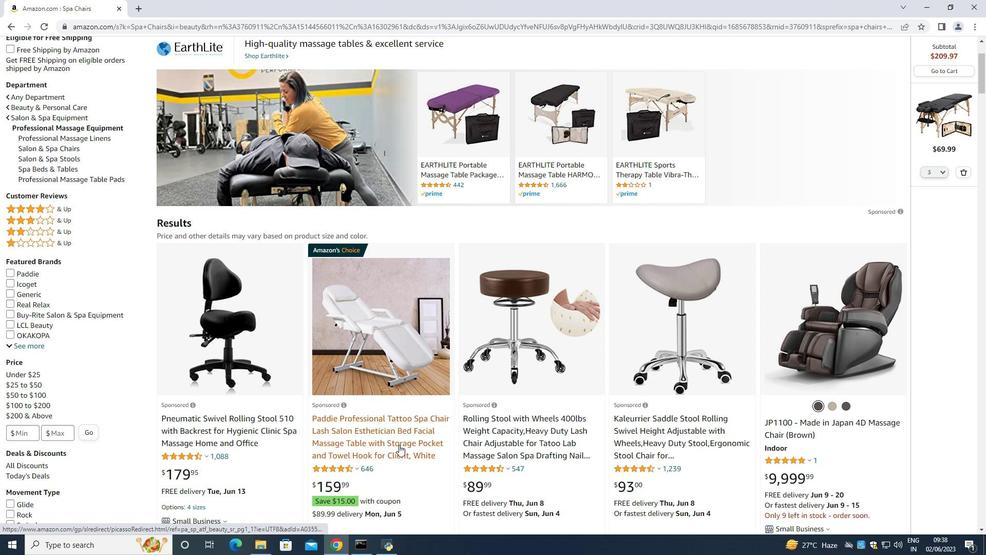 
Action: Mouse moved to (487, 461)
Screenshot: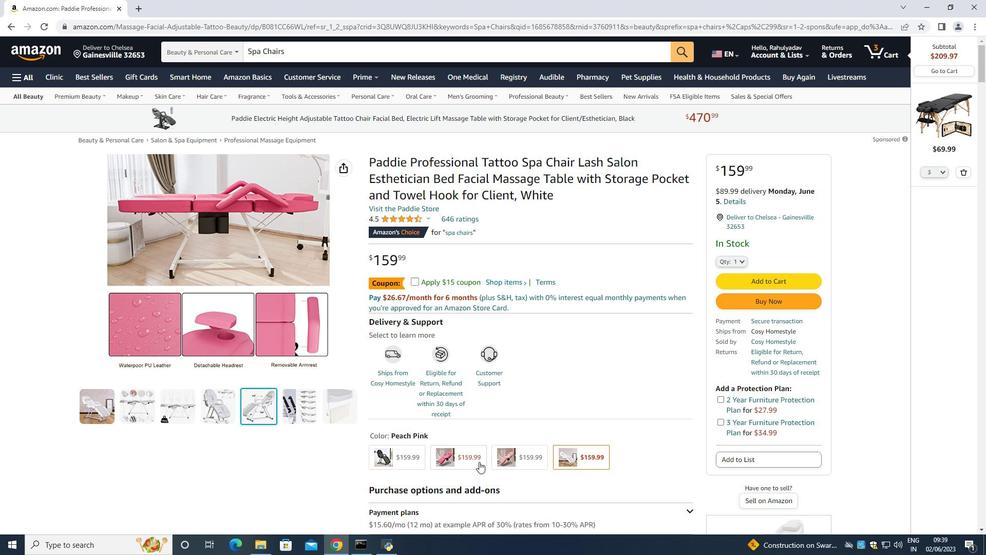 
Action: Mouse scrolled (487, 461) with delta (0, 0)
Screenshot: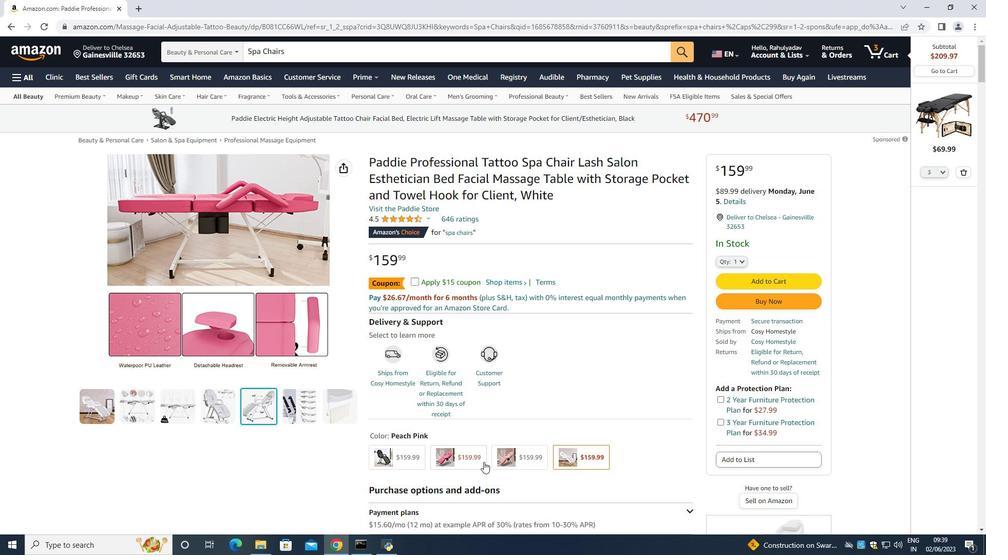 
Action: Mouse scrolled (487, 461) with delta (0, 0)
Screenshot: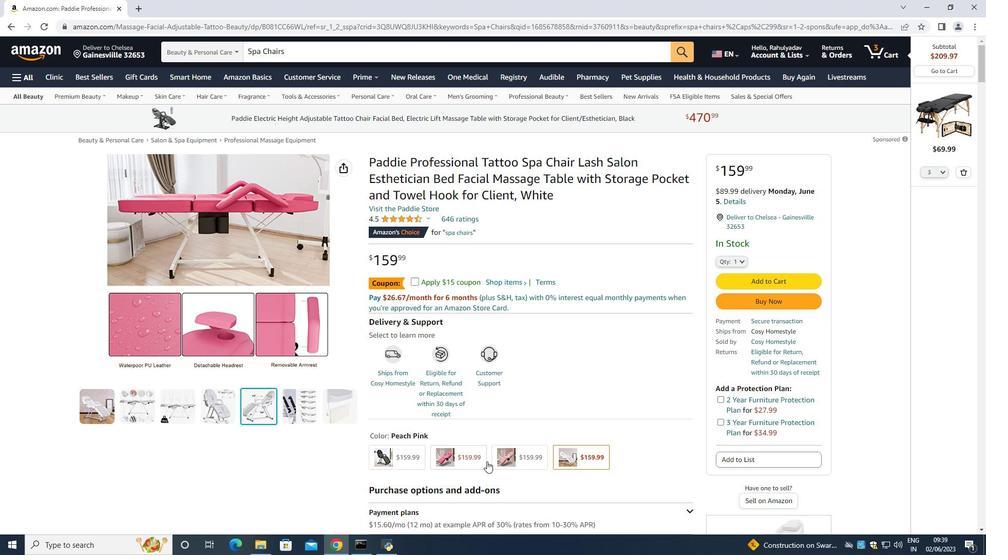 
Action: Mouse scrolled (487, 461) with delta (0, 0)
Screenshot: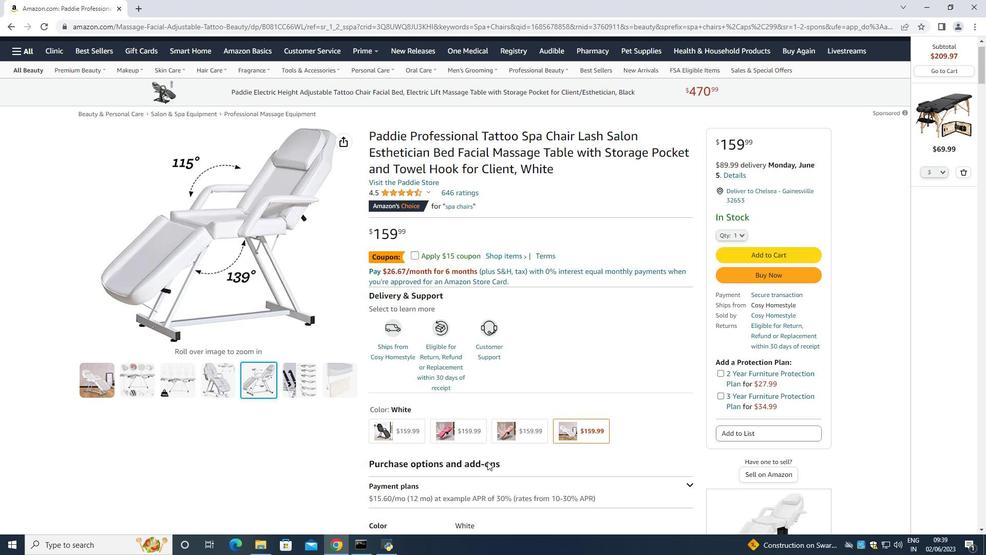 
Action: Mouse scrolled (487, 461) with delta (0, 0)
Screenshot: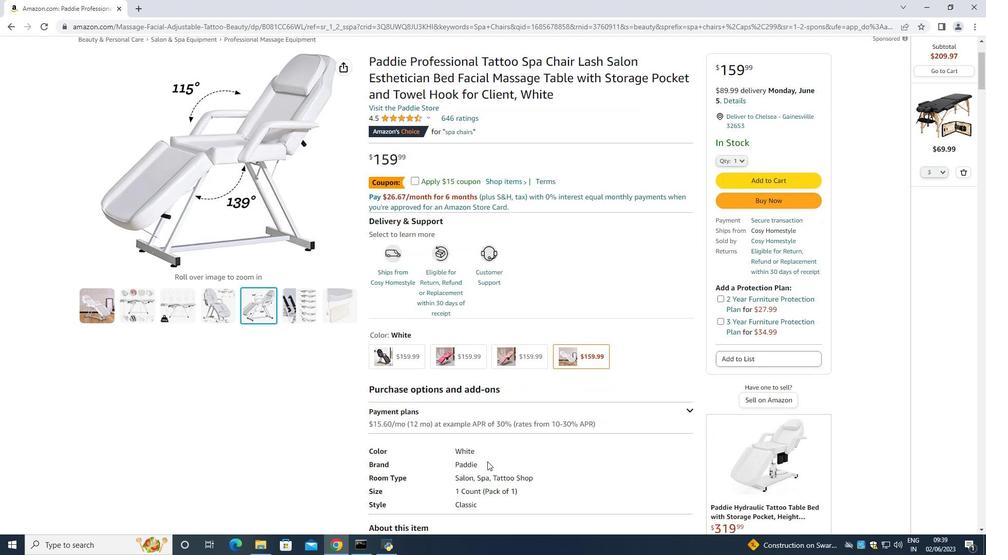 
Action: Mouse moved to (555, 447)
Screenshot: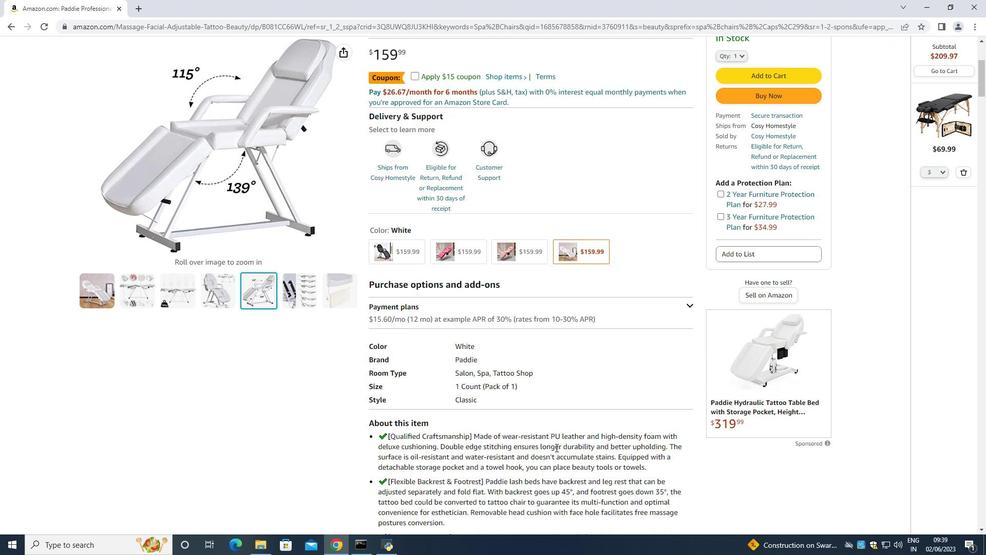 
Action: Mouse scrolled (555, 447) with delta (0, 0)
Screenshot: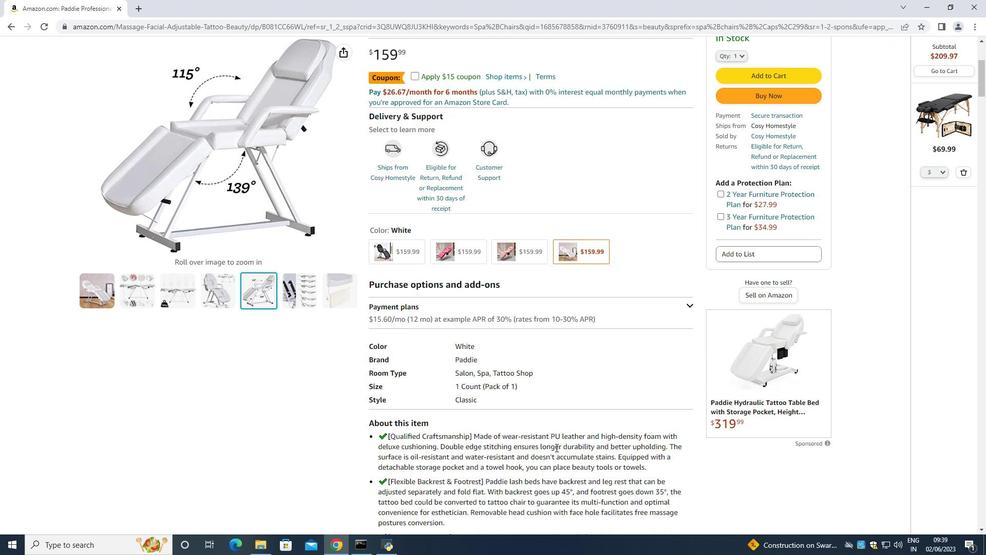 
Action: Mouse moved to (555, 447)
Screenshot: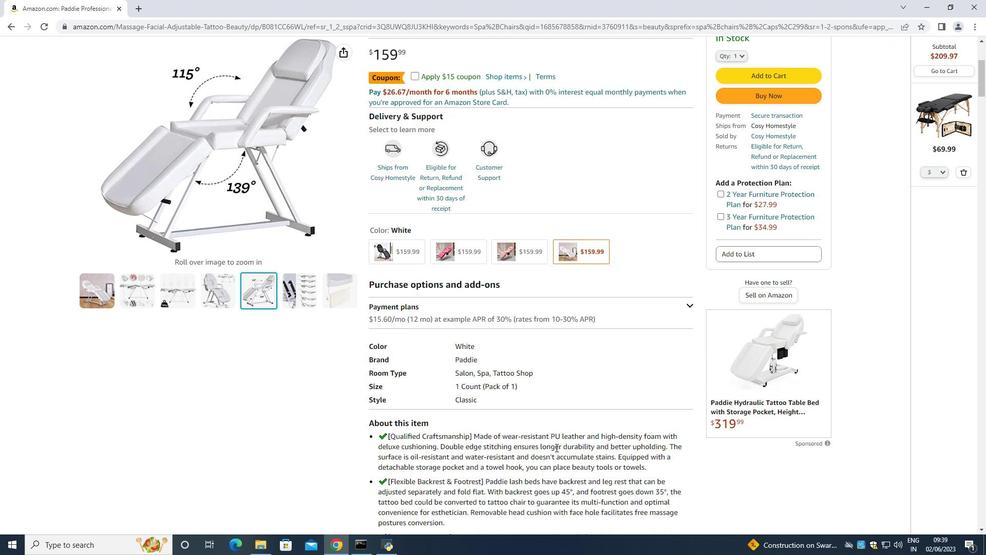 
Action: Mouse scrolled (555, 447) with delta (0, 0)
Screenshot: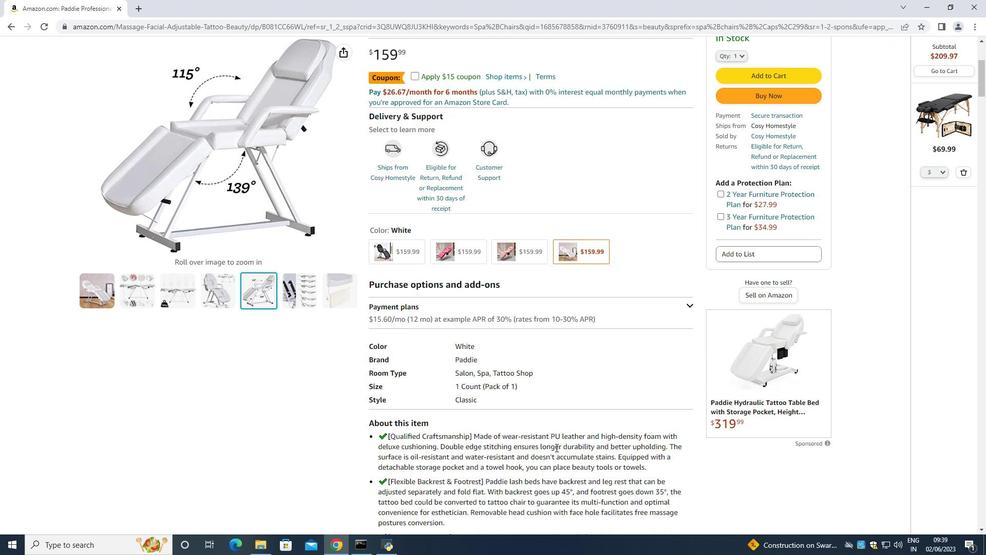 
Action: Mouse moved to (554, 447)
Screenshot: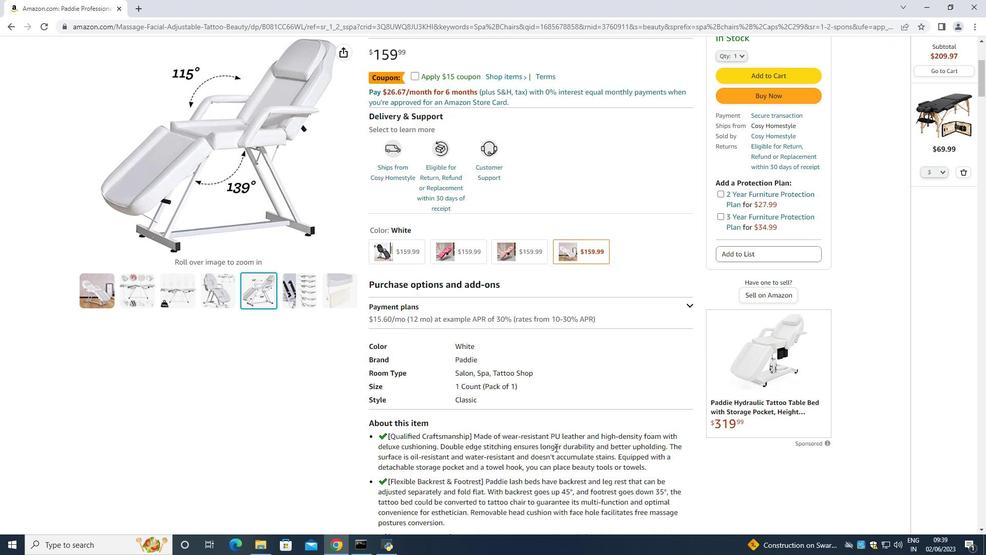 
Action: Mouse scrolled (554, 447) with delta (0, 0)
Screenshot: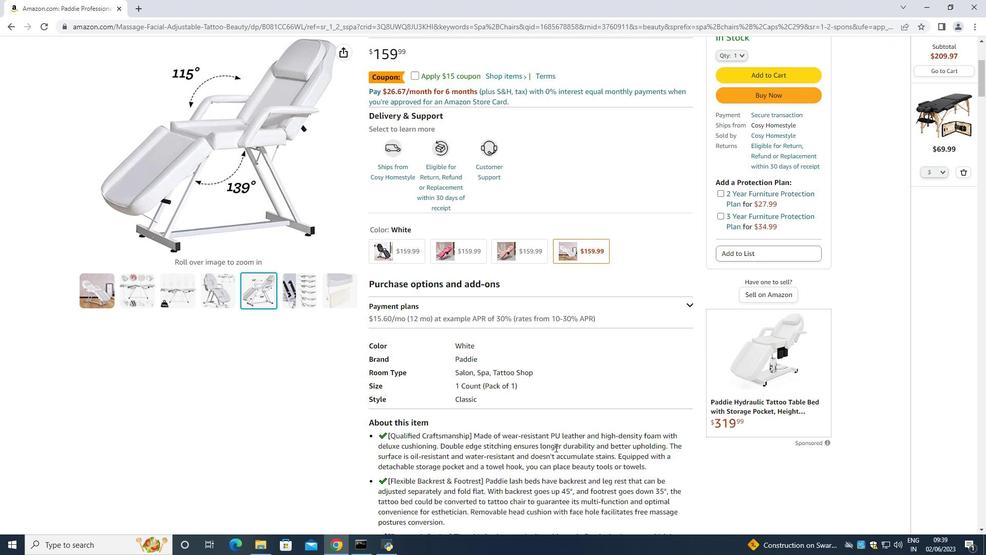 
Action: Mouse moved to (967, 170)
